 Task: Plan a trip to San Pedro, Philippines from 6th December, 2023 to 10th December, 2023 for 1 adult.1  bedroom having 1 bed and 1 bathroom. Property type can be hotel. Look for 4 properties as per requirement.
Action: Key pressed san<Key.space>pedro,phili
Screenshot: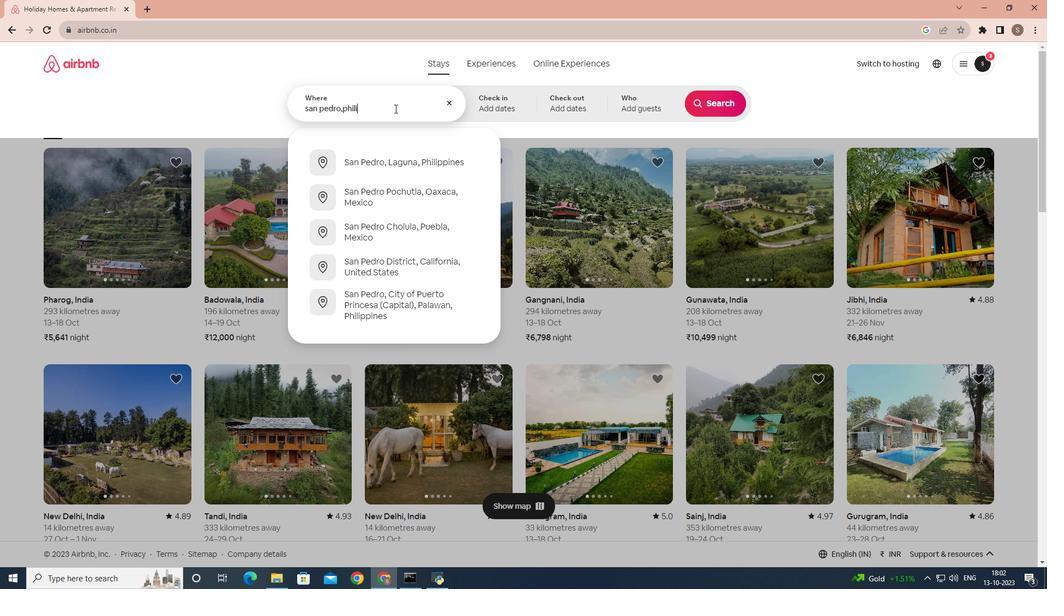 
Action: Mouse moved to (433, 170)
Screenshot: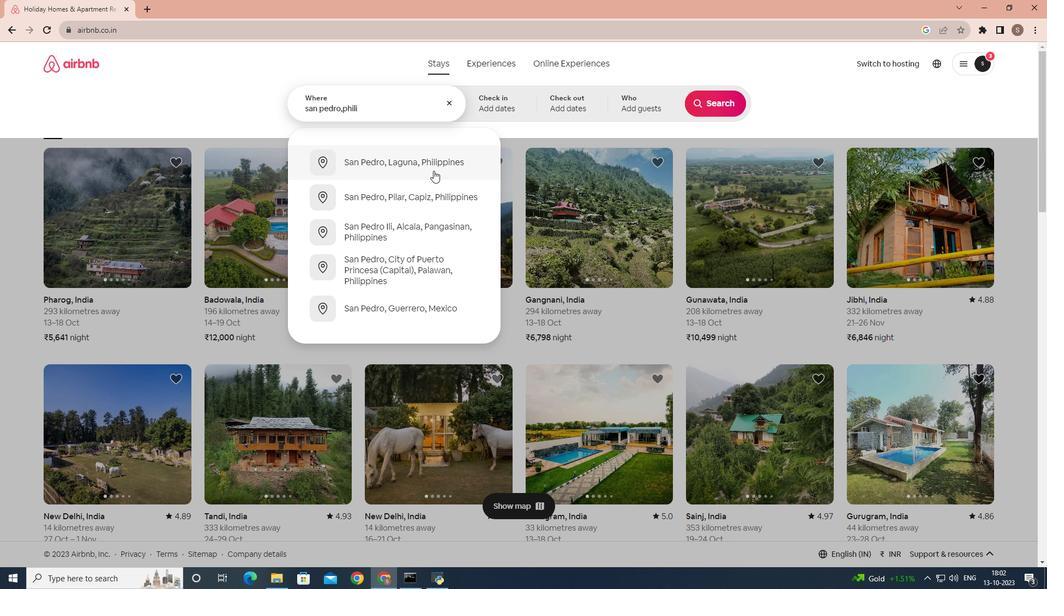 
Action: Mouse pressed left at (433, 170)
Screenshot: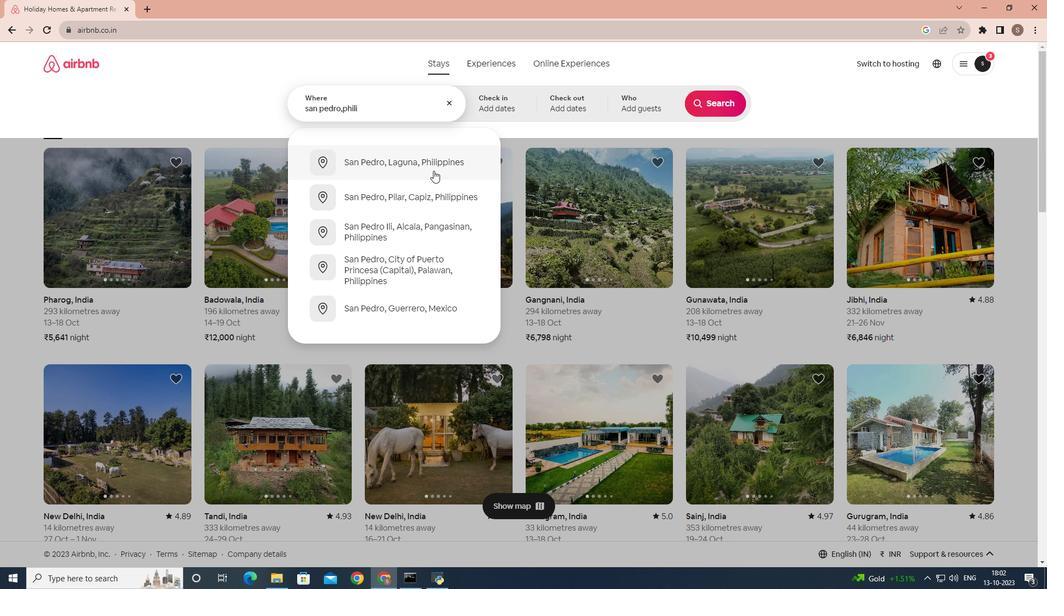 
Action: Mouse moved to (695, 191)
Screenshot: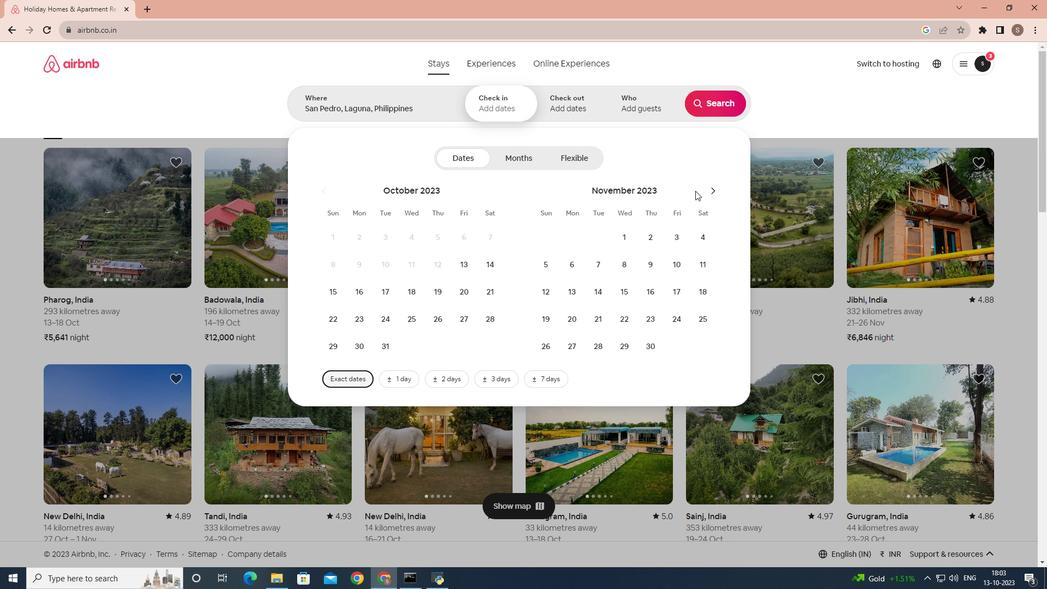 
Action: Mouse pressed left at (695, 191)
Screenshot: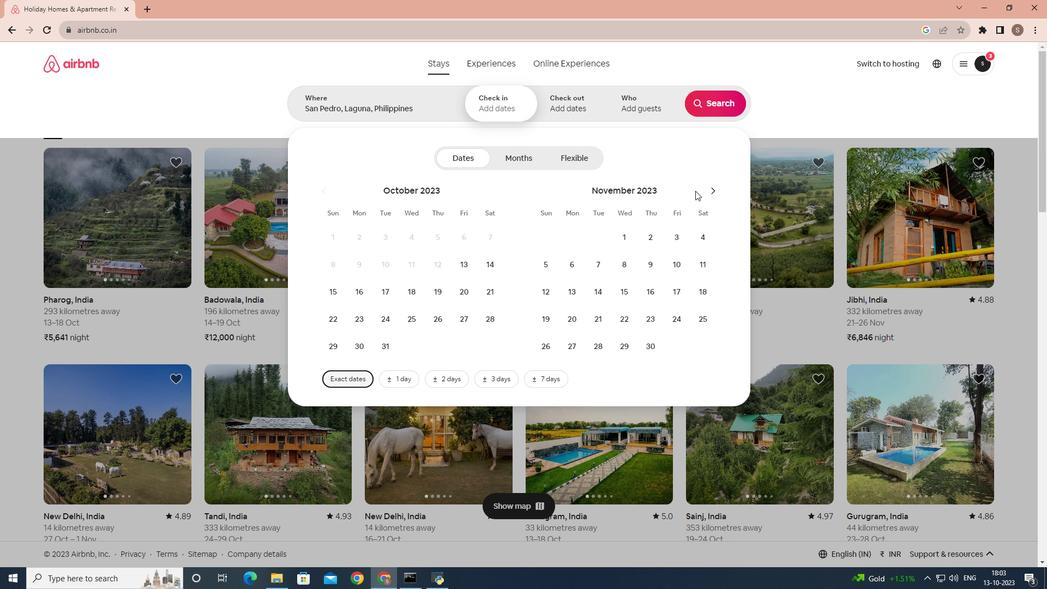 
Action: Mouse moved to (704, 188)
Screenshot: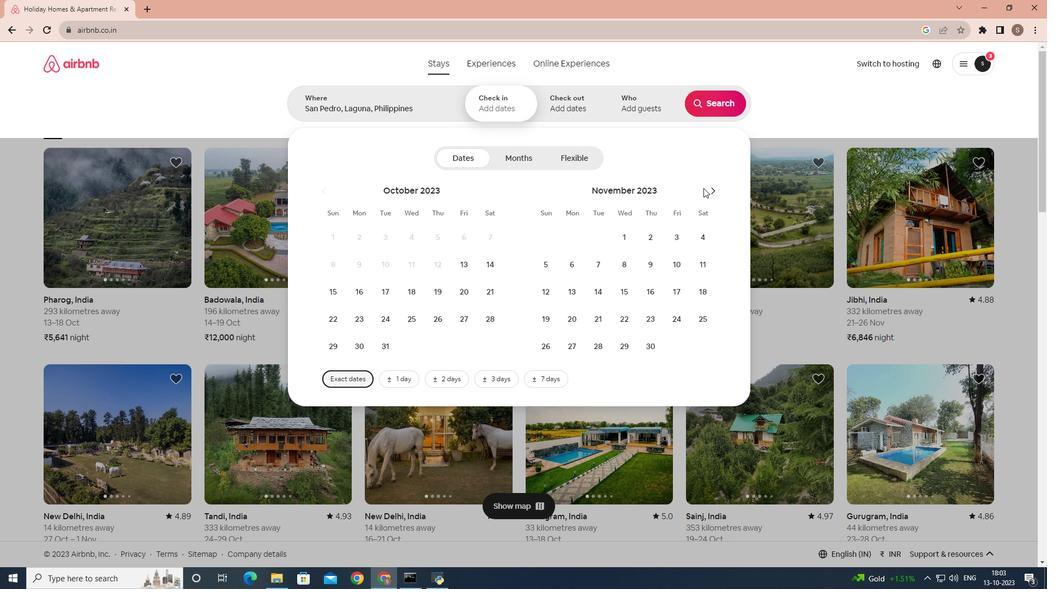 
Action: Mouse pressed left at (704, 188)
Screenshot: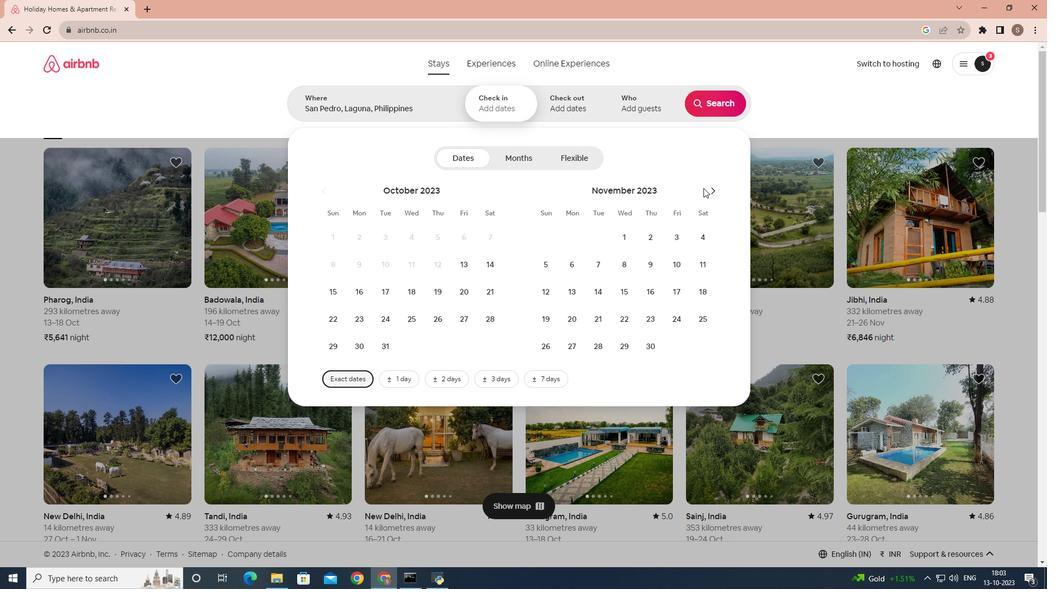 
Action: Mouse moved to (712, 187)
Screenshot: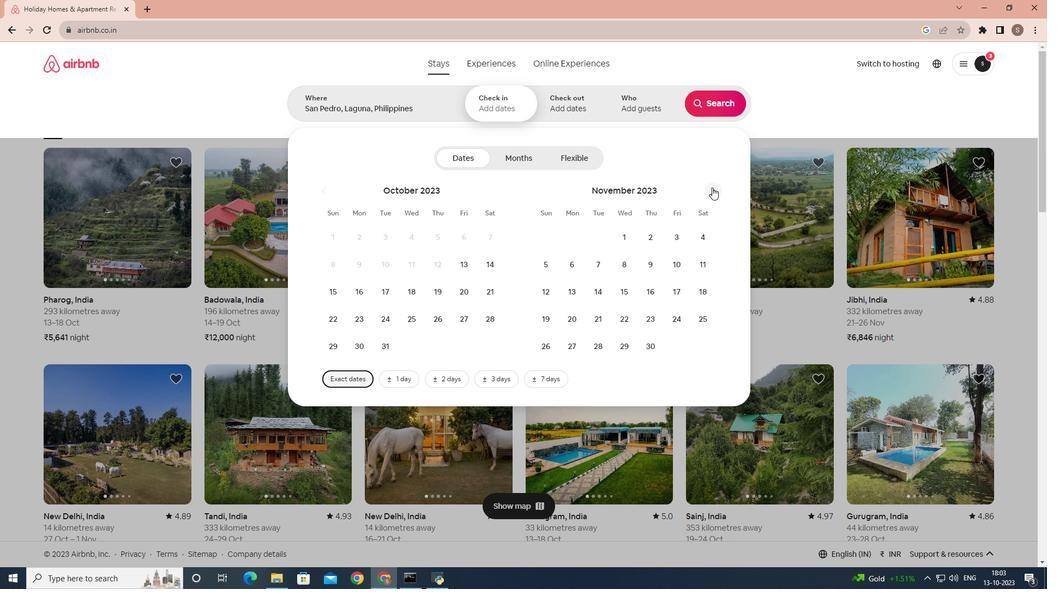 
Action: Mouse pressed left at (712, 187)
Screenshot: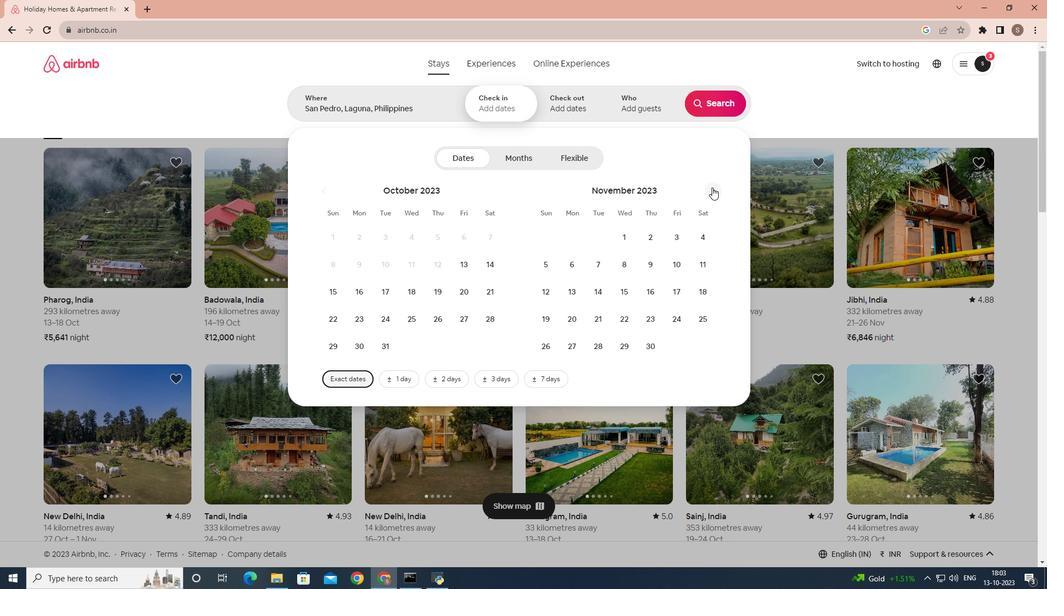 
Action: Mouse moved to (618, 270)
Screenshot: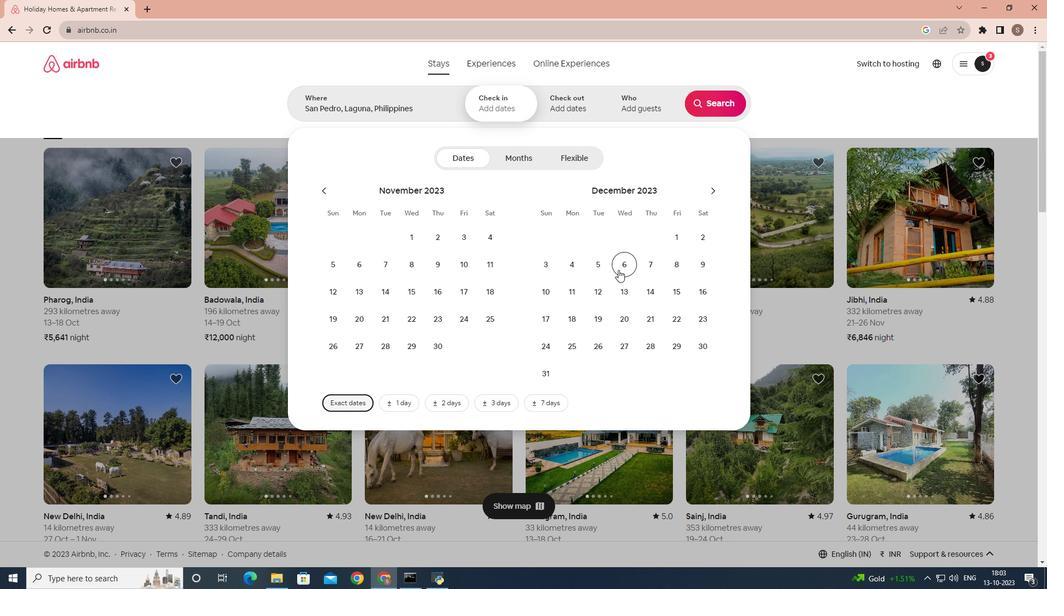 
Action: Mouse pressed left at (618, 270)
Screenshot: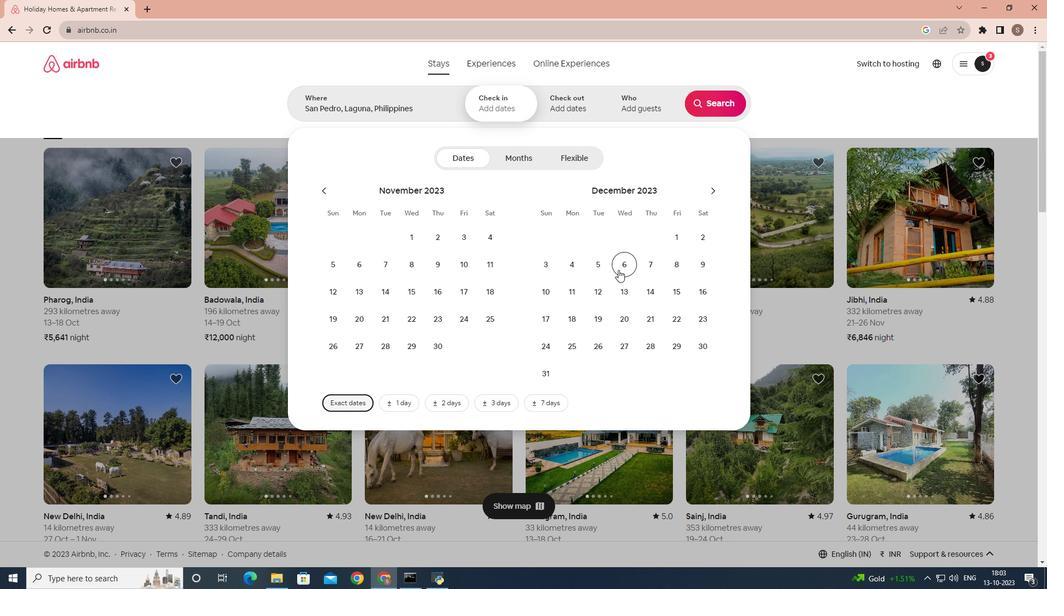 
Action: Mouse moved to (557, 293)
Screenshot: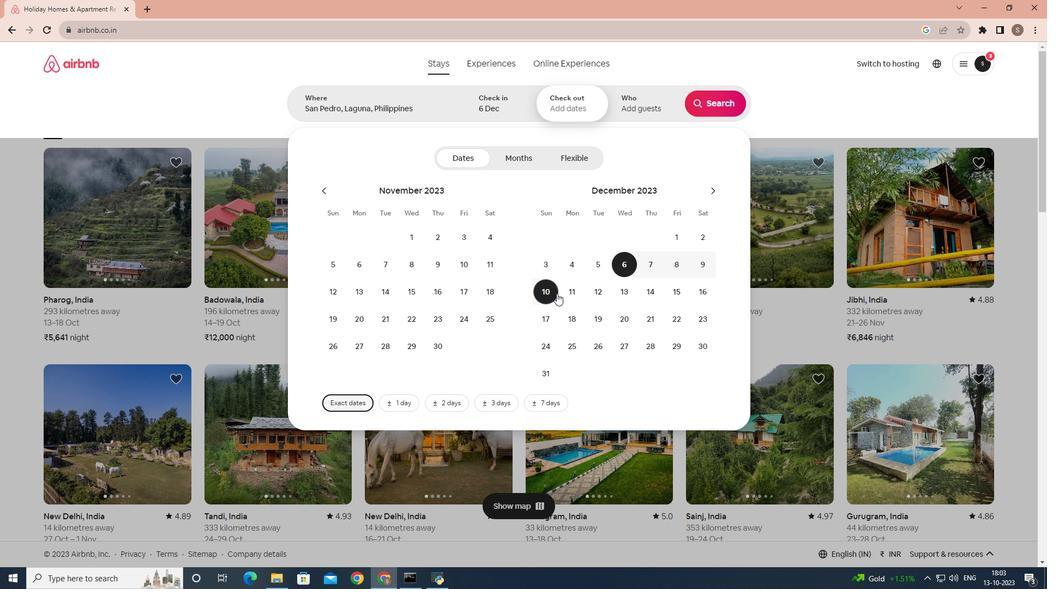 
Action: Mouse pressed left at (557, 293)
Screenshot: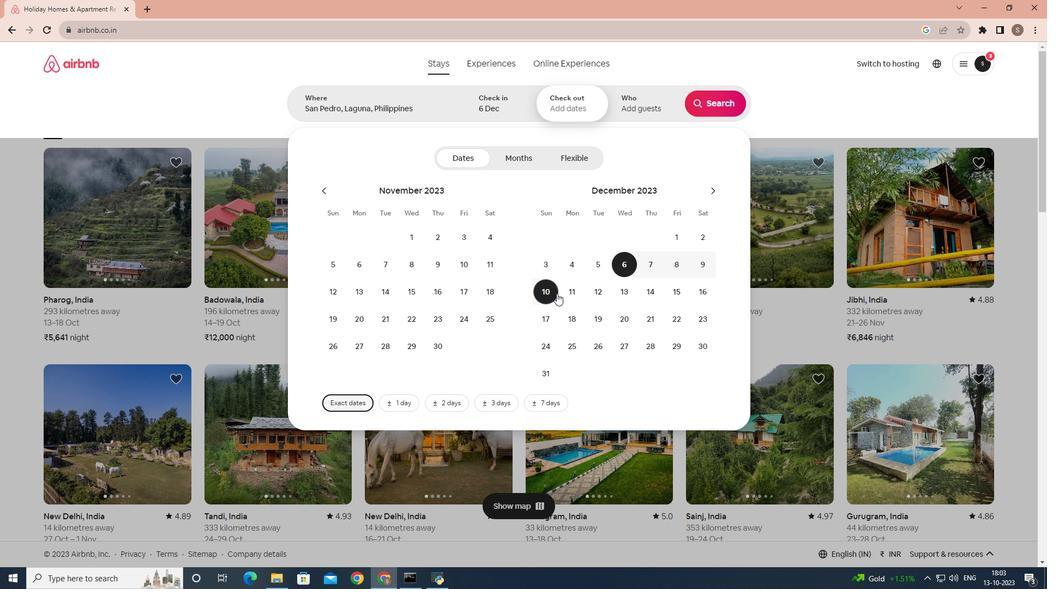 
Action: Mouse moved to (632, 112)
Screenshot: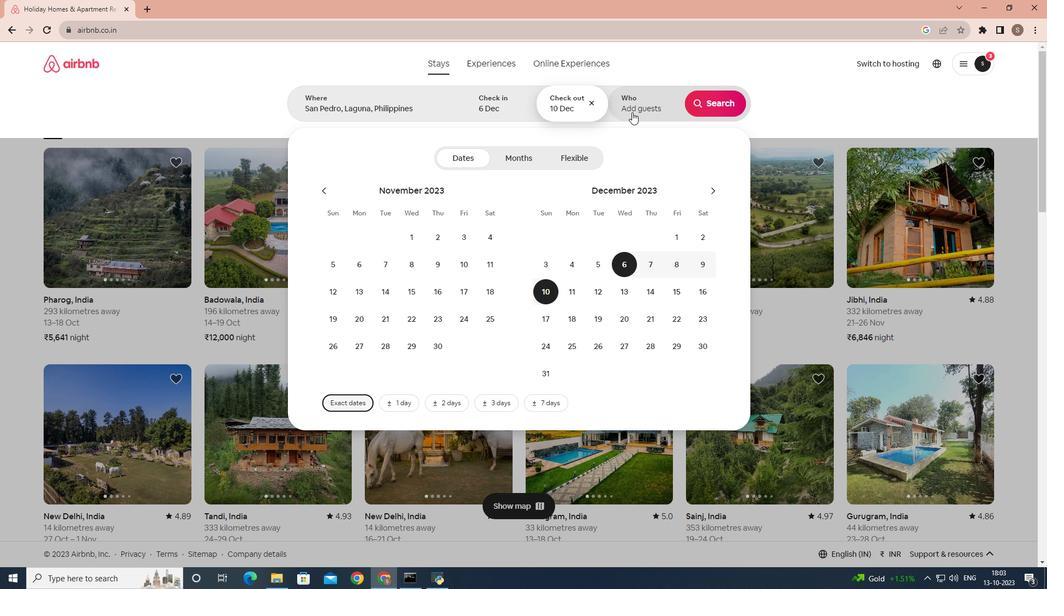 
Action: Mouse pressed left at (632, 112)
Screenshot: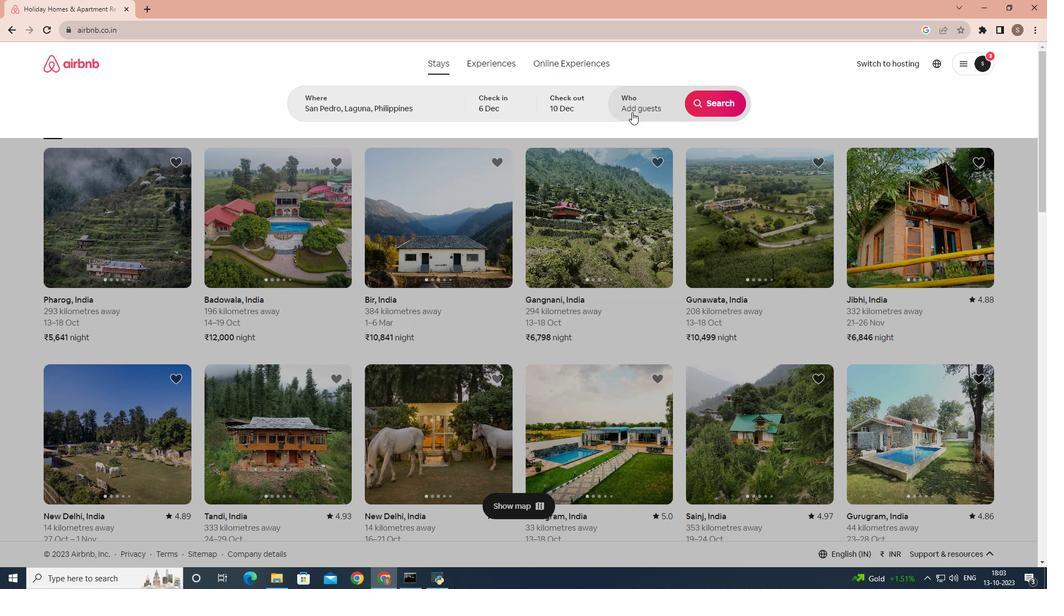 
Action: Mouse moved to (714, 165)
Screenshot: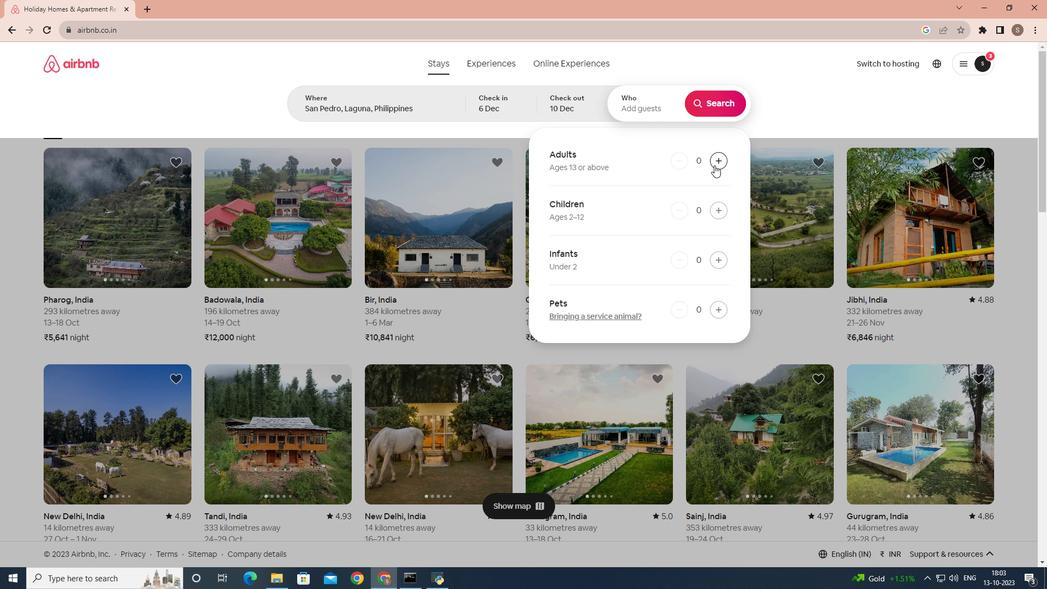 
Action: Mouse pressed left at (714, 165)
Screenshot: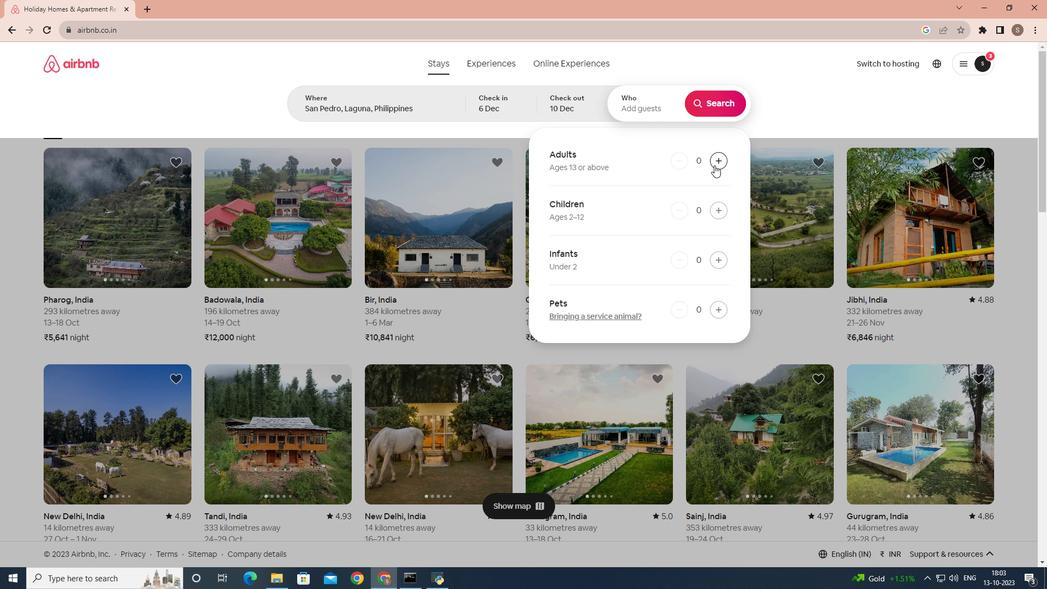 
Action: Mouse moved to (705, 111)
Screenshot: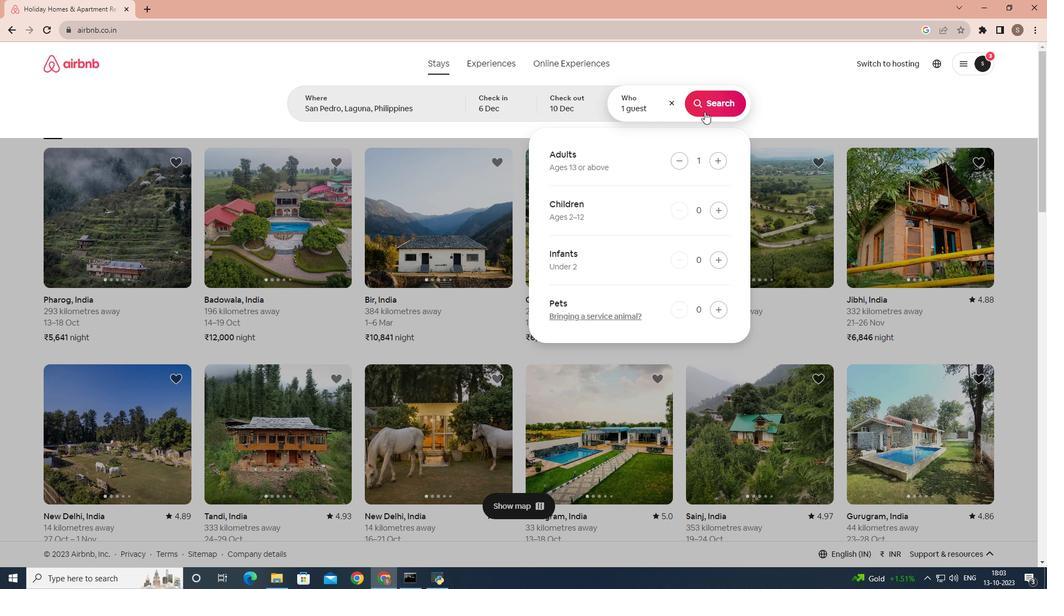 
Action: Mouse pressed left at (705, 111)
Screenshot: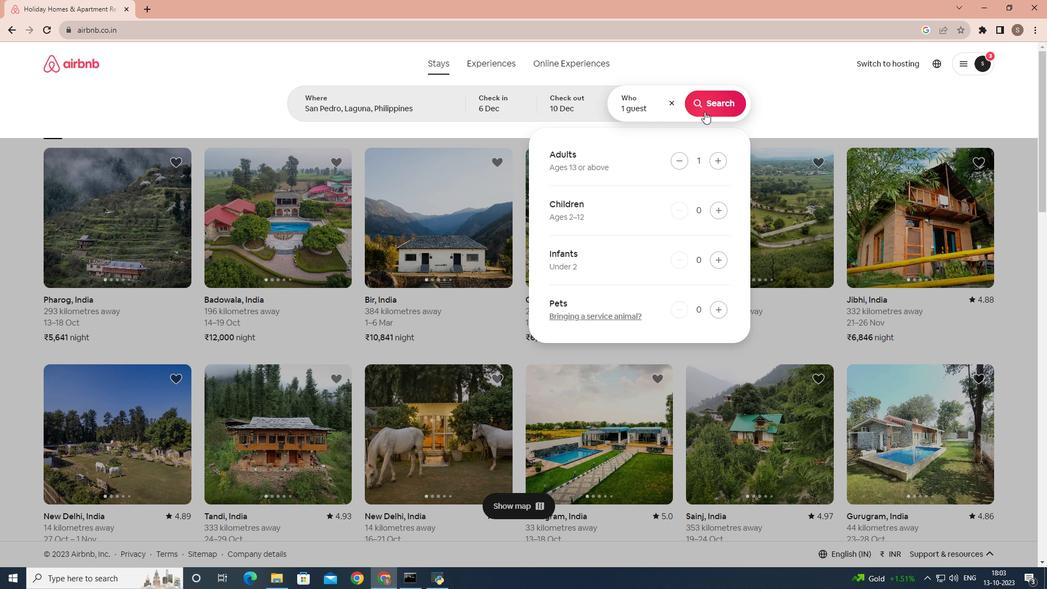 
Action: Mouse moved to (876, 115)
Screenshot: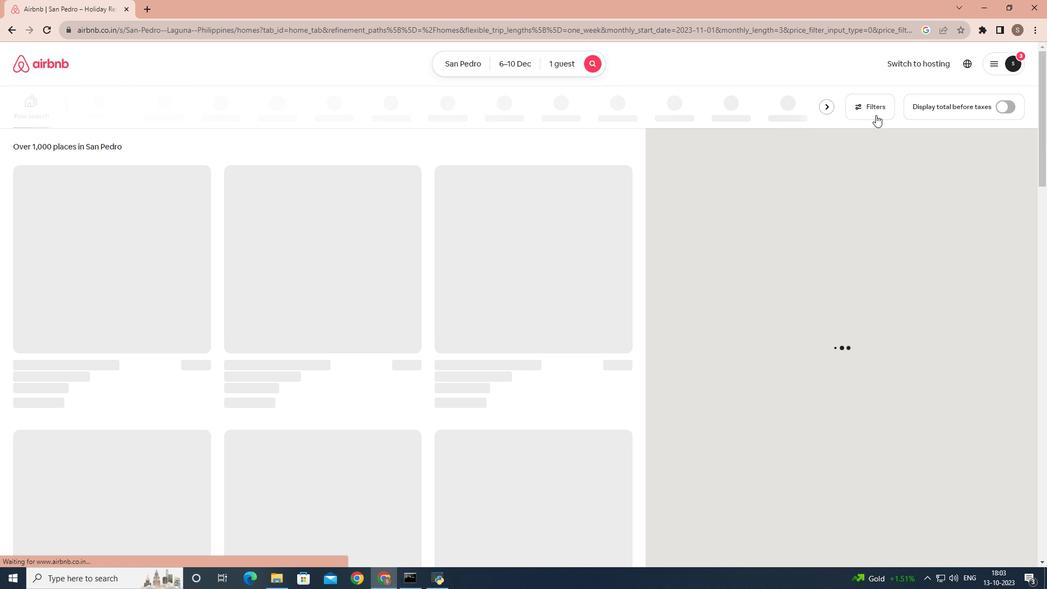 
Action: Mouse pressed left at (876, 115)
Screenshot: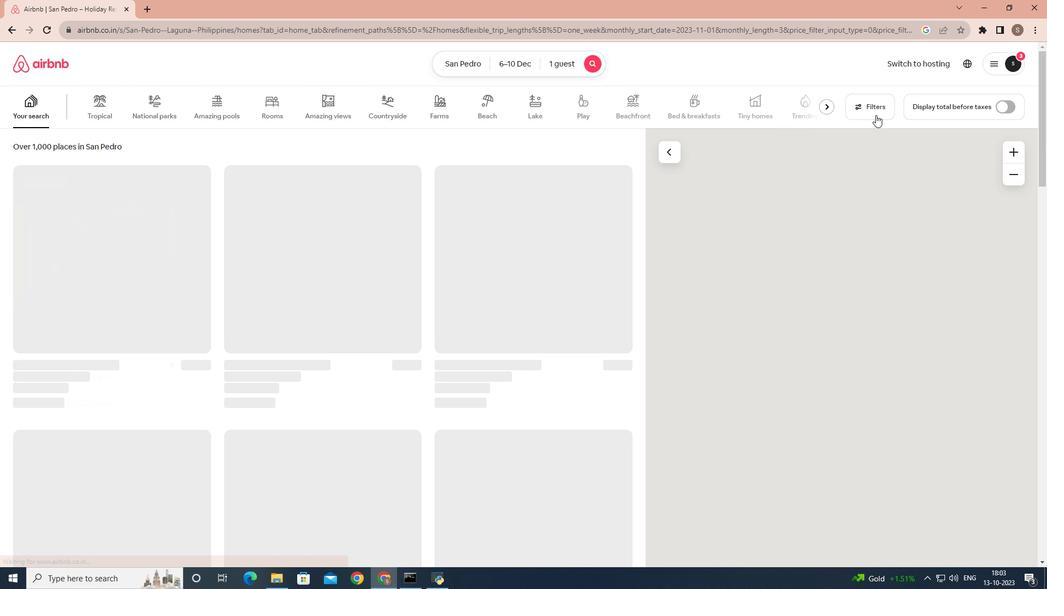 
Action: Mouse moved to (481, 288)
Screenshot: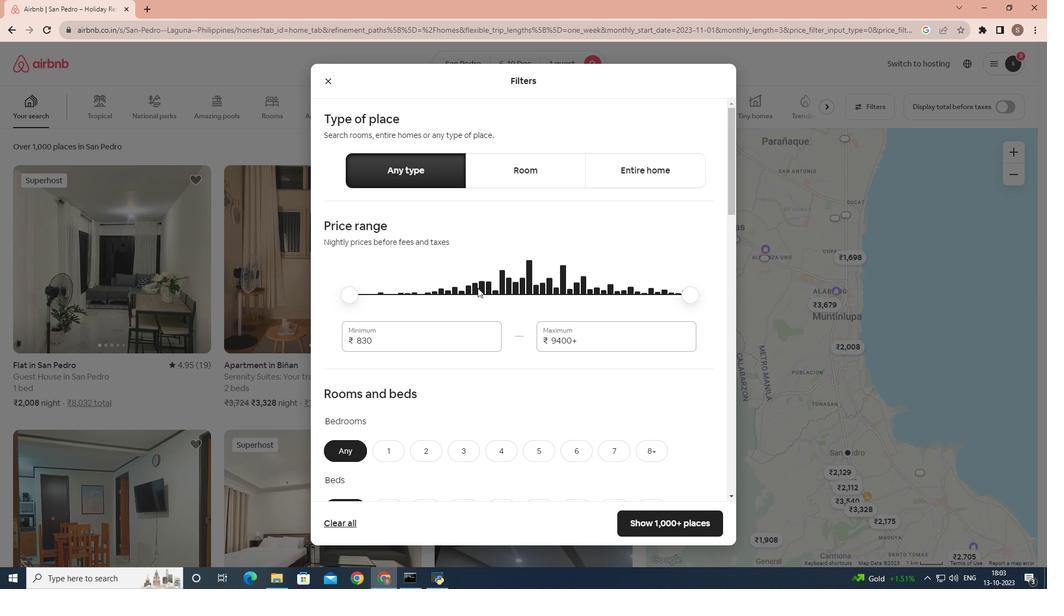 
Action: Mouse scrolled (481, 287) with delta (0, 0)
Screenshot: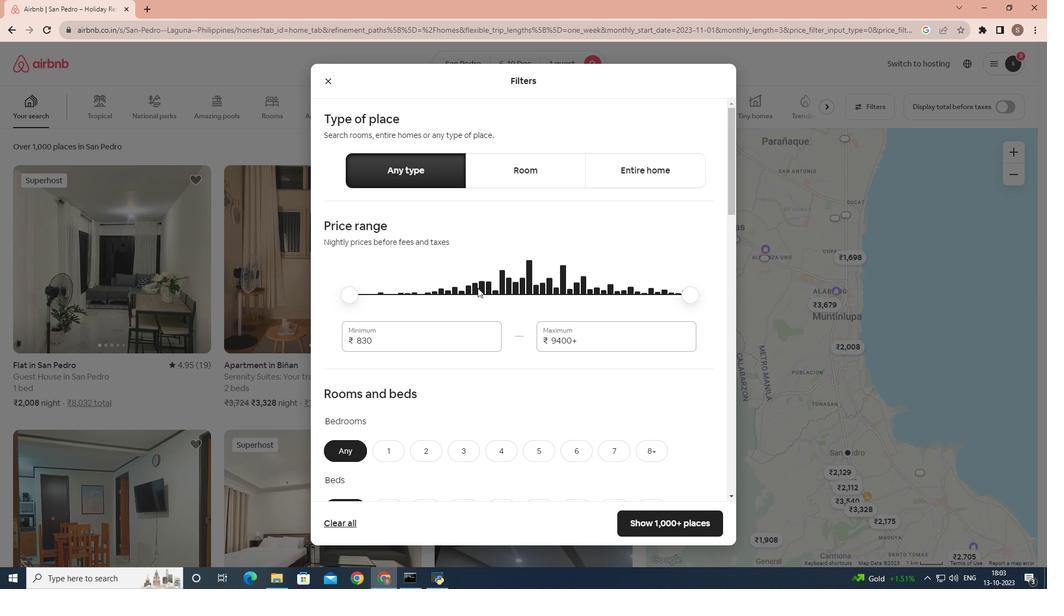 
Action: Mouse moved to (479, 288)
Screenshot: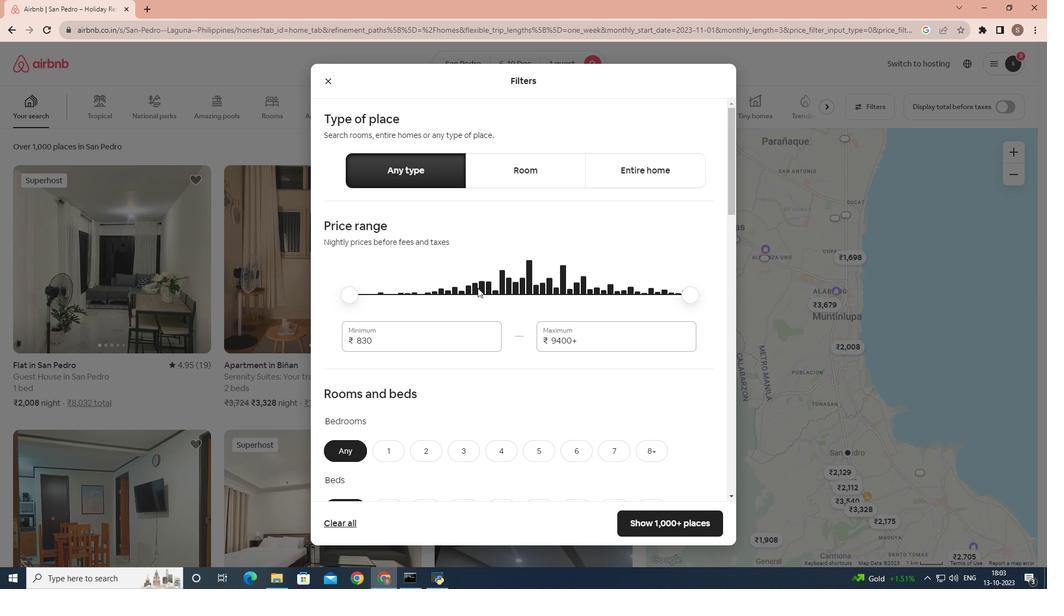 
Action: Mouse scrolled (479, 287) with delta (0, 0)
Screenshot: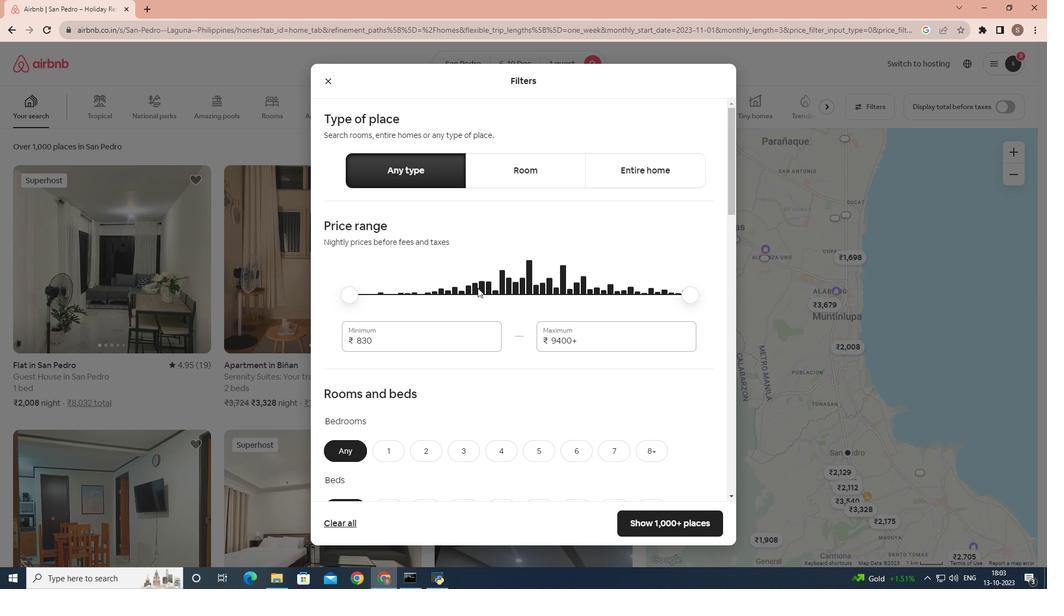 
Action: Mouse moved to (478, 288)
Screenshot: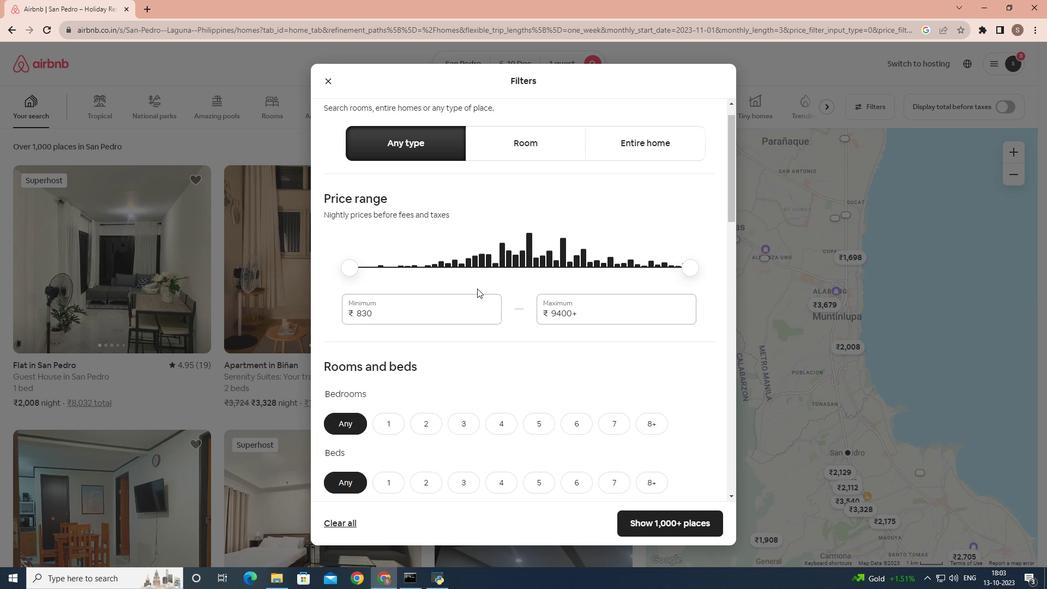 
Action: Mouse scrolled (478, 287) with delta (0, 0)
Screenshot: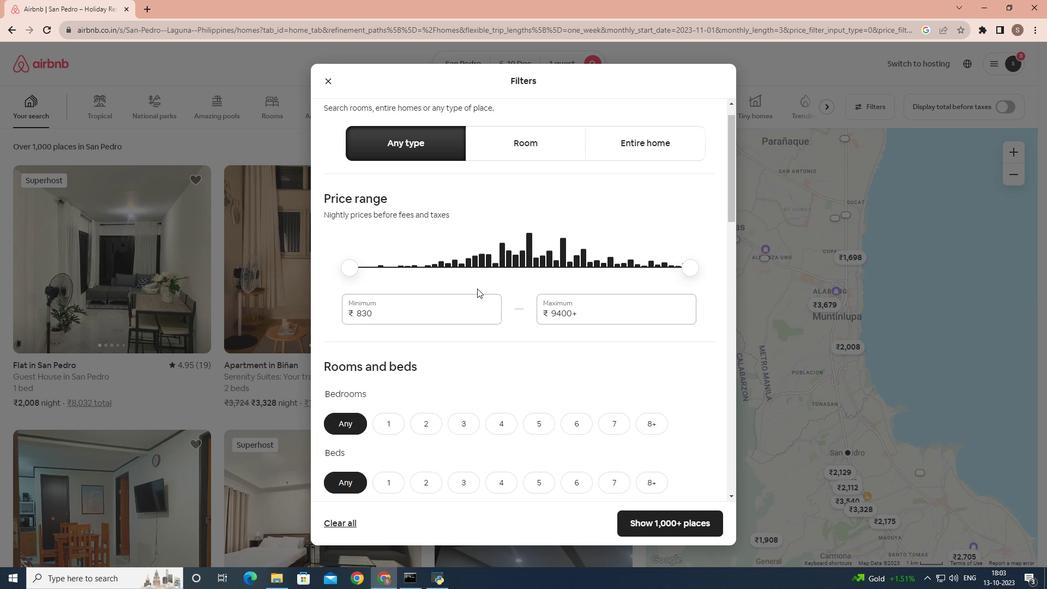 
Action: Mouse moved to (477, 288)
Screenshot: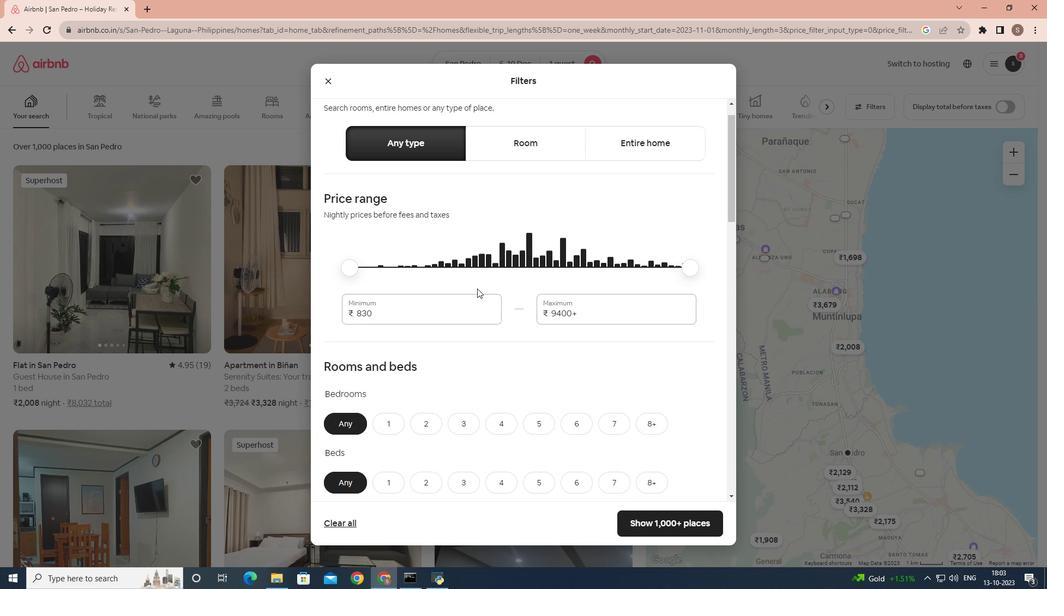 
Action: Mouse scrolled (477, 288) with delta (0, 0)
Screenshot: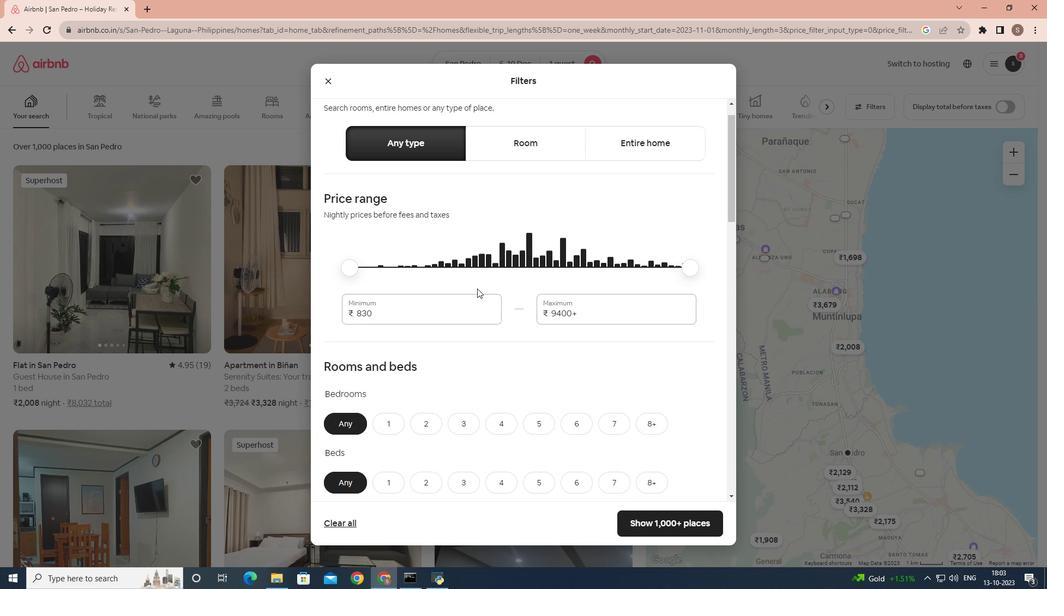 
Action: Mouse moved to (397, 242)
Screenshot: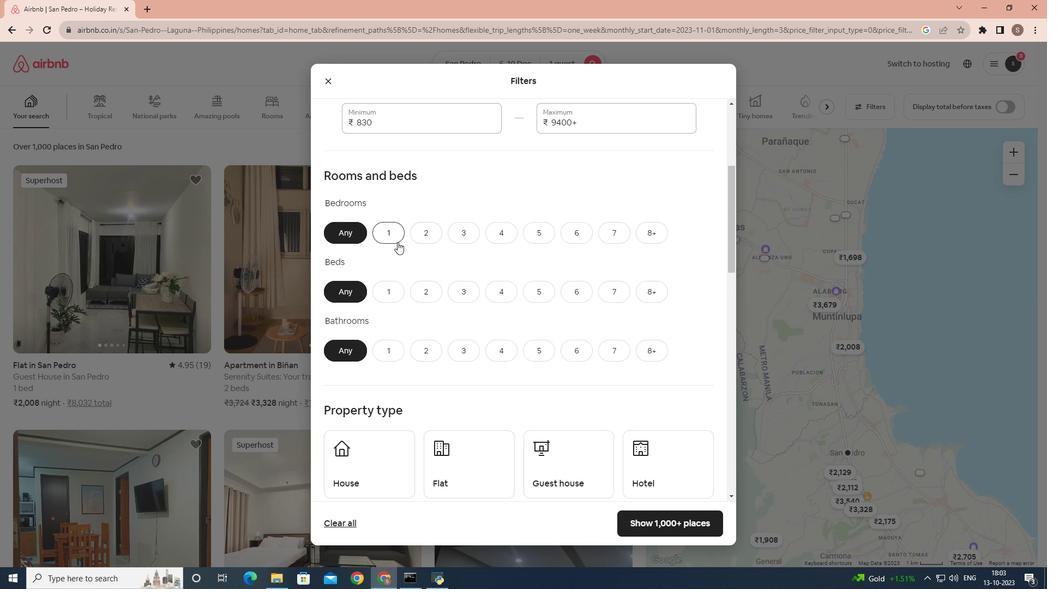 
Action: Mouse pressed left at (397, 242)
Screenshot: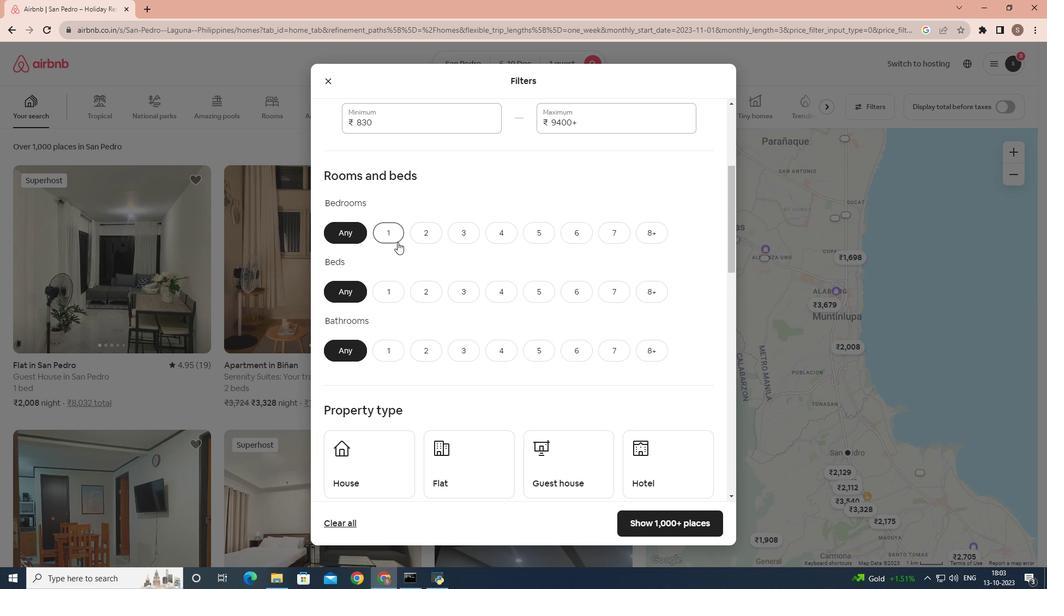 
Action: Mouse moved to (396, 245)
Screenshot: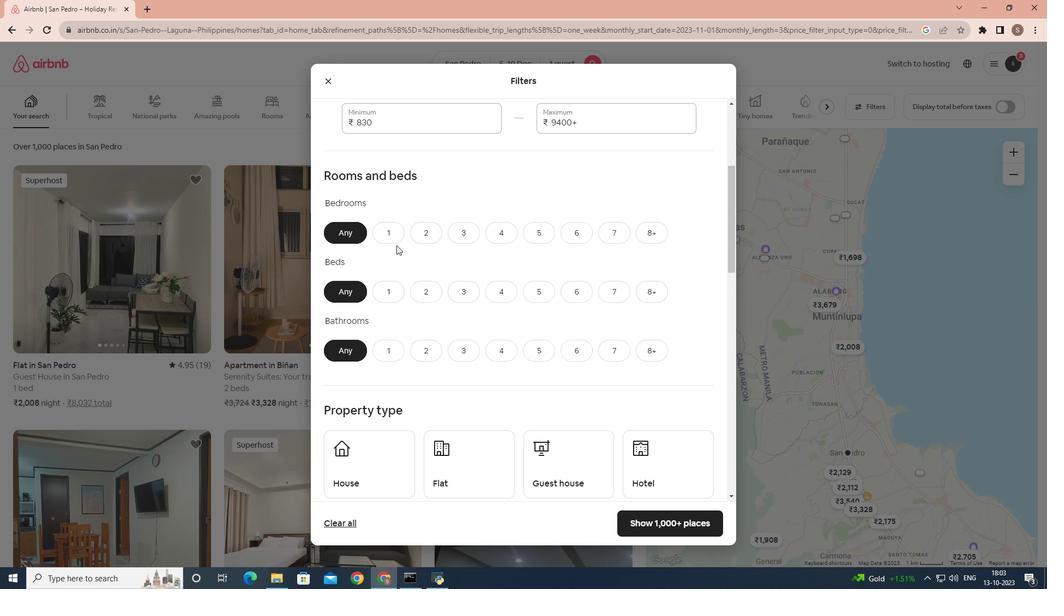 
Action: Mouse pressed left at (396, 245)
Screenshot: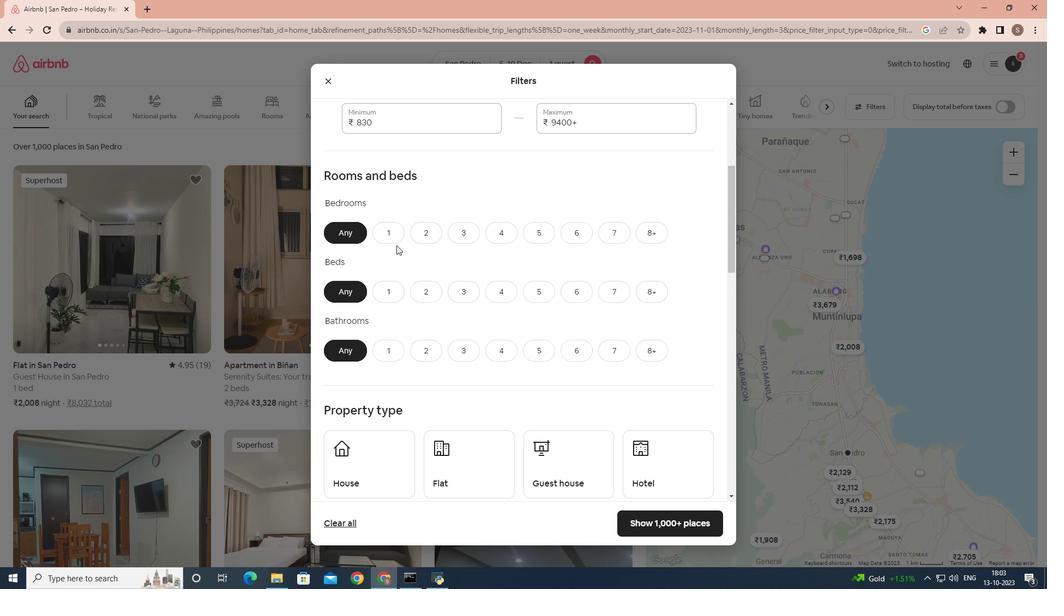 
Action: Mouse moved to (396, 229)
Screenshot: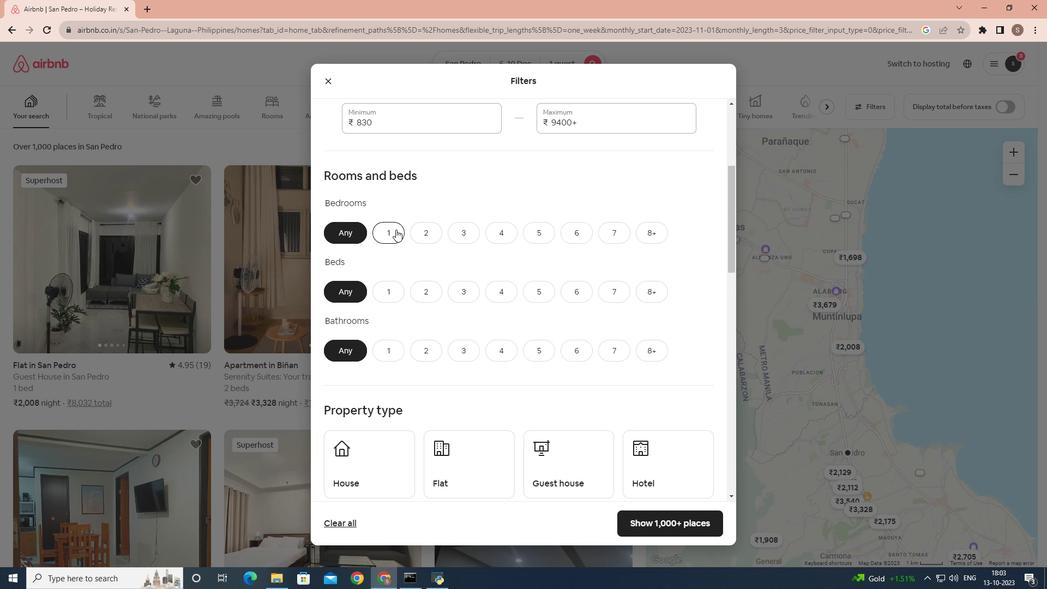 
Action: Mouse pressed left at (396, 229)
Screenshot: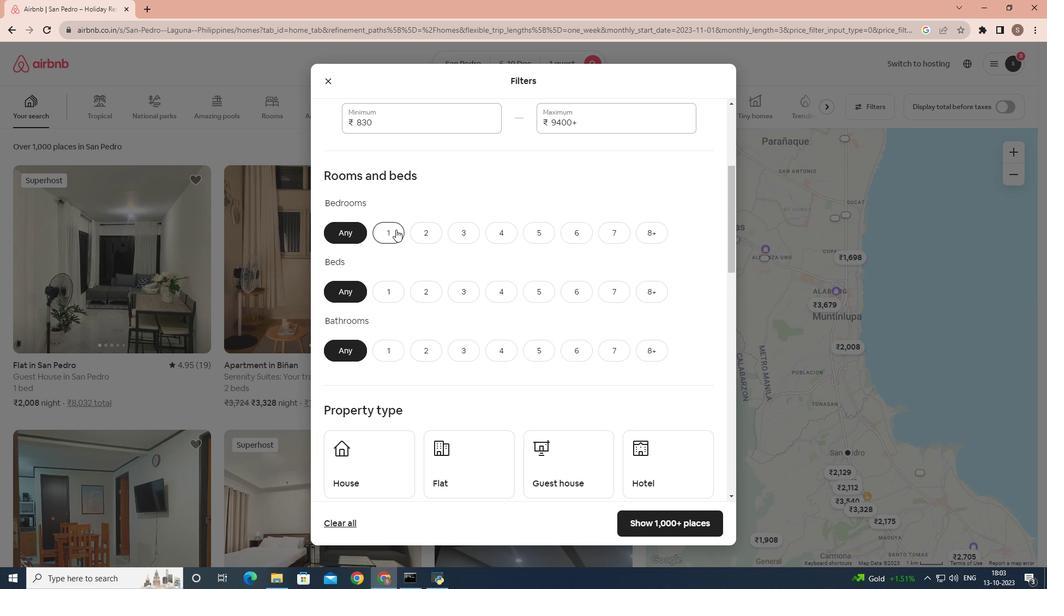 
Action: Mouse moved to (401, 288)
Screenshot: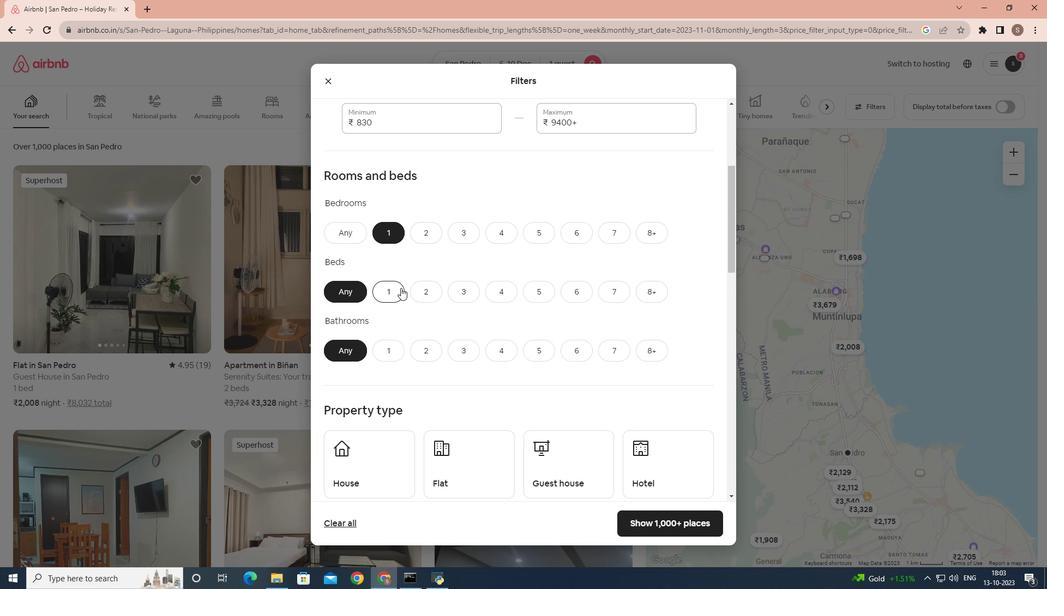 
Action: Mouse pressed left at (401, 288)
Screenshot: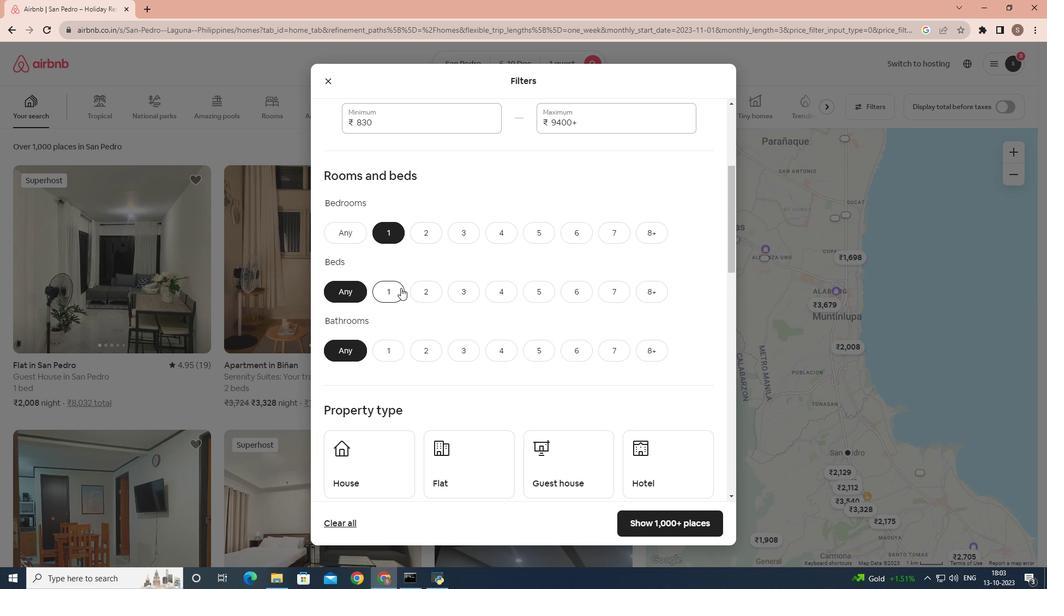 
Action: Mouse moved to (382, 334)
Screenshot: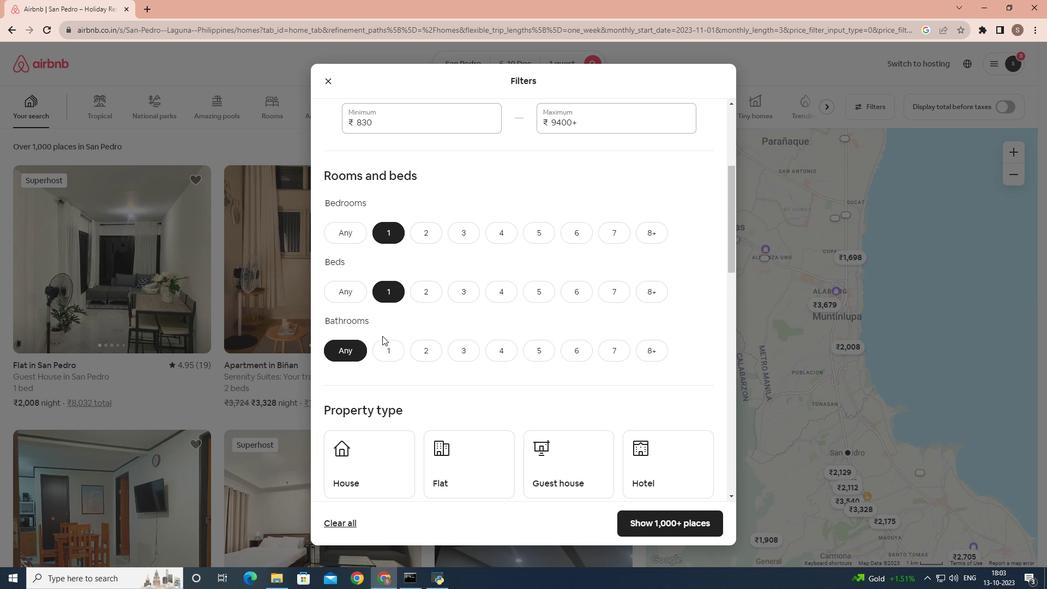 
Action: Mouse pressed left at (382, 334)
Screenshot: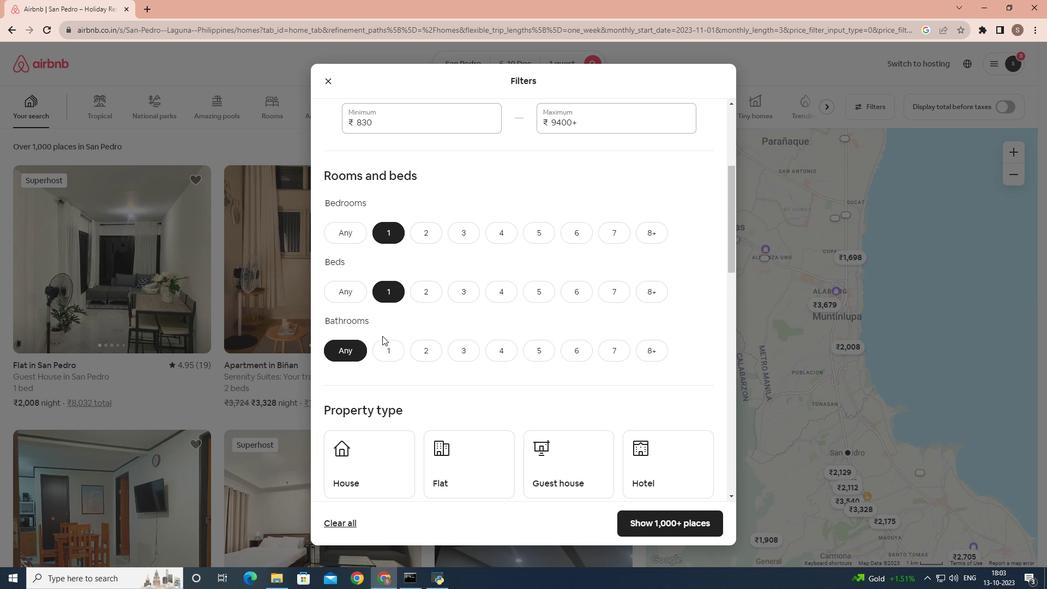 
Action: Mouse moved to (385, 352)
Screenshot: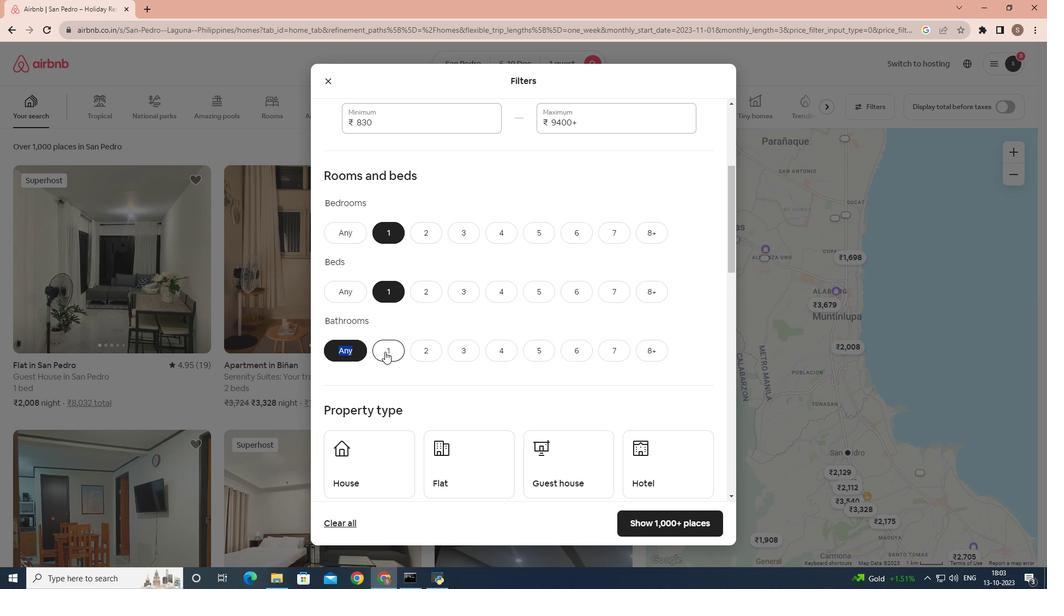 
Action: Mouse pressed left at (385, 352)
Screenshot: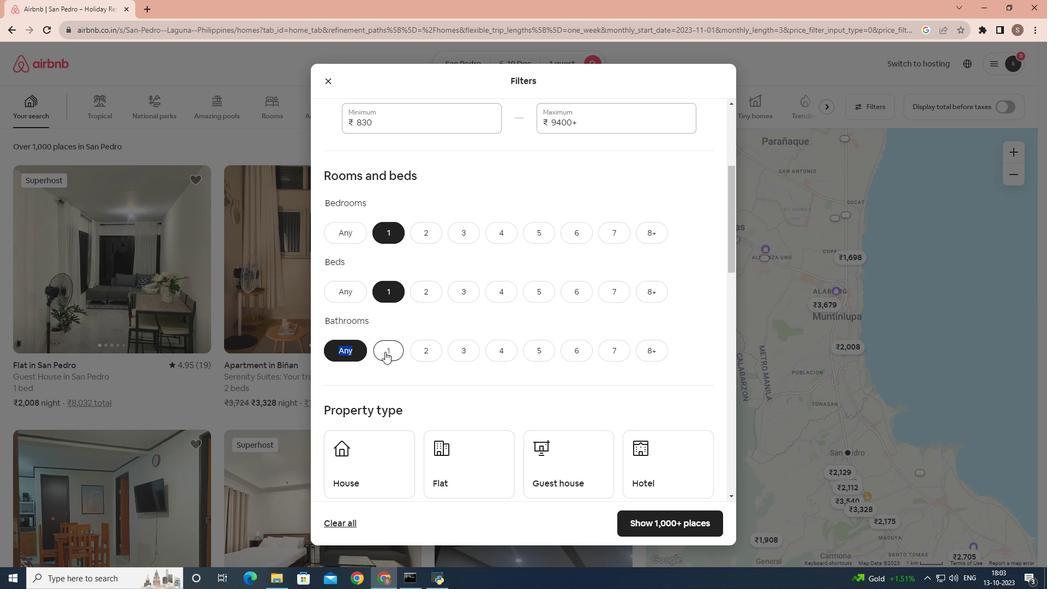 
Action: Mouse moved to (424, 319)
Screenshot: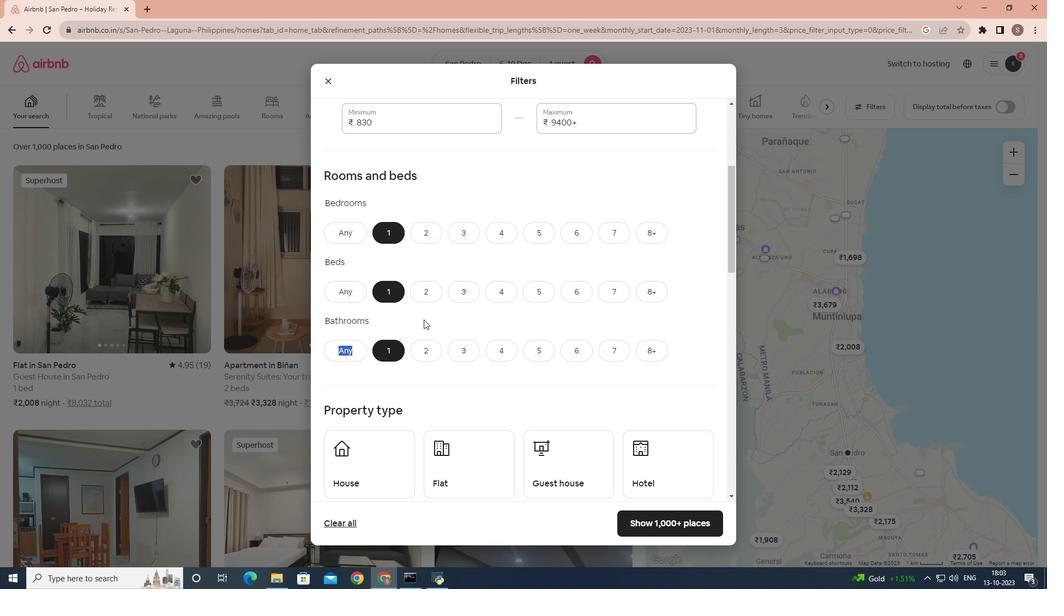 
Action: Mouse scrolled (424, 319) with delta (0, 0)
Screenshot: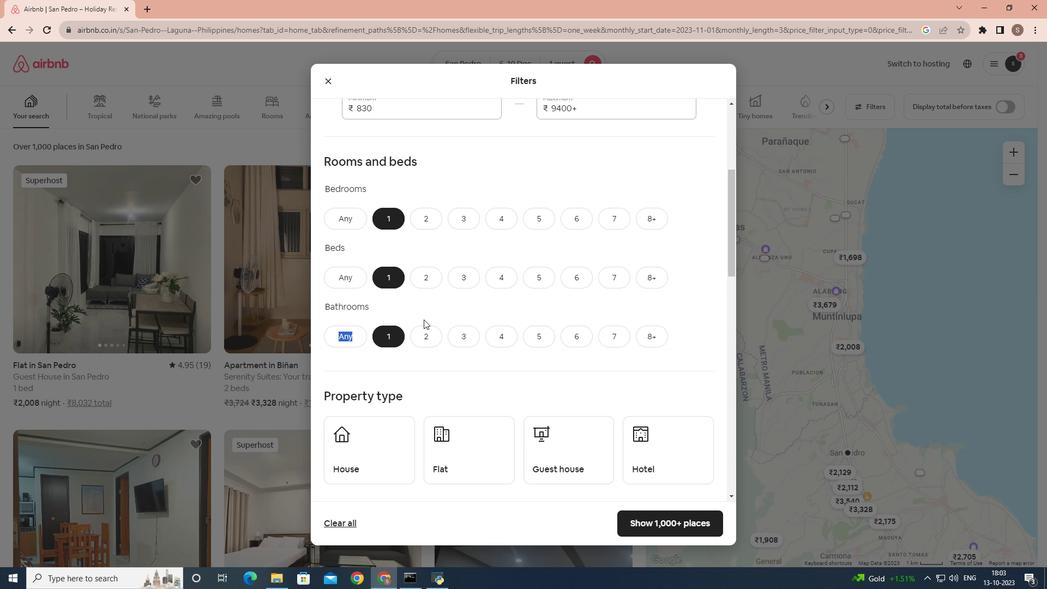
Action: Mouse scrolled (424, 319) with delta (0, 0)
Screenshot: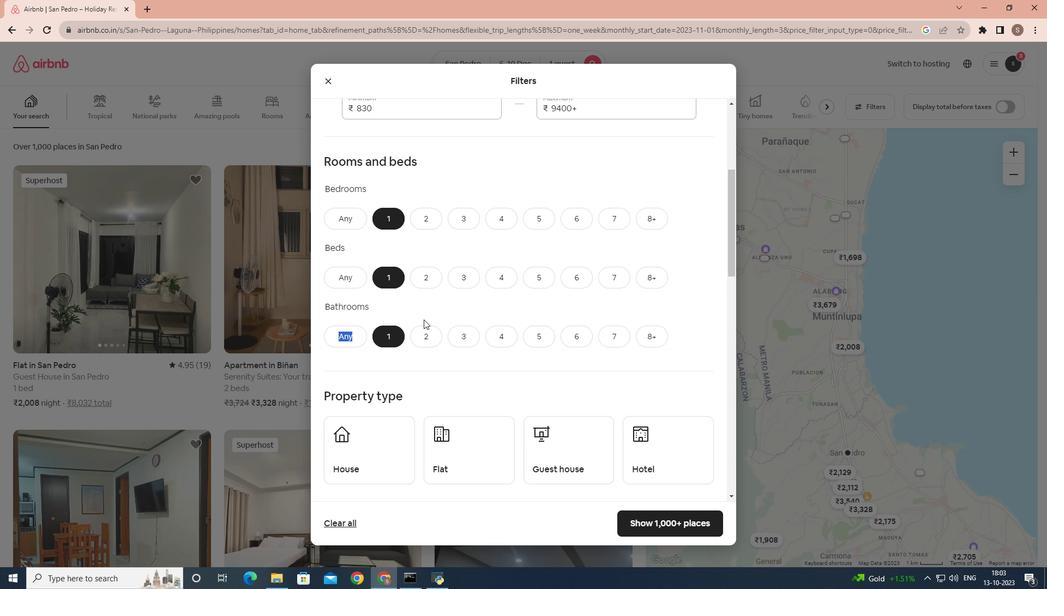 
Action: Mouse scrolled (424, 319) with delta (0, 0)
Screenshot: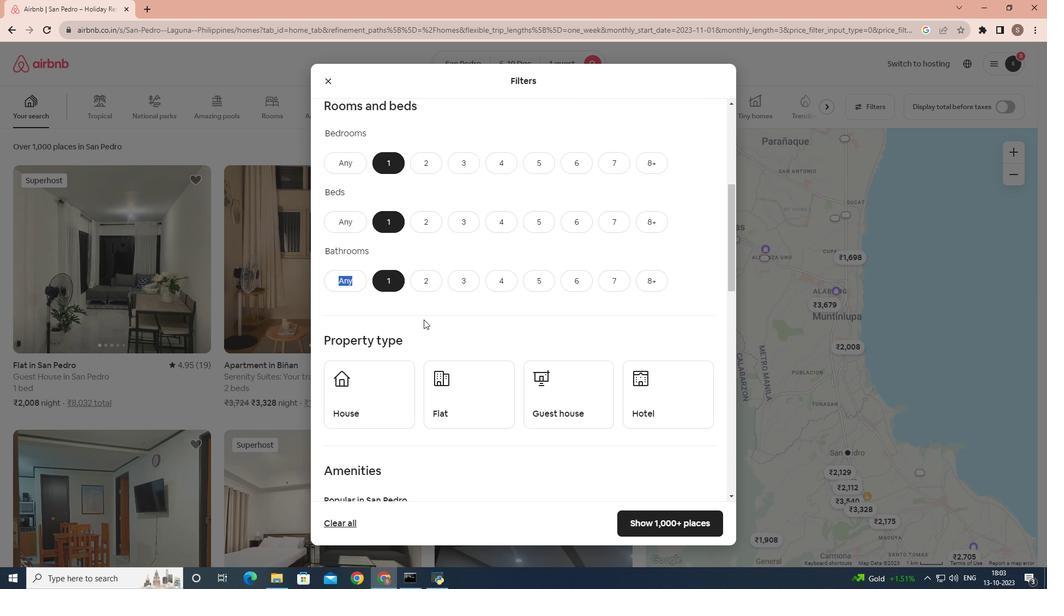 
Action: Mouse moved to (633, 308)
Screenshot: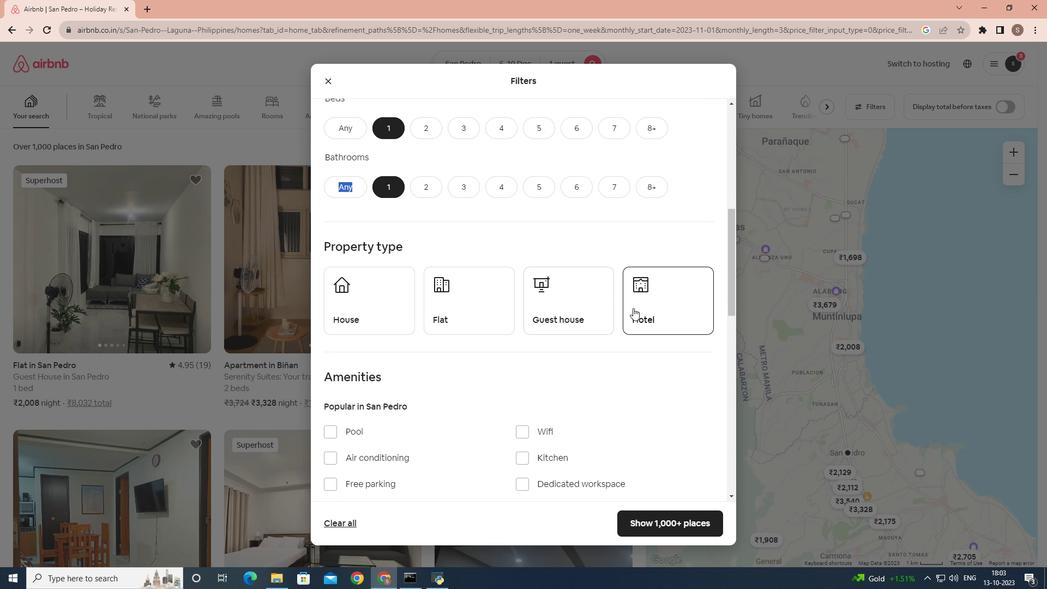 
Action: Mouse pressed left at (633, 308)
Screenshot: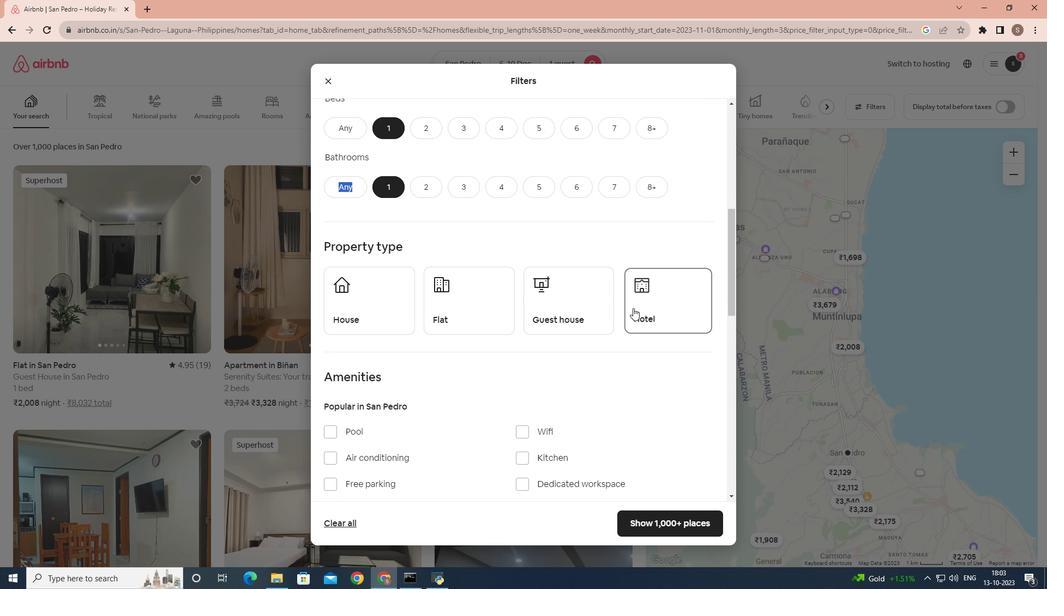 
Action: Mouse moved to (527, 353)
Screenshot: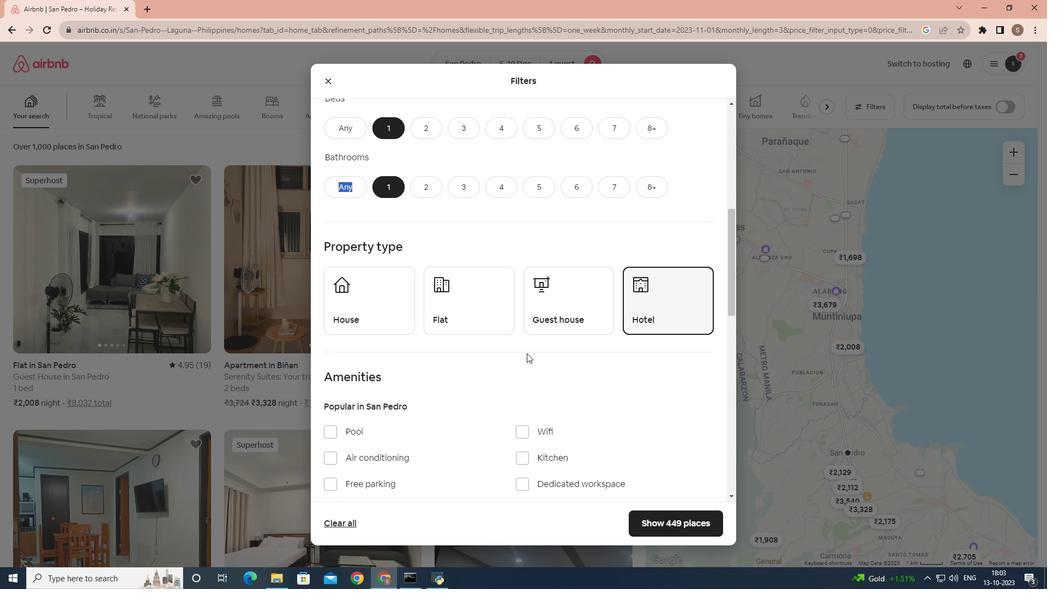 
Action: Mouse scrolled (527, 353) with delta (0, 0)
Screenshot: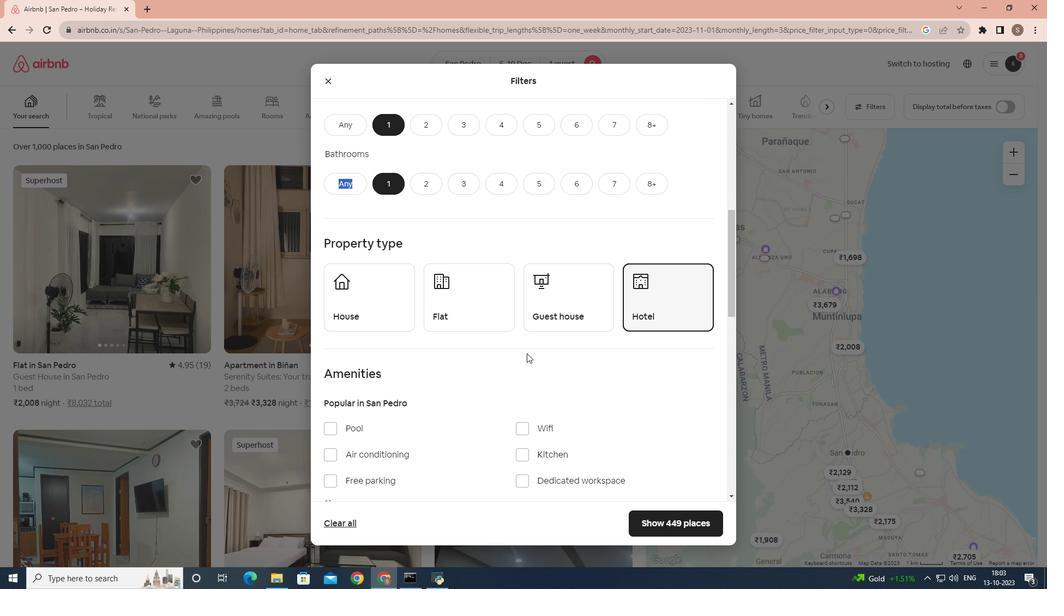 
Action: Mouse scrolled (527, 353) with delta (0, 0)
Screenshot: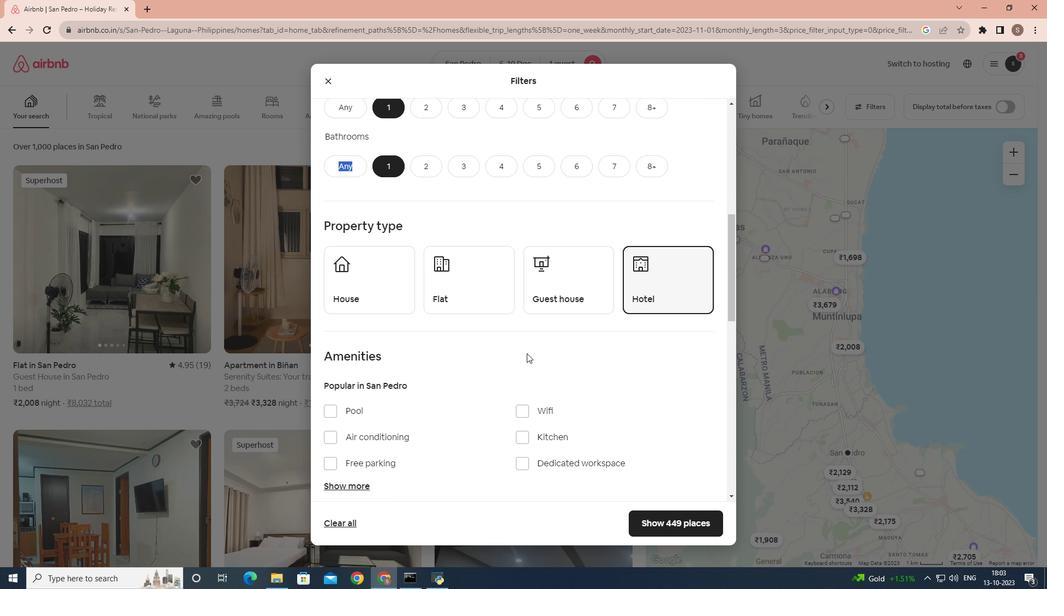 
Action: Mouse scrolled (527, 353) with delta (0, 0)
Screenshot: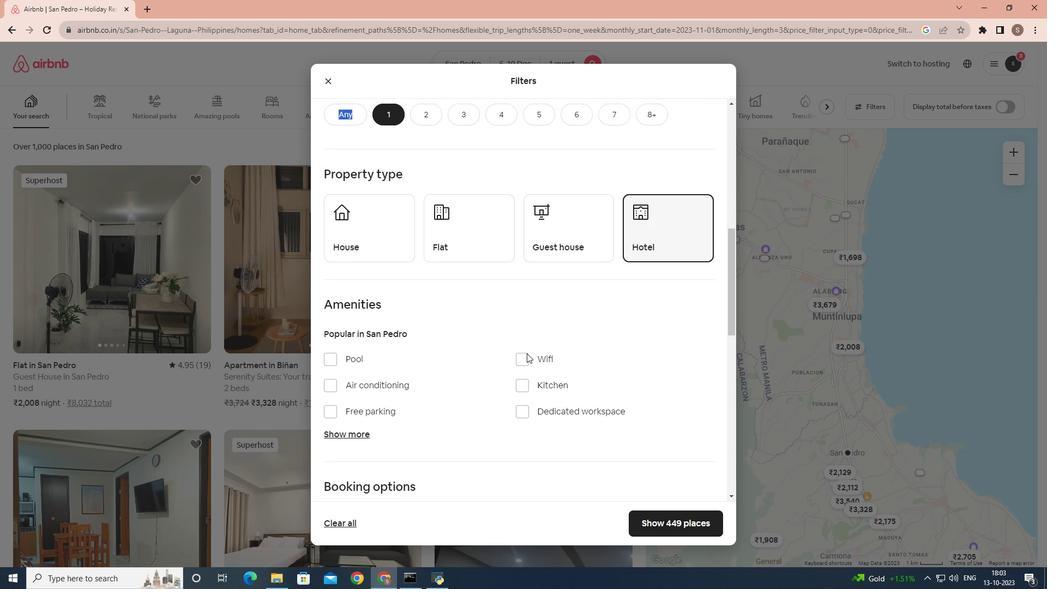 
Action: Mouse moved to (676, 528)
Screenshot: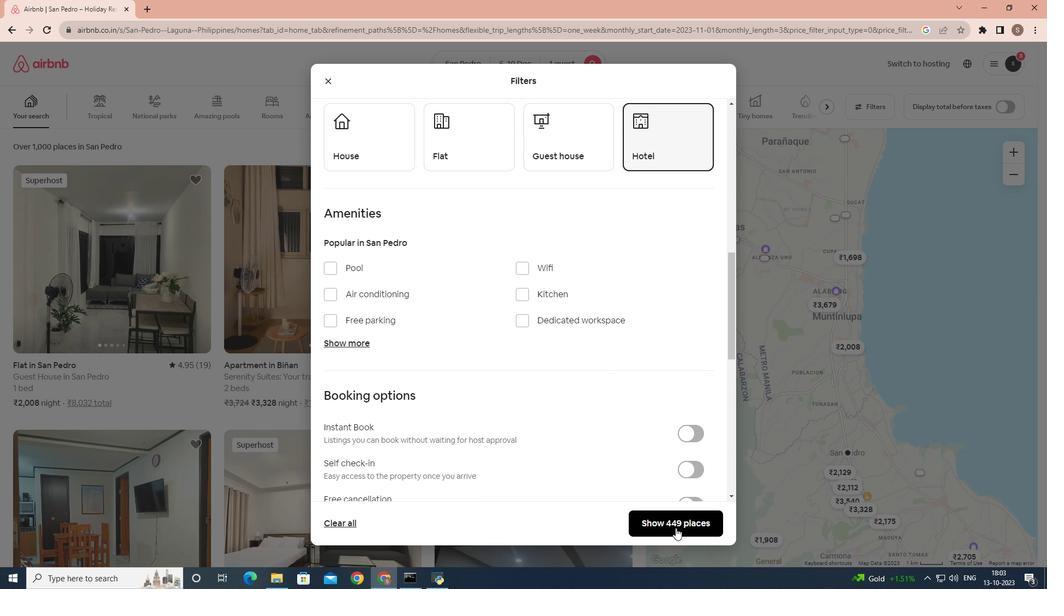 
Action: Mouse pressed left at (676, 528)
Screenshot: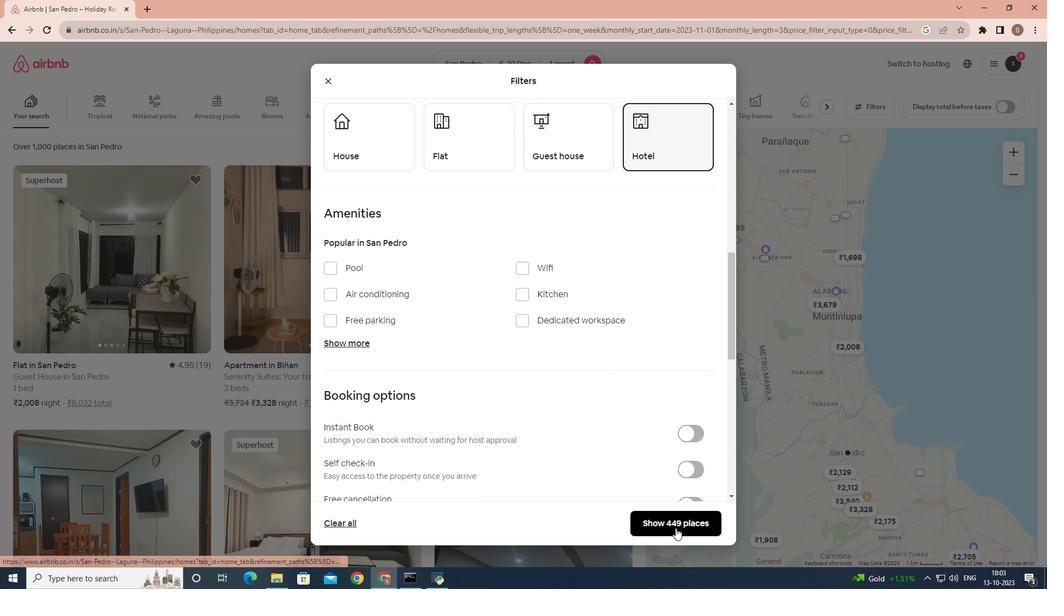 
Action: Mouse moved to (347, 287)
Screenshot: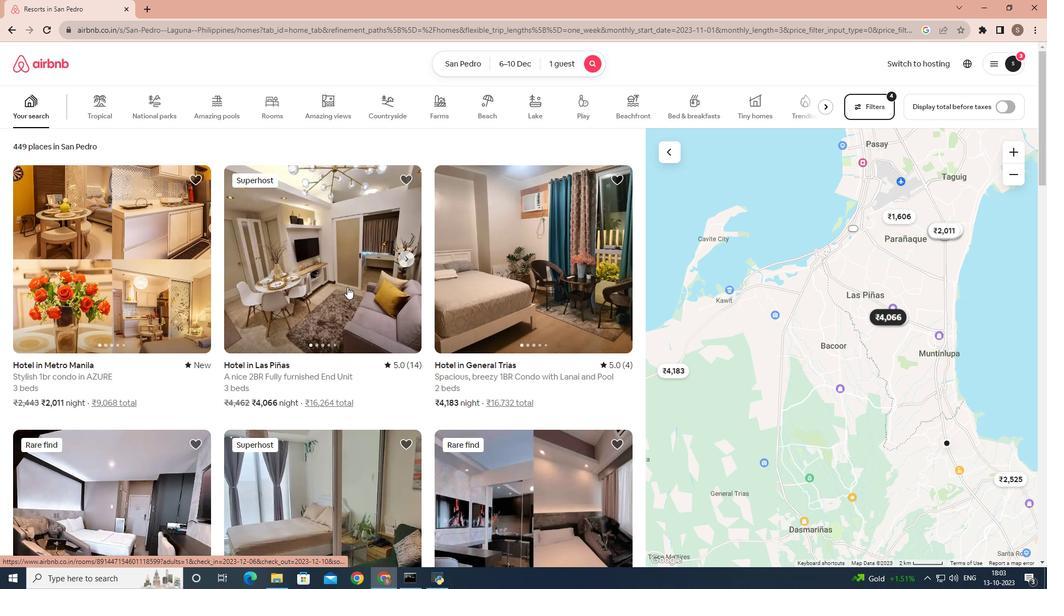 
Action: Mouse pressed left at (347, 287)
Screenshot: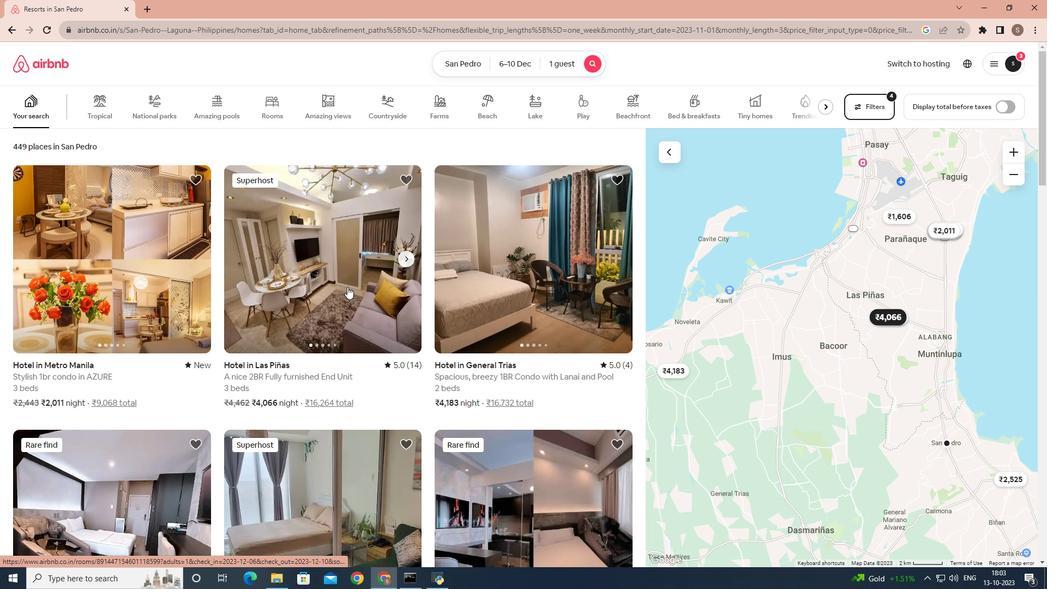 
Action: Mouse moved to (346, 277)
Screenshot: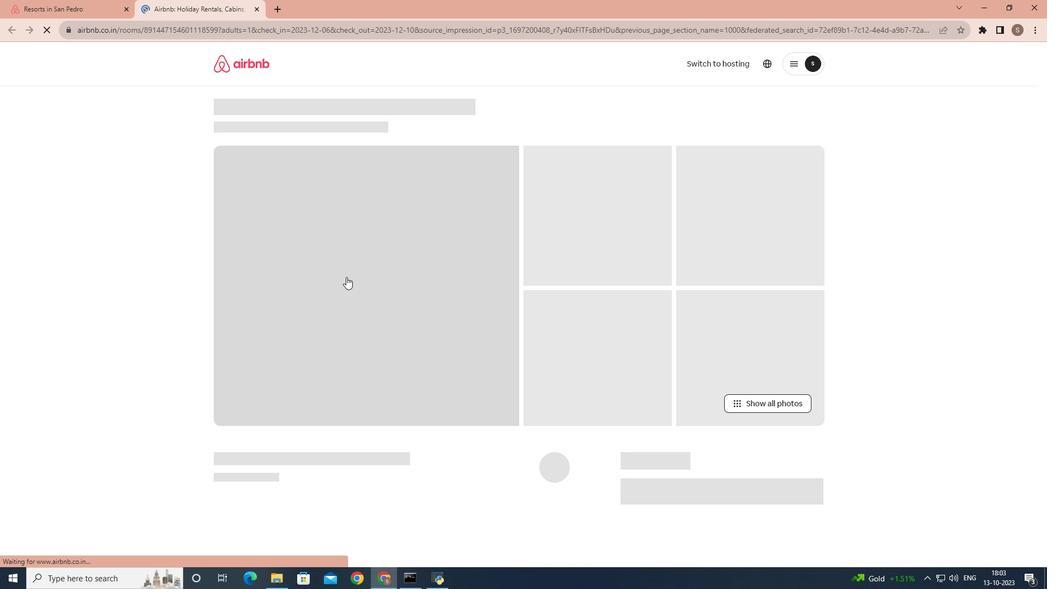
Action: Mouse scrolled (346, 276) with delta (0, 0)
Screenshot: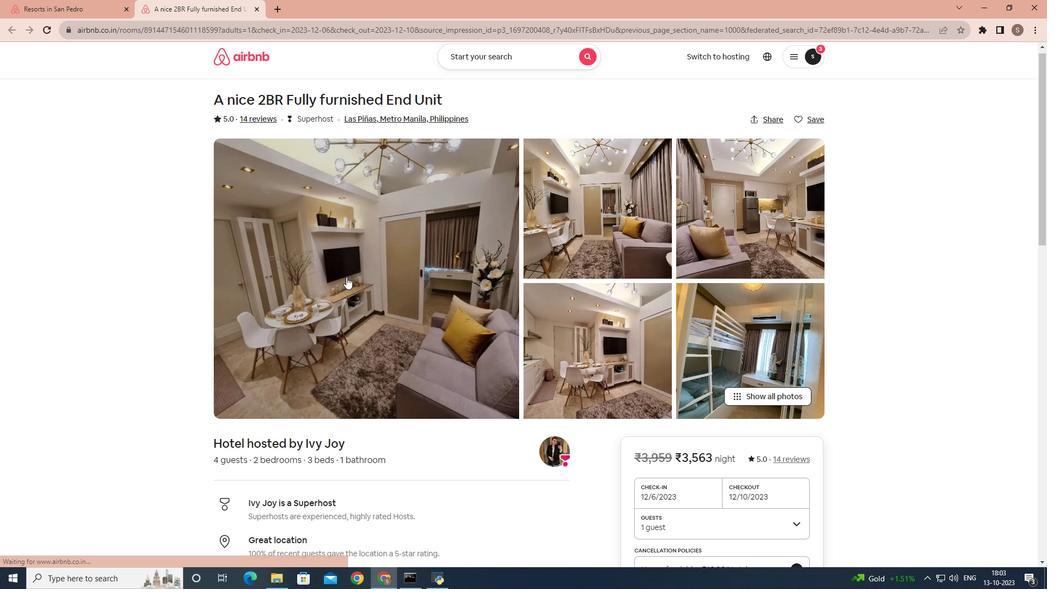 
Action: Mouse scrolled (346, 276) with delta (0, 0)
Screenshot: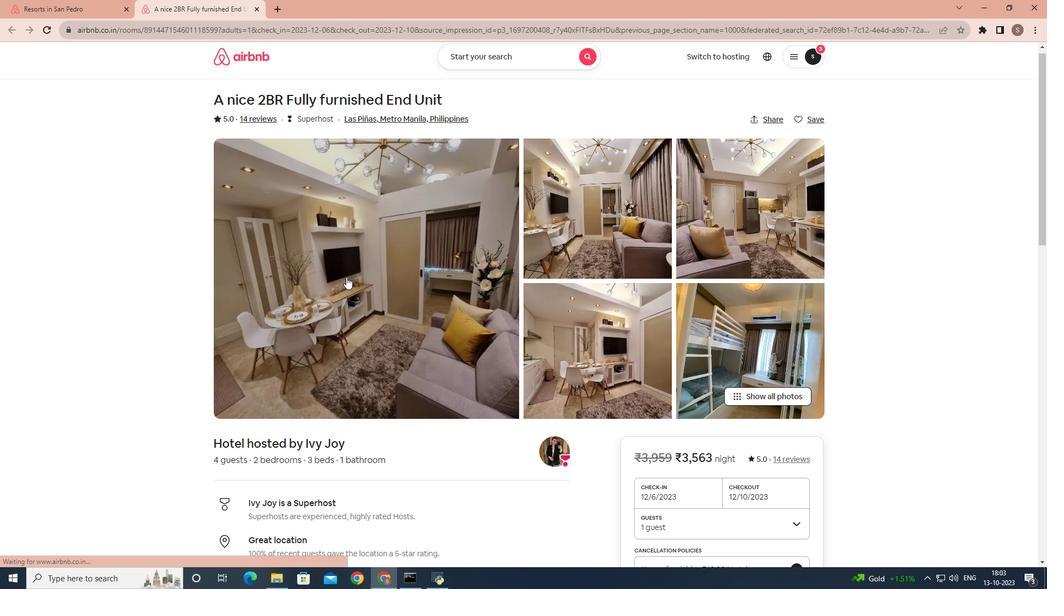 
Action: Mouse scrolled (346, 276) with delta (0, 0)
Screenshot: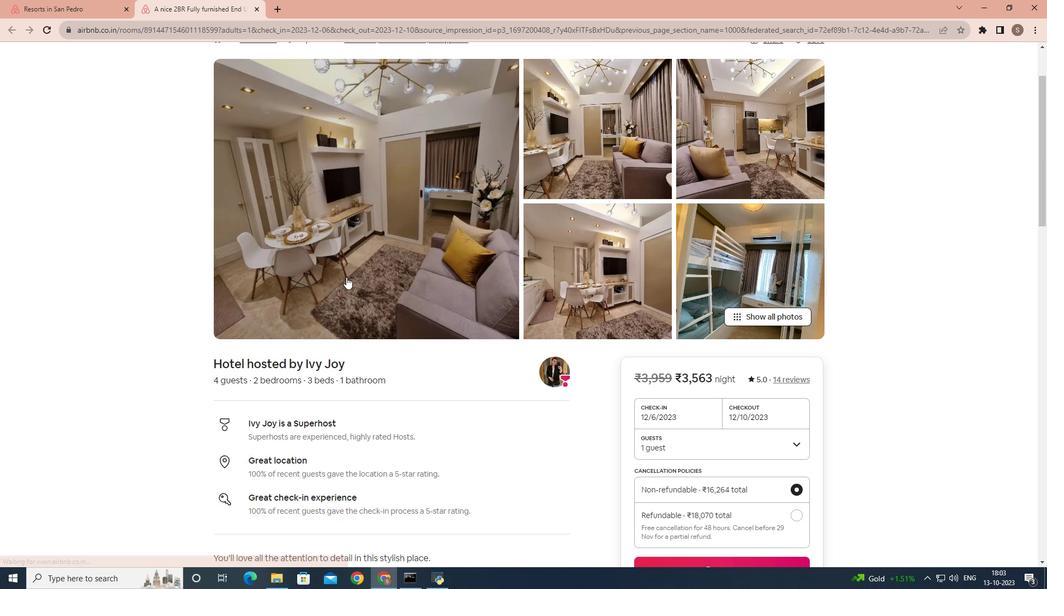 
Action: Mouse scrolled (346, 276) with delta (0, 0)
Screenshot: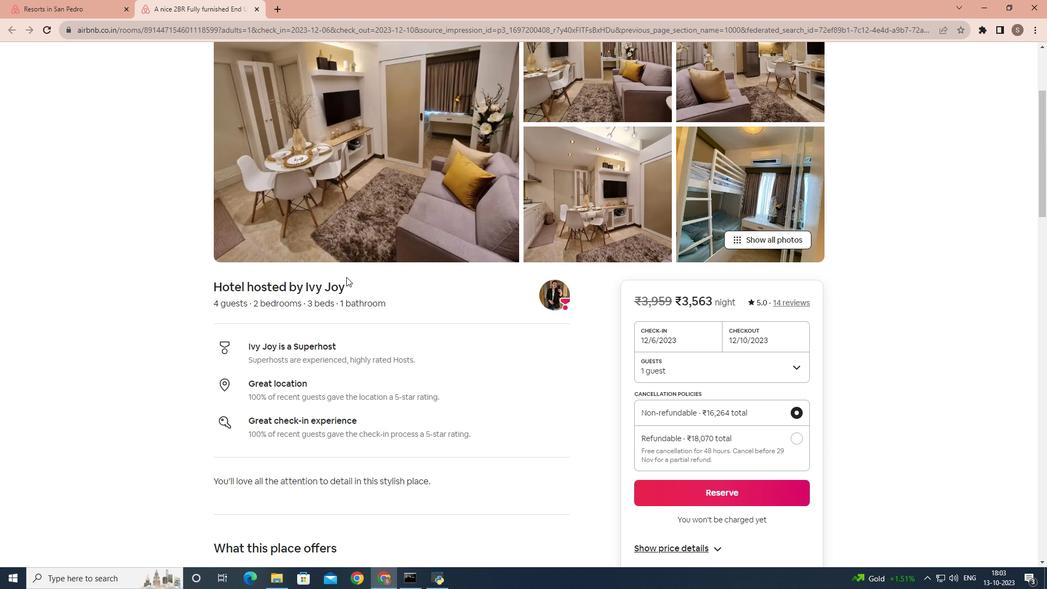 
Action: Mouse scrolled (346, 276) with delta (0, 0)
Screenshot: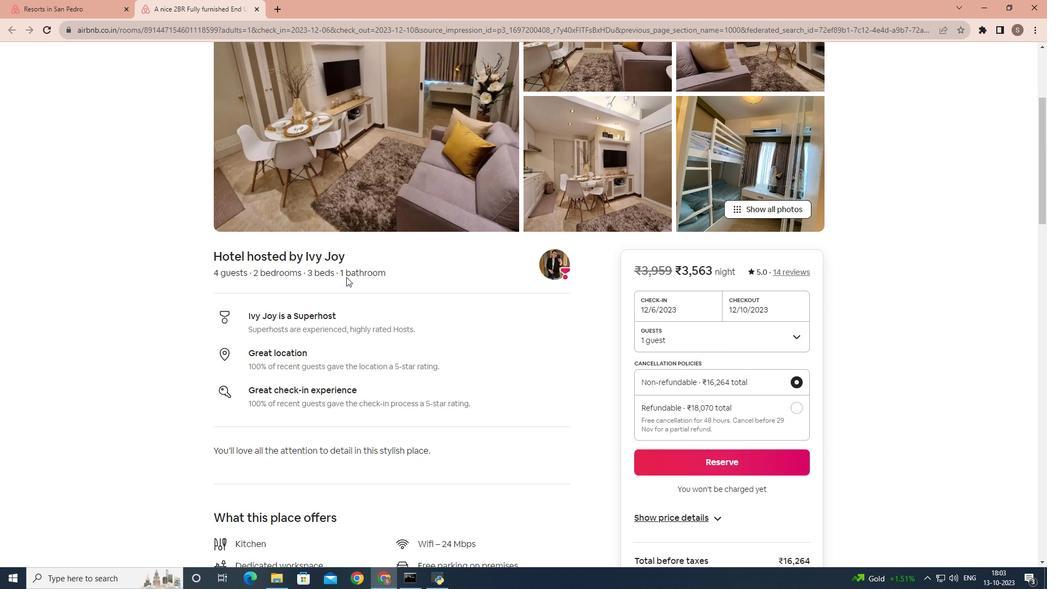 
Action: Mouse scrolled (346, 276) with delta (0, 0)
Screenshot: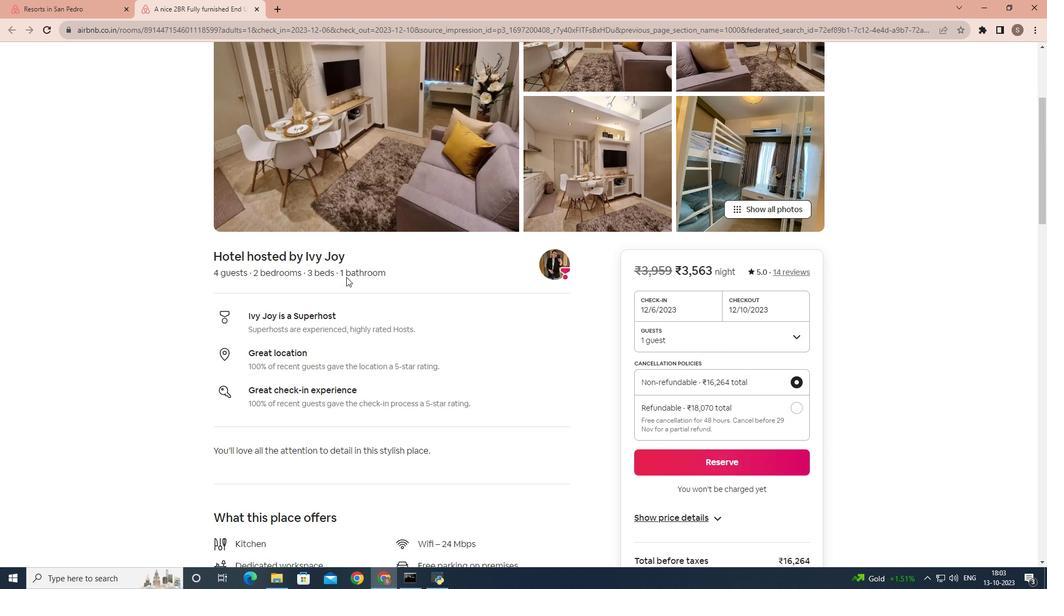 
Action: Mouse scrolled (346, 276) with delta (0, 0)
Screenshot: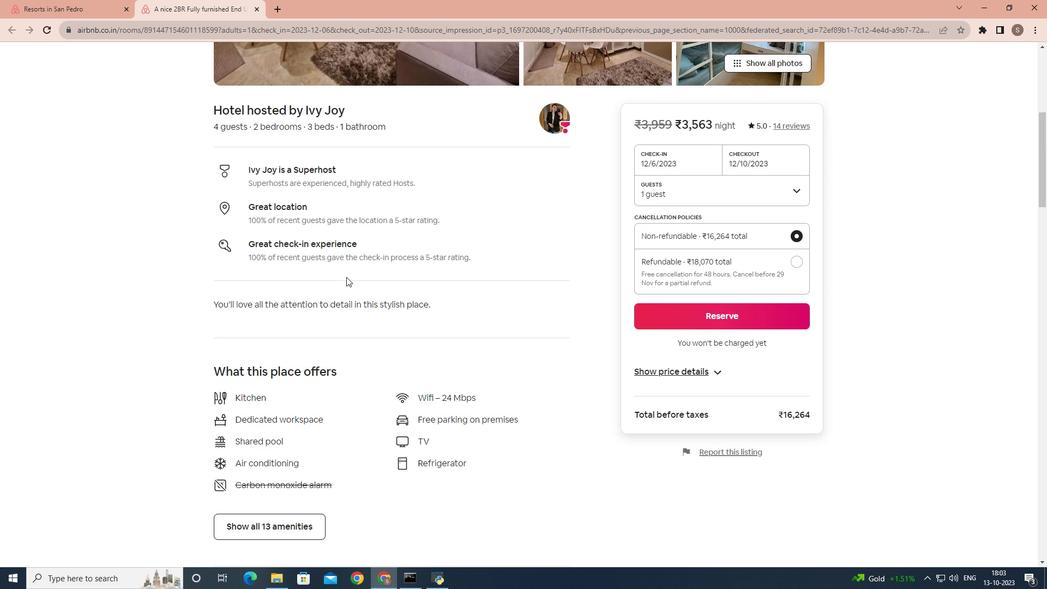 
Action: Mouse scrolled (346, 276) with delta (0, 0)
Screenshot: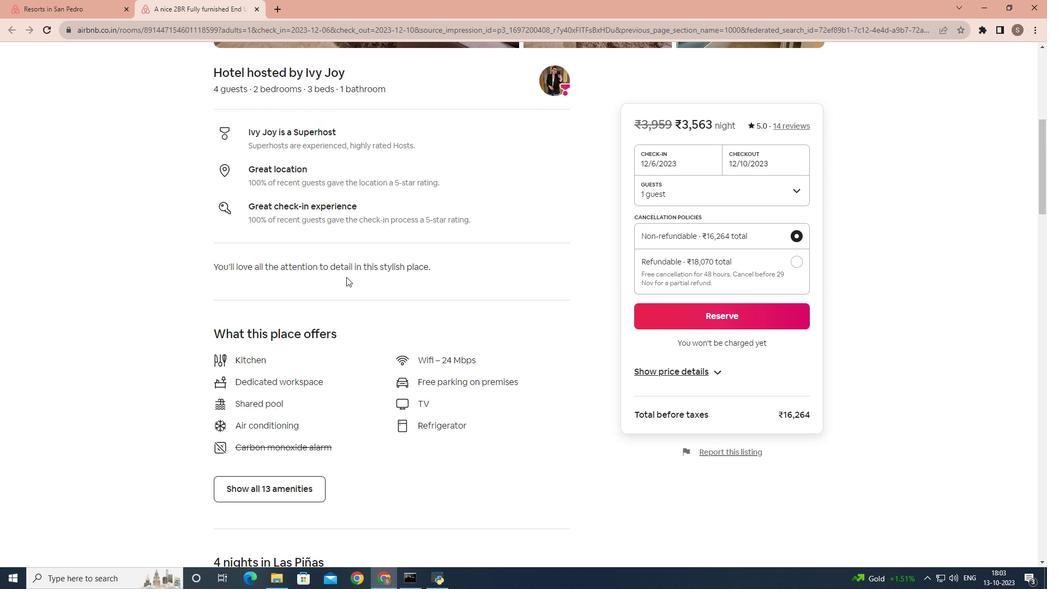 
Action: Mouse scrolled (346, 276) with delta (0, 0)
Screenshot: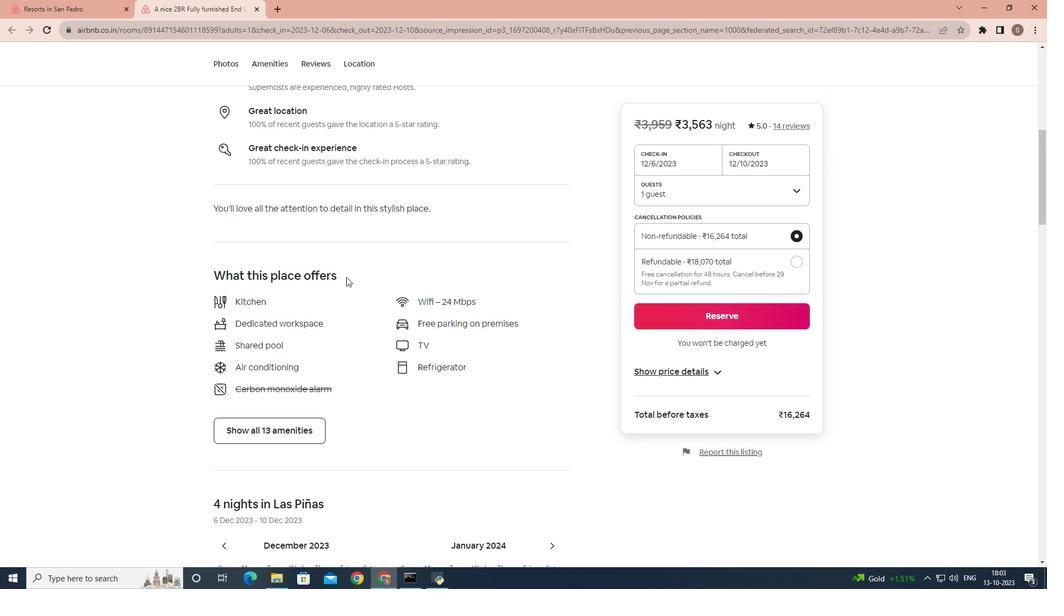 
Action: Mouse scrolled (346, 276) with delta (0, 0)
Screenshot: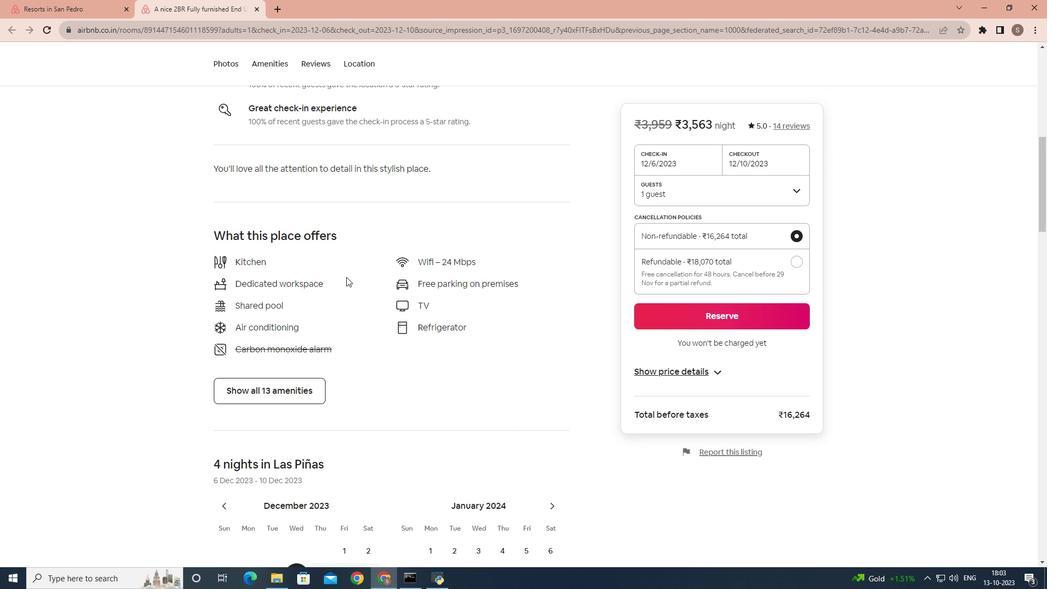
Action: Mouse moved to (267, 322)
Screenshot: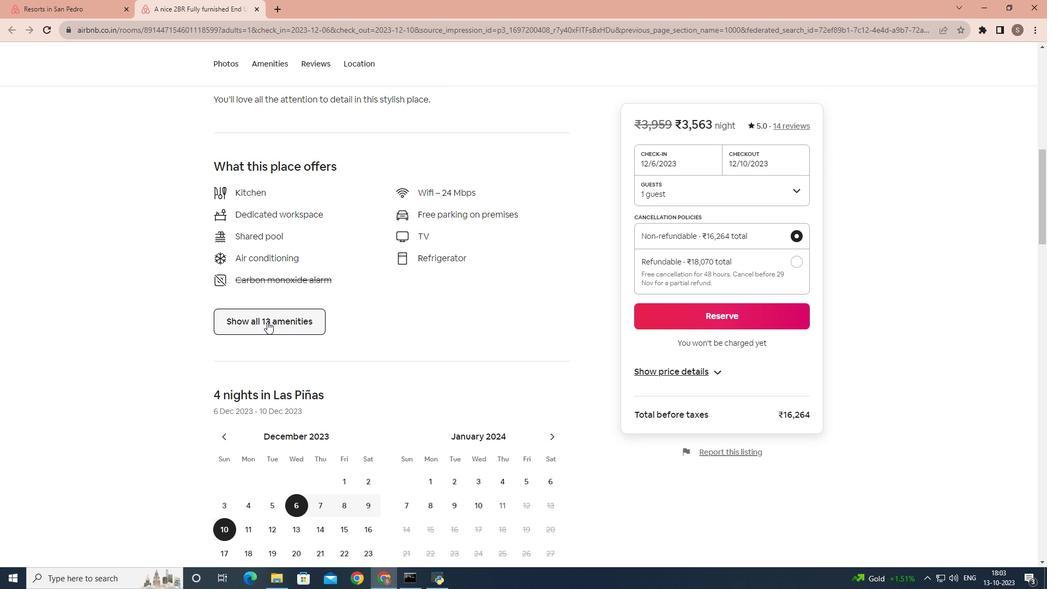 
Action: Mouse pressed left at (267, 322)
Screenshot: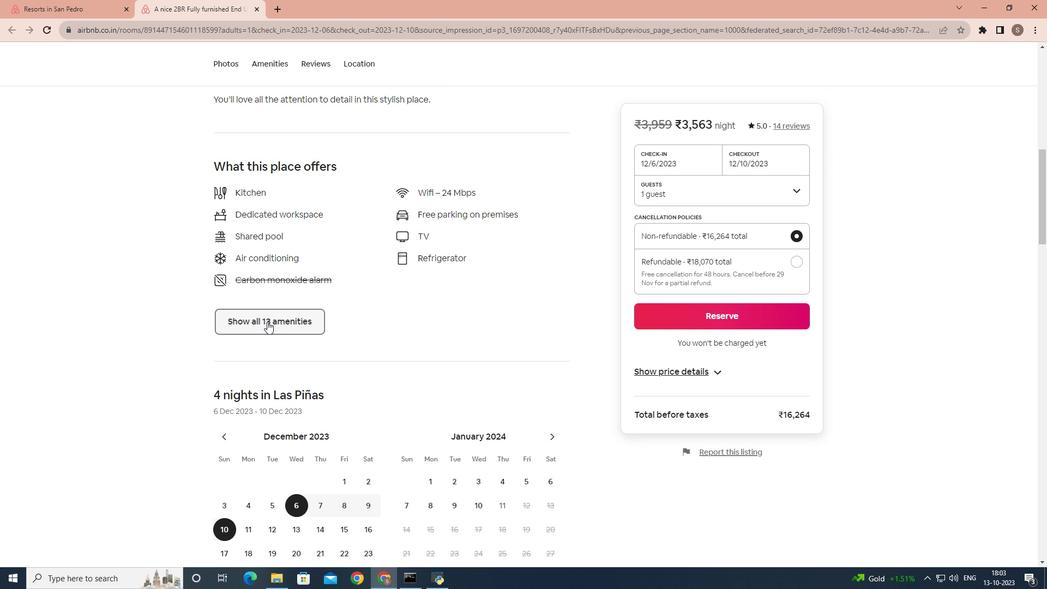
Action: Mouse moved to (340, 285)
Screenshot: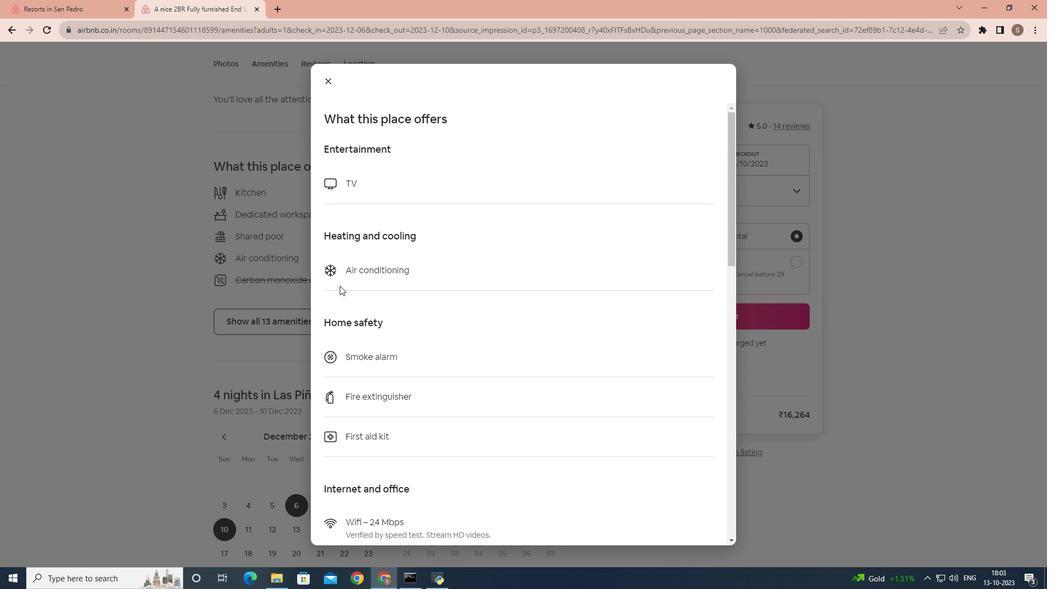 
Action: Mouse scrolled (340, 285) with delta (0, 0)
Screenshot: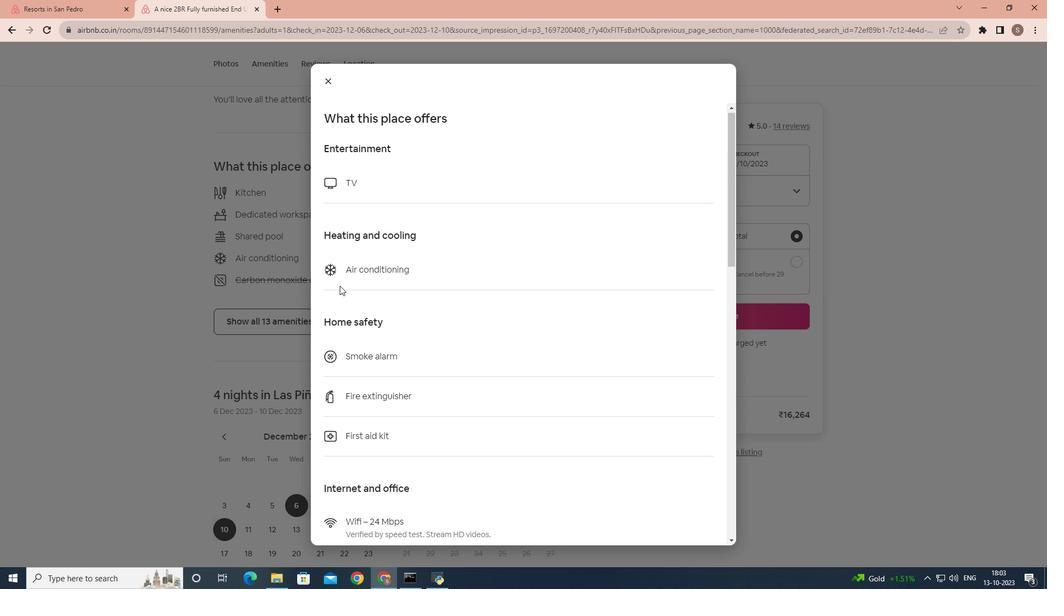 
Action: Mouse scrolled (340, 285) with delta (0, 0)
Screenshot: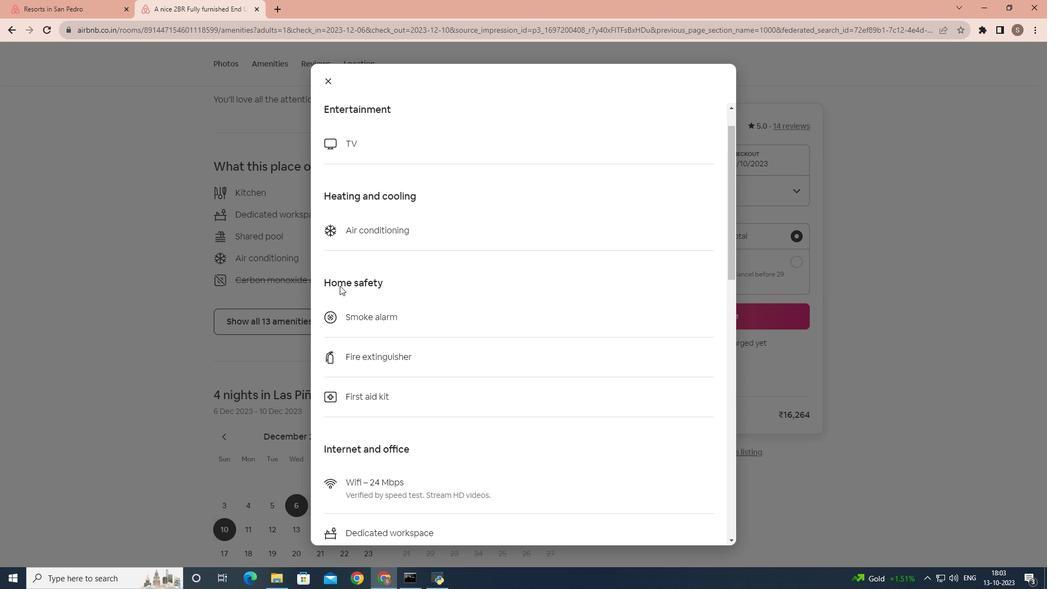 
Action: Mouse scrolled (340, 285) with delta (0, 0)
Screenshot: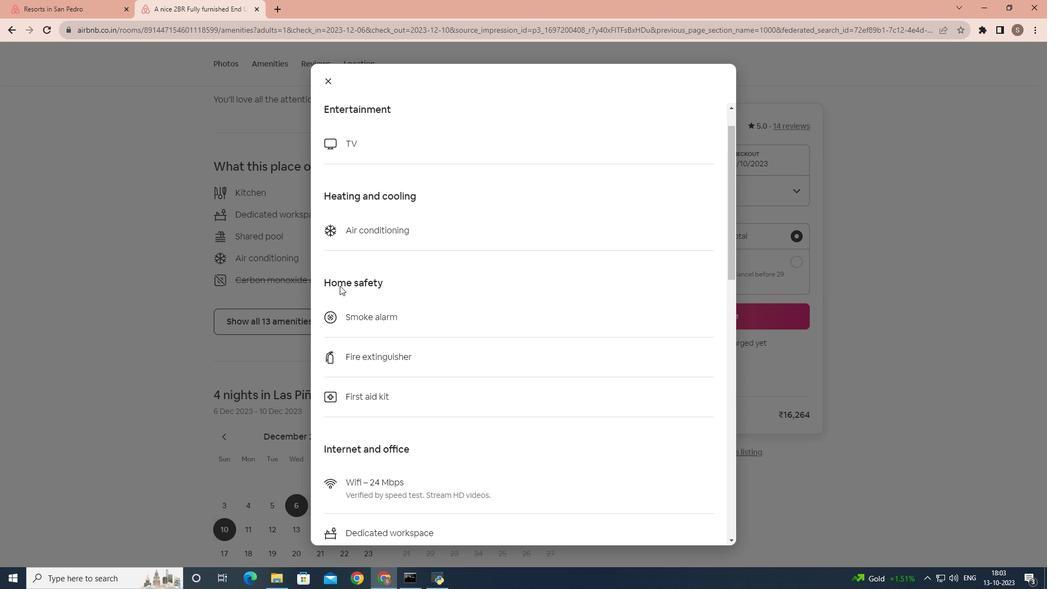 
Action: Mouse scrolled (340, 285) with delta (0, 0)
Screenshot: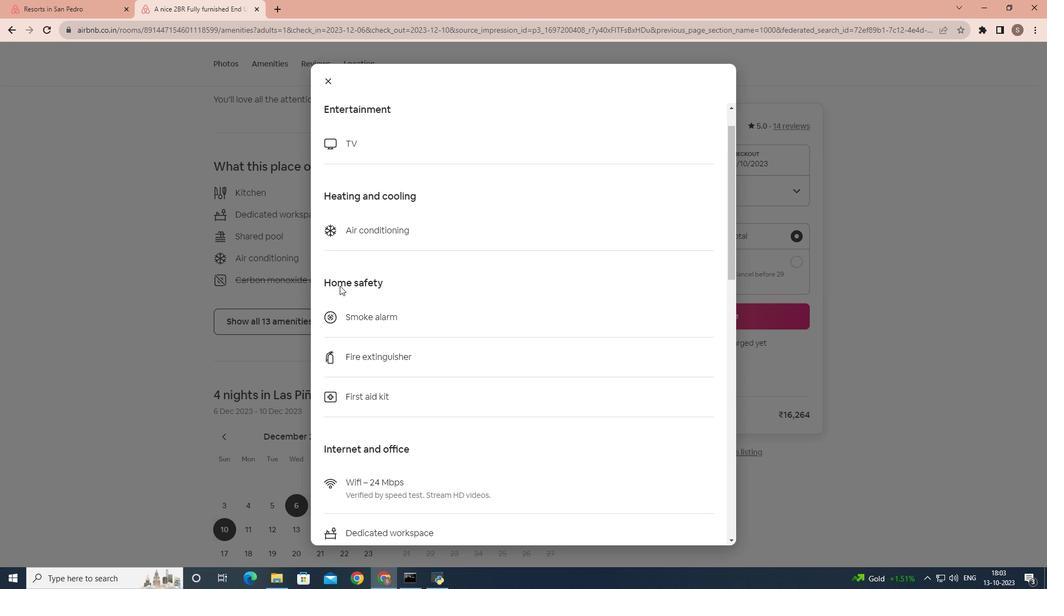 
Action: Mouse scrolled (340, 285) with delta (0, 0)
Screenshot: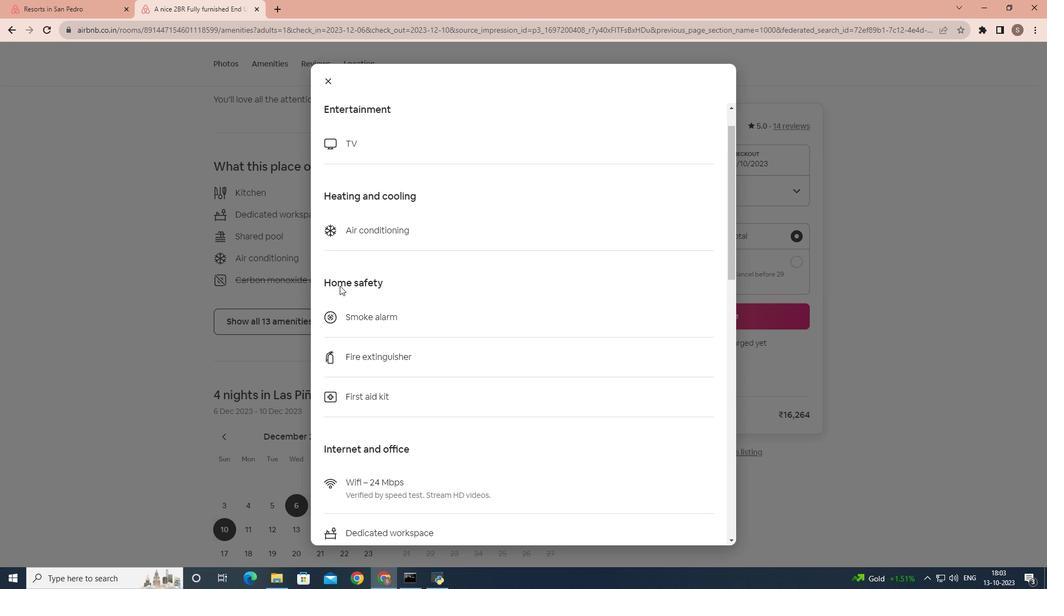 
Action: Mouse scrolled (340, 285) with delta (0, 0)
Screenshot: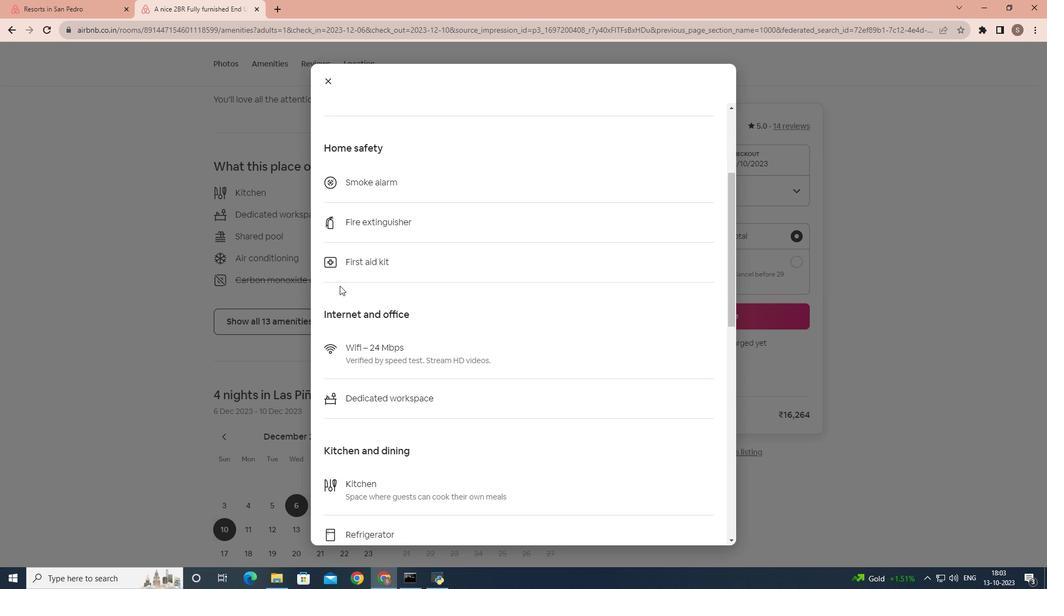 
Action: Mouse scrolled (340, 285) with delta (0, 0)
Screenshot: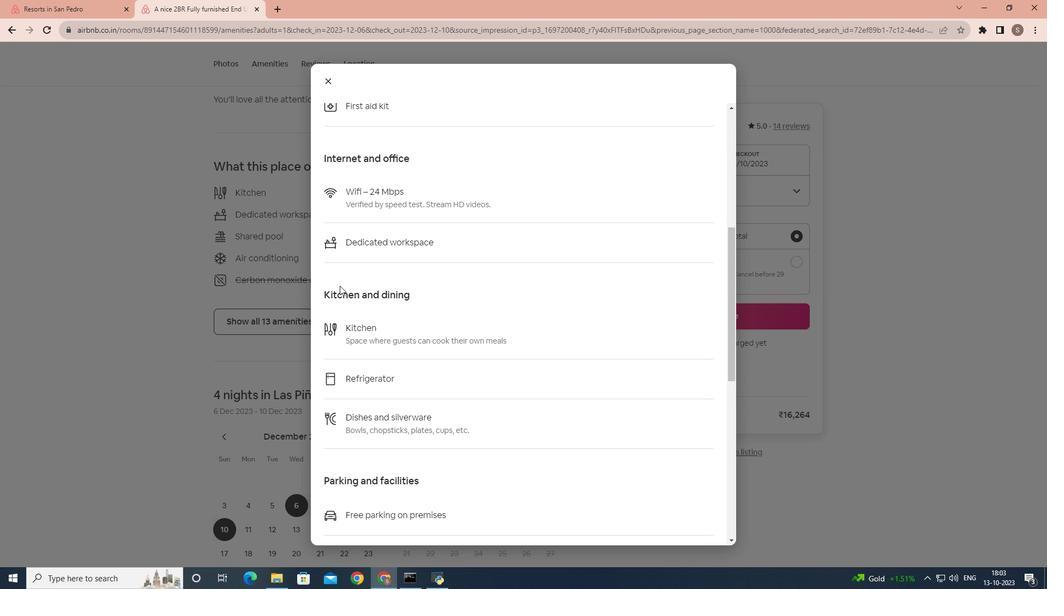 
Action: Mouse scrolled (340, 285) with delta (0, 0)
Screenshot: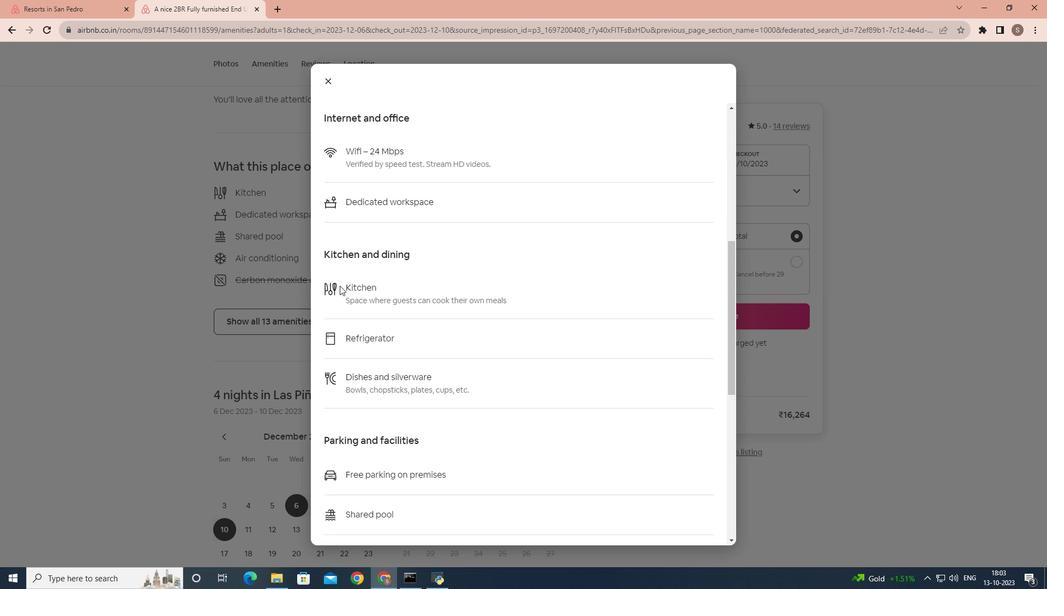 
Action: Mouse scrolled (340, 285) with delta (0, 0)
Screenshot: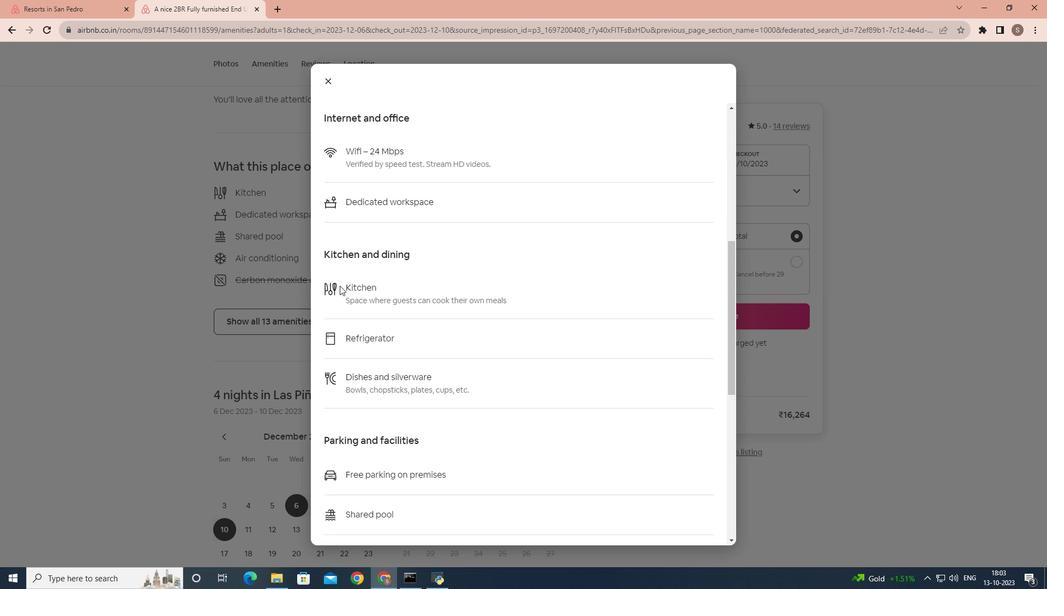 
Action: Mouse scrolled (340, 285) with delta (0, 0)
Screenshot: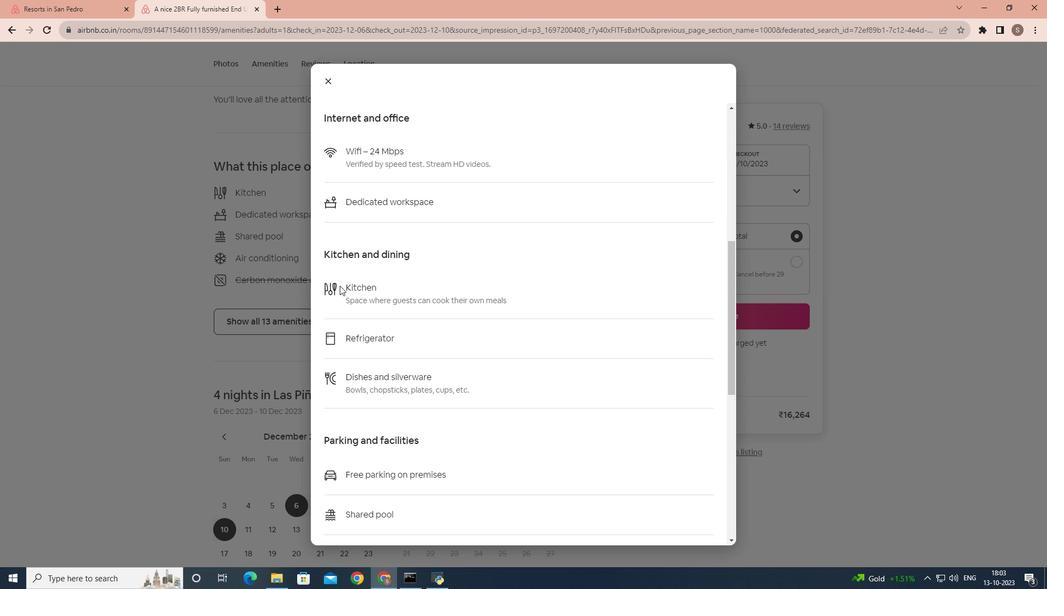 
Action: Mouse scrolled (340, 285) with delta (0, 0)
Screenshot: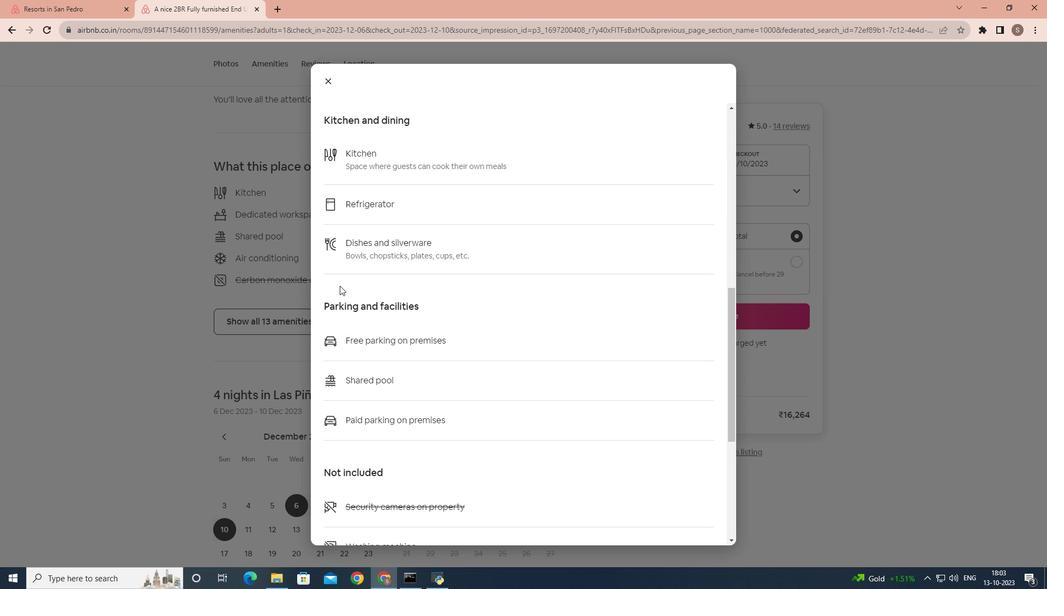 
Action: Mouse scrolled (340, 285) with delta (0, 0)
Screenshot: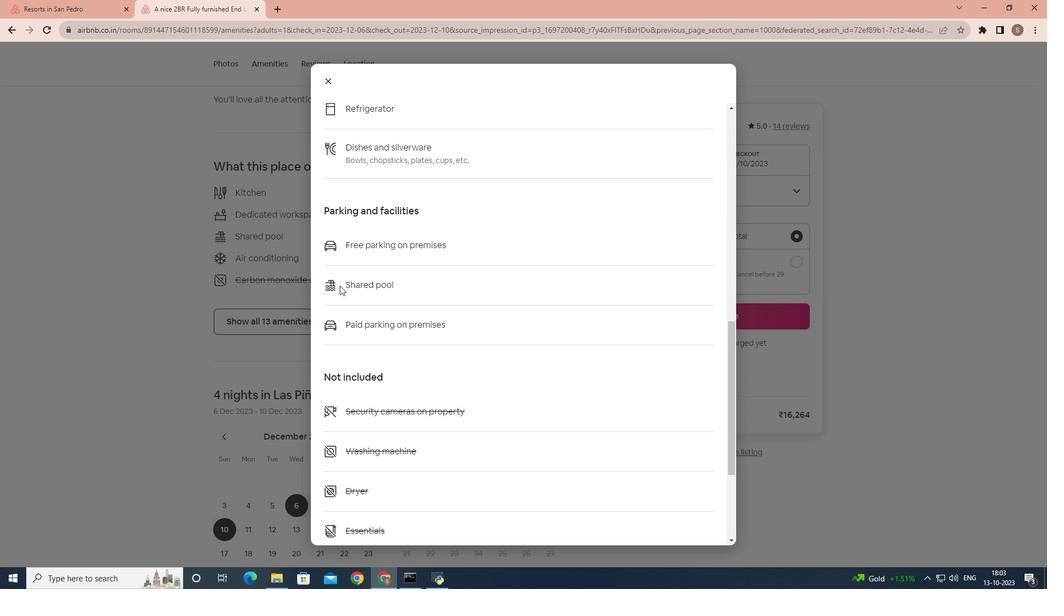 
Action: Mouse scrolled (340, 285) with delta (0, 0)
Screenshot: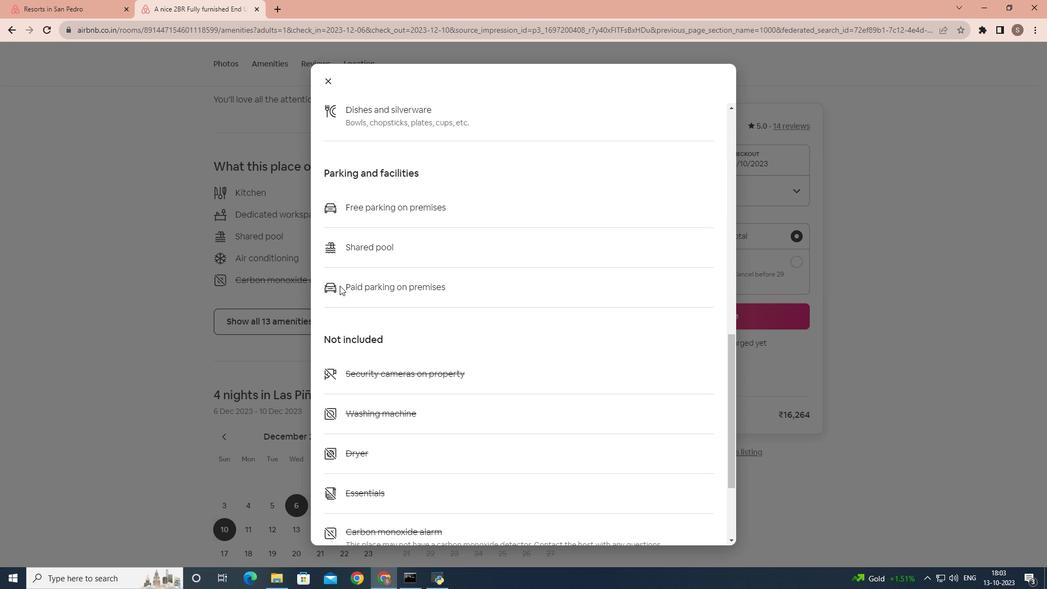 
Action: Mouse scrolled (340, 285) with delta (0, 0)
Screenshot: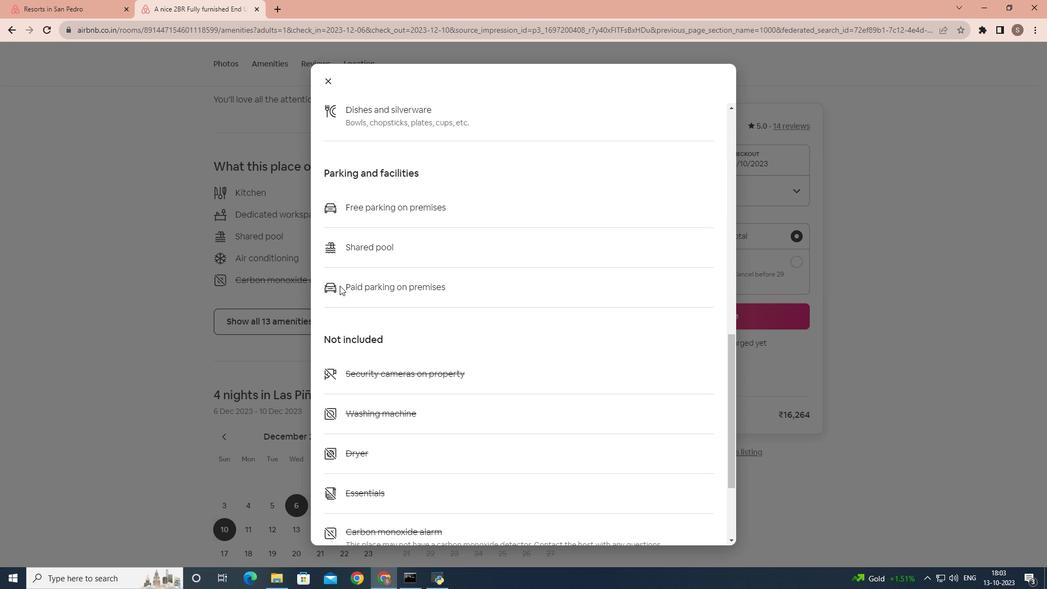 
Action: Mouse scrolled (340, 285) with delta (0, 0)
Screenshot: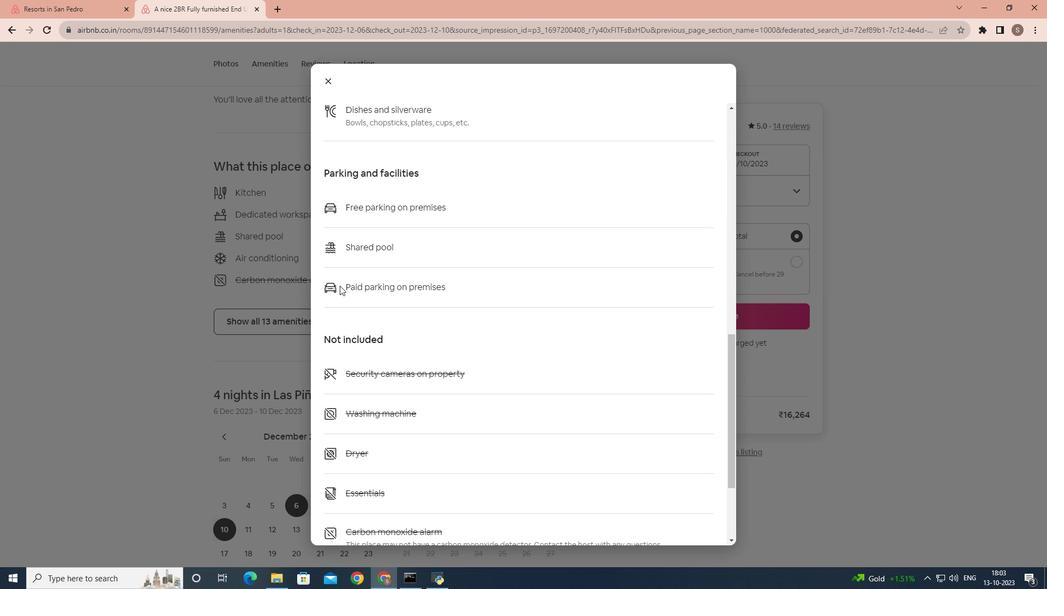 
Action: Mouse scrolled (340, 285) with delta (0, 0)
Screenshot: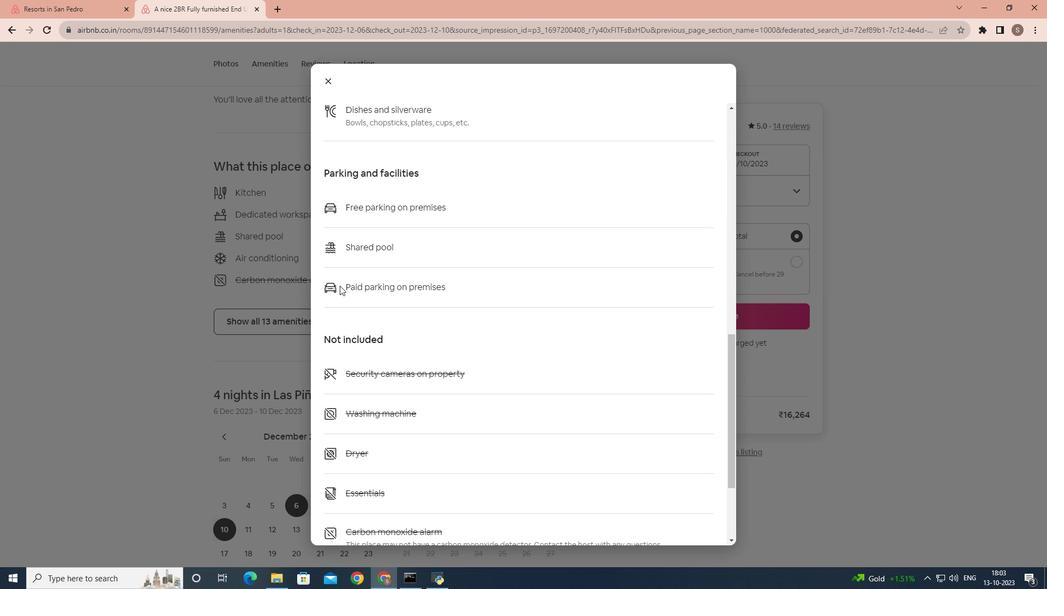 
Action: Mouse moved to (349, 235)
Screenshot: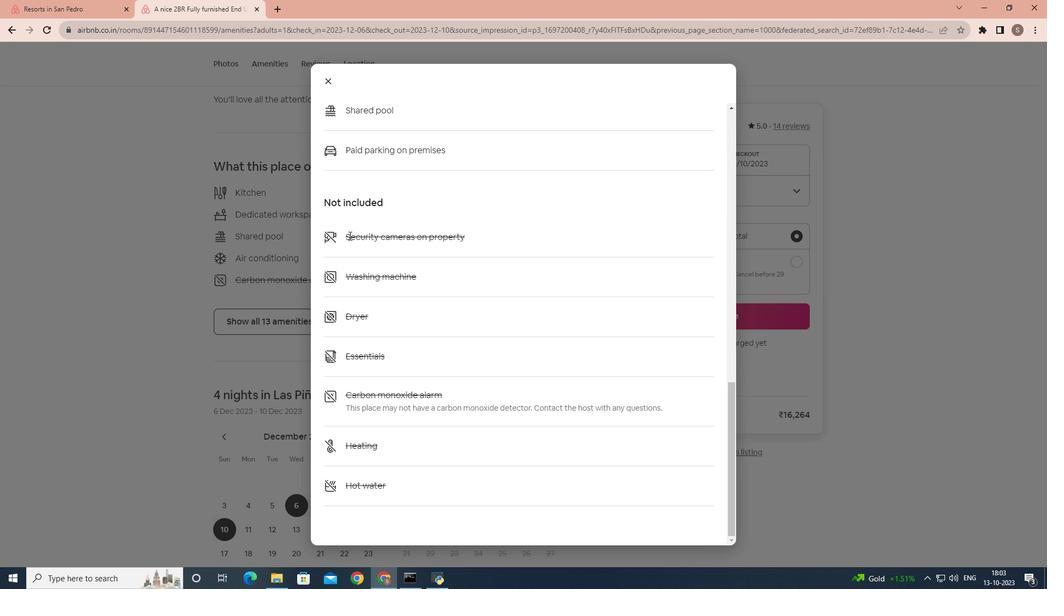 
Action: Mouse scrolled (349, 235) with delta (0, 0)
Screenshot: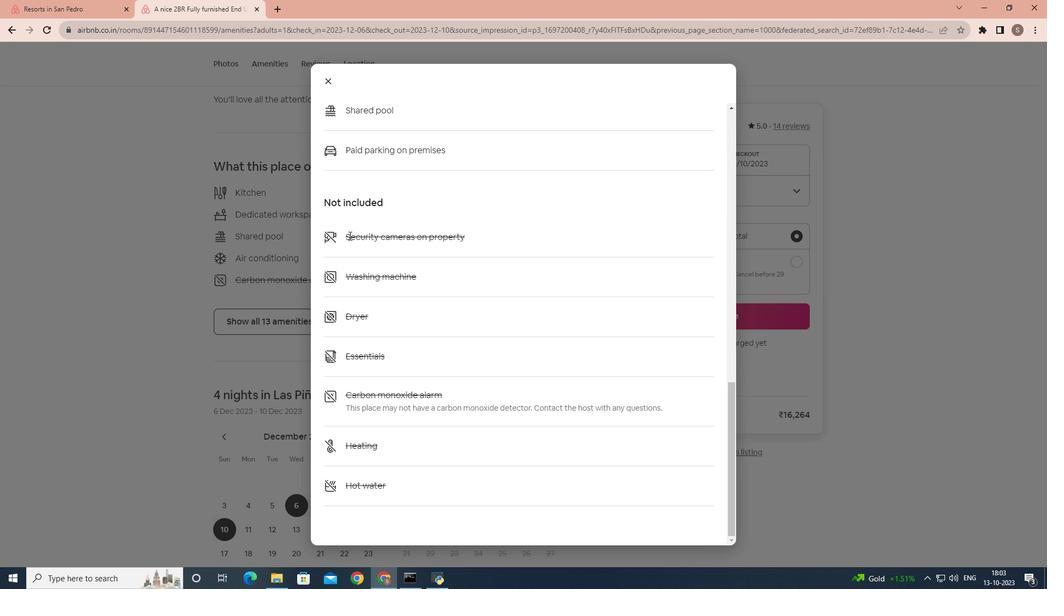 
Action: Mouse scrolled (349, 235) with delta (0, 0)
Screenshot: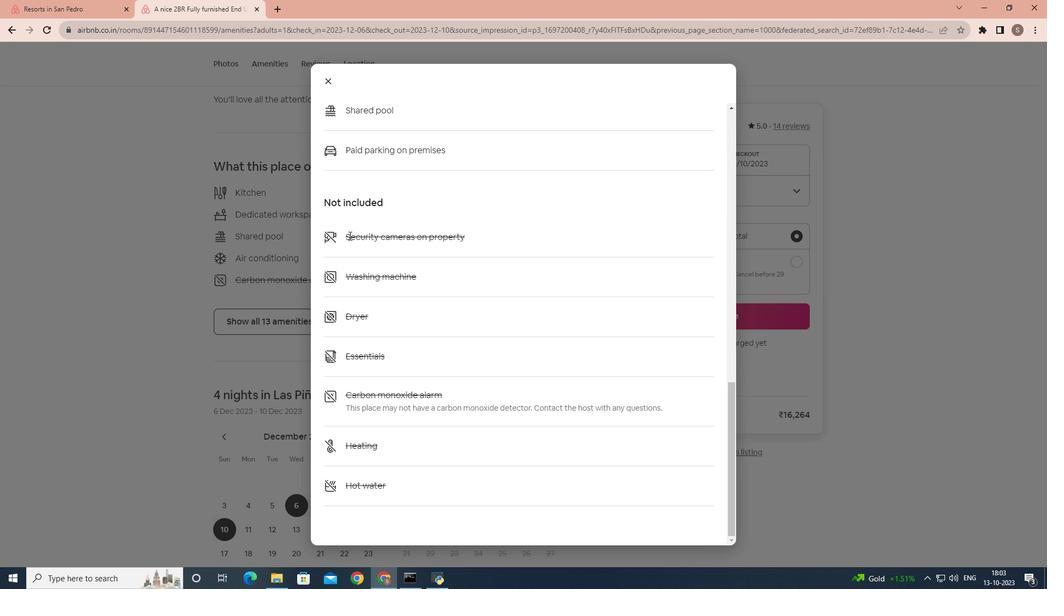 
Action: Mouse scrolled (349, 235) with delta (0, 0)
Screenshot: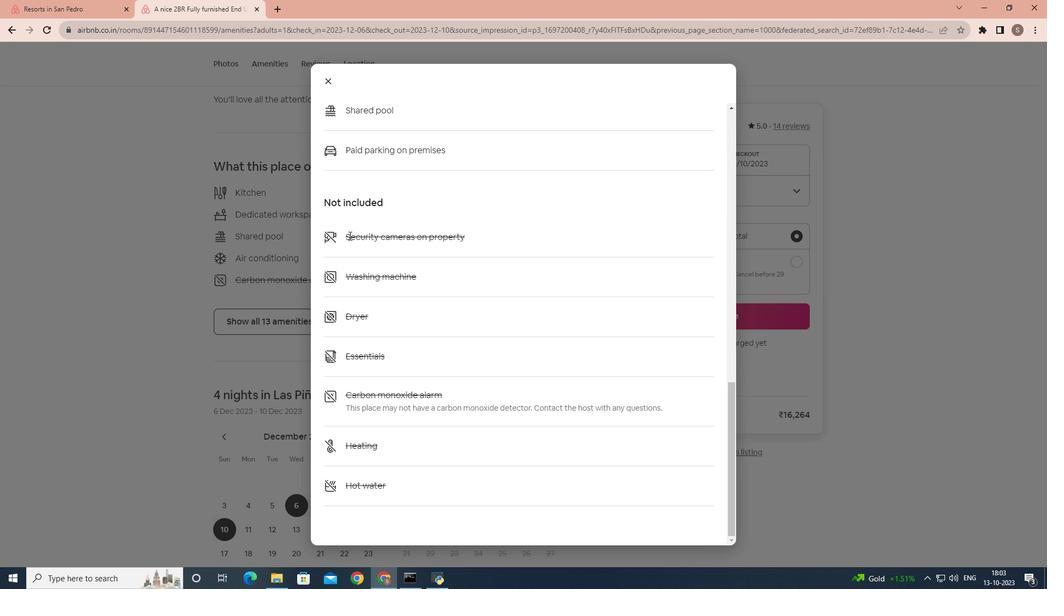 
Action: Mouse scrolled (349, 235) with delta (0, 0)
Screenshot: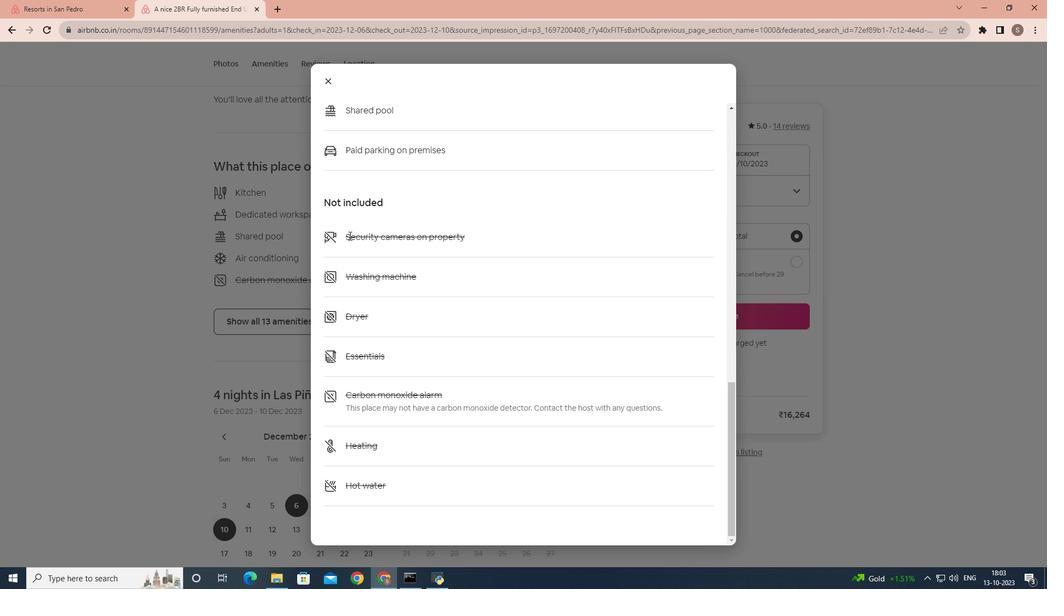 
Action: Mouse moved to (334, 83)
Screenshot: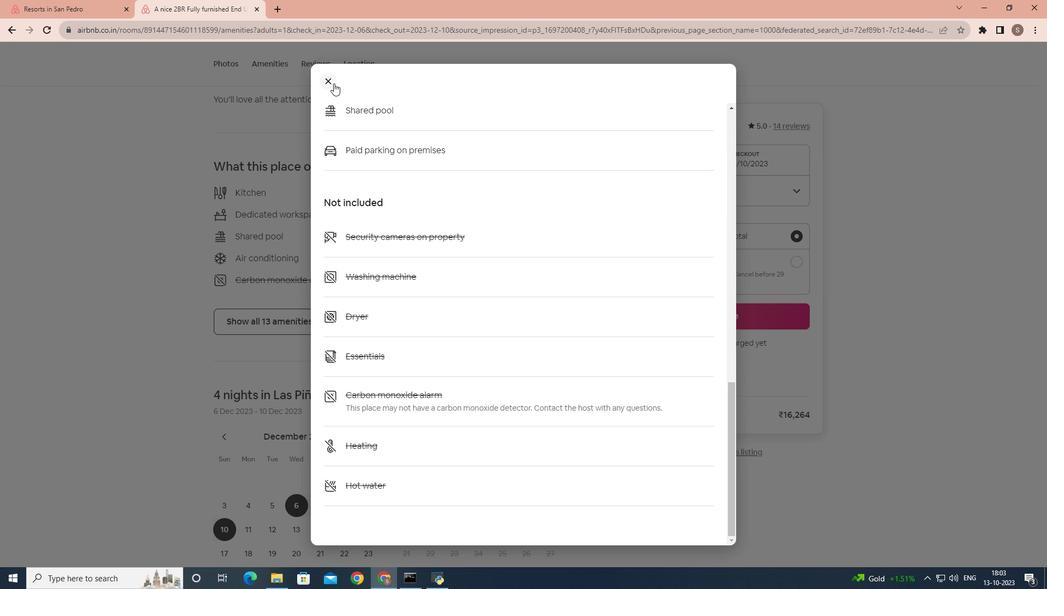 
Action: Mouse pressed left at (334, 83)
Screenshot: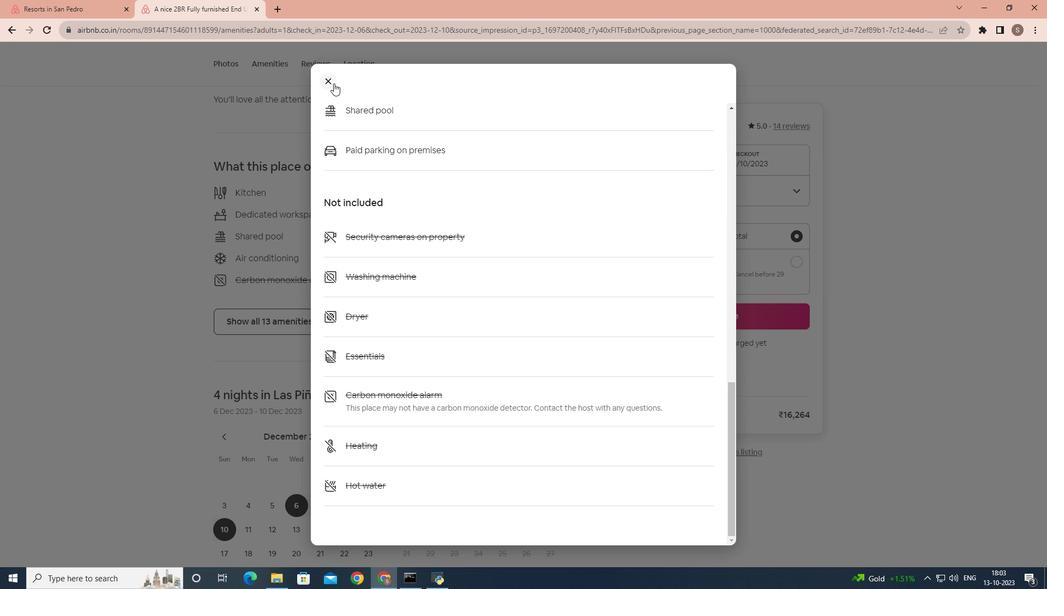 
Action: Mouse moved to (356, 286)
Screenshot: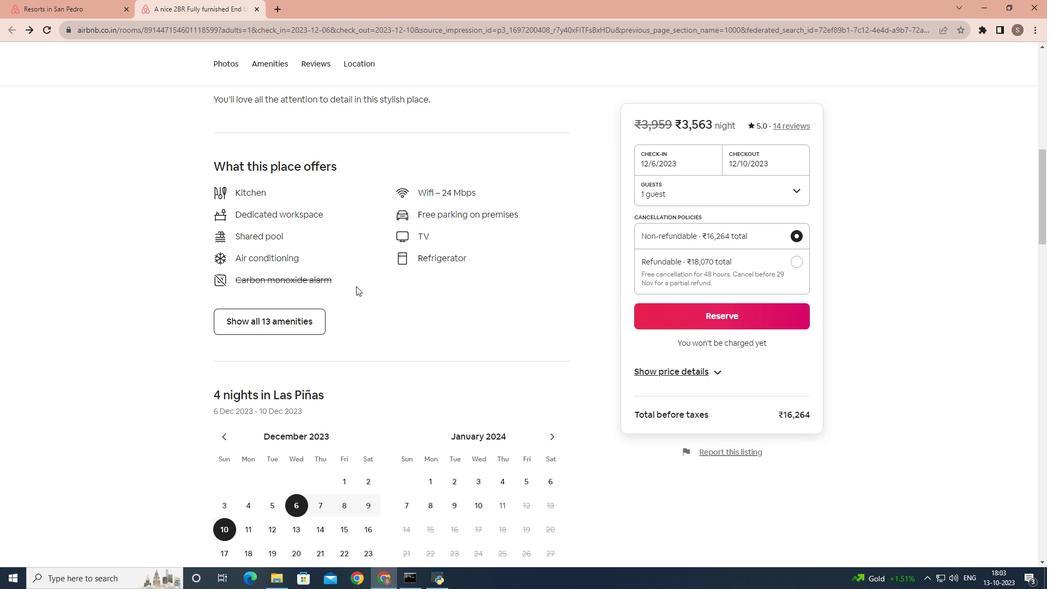 
Action: Mouse scrolled (356, 285) with delta (0, 0)
Screenshot: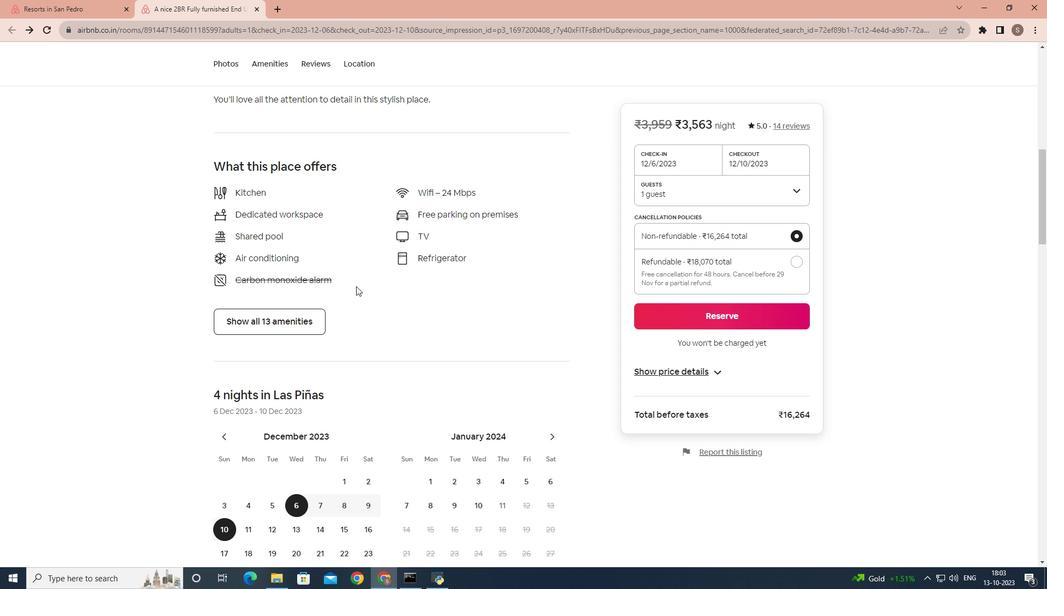 
Action: Mouse scrolled (356, 285) with delta (0, 0)
Screenshot: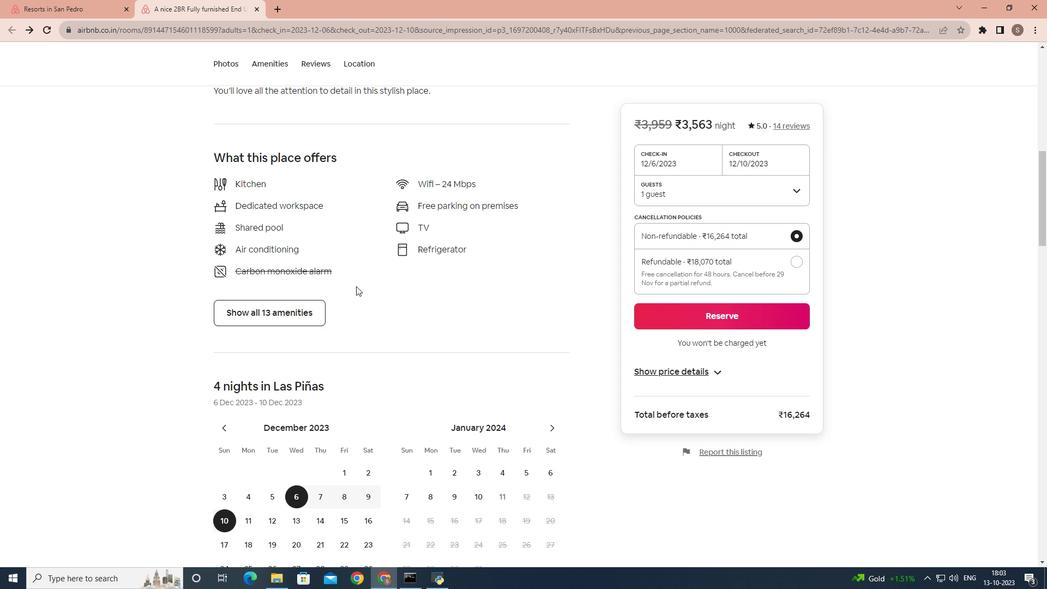 
Action: Mouse scrolled (356, 285) with delta (0, 0)
Screenshot: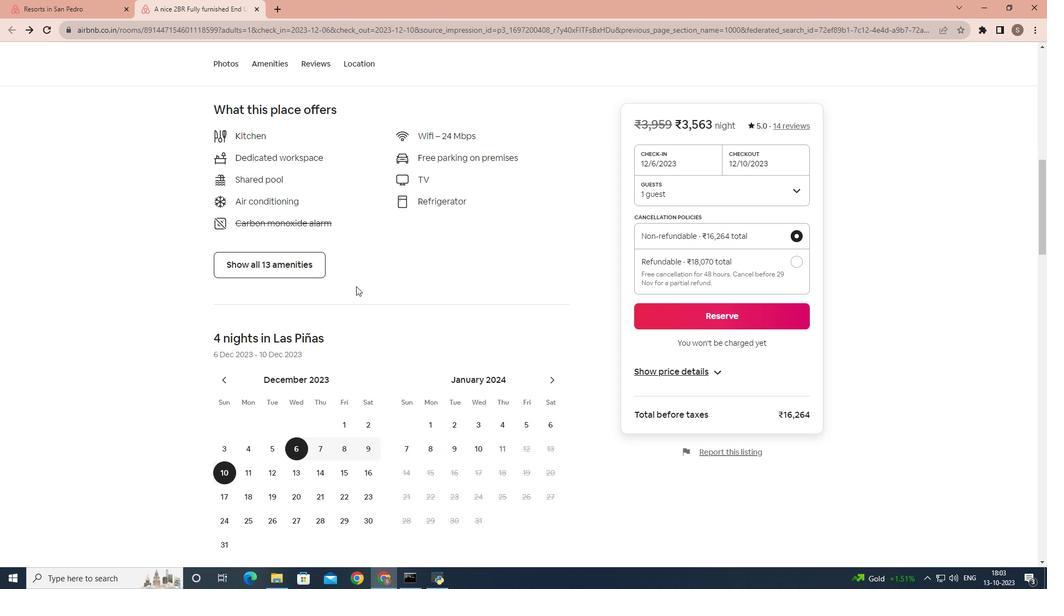 
Action: Mouse scrolled (356, 285) with delta (0, 0)
Screenshot: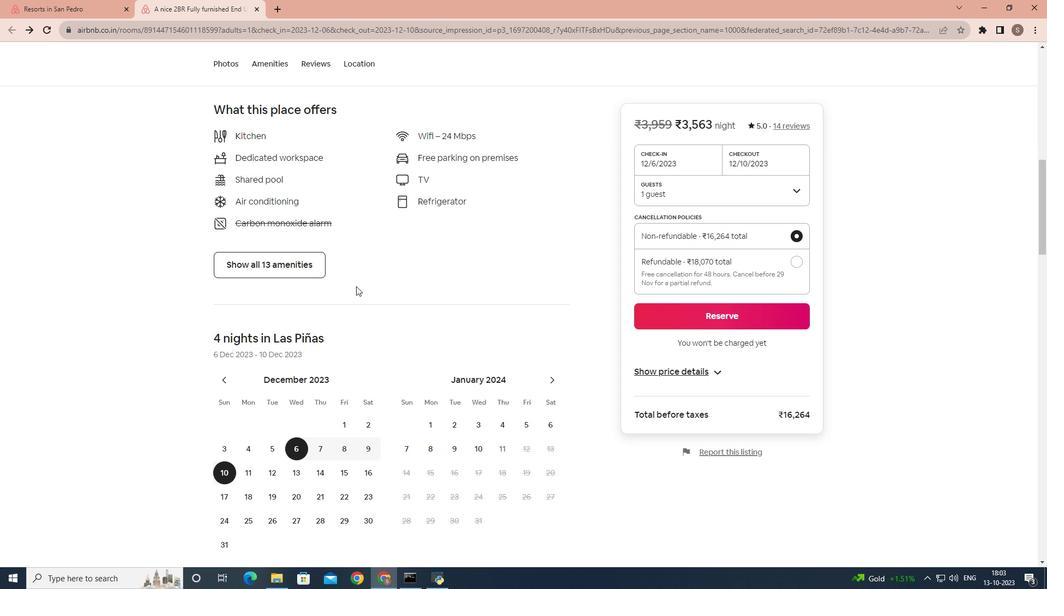 
Action: Mouse scrolled (356, 285) with delta (0, 0)
Screenshot: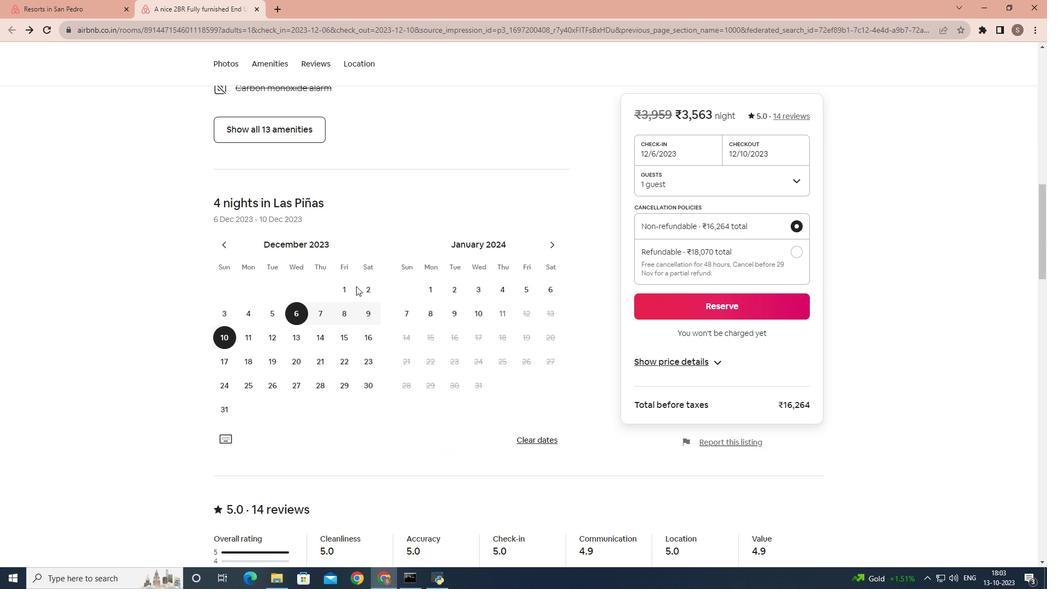 
Action: Mouse scrolled (356, 285) with delta (0, 0)
Screenshot: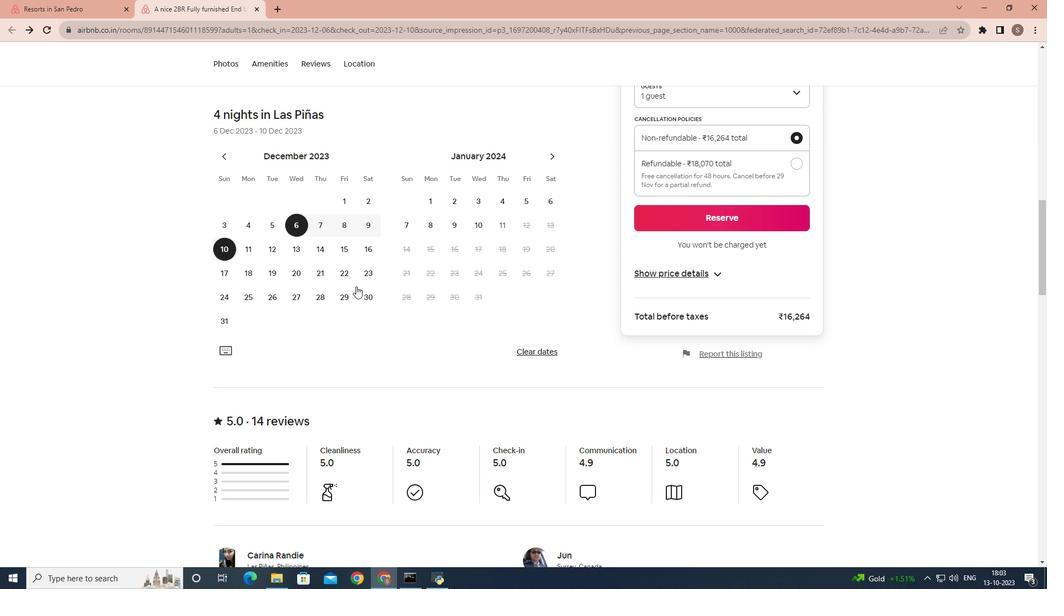 
Action: Mouse scrolled (356, 285) with delta (0, 0)
Screenshot: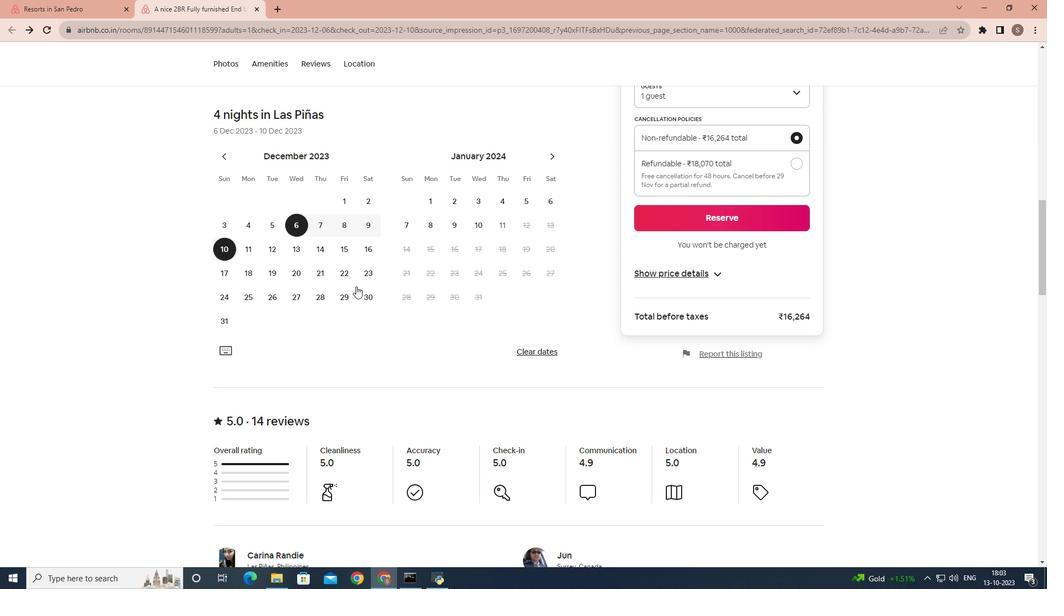 
Action: Mouse scrolled (356, 285) with delta (0, 0)
Screenshot: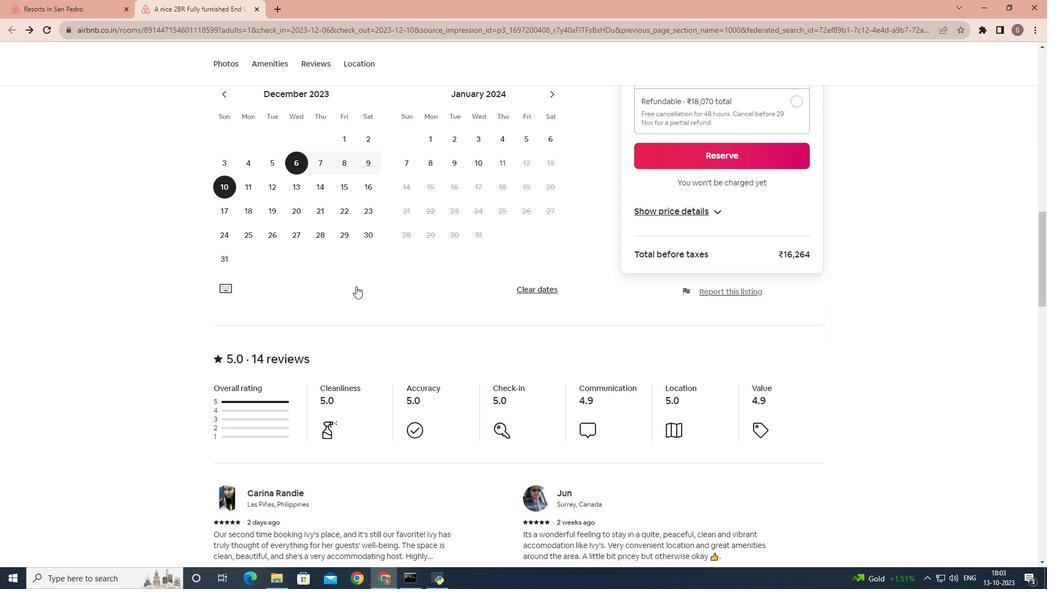 
Action: Mouse scrolled (356, 285) with delta (0, 0)
Screenshot: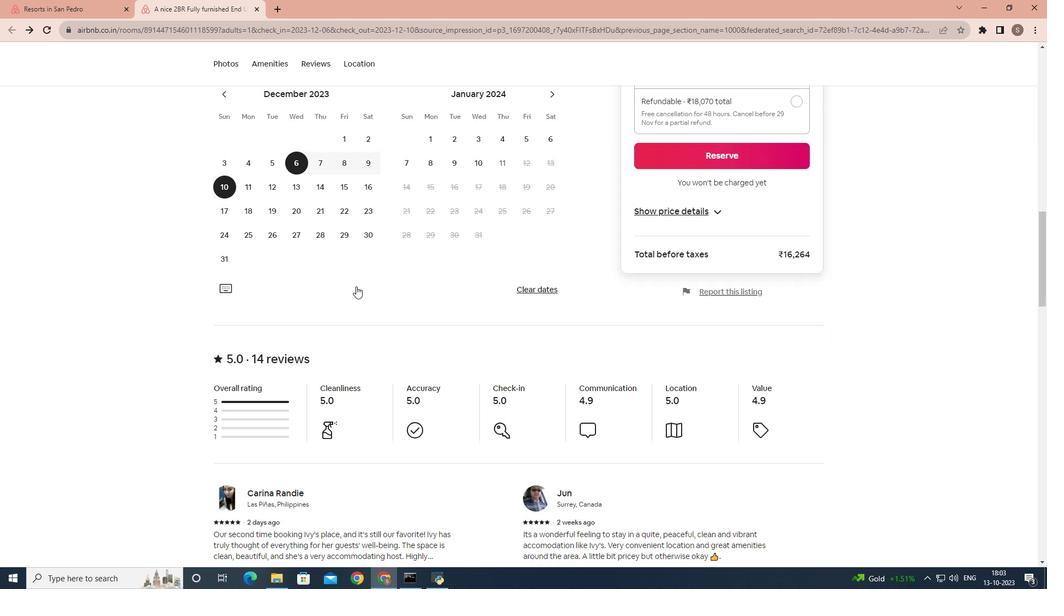
Action: Mouse scrolled (356, 285) with delta (0, 0)
Screenshot: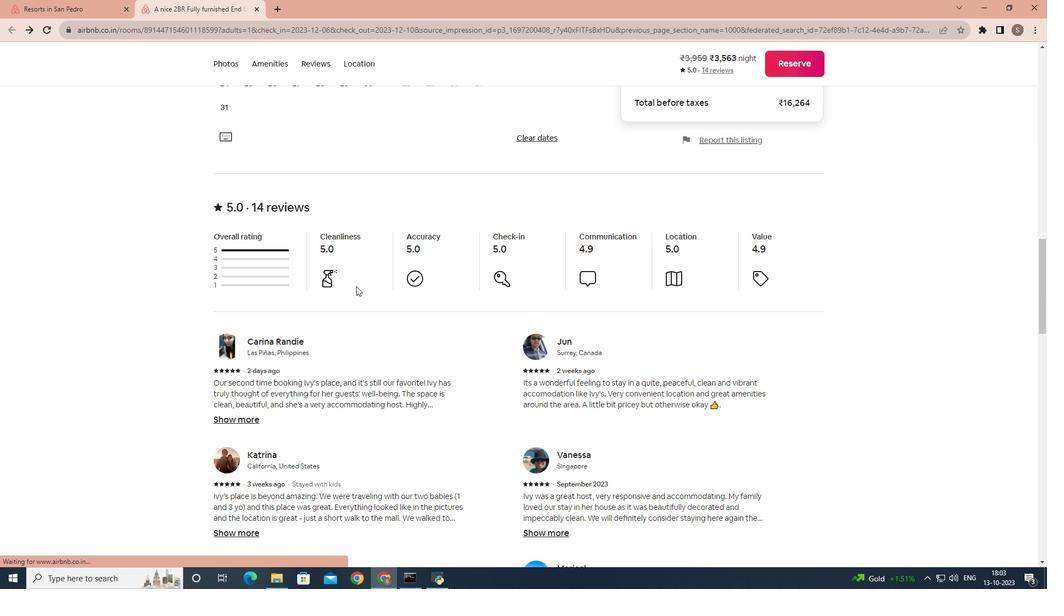 
Action: Mouse scrolled (356, 285) with delta (0, 0)
Screenshot: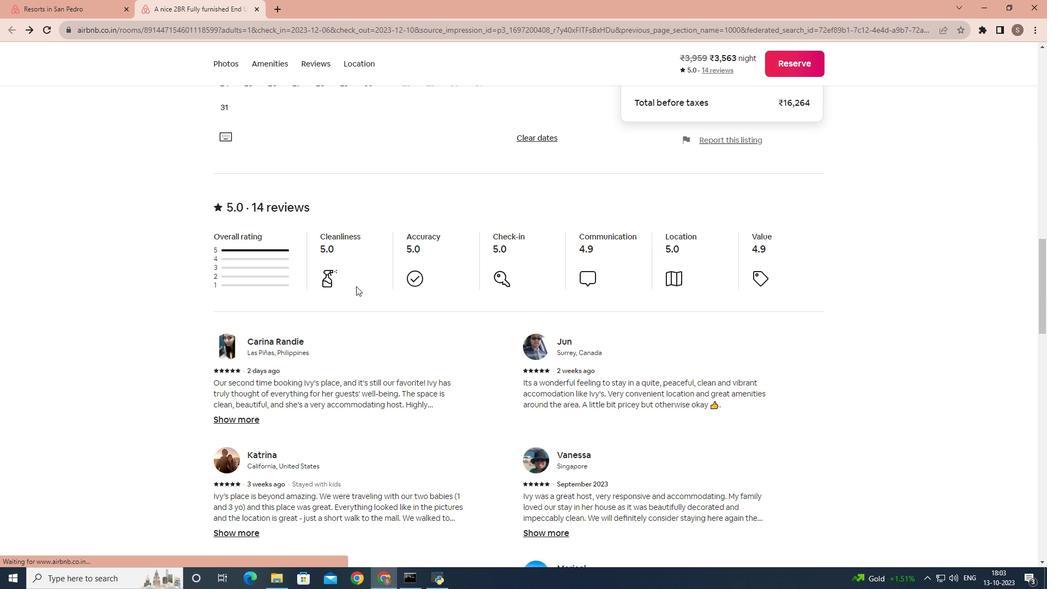 
Action: Mouse scrolled (356, 285) with delta (0, 0)
Screenshot: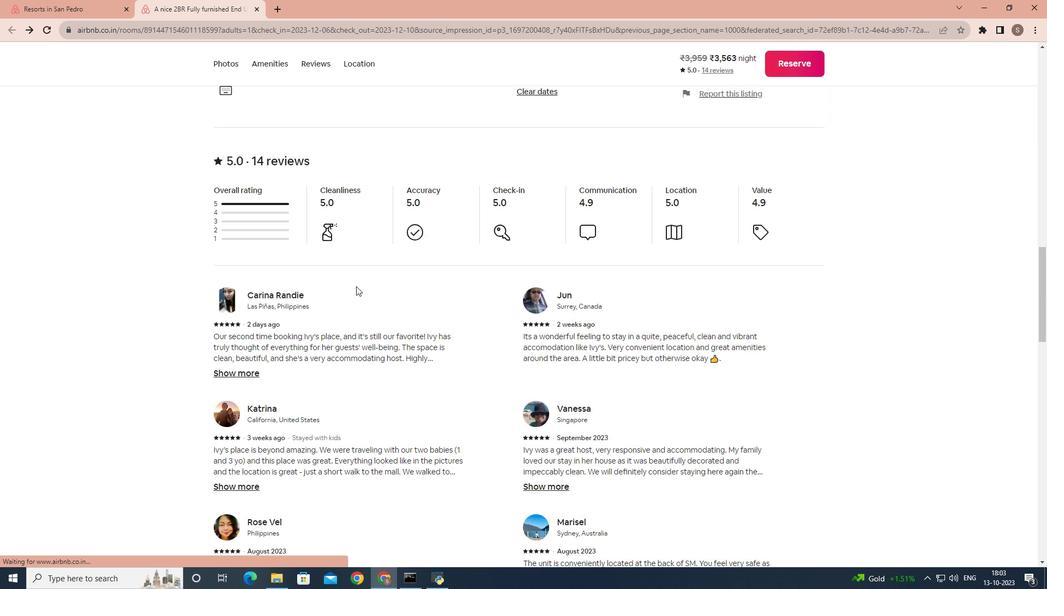 
Action: Mouse scrolled (356, 285) with delta (0, 0)
Screenshot: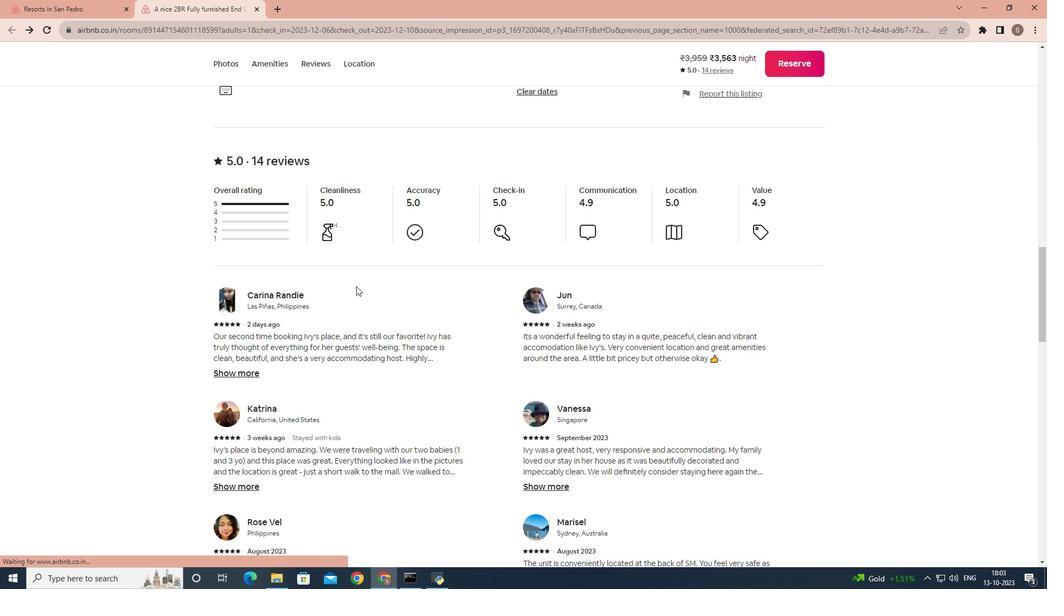 
Action: Mouse scrolled (356, 285) with delta (0, 0)
Screenshot: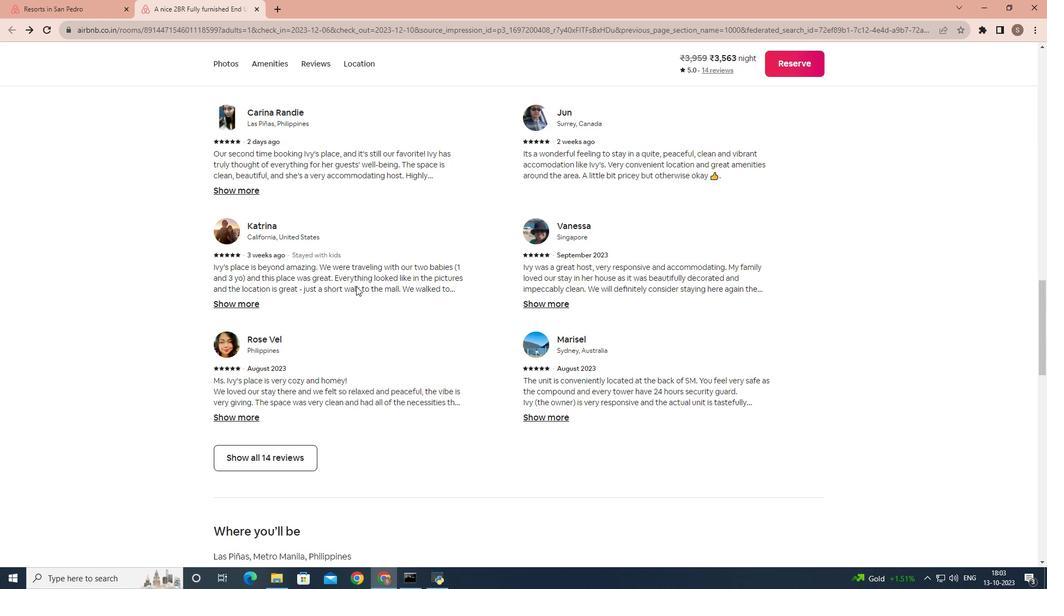 
Action: Mouse scrolled (356, 285) with delta (0, 0)
Screenshot: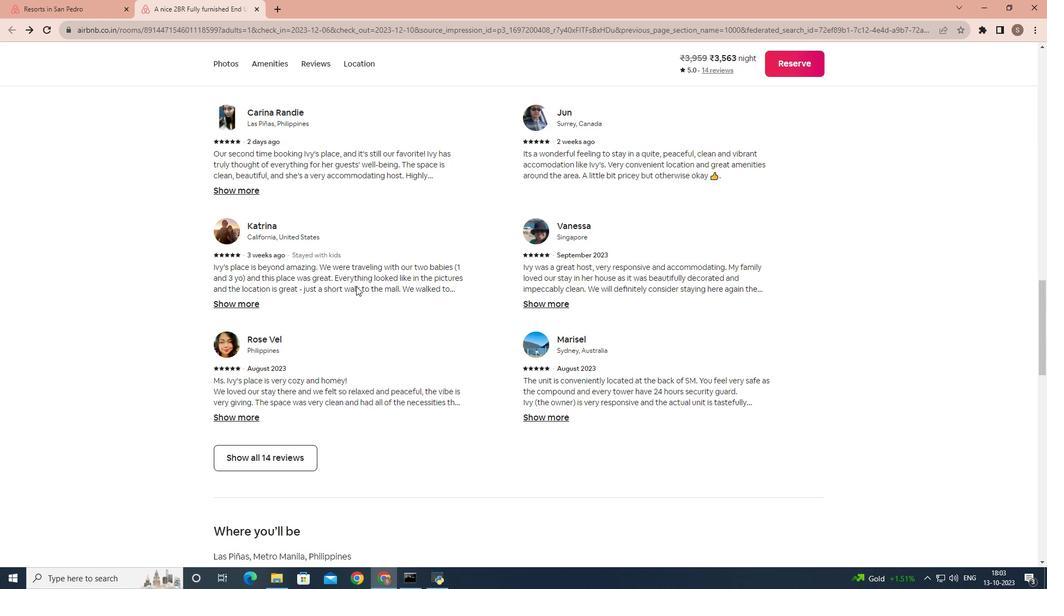 
Action: Mouse scrolled (356, 285) with delta (0, 0)
Screenshot: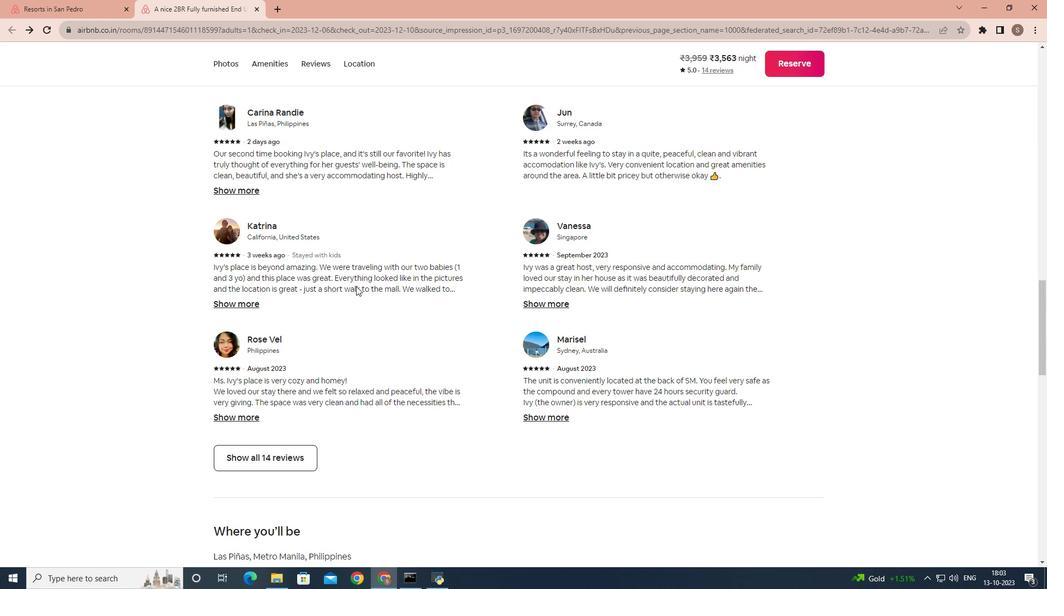 
Action: Mouse moved to (266, 309)
Screenshot: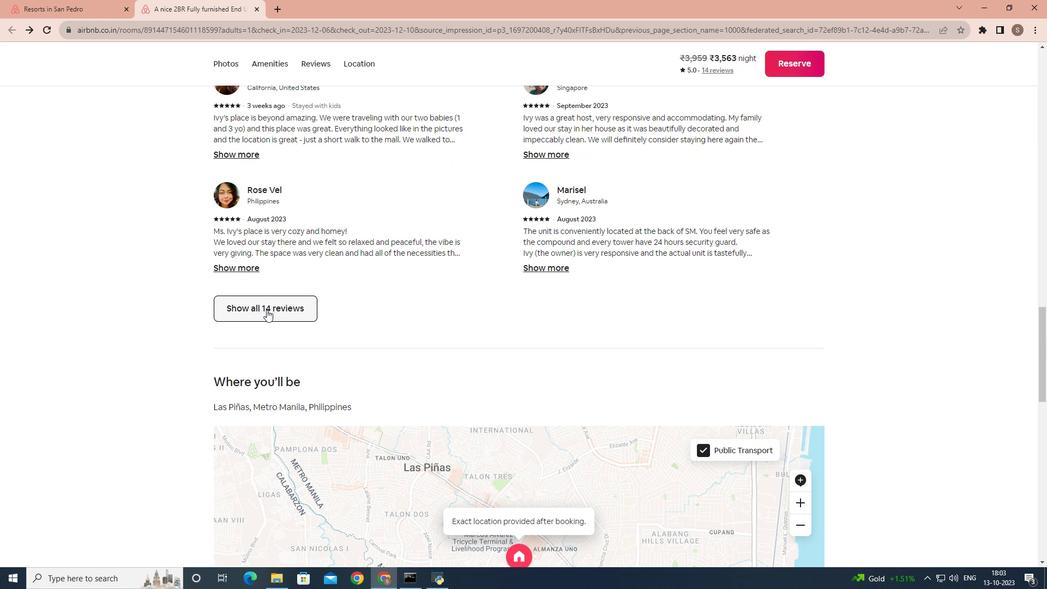 
Action: Mouse pressed left at (266, 309)
Screenshot: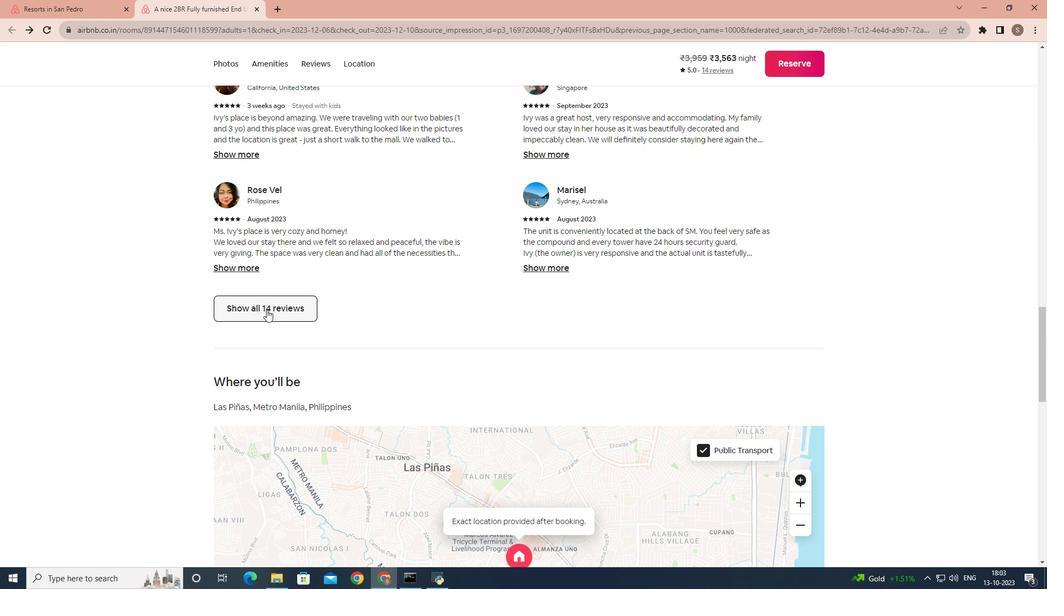 
Action: Mouse moved to (481, 351)
Screenshot: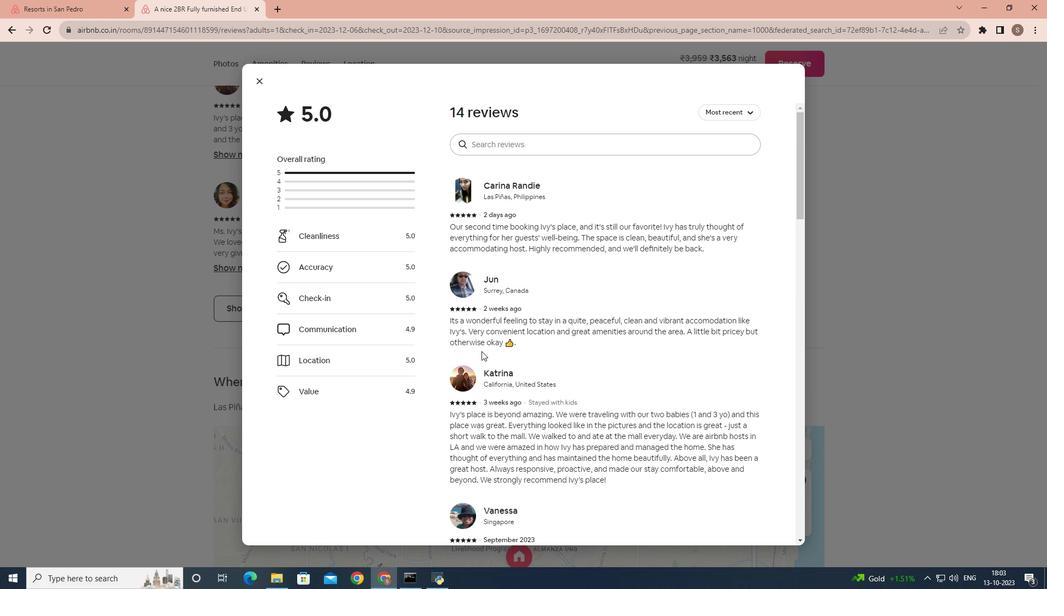 
Action: Mouse scrolled (481, 350) with delta (0, 0)
Screenshot: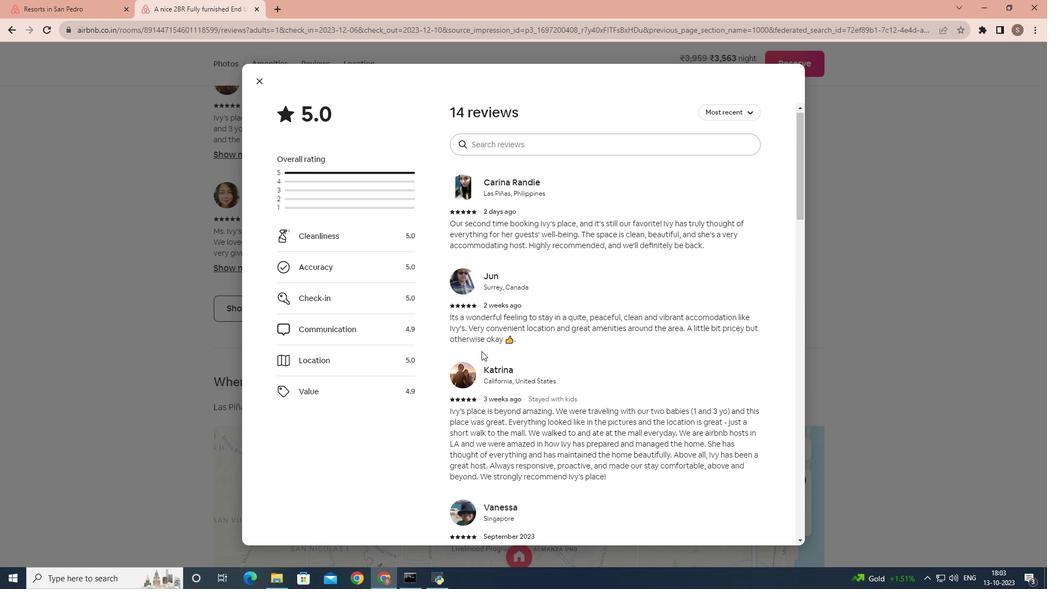 
Action: Mouse scrolled (481, 350) with delta (0, 0)
Screenshot: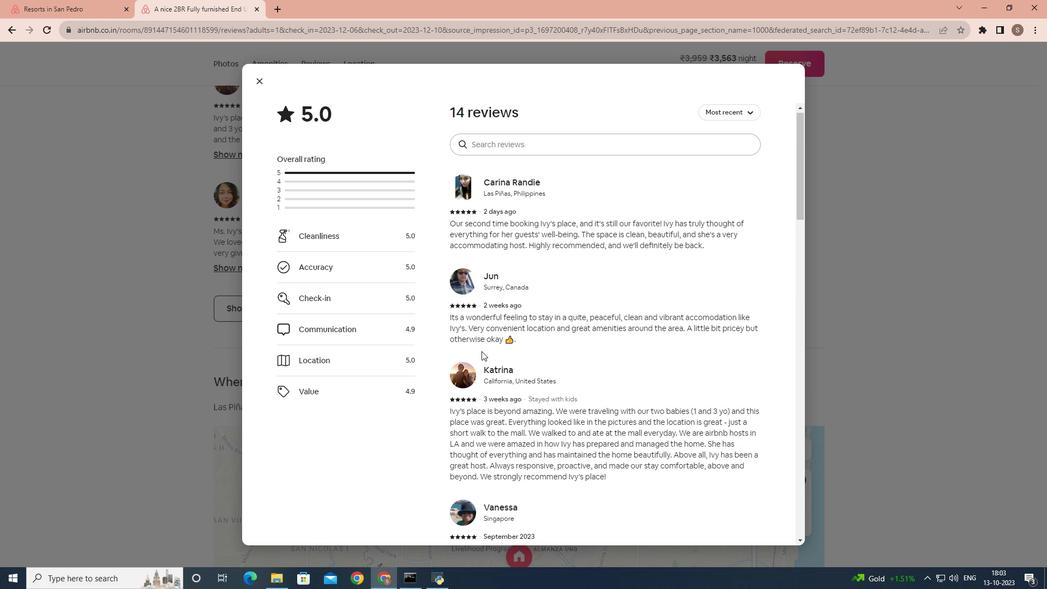 
Action: Mouse scrolled (481, 350) with delta (0, 0)
Screenshot: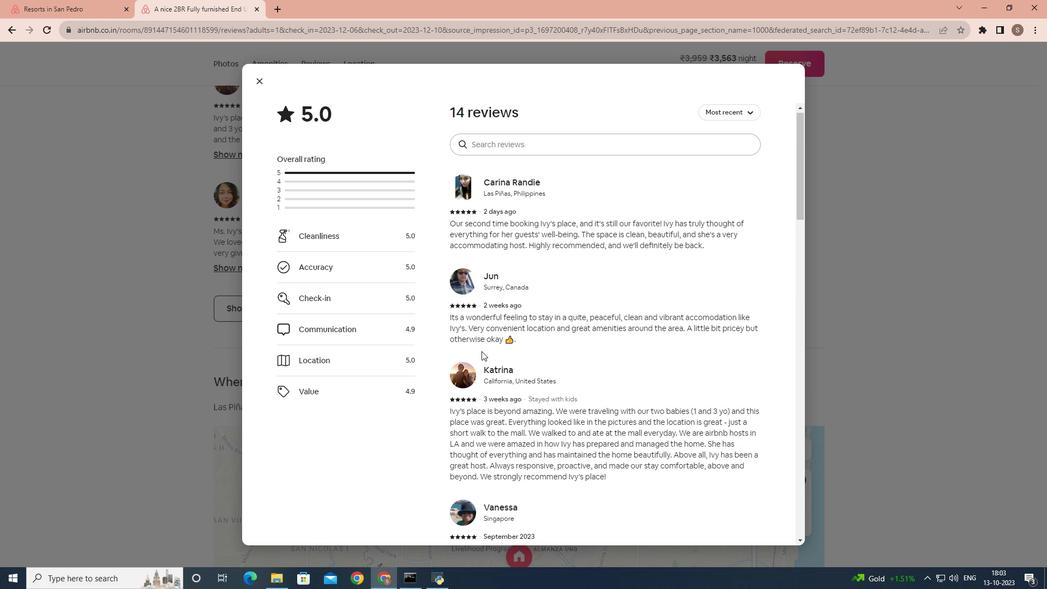 
Action: Mouse scrolled (481, 350) with delta (0, 0)
Screenshot: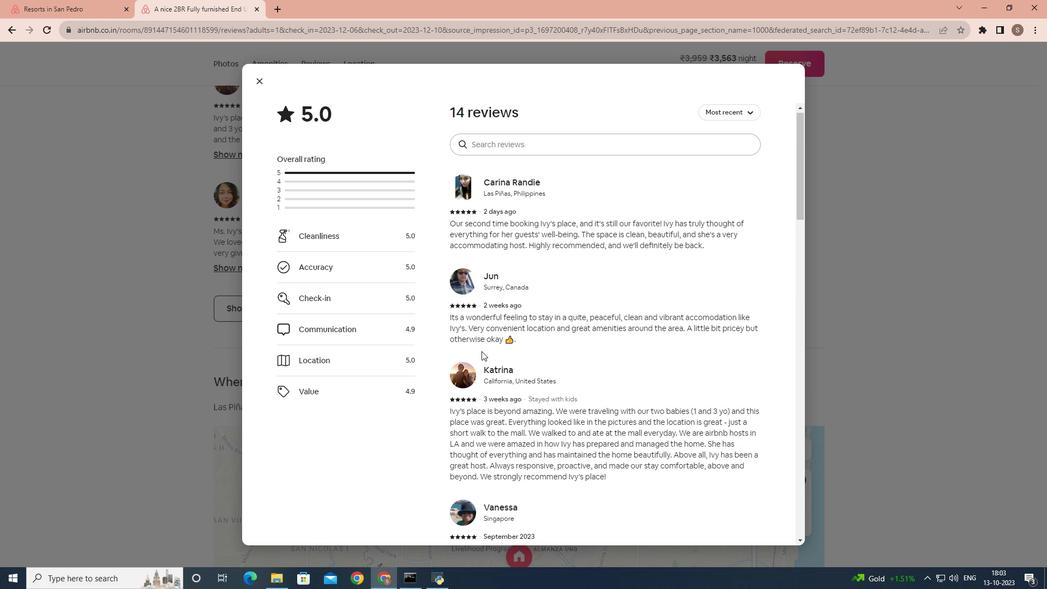 
Action: Mouse scrolled (481, 350) with delta (0, 0)
Screenshot: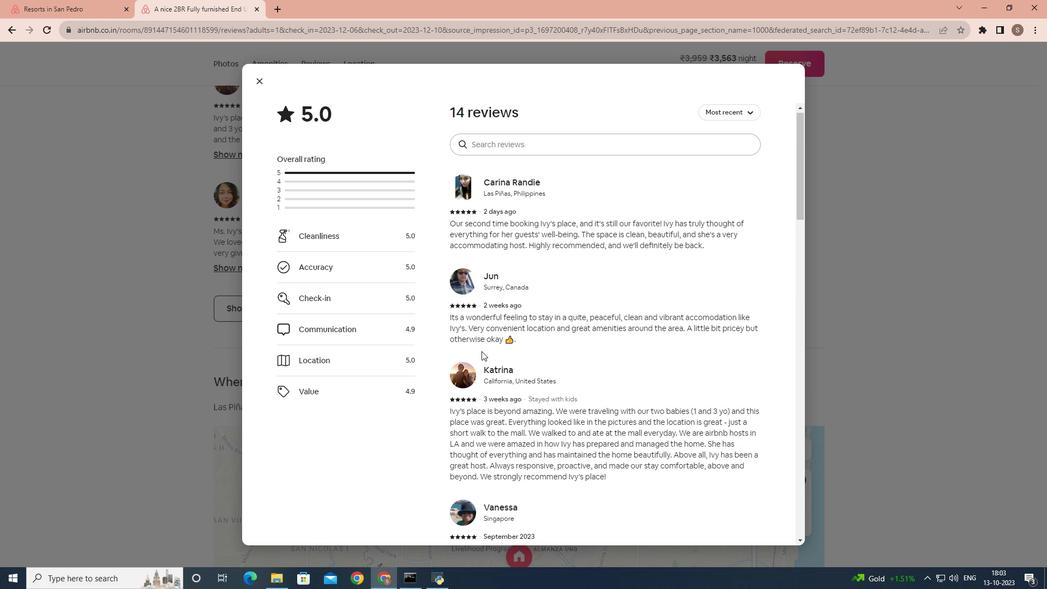 
Action: Mouse scrolled (481, 350) with delta (0, 0)
Screenshot: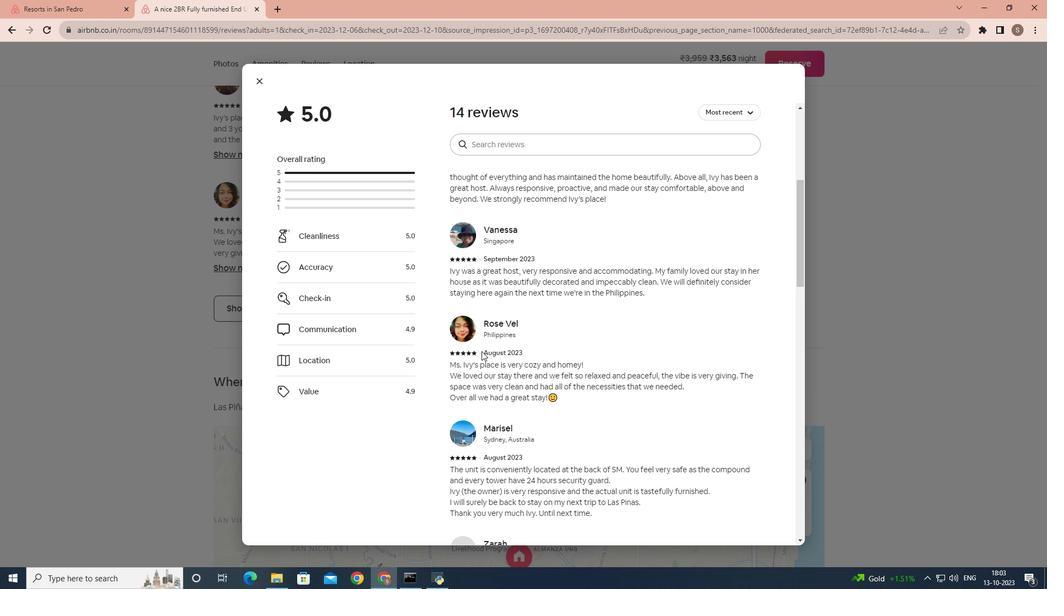 
Action: Mouse scrolled (481, 350) with delta (0, 0)
Screenshot: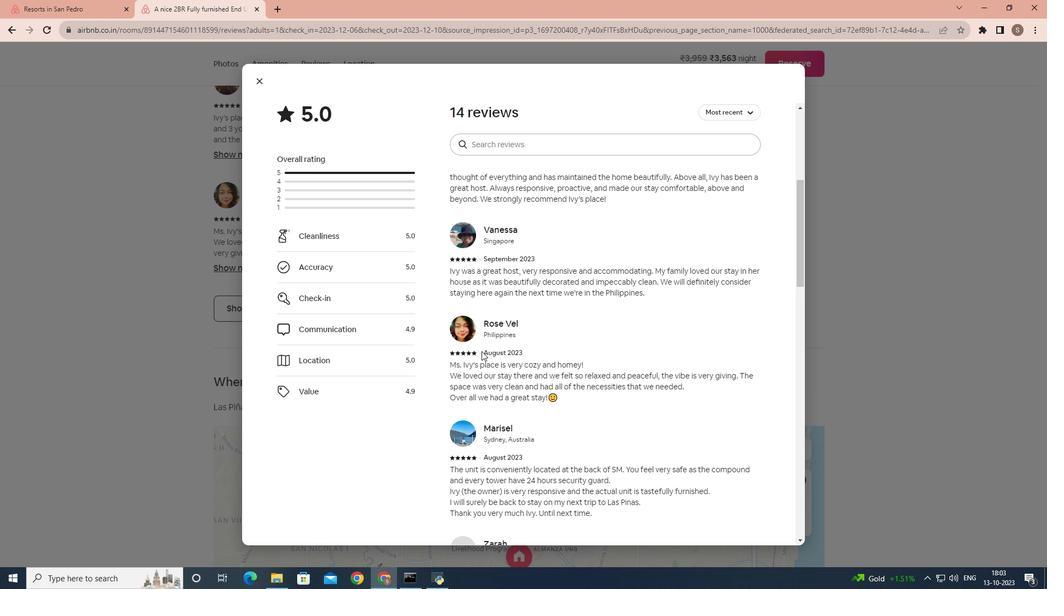 
Action: Mouse scrolled (481, 350) with delta (0, 0)
Screenshot: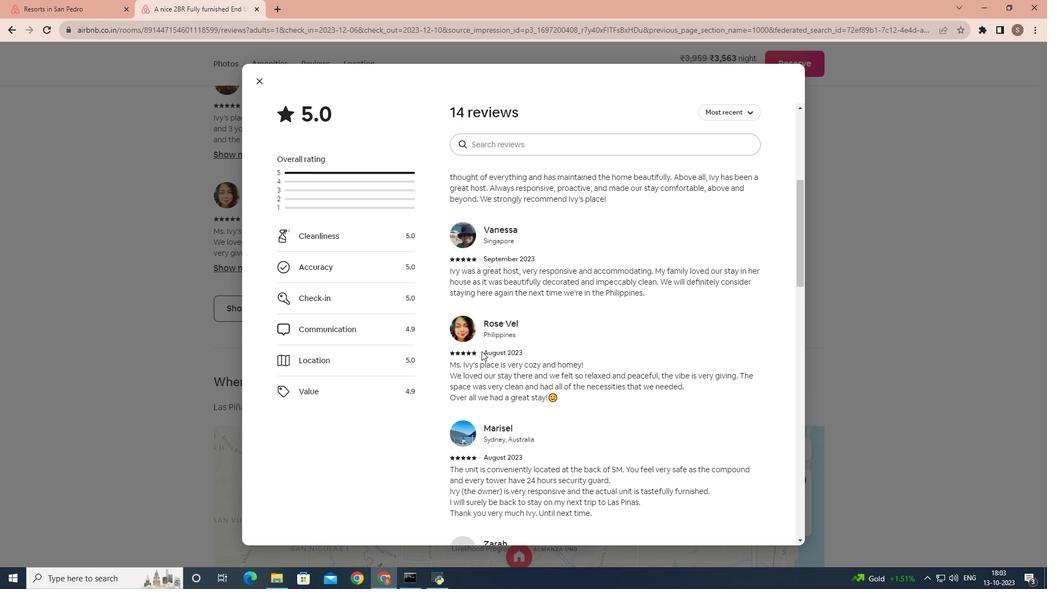 
Action: Mouse scrolled (481, 350) with delta (0, 0)
Screenshot: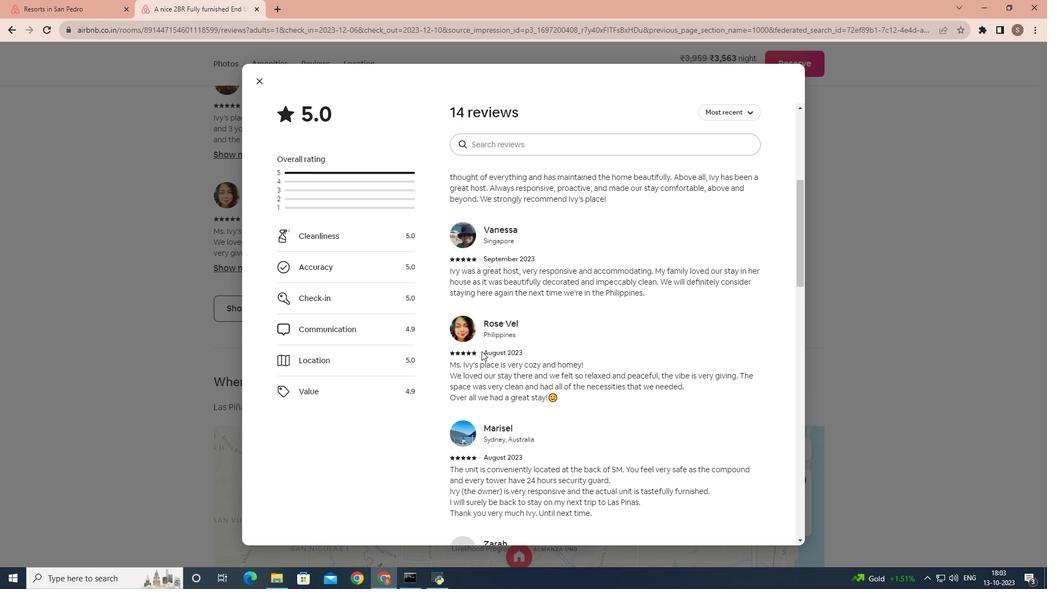 
Action: Mouse scrolled (481, 350) with delta (0, 0)
Screenshot: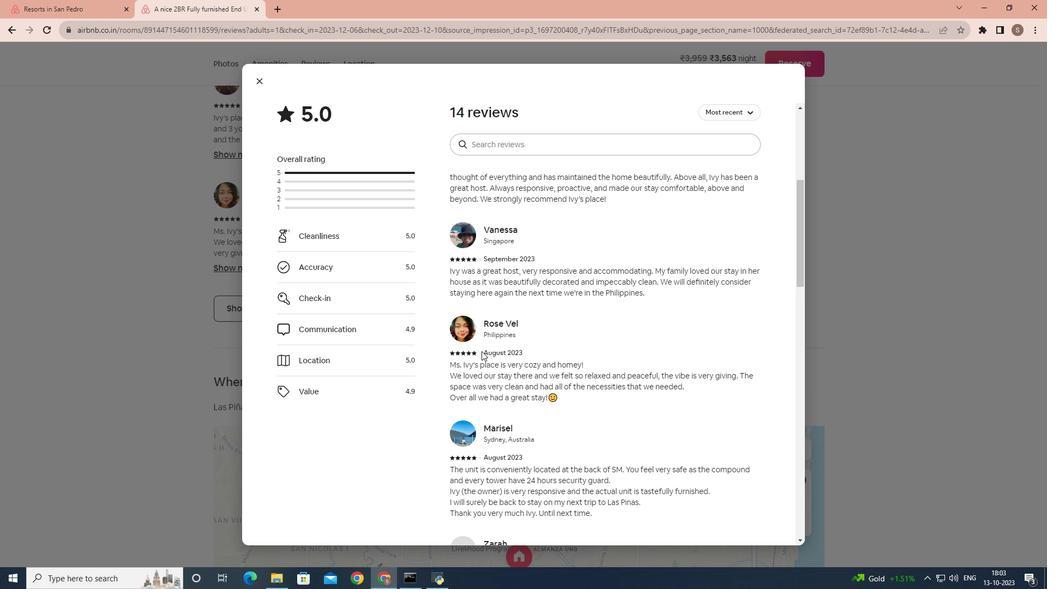 
Action: Mouse moved to (479, 341)
Screenshot: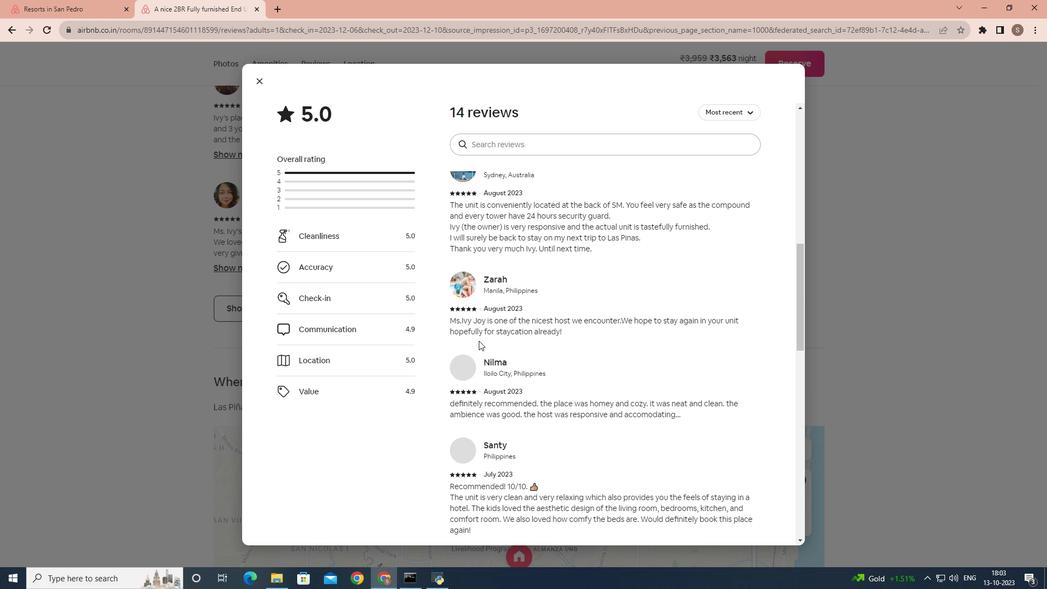 
Action: Mouse scrolled (479, 340) with delta (0, 0)
Screenshot: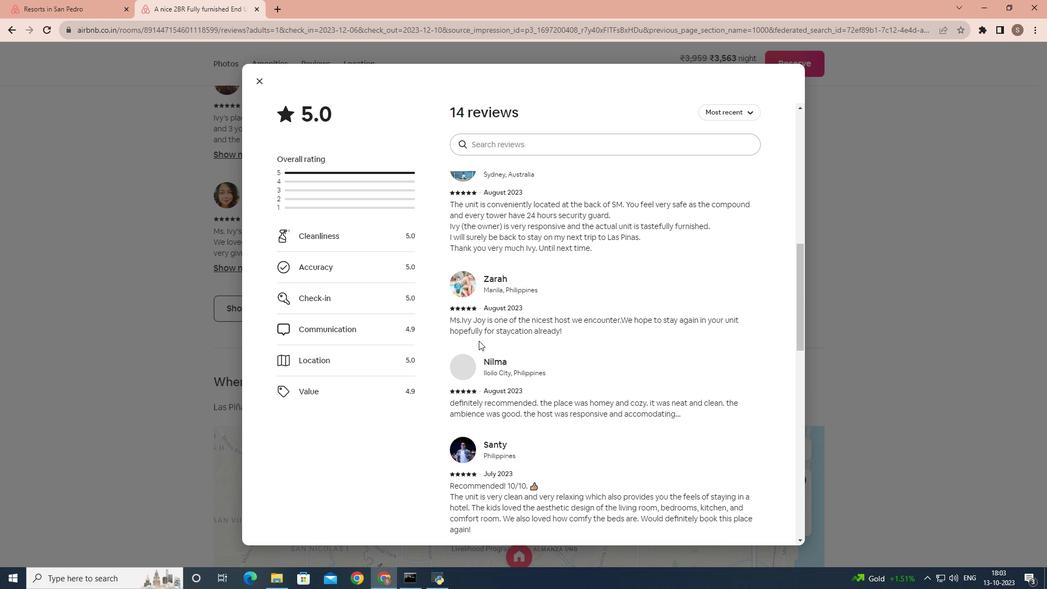 
Action: Mouse scrolled (479, 340) with delta (0, 0)
Screenshot: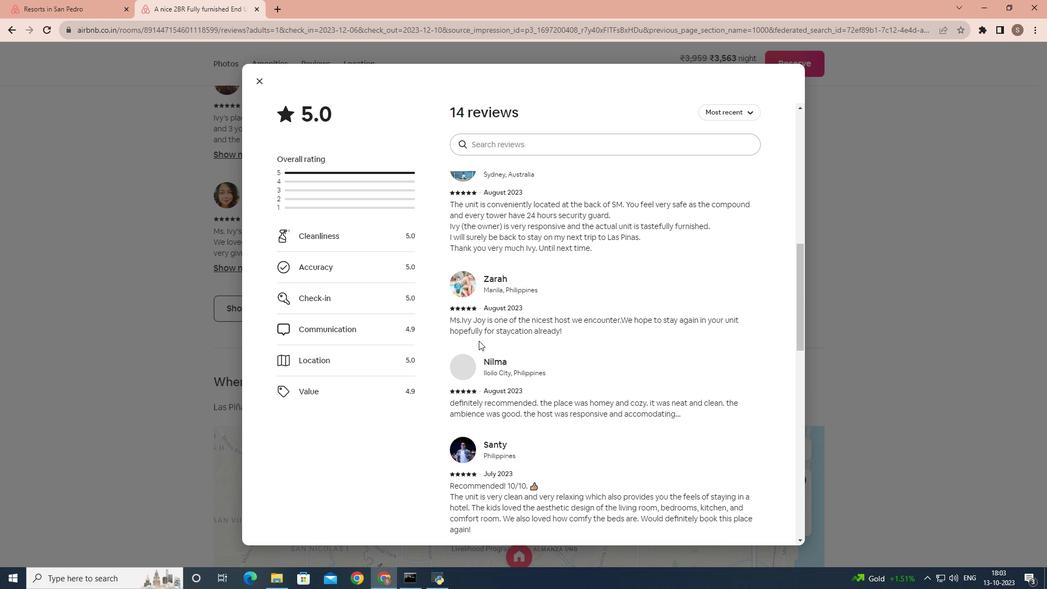 
Action: Mouse scrolled (479, 340) with delta (0, 0)
Screenshot: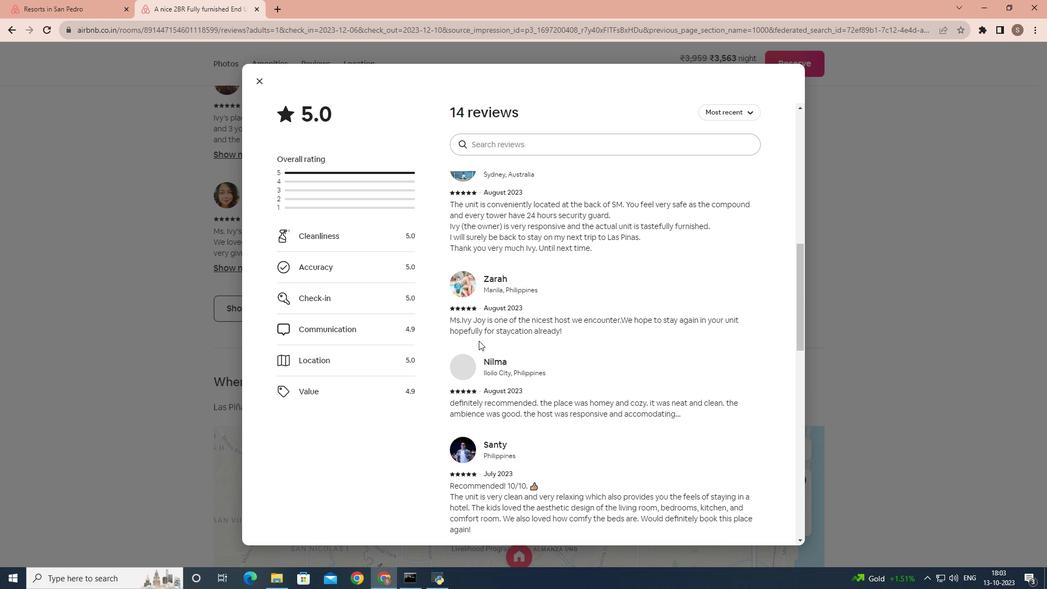 
Action: Mouse scrolled (479, 340) with delta (0, 0)
Screenshot: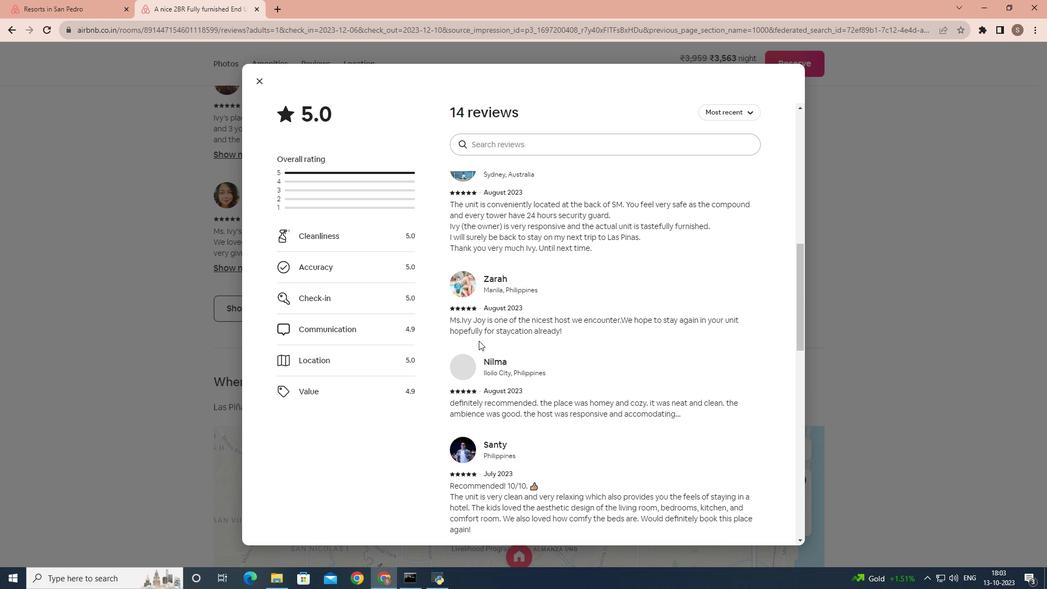 
Action: Mouse moved to (477, 346)
Screenshot: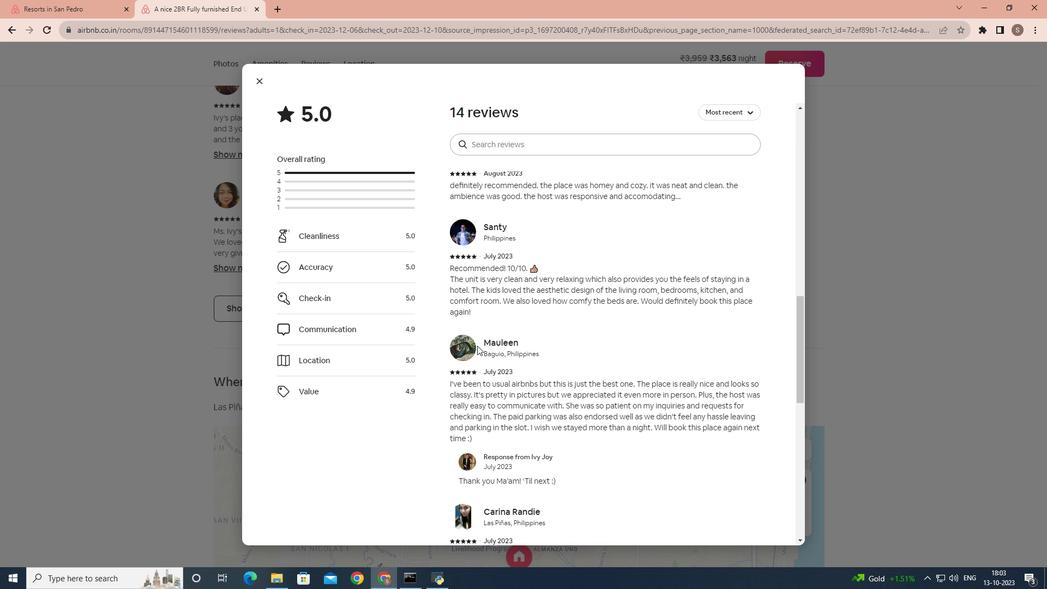 
Action: Mouse scrolled (477, 345) with delta (0, 0)
Screenshot: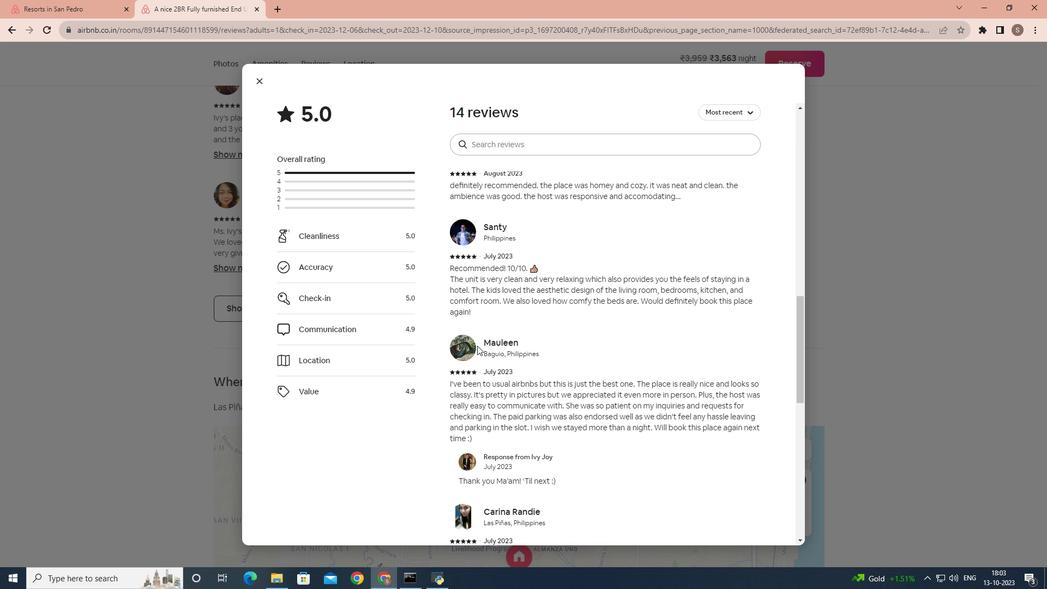
Action: Mouse scrolled (477, 345) with delta (0, 0)
Screenshot: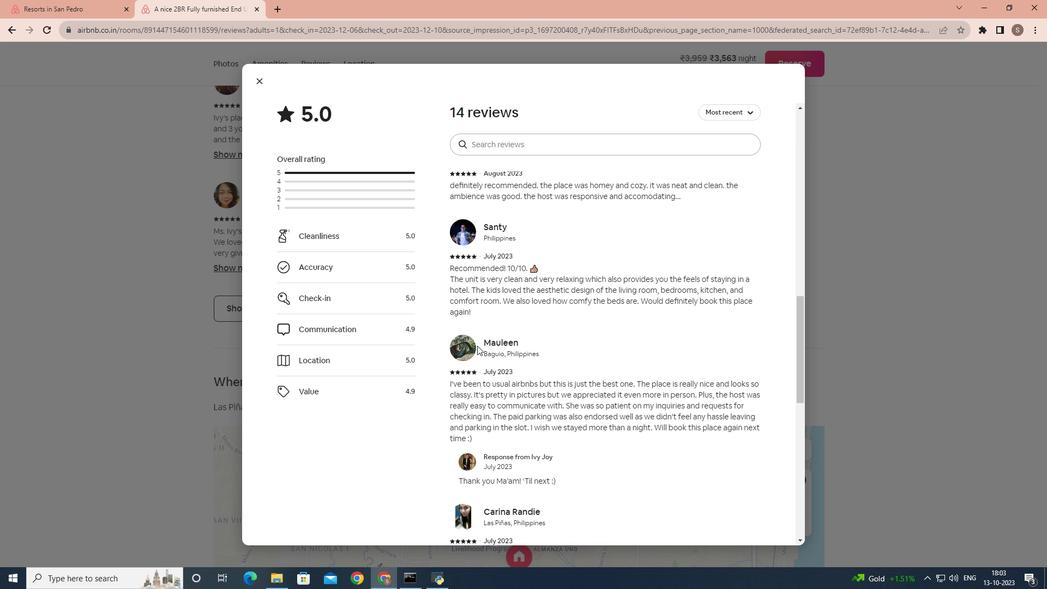 
Action: Mouse scrolled (477, 345) with delta (0, 0)
Screenshot: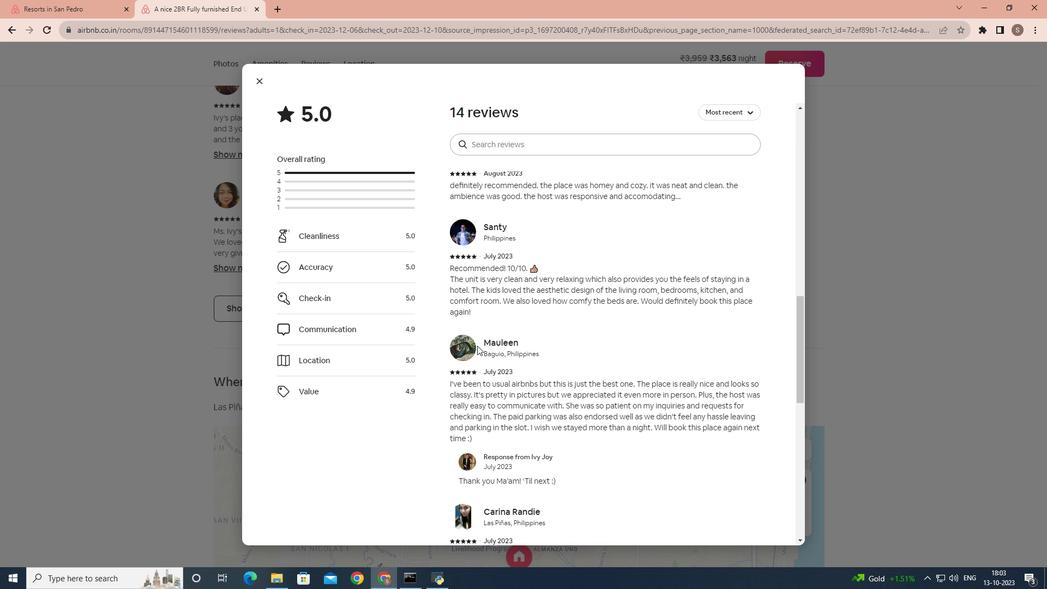 
Action: Mouse scrolled (477, 345) with delta (0, 0)
Screenshot: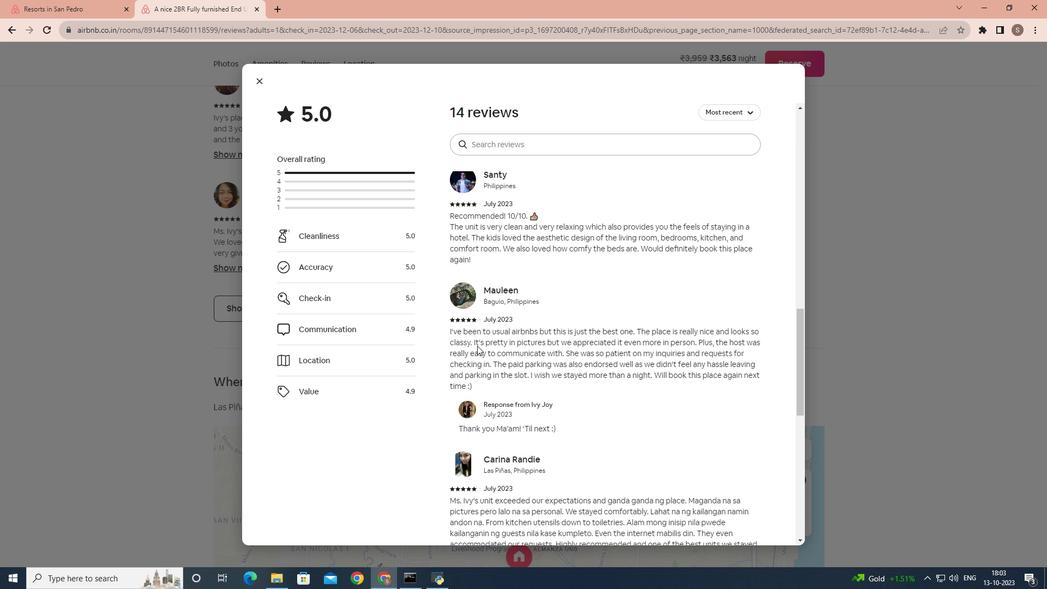 
Action: Mouse scrolled (477, 345) with delta (0, 0)
Screenshot: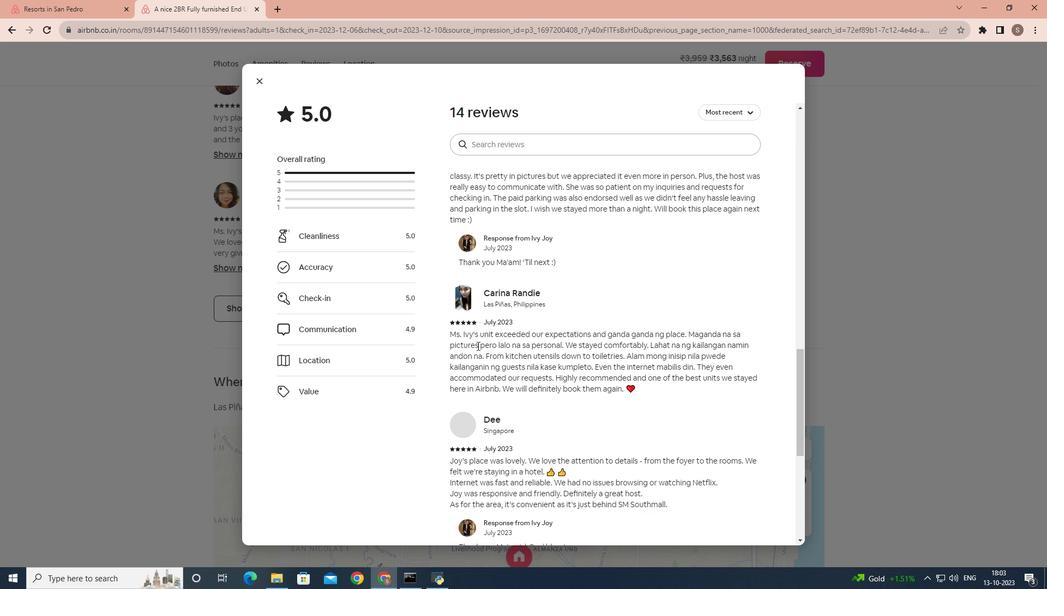 
Action: Mouse scrolled (477, 345) with delta (0, 0)
Screenshot: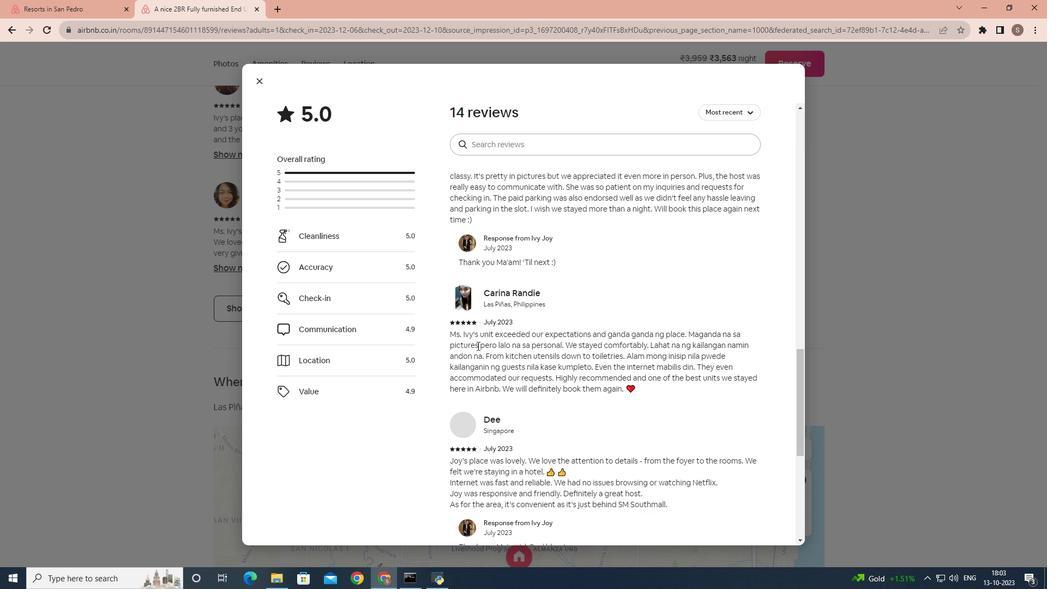 
Action: Mouse scrolled (477, 345) with delta (0, 0)
Screenshot: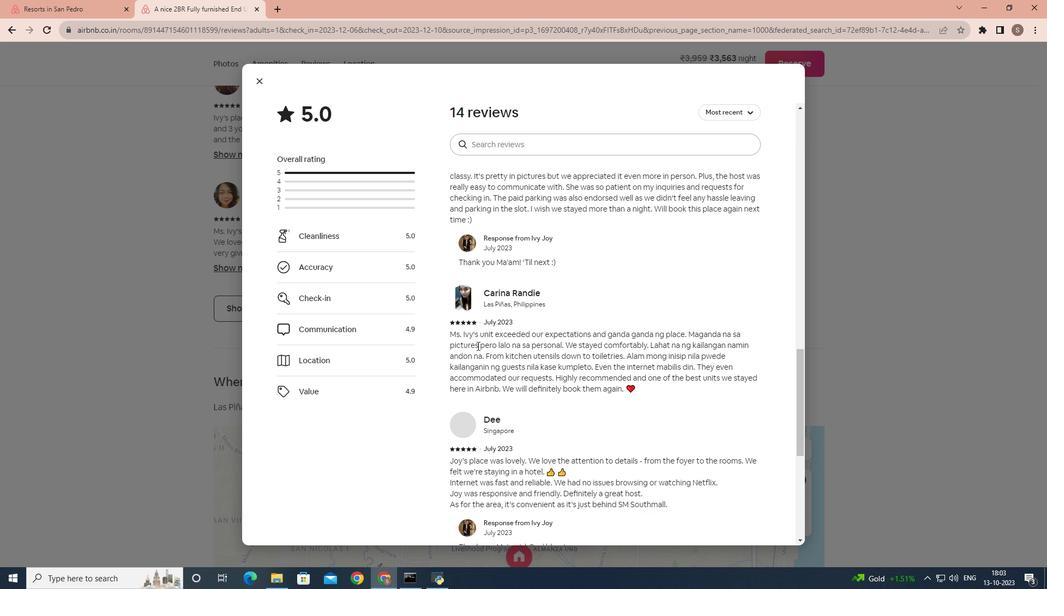 
Action: Mouse scrolled (477, 345) with delta (0, 0)
Screenshot: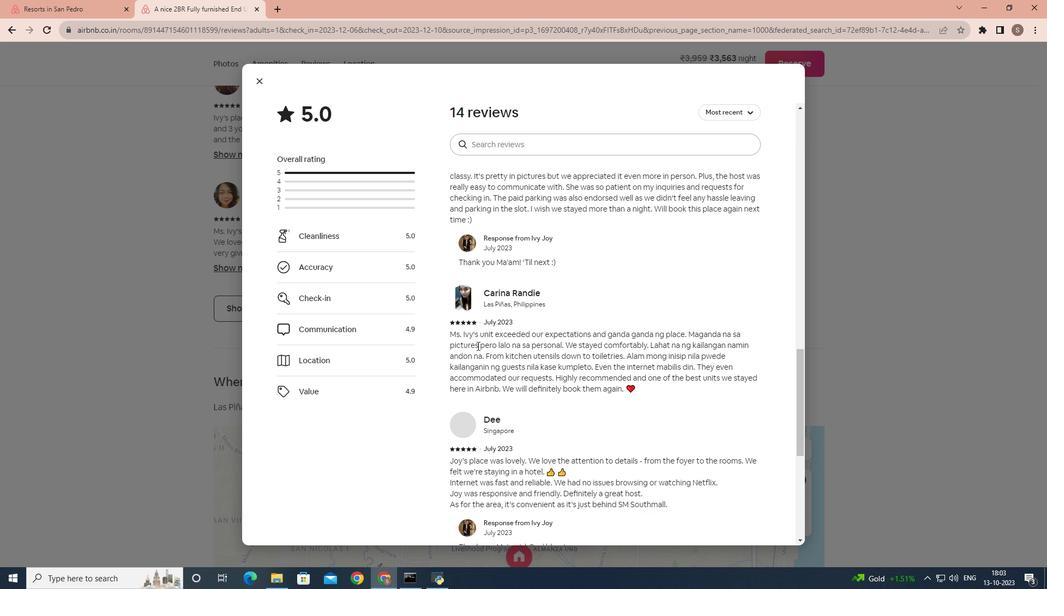 
Action: Mouse scrolled (477, 345) with delta (0, 0)
Screenshot: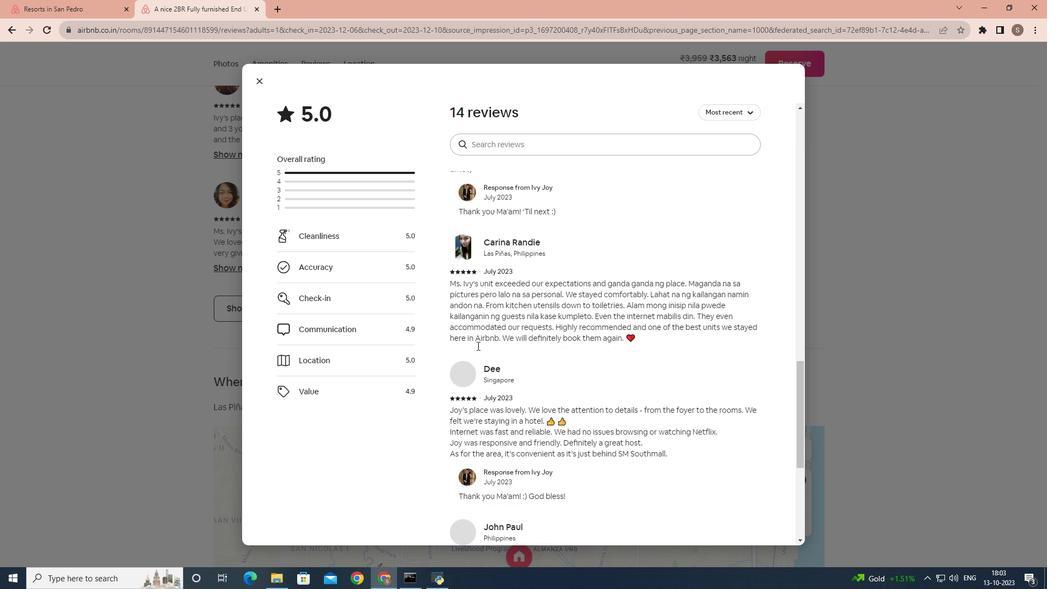 
Action: Mouse scrolled (477, 345) with delta (0, 0)
Screenshot: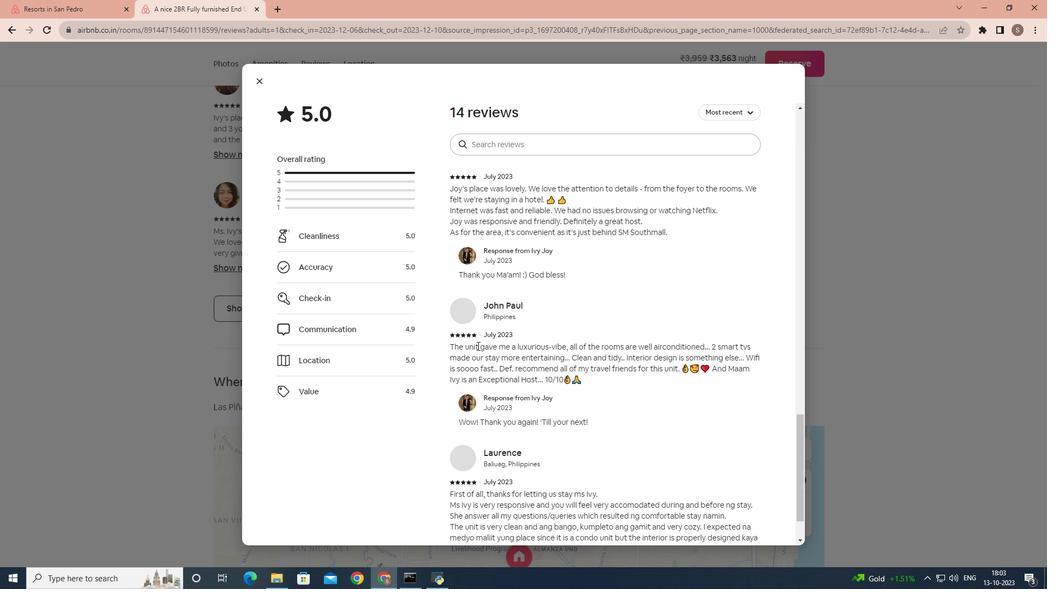 
Action: Mouse scrolled (477, 345) with delta (0, 0)
Screenshot: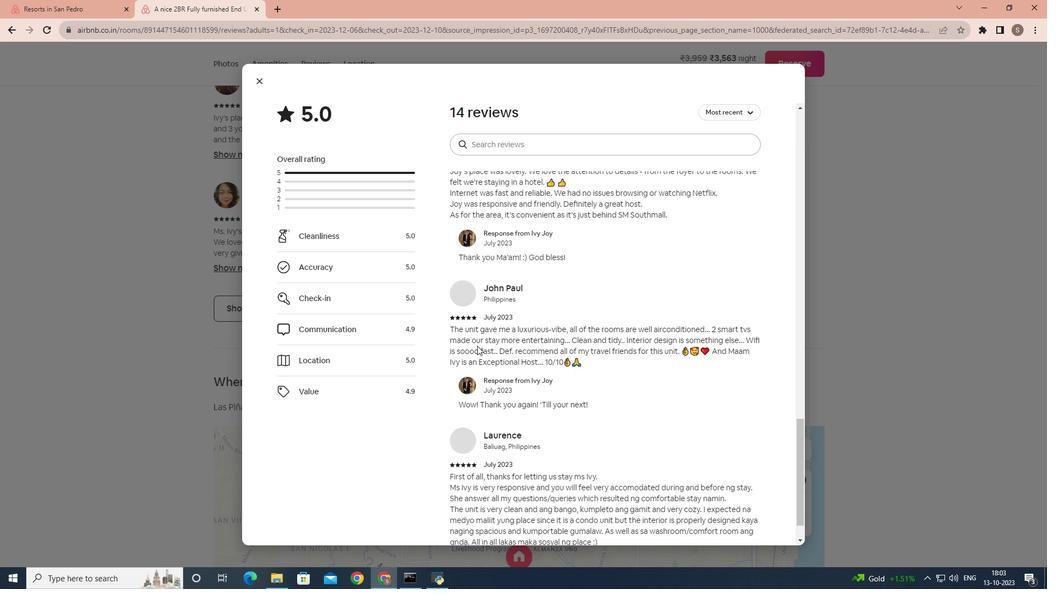 
Action: Mouse scrolled (477, 345) with delta (0, 0)
Screenshot: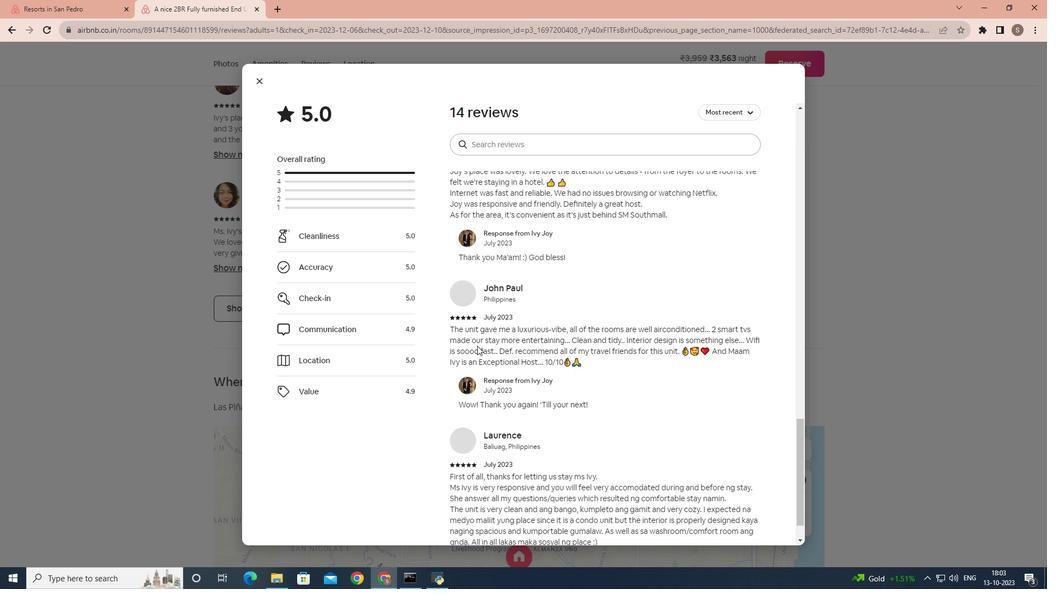 
Action: Mouse scrolled (477, 345) with delta (0, 0)
Screenshot: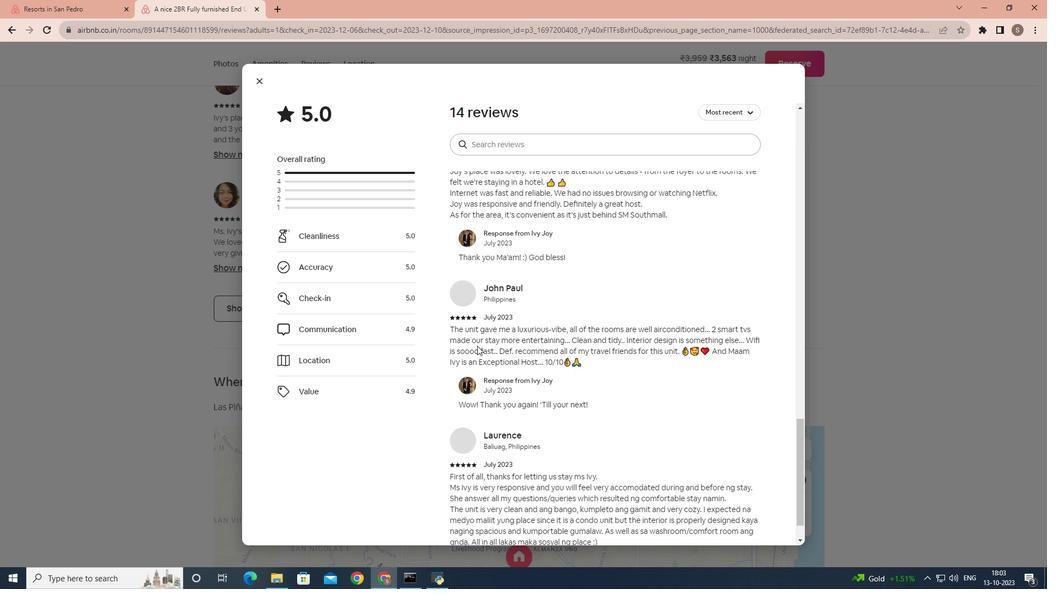 
Action: Mouse scrolled (477, 345) with delta (0, 0)
Screenshot: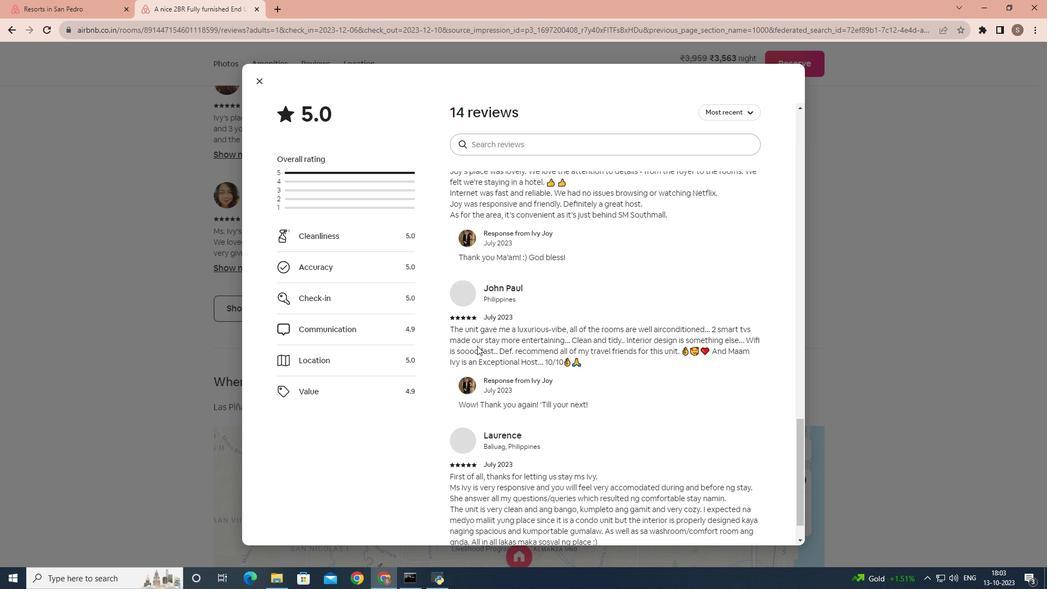 
Action: Mouse moved to (263, 82)
Screenshot: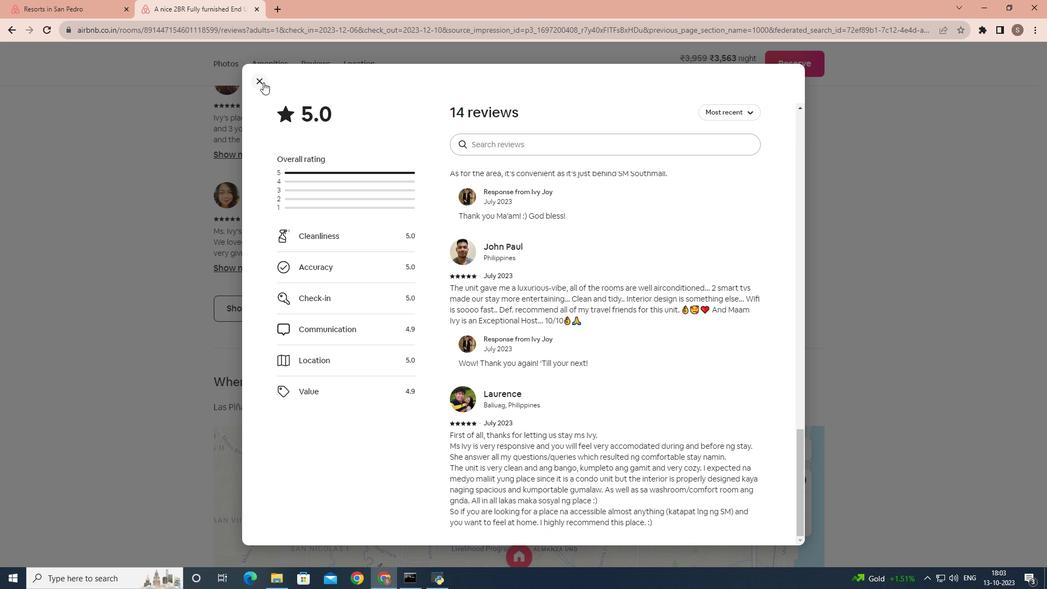 
Action: Mouse pressed left at (263, 82)
Screenshot: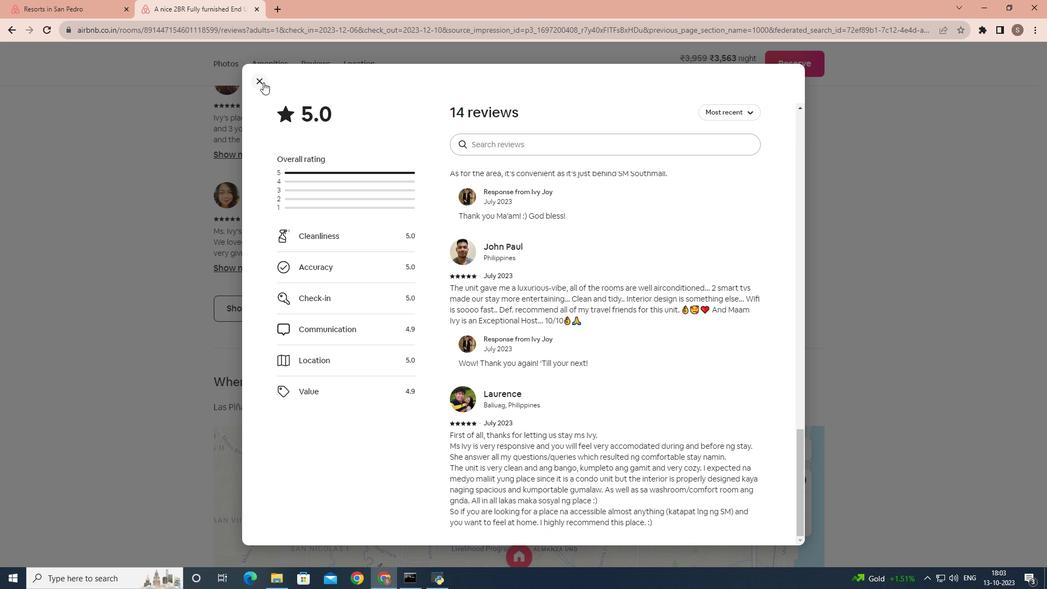 
Action: Mouse moved to (410, 277)
Screenshot: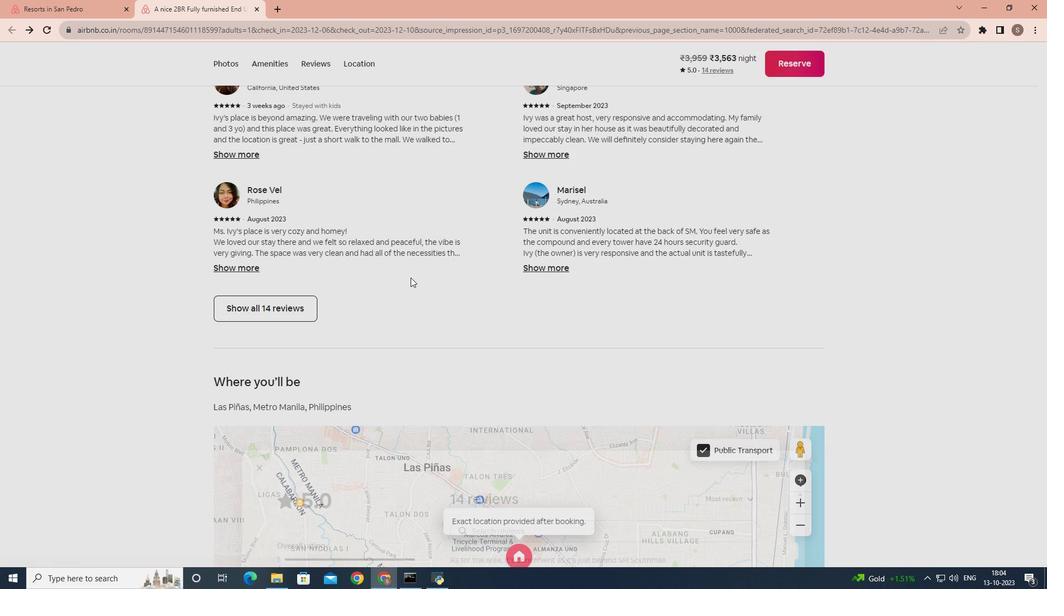 
Action: Mouse scrolled (410, 277) with delta (0, 0)
Screenshot: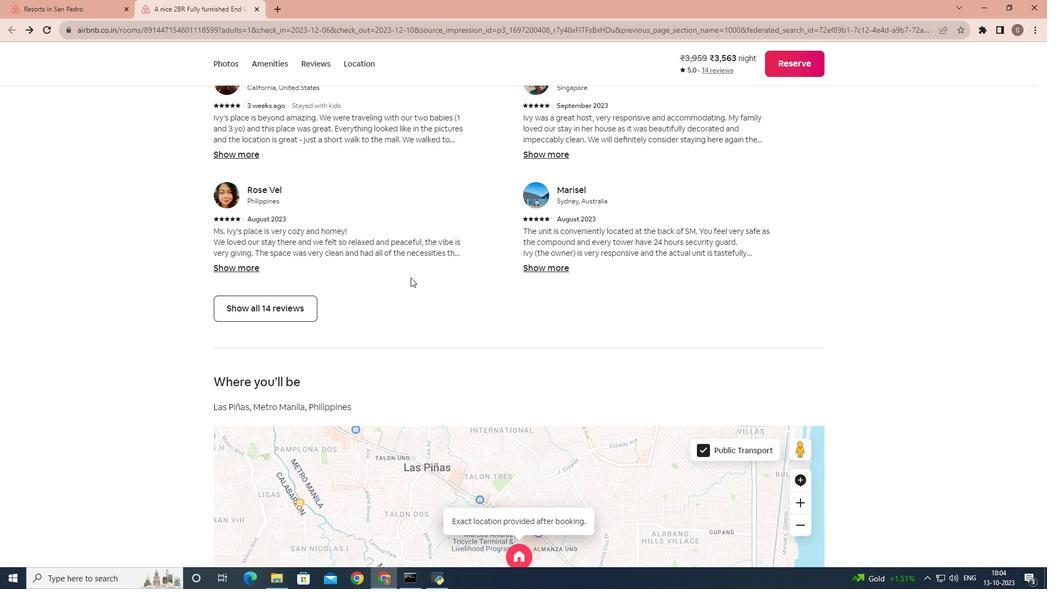 
Action: Mouse scrolled (410, 277) with delta (0, 0)
Screenshot: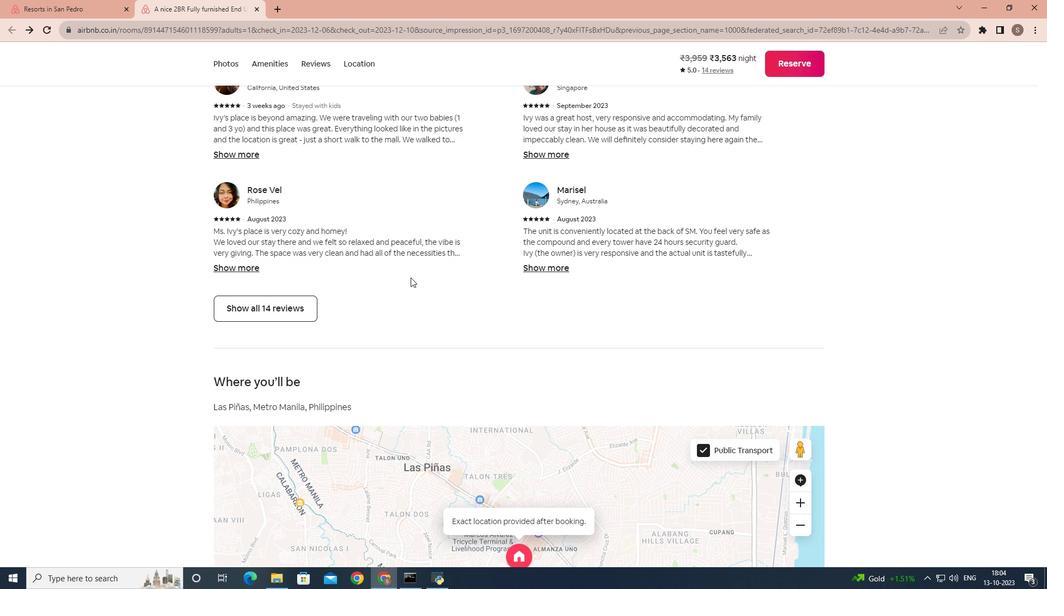 
Action: Mouse scrolled (410, 277) with delta (0, 0)
Screenshot: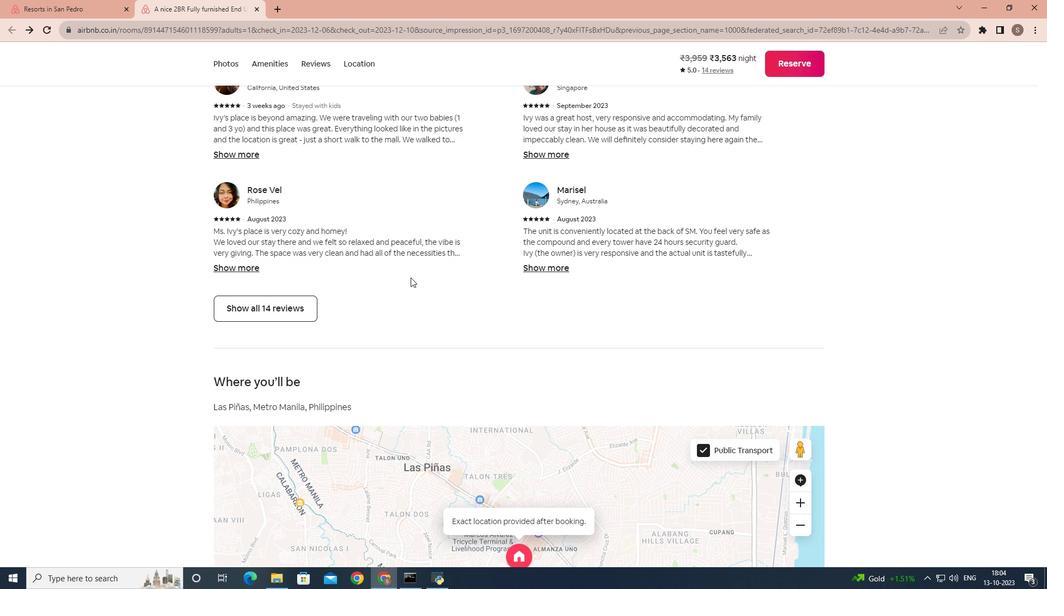 
Action: Mouse scrolled (410, 277) with delta (0, 0)
Screenshot: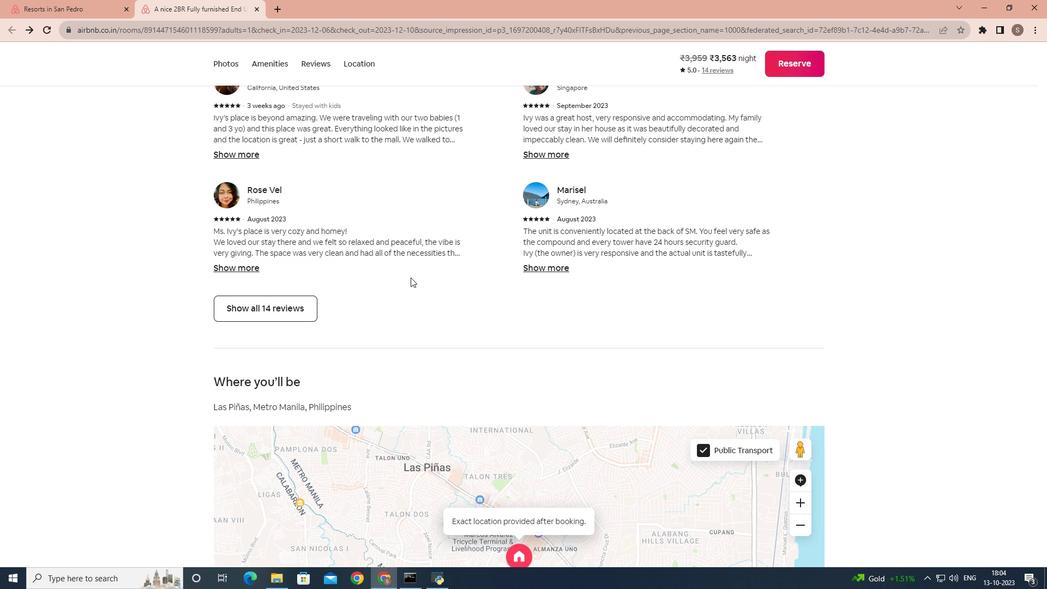
Action: Mouse scrolled (410, 277) with delta (0, 0)
Screenshot: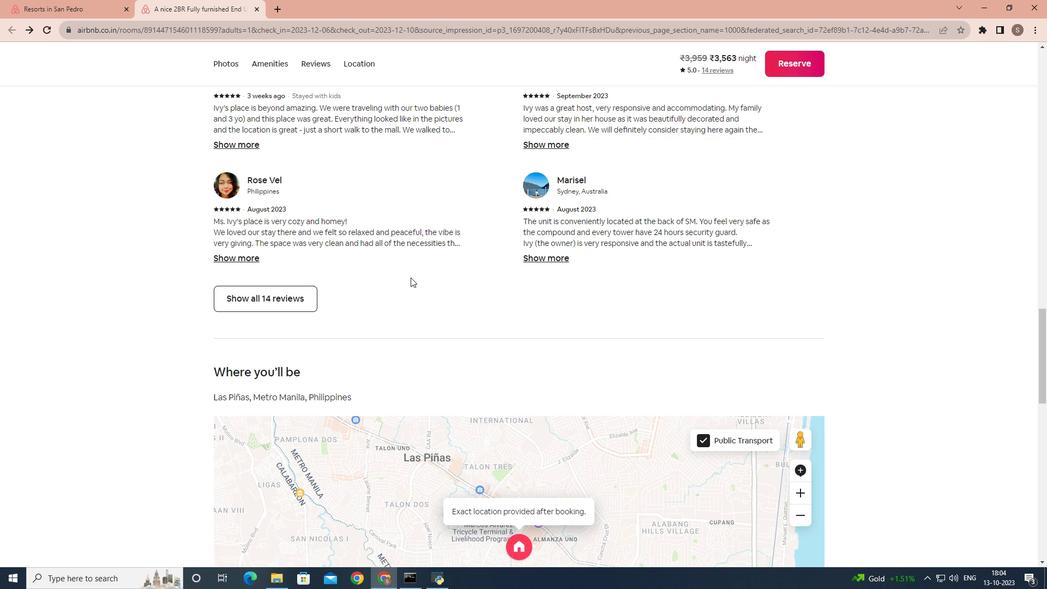 
Action: Mouse scrolled (410, 277) with delta (0, 0)
Screenshot: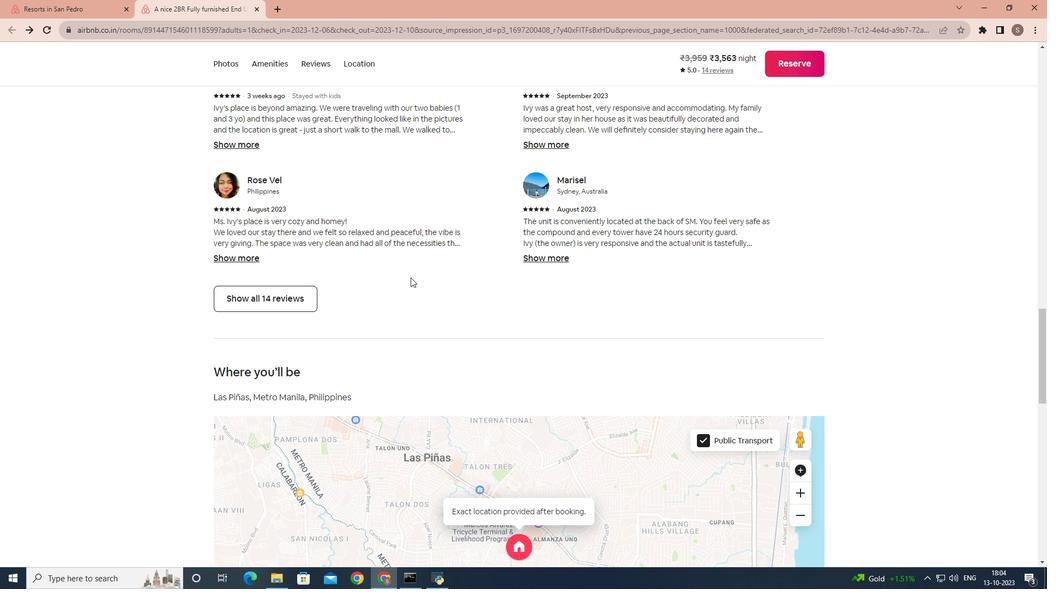 
Action: Mouse scrolled (410, 277) with delta (0, 0)
Screenshot: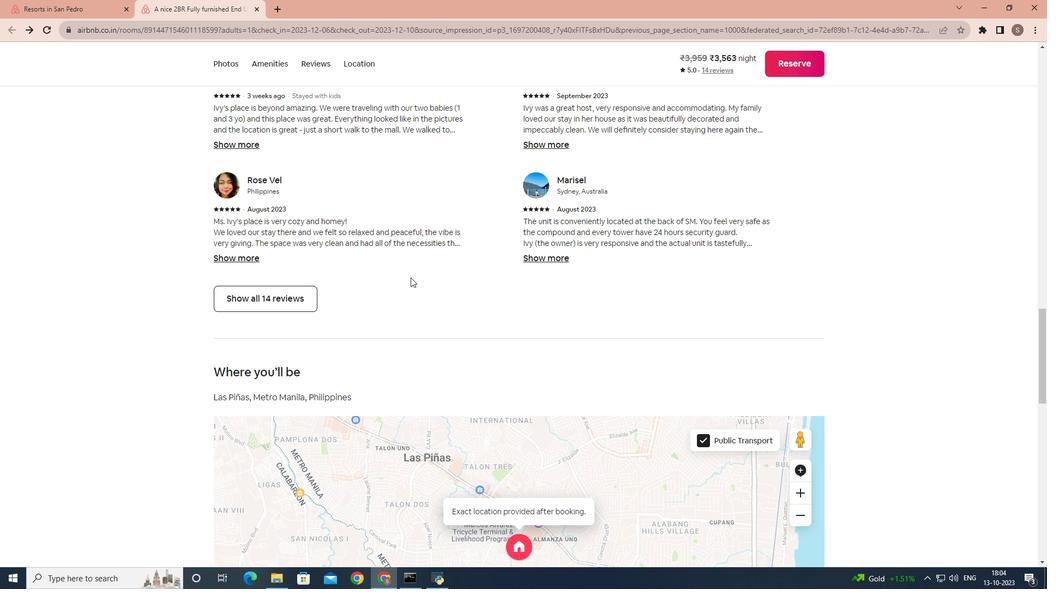 
Action: Mouse scrolled (410, 277) with delta (0, 0)
Screenshot: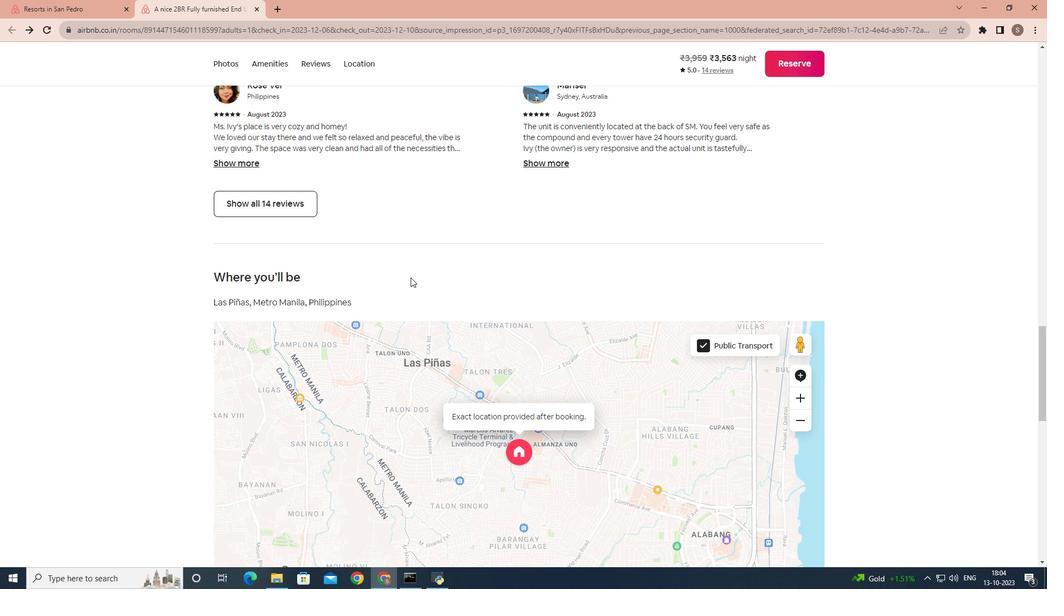 
Action: Mouse scrolled (410, 277) with delta (0, 0)
Screenshot: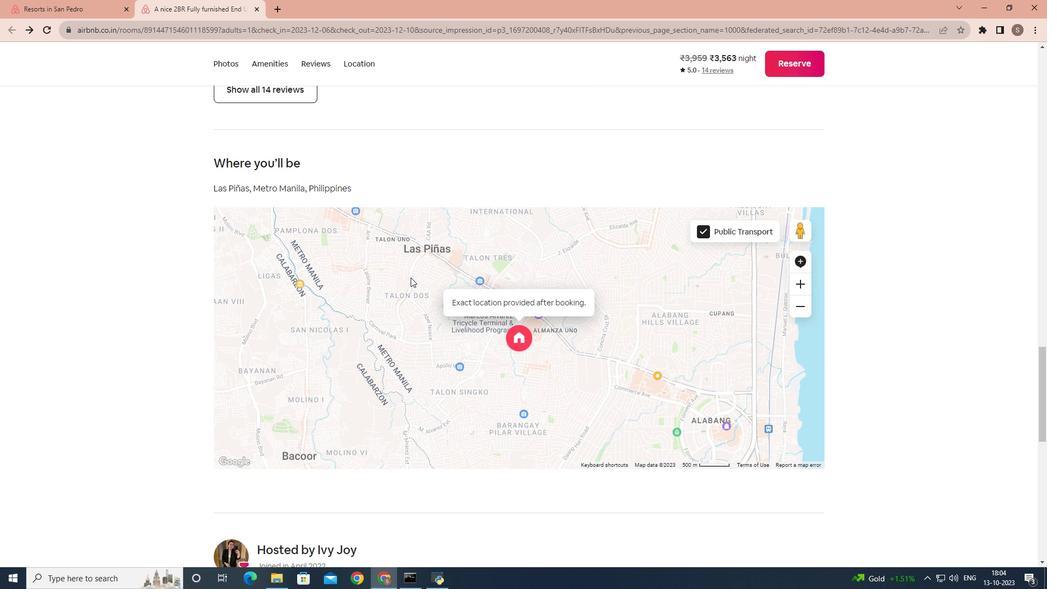 
Action: Mouse scrolled (410, 277) with delta (0, 0)
Screenshot: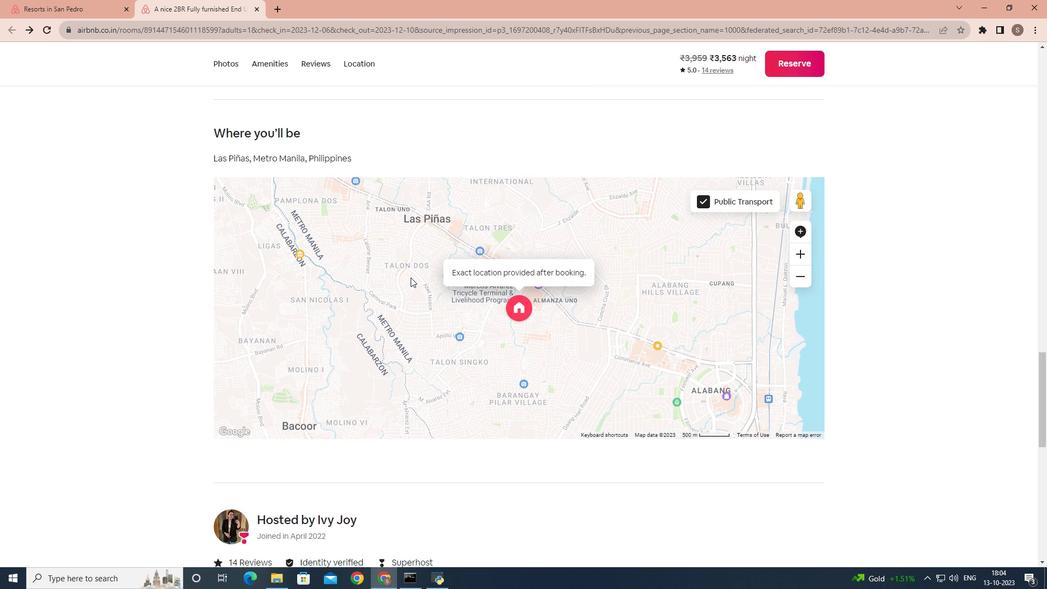
Action: Mouse scrolled (410, 277) with delta (0, 0)
Screenshot: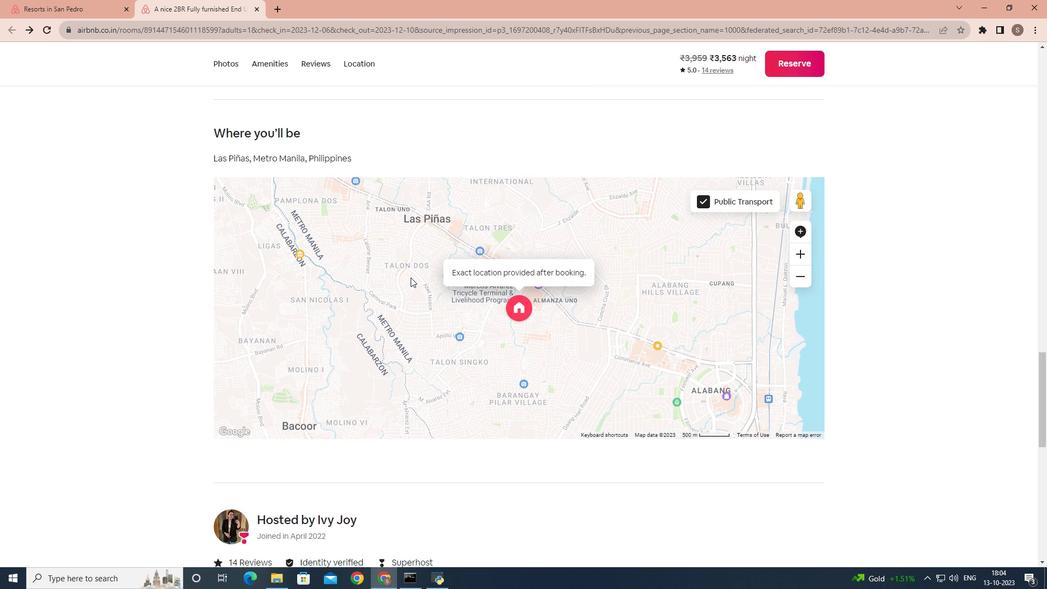 
Action: Mouse scrolled (410, 277) with delta (0, 0)
Screenshot: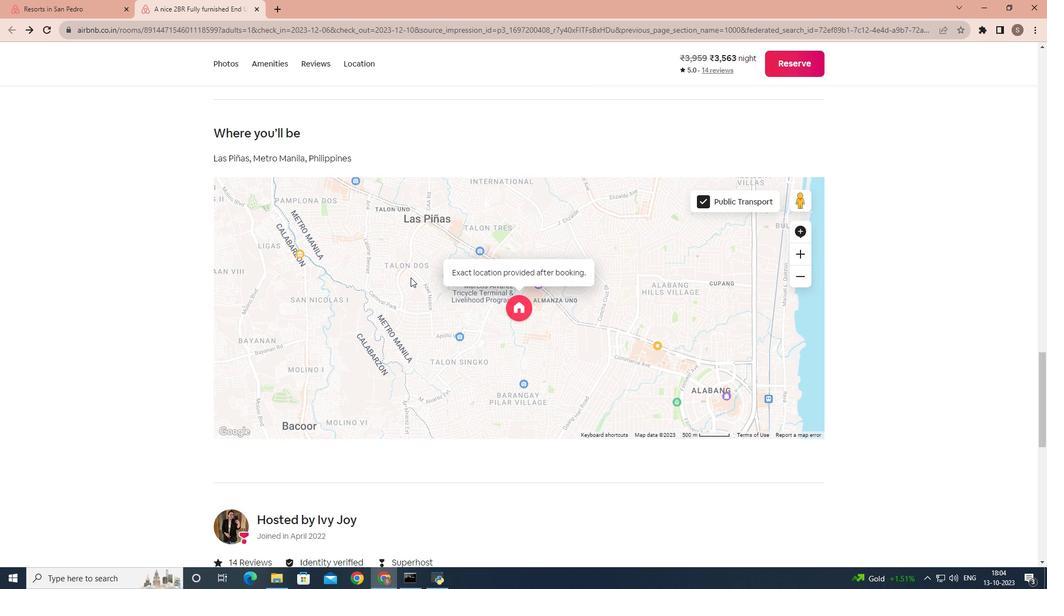 
Action: Mouse scrolled (410, 277) with delta (0, 0)
Screenshot: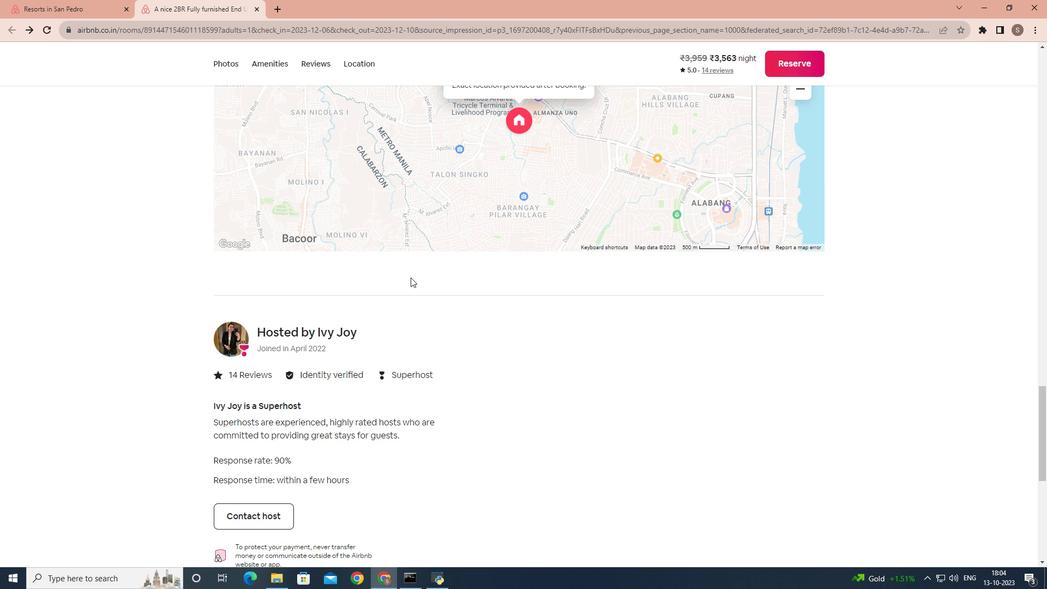 
Action: Mouse scrolled (410, 277) with delta (0, 0)
Screenshot: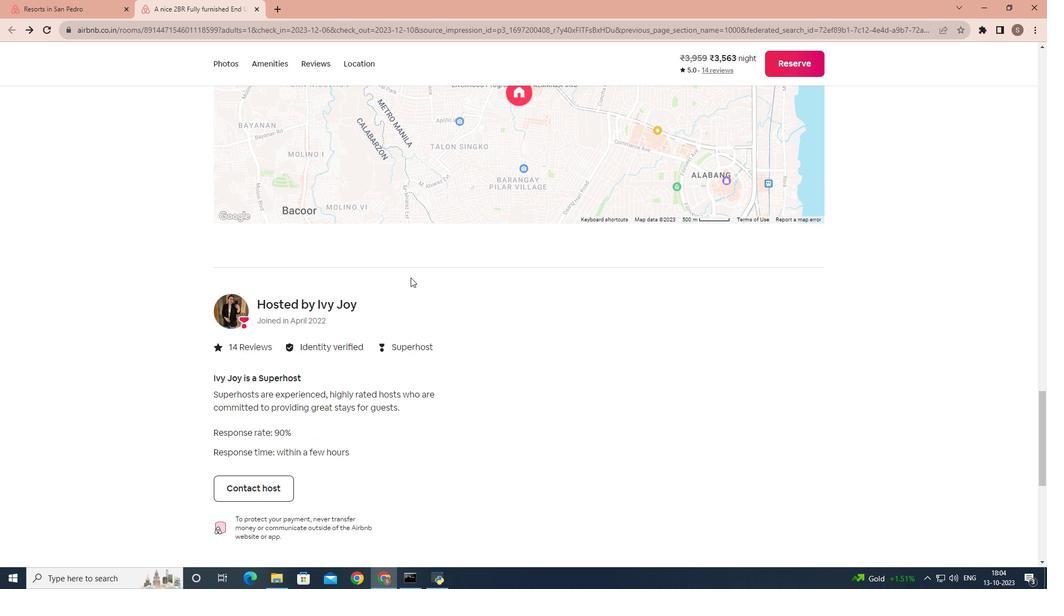 
Action: Mouse scrolled (410, 277) with delta (0, 0)
Screenshot: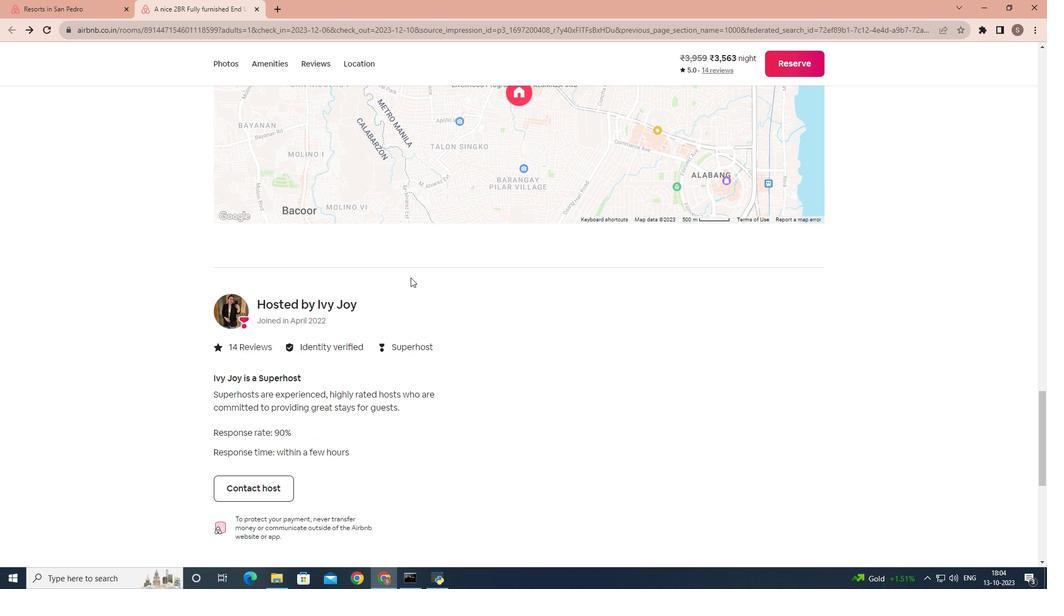 
Action: Mouse moved to (366, 282)
Screenshot: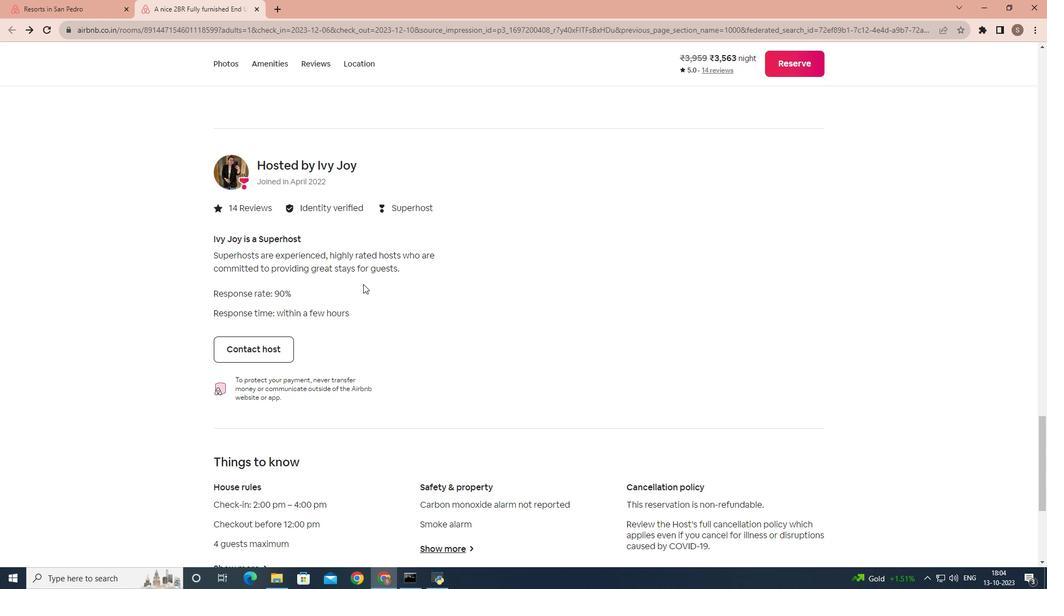 
Action: Mouse scrolled (366, 282) with delta (0, 0)
Screenshot: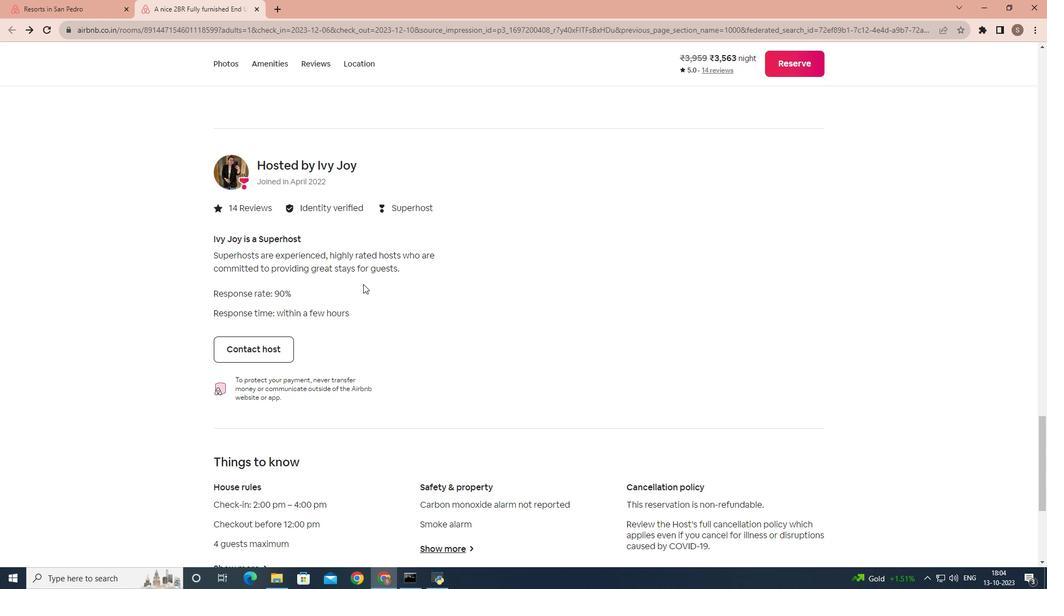 
Action: Mouse moved to (365, 283)
Screenshot: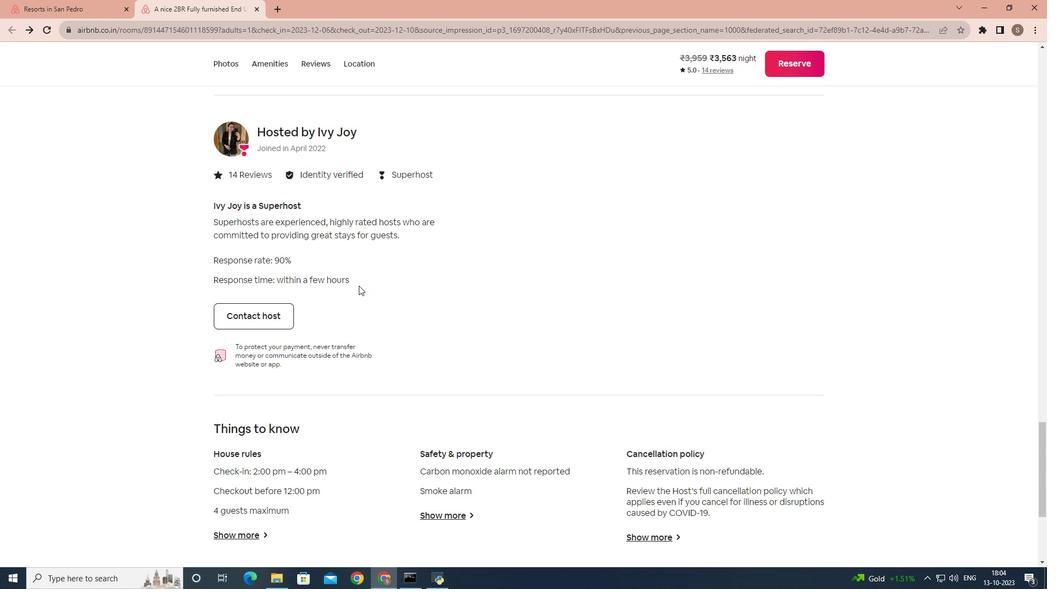 
Action: Mouse scrolled (365, 283) with delta (0, 0)
Screenshot: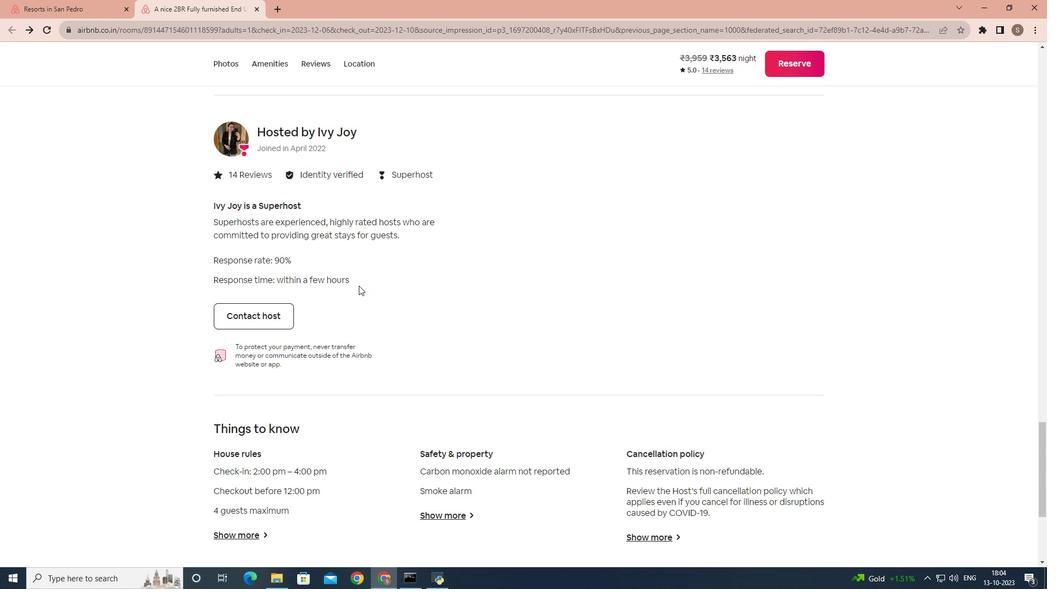
Action: Mouse moved to (317, 286)
Screenshot: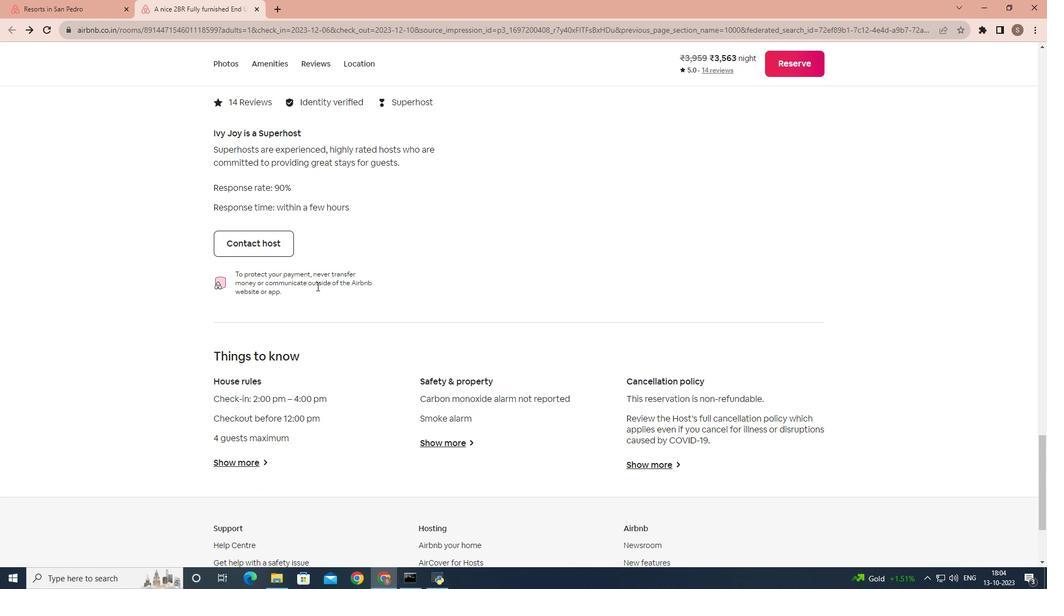 
Action: Mouse scrolled (317, 285) with delta (0, 0)
Screenshot: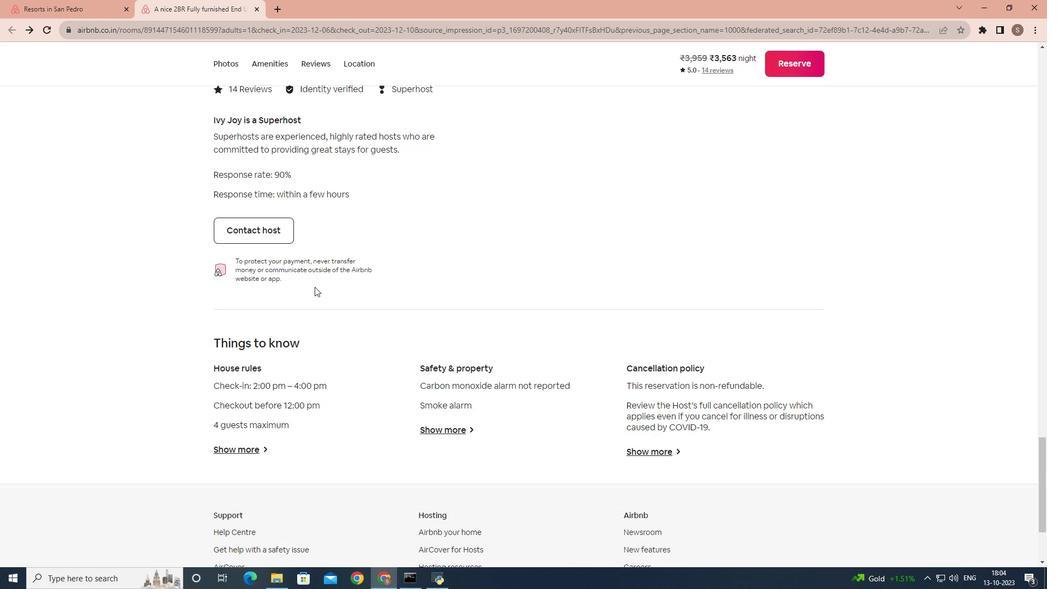 
Action: Mouse moved to (316, 286)
Screenshot: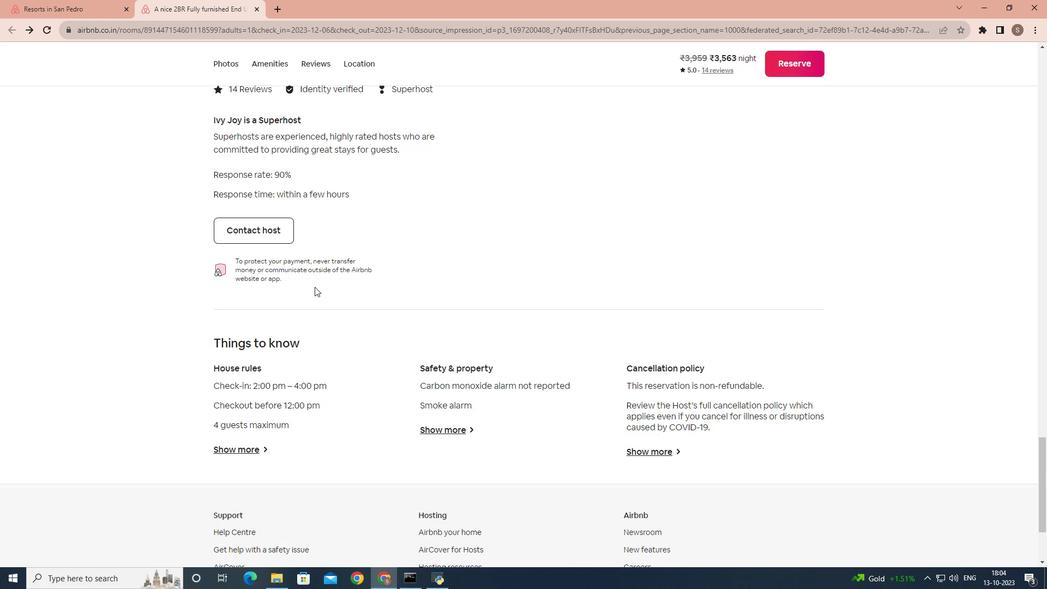 
Action: Mouse scrolled (316, 285) with delta (0, 0)
Screenshot: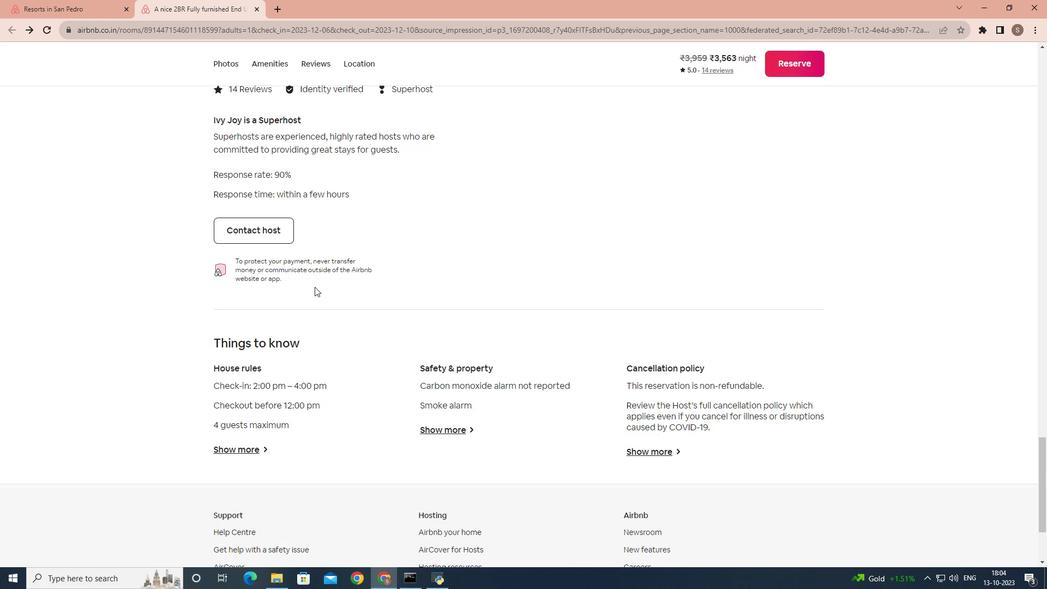 
Action: Mouse moved to (234, 349)
Screenshot: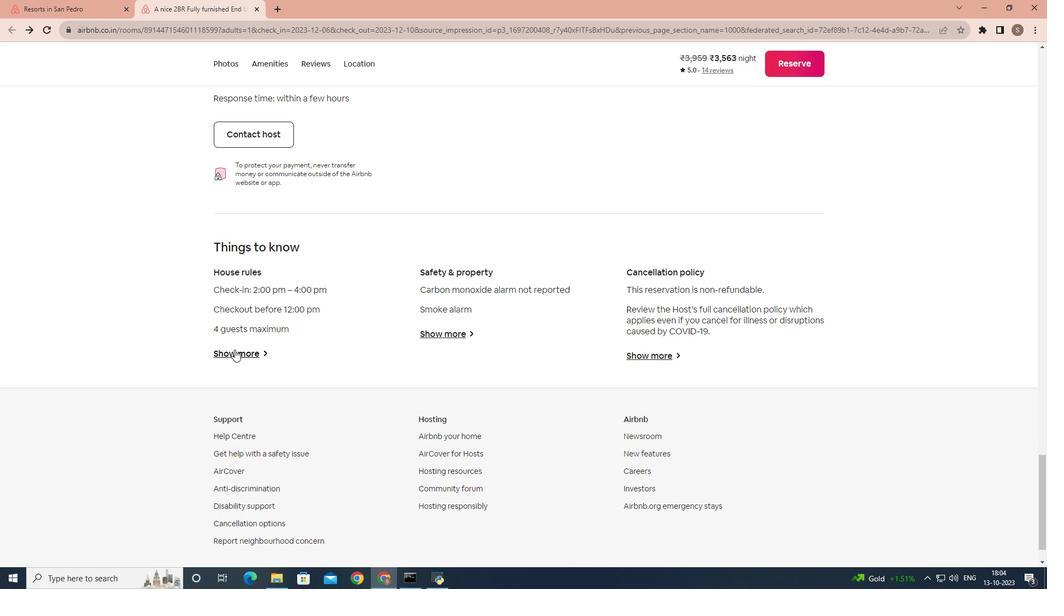 
Action: Mouse pressed left at (234, 349)
Screenshot: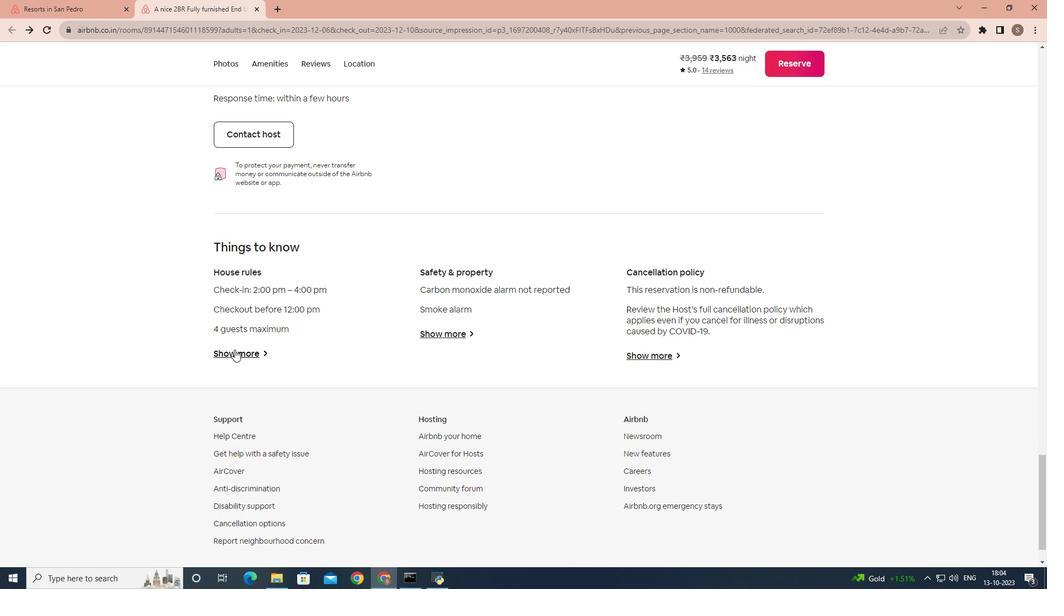 
Action: Mouse moved to (361, 186)
Screenshot: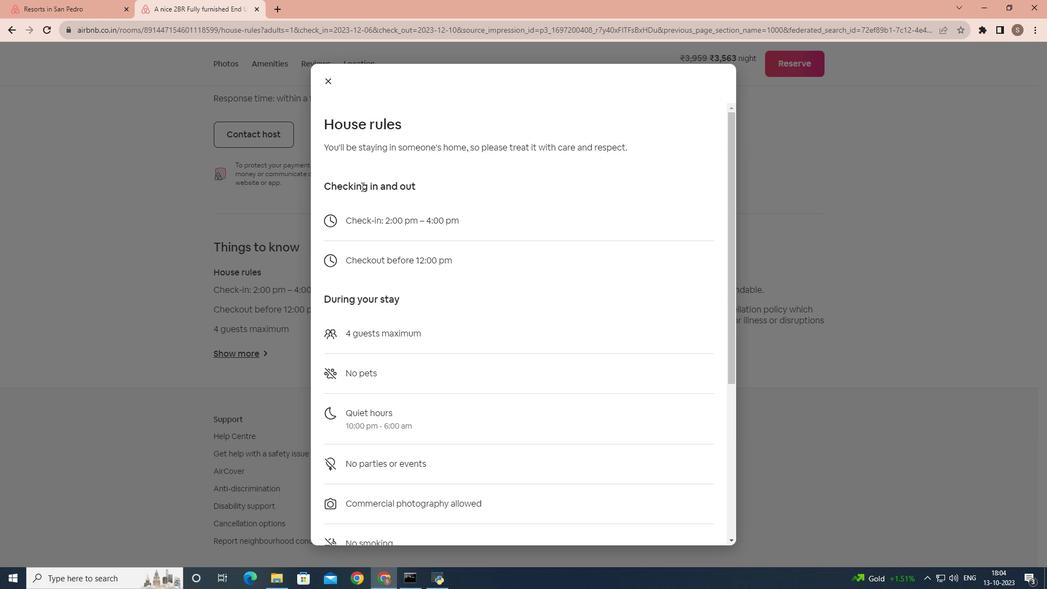 
Action: Mouse scrolled (361, 186) with delta (0, 0)
Screenshot: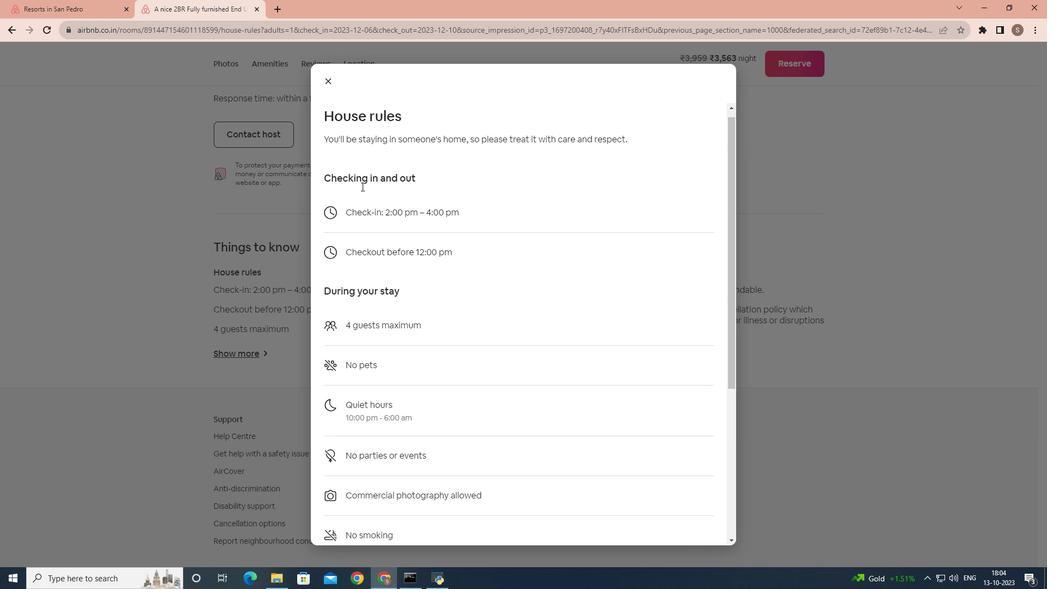 
Action: Mouse scrolled (361, 186) with delta (0, 0)
Screenshot: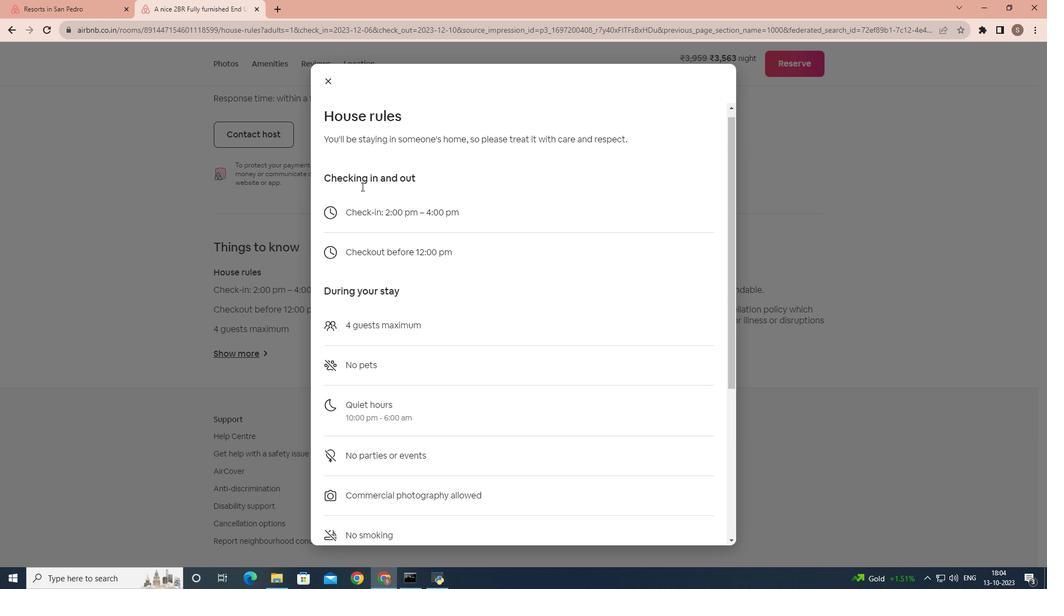 
Action: Mouse scrolled (361, 186) with delta (0, 0)
Screenshot: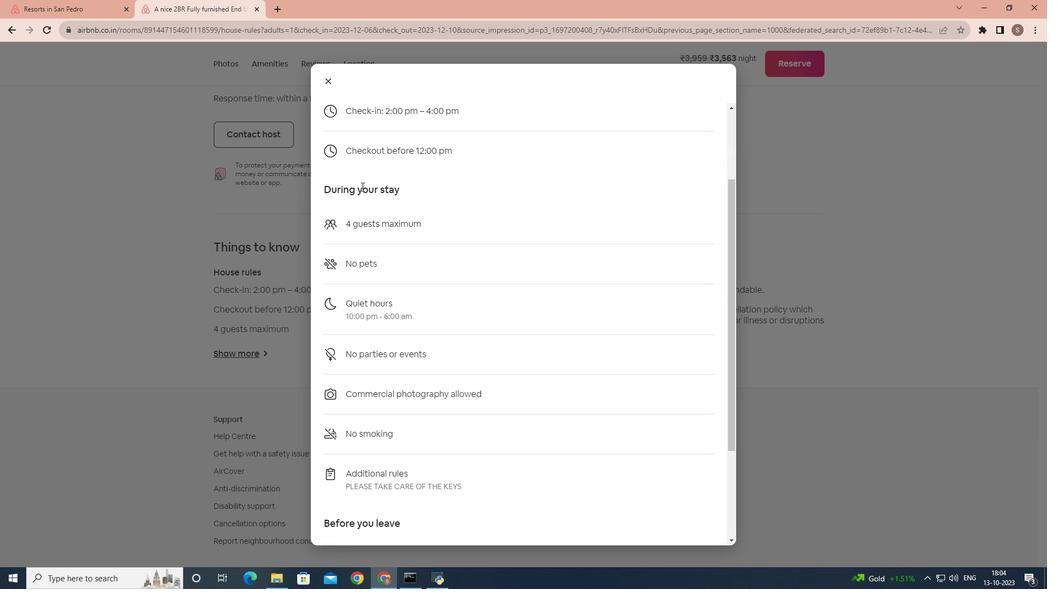 
Action: Mouse scrolled (361, 186) with delta (0, 0)
Screenshot: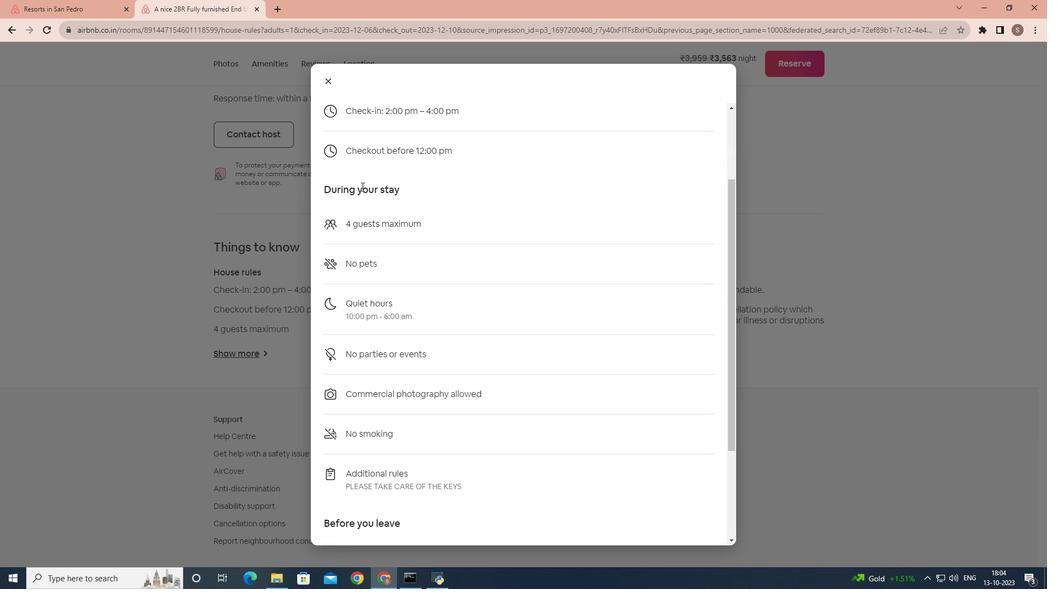 
Action: Mouse moved to (327, 78)
Screenshot: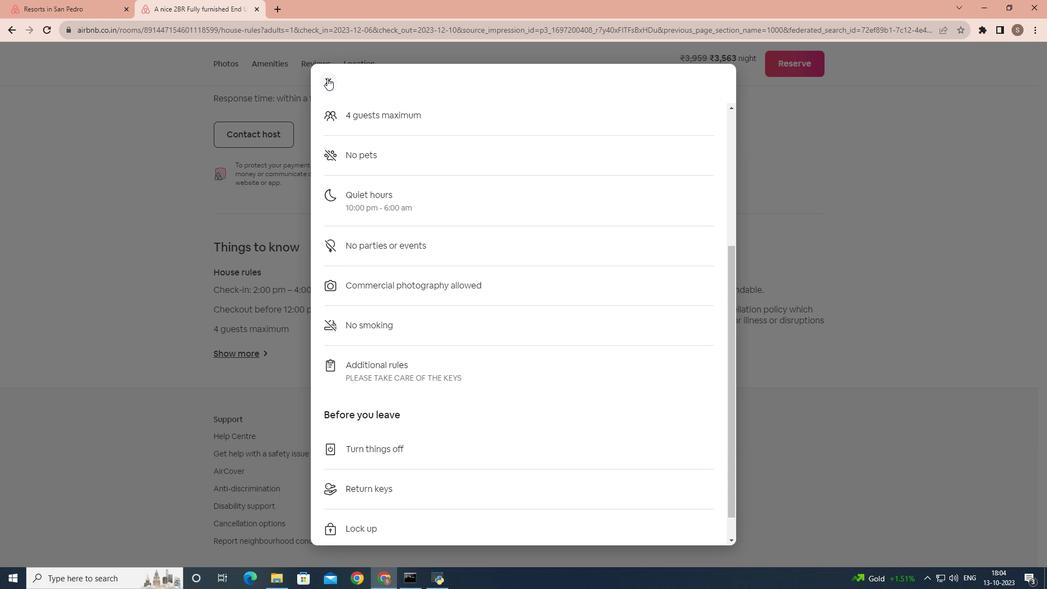 
Action: Mouse pressed left at (327, 78)
Screenshot: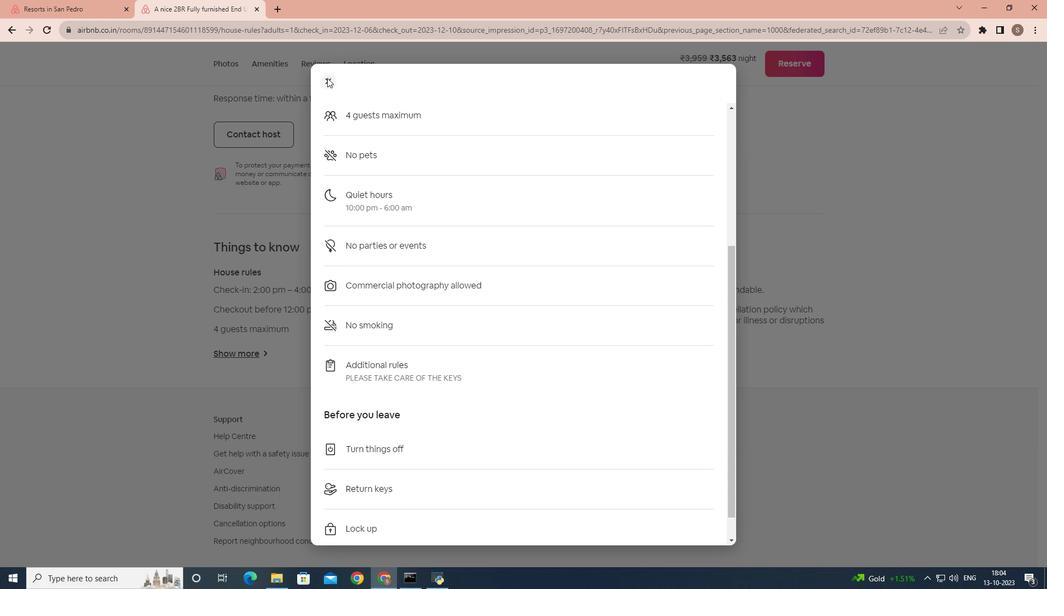 
Action: Mouse moved to (472, 332)
Screenshot: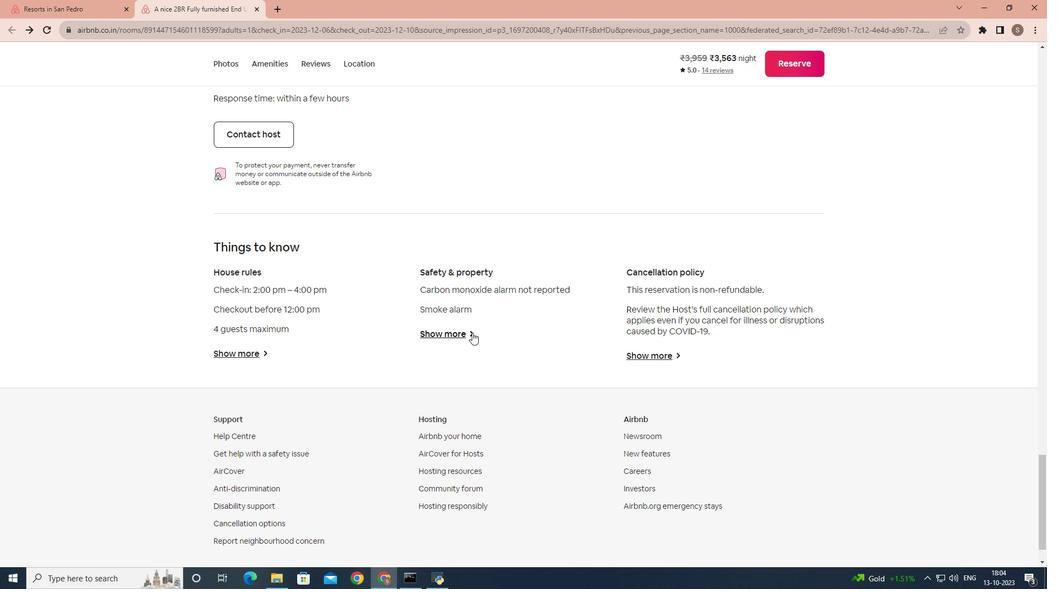 
Action: Mouse pressed left at (472, 332)
Screenshot: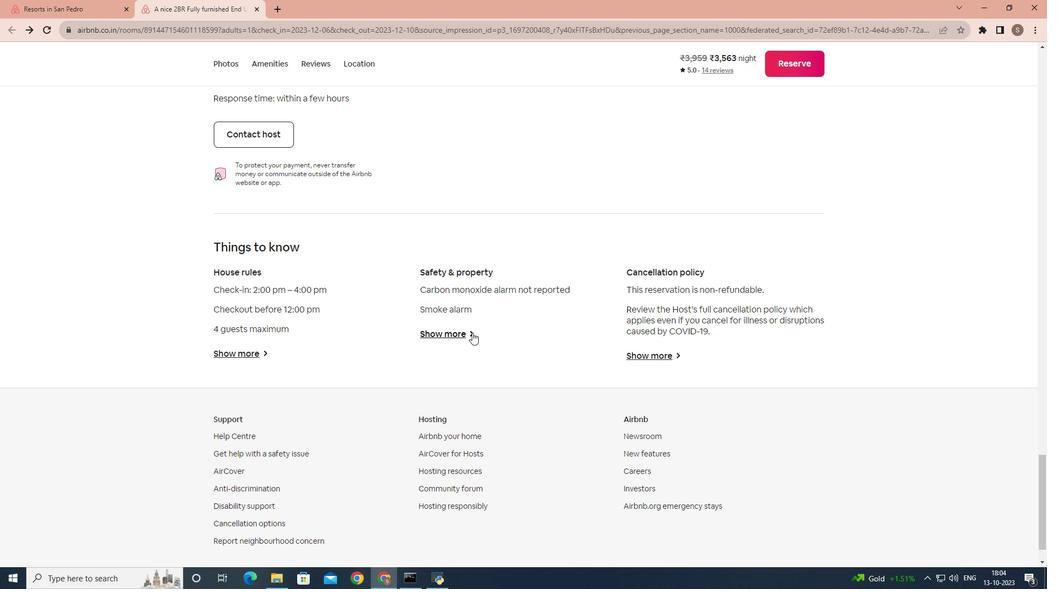 
Action: Mouse moved to (323, 185)
Screenshot: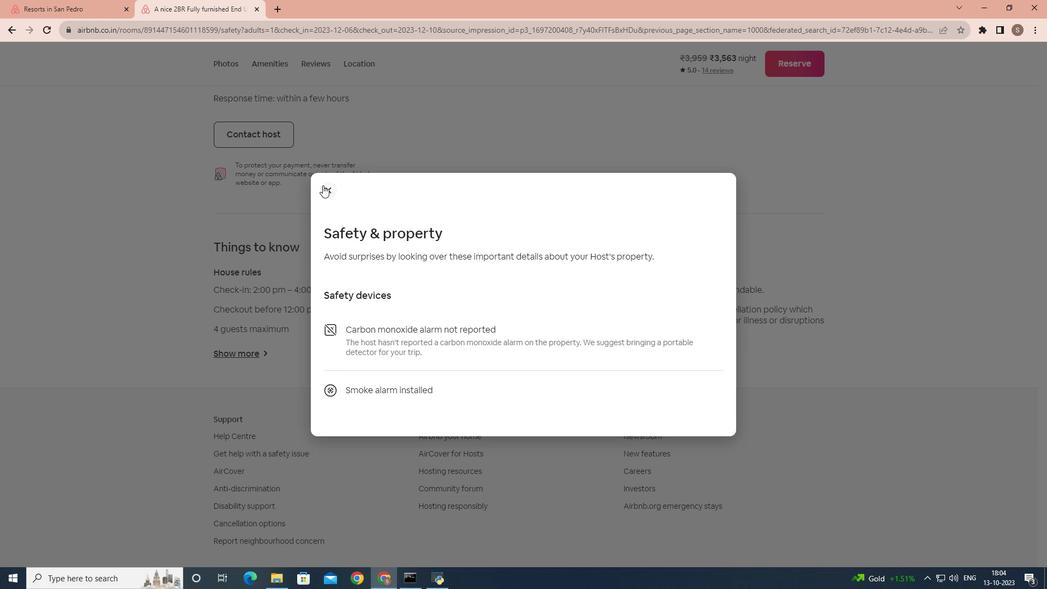 
Action: Mouse pressed left at (323, 185)
Screenshot: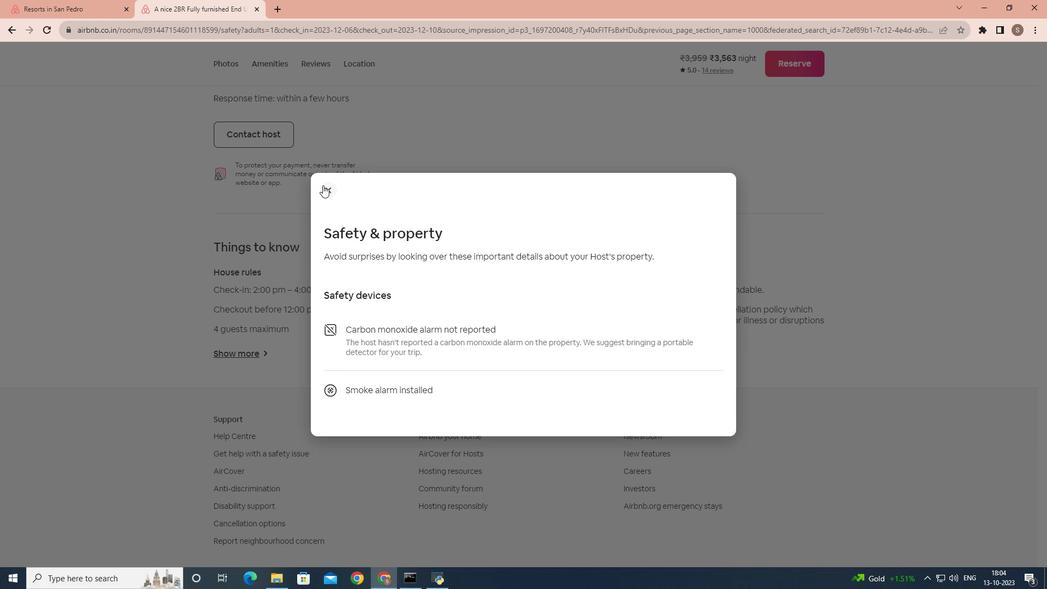 
Action: Mouse moved to (664, 356)
Screenshot: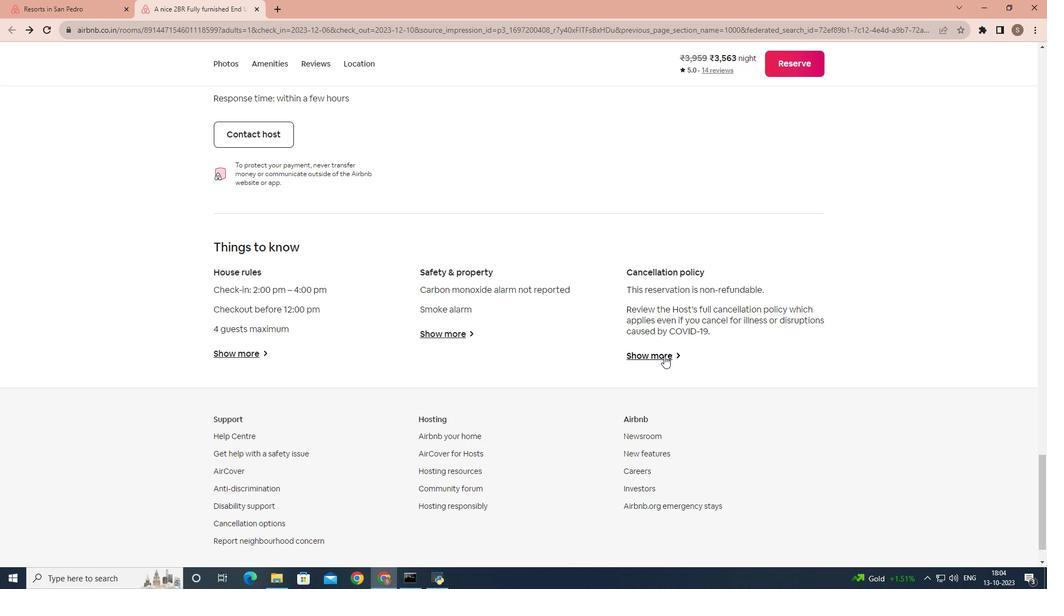 
Action: Mouse pressed left at (664, 356)
Screenshot: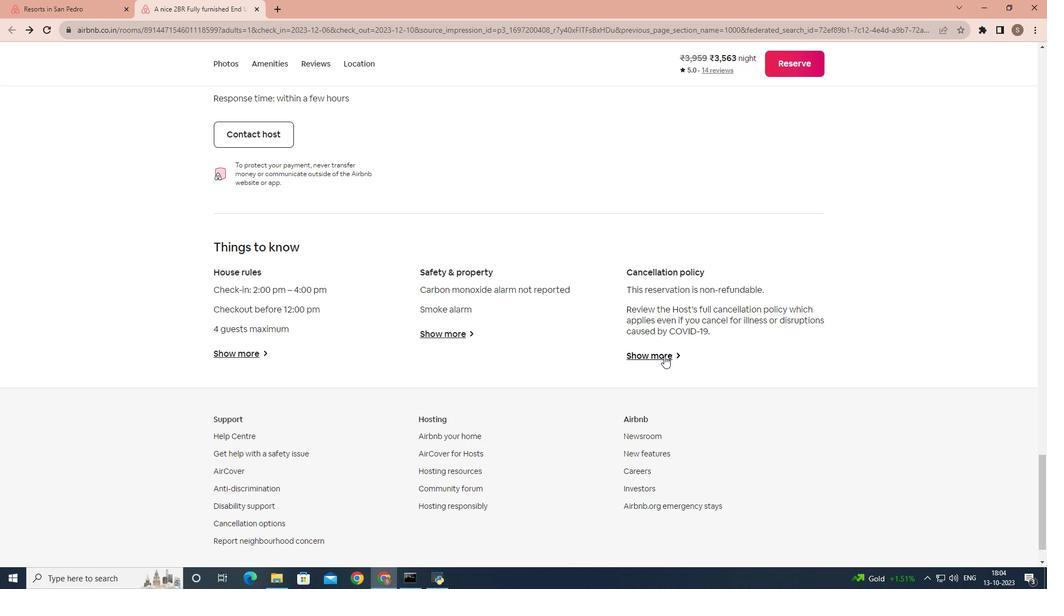 
Action: Mouse moved to (392, 192)
Screenshot: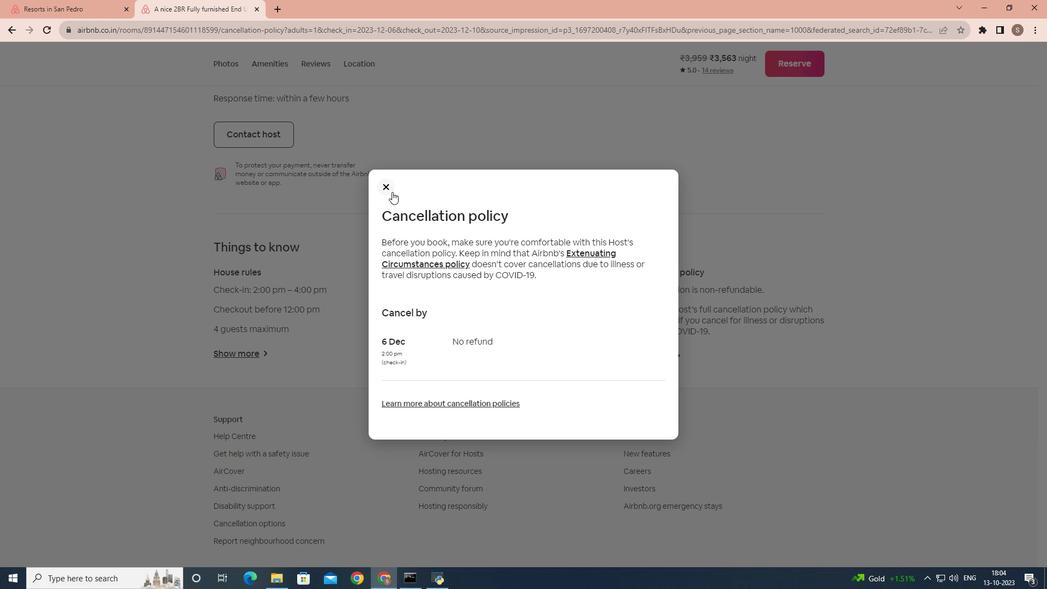 
Action: Mouse pressed left at (392, 192)
Screenshot: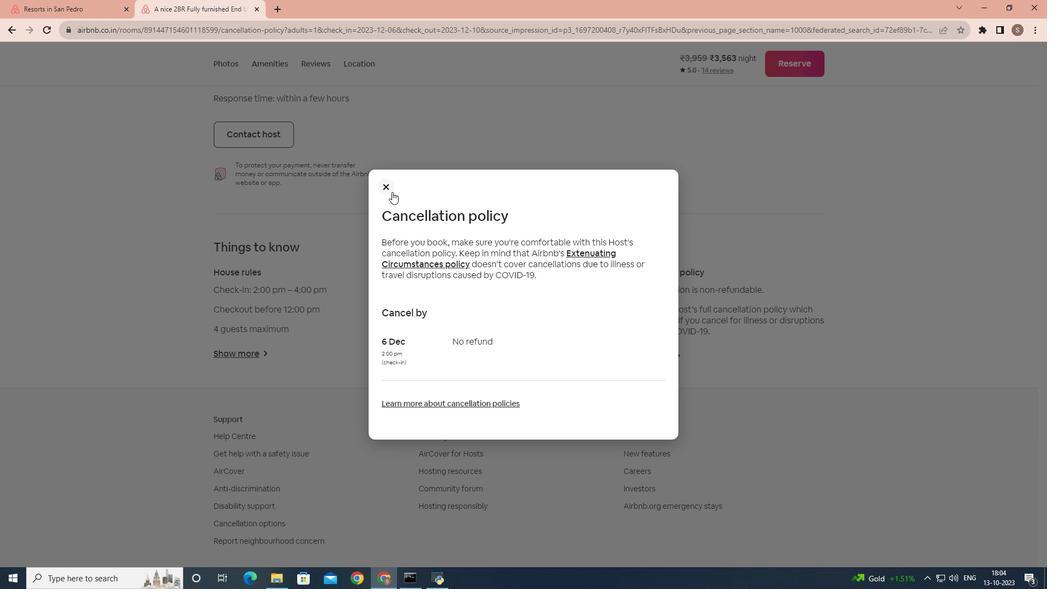 
Action: Mouse moved to (368, 199)
Screenshot: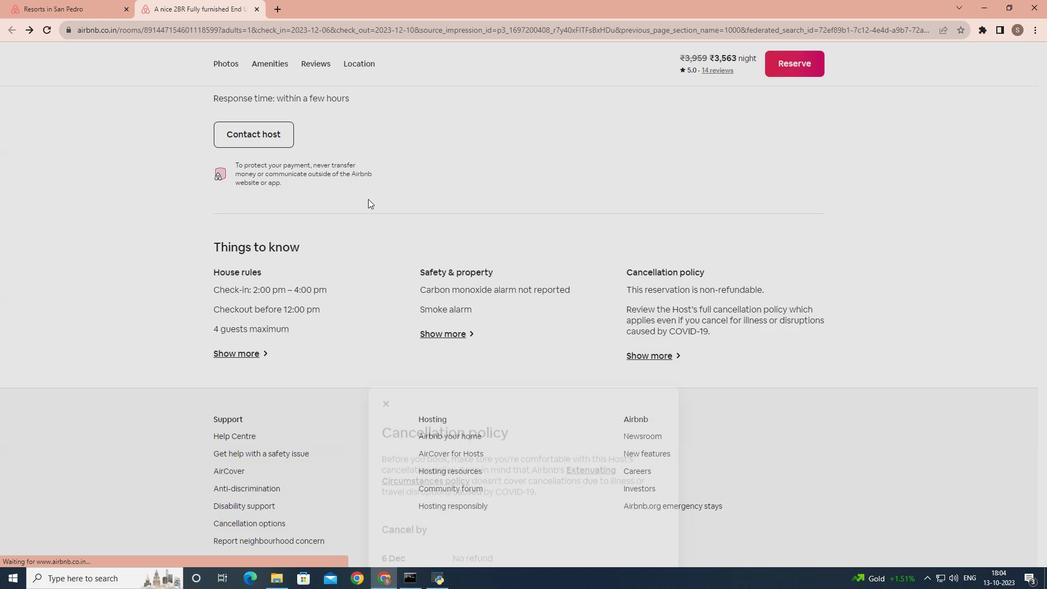 
Action: Mouse scrolled (368, 199) with delta (0, 0)
Screenshot: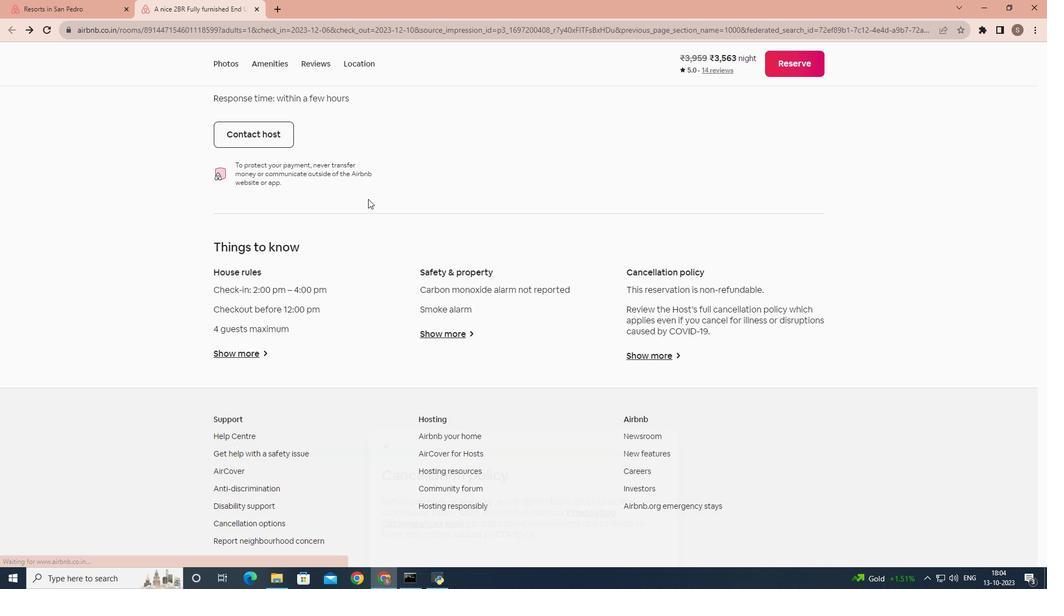 
Action: Mouse scrolled (368, 199) with delta (0, 0)
Screenshot: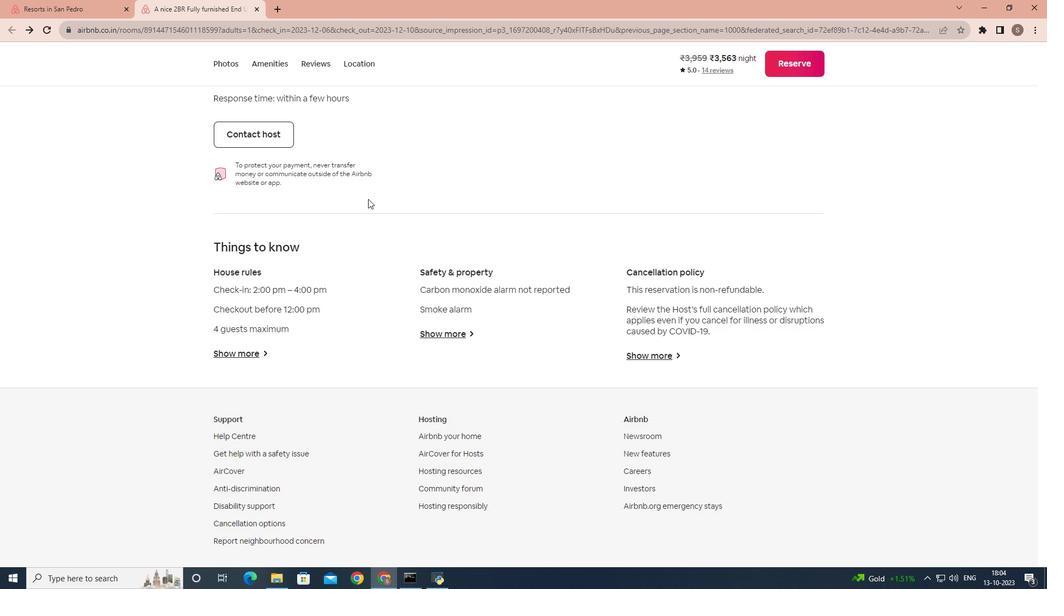 
Action: Mouse scrolled (368, 199) with delta (0, 0)
Screenshot: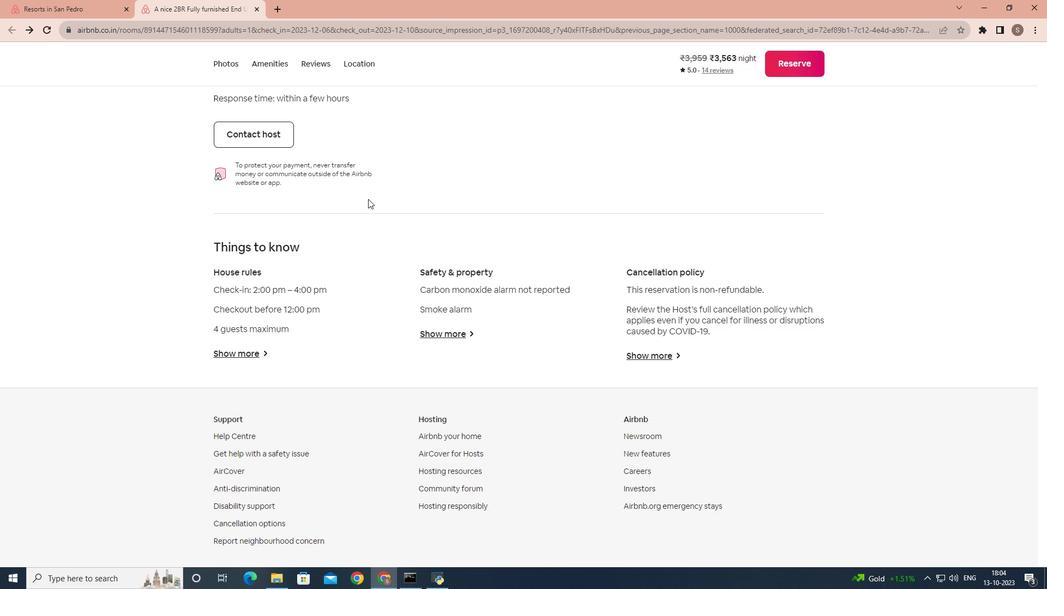 
Action: Mouse scrolled (368, 199) with delta (0, 0)
Screenshot: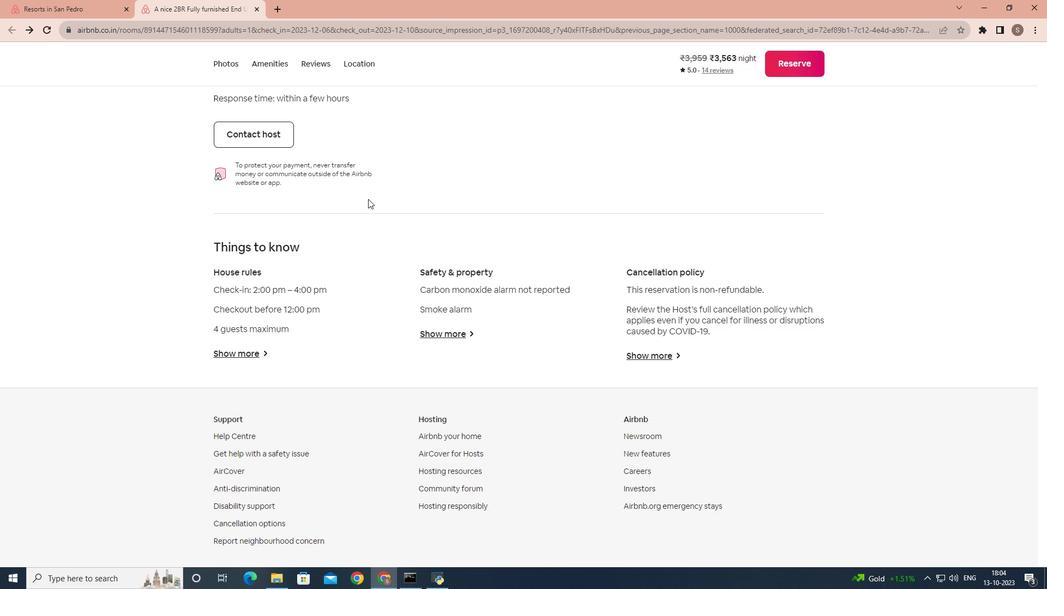 
Action: Mouse scrolled (368, 199) with delta (0, 0)
Screenshot: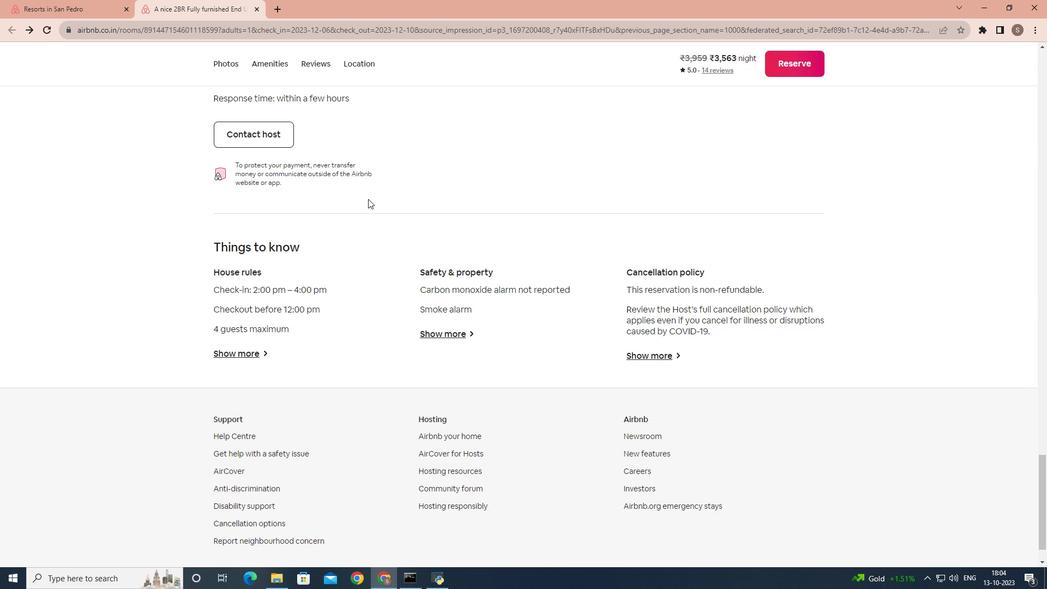 
Action: Mouse scrolled (368, 199) with delta (0, 0)
Screenshot: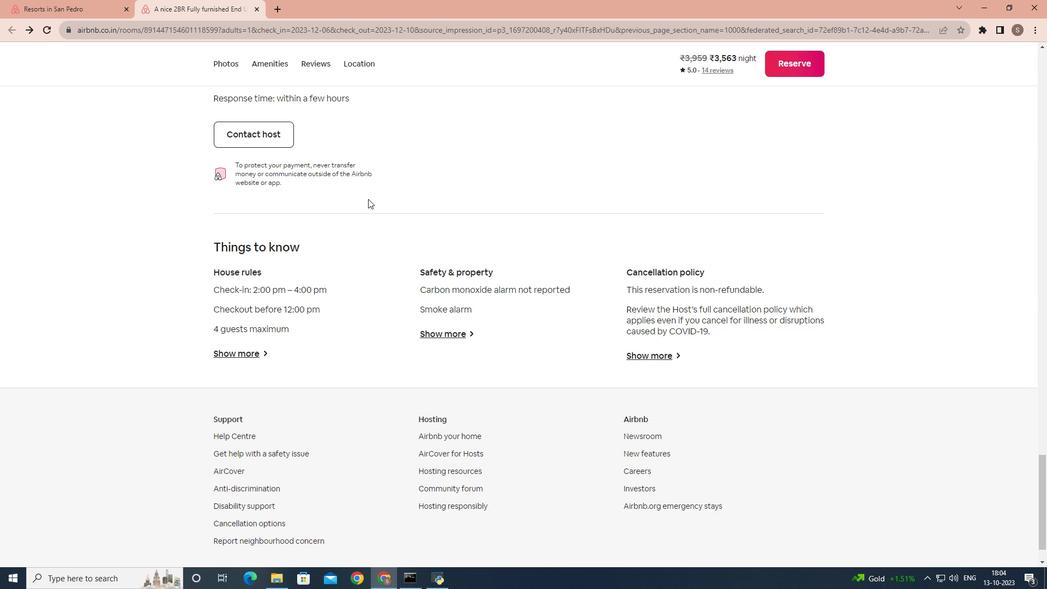 
Action: Mouse scrolled (368, 199) with delta (0, 0)
Screenshot: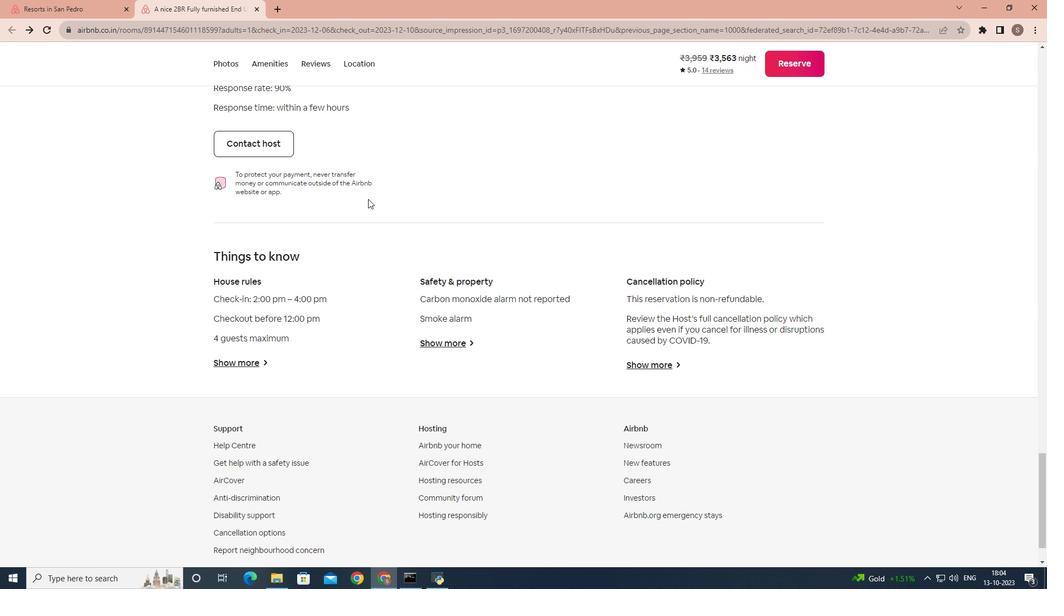 
Action: Mouse scrolled (368, 199) with delta (0, 0)
Screenshot: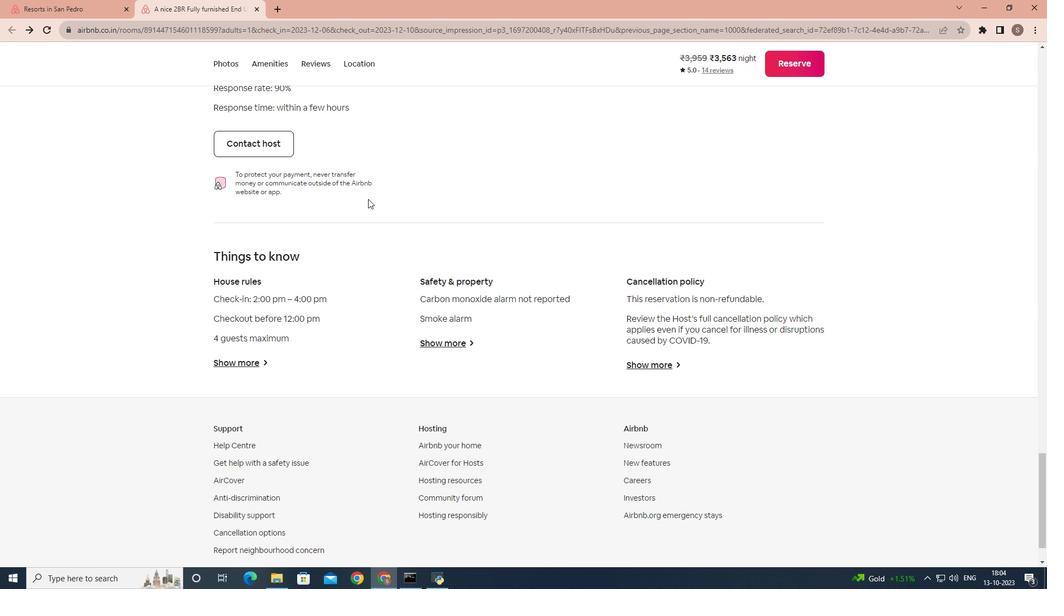 
Action: Mouse scrolled (368, 199) with delta (0, 0)
Screenshot: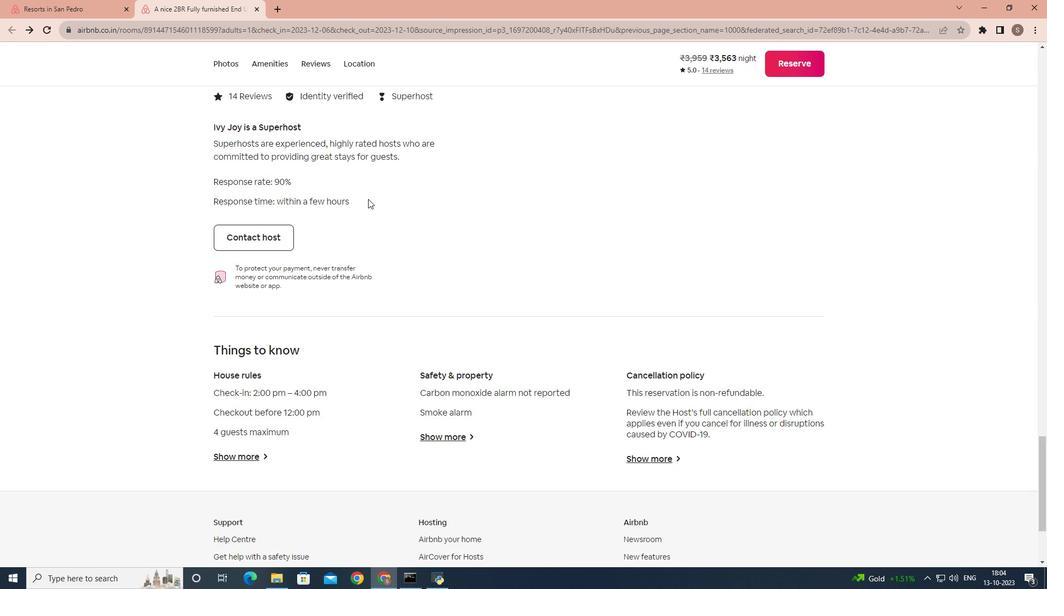
Action: Mouse scrolled (368, 199) with delta (0, 0)
Screenshot: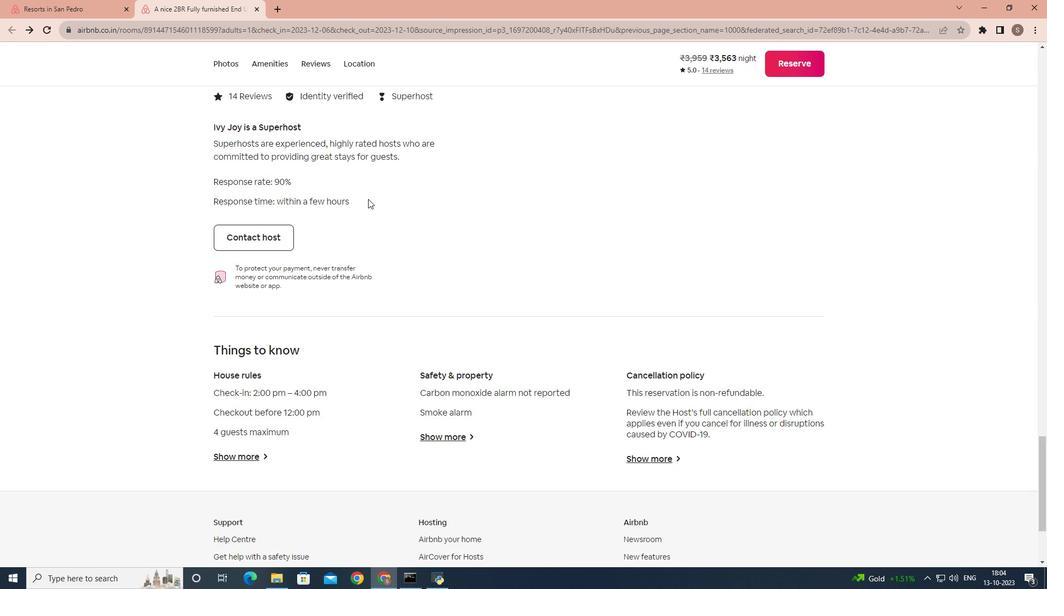 
Action: Mouse scrolled (368, 199) with delta (0, 0)
Screenshot: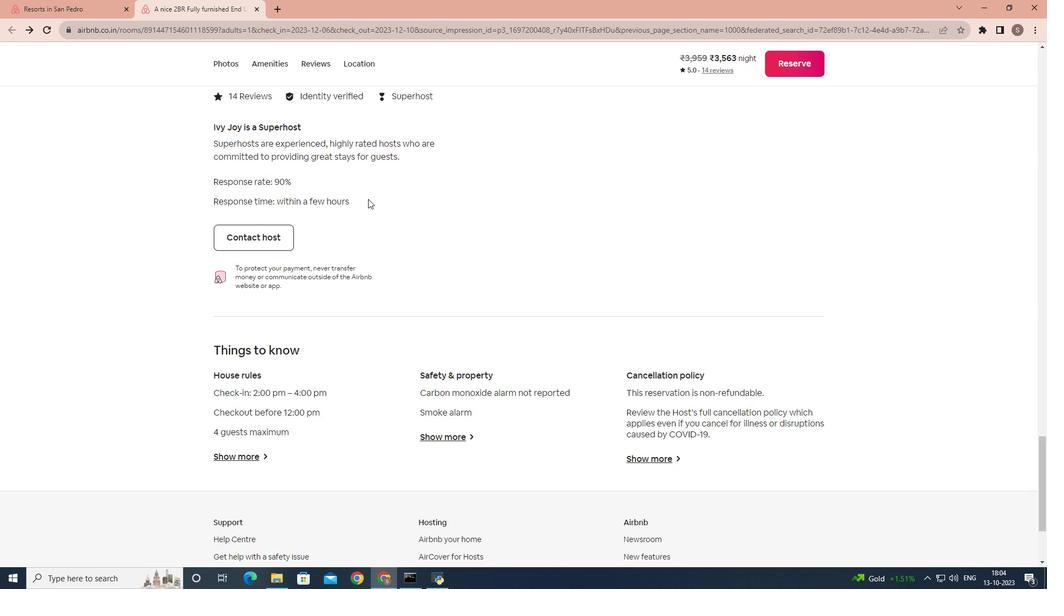 
Action: Mouse scrolled (368, 199) with delta (0, 0)
Screenshot: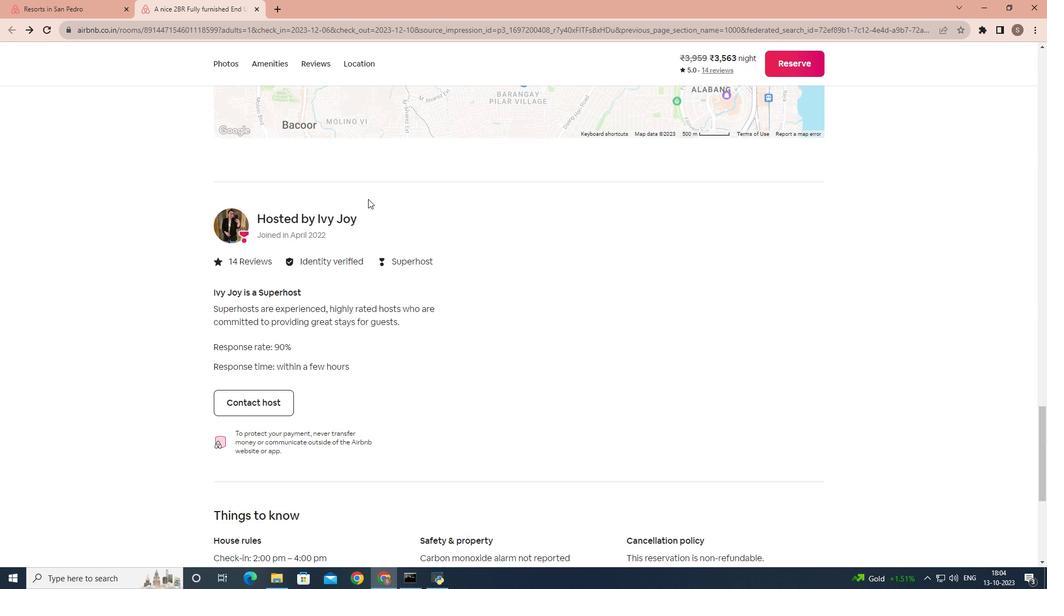 
Action: Mouse scrolled (368, 199) with delta (0, 0)
Screenshot: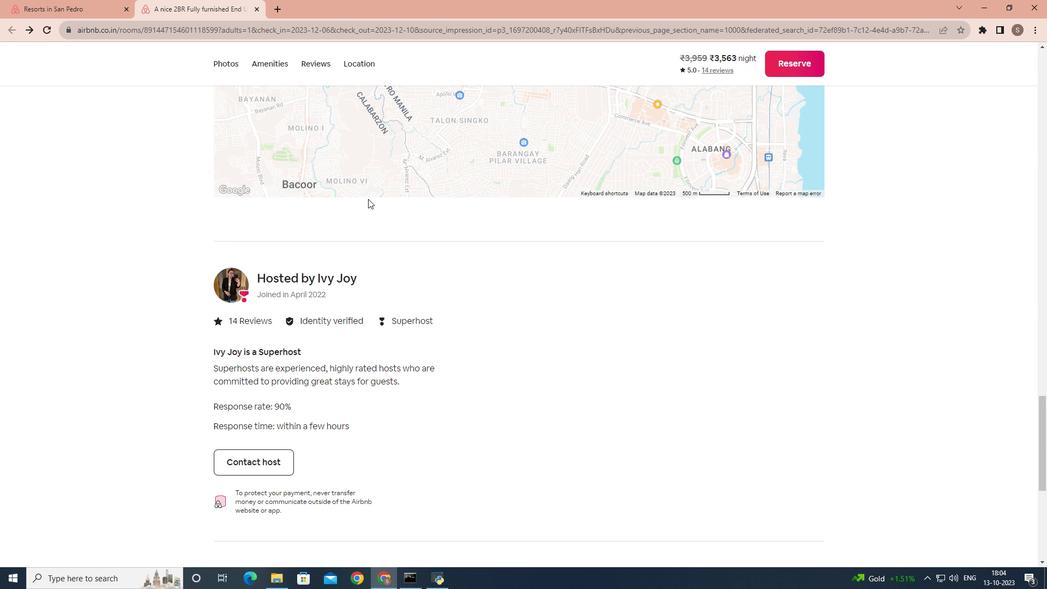 
Action: Mouse scrolled (368, 199) with delta (0, 0)
Screenshot: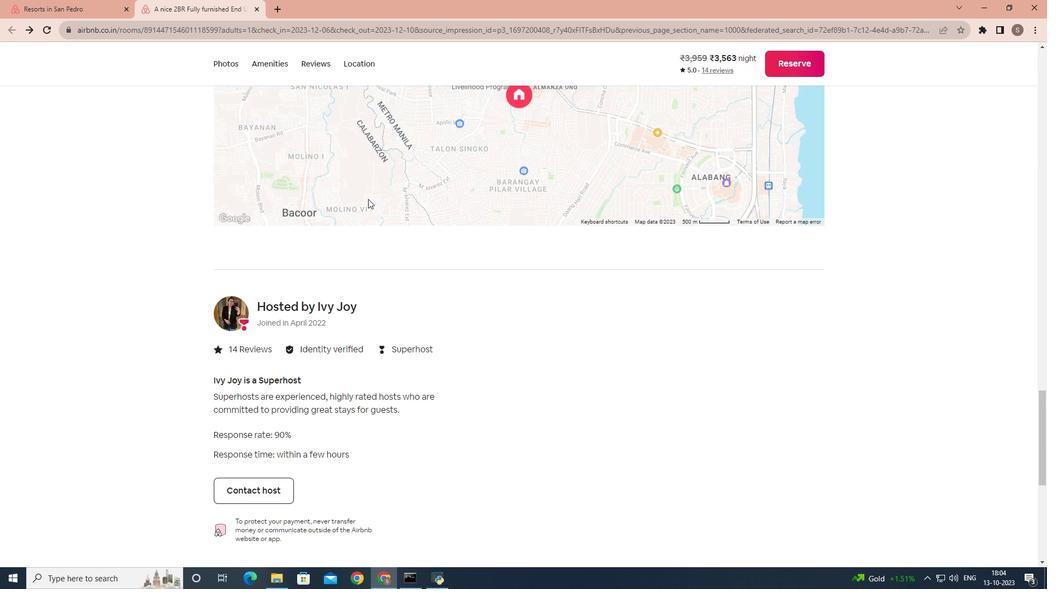 
Action: Mouse scrolled (368, 199) with delta (0, 0)
Screenshot: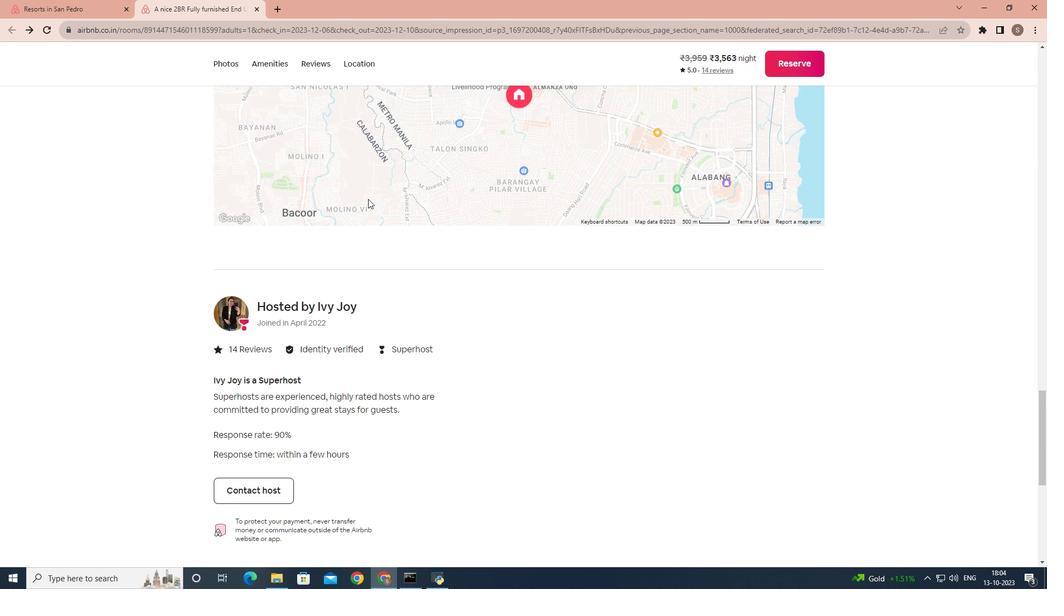 
Action: Mouse scrolled (368, 199) with delta (0, 0)
Screenshot: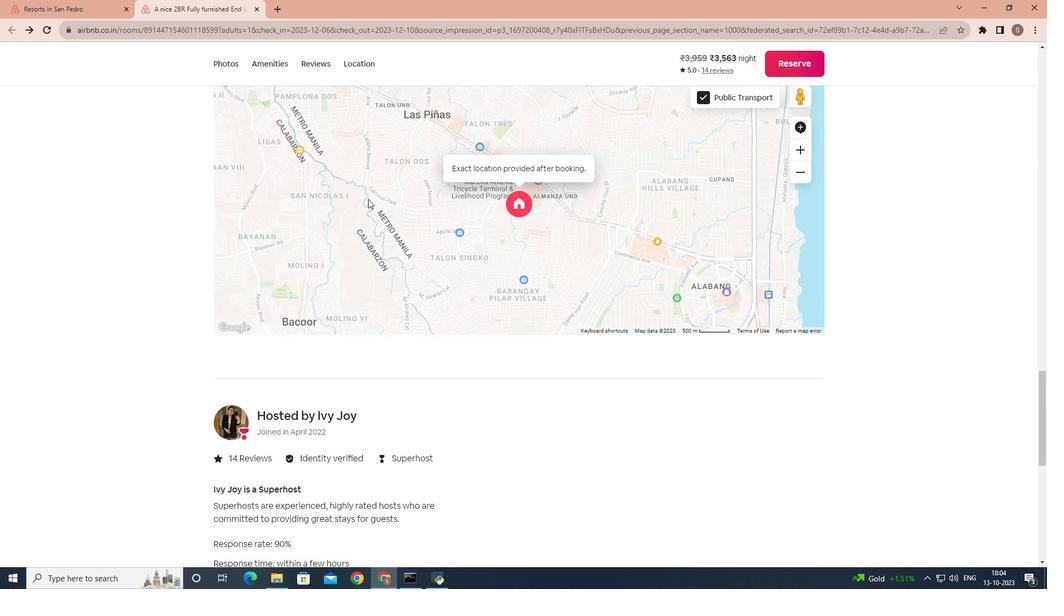 
Action: Mouse scrolled (368, 199) with delta (0, 0)
Screenshot: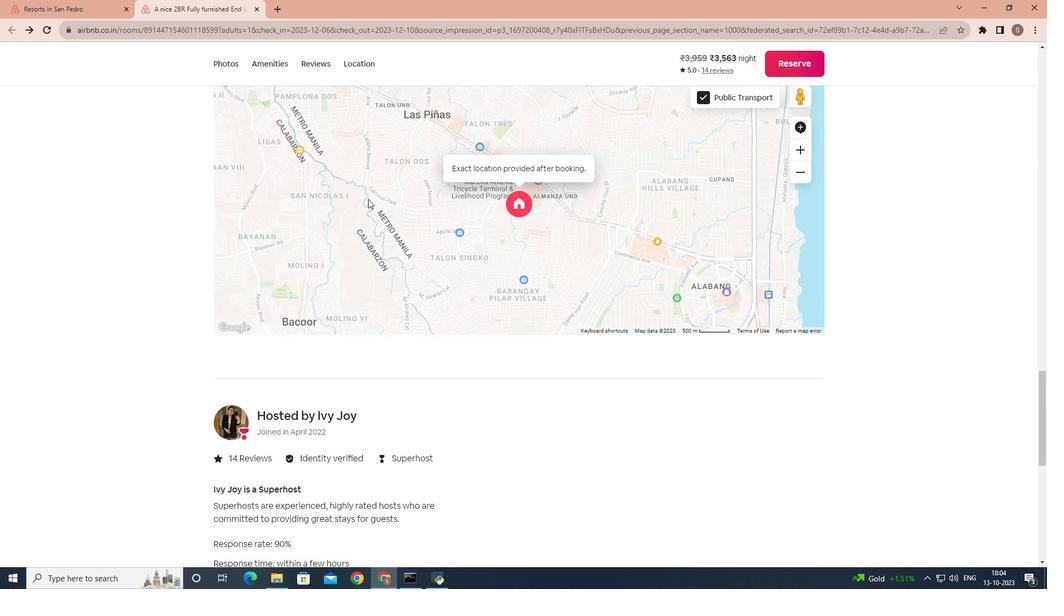 
Action: Mouse scrolled (368, 199) with delta (0, 0)
Screenshot: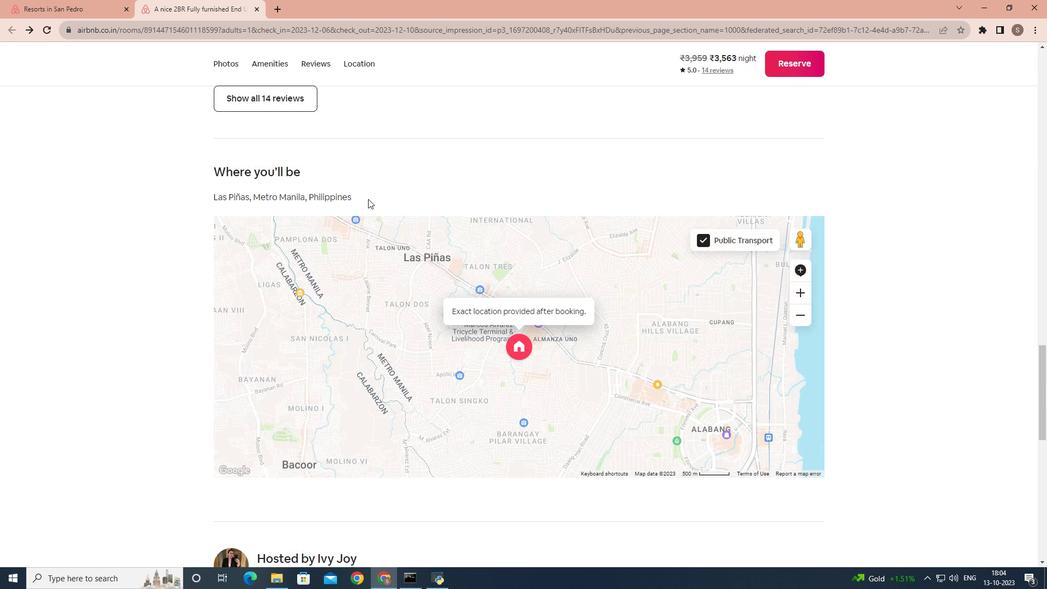 
Action: Mouse scrolled (368, 198) with delta (0, 0)
Screenshot: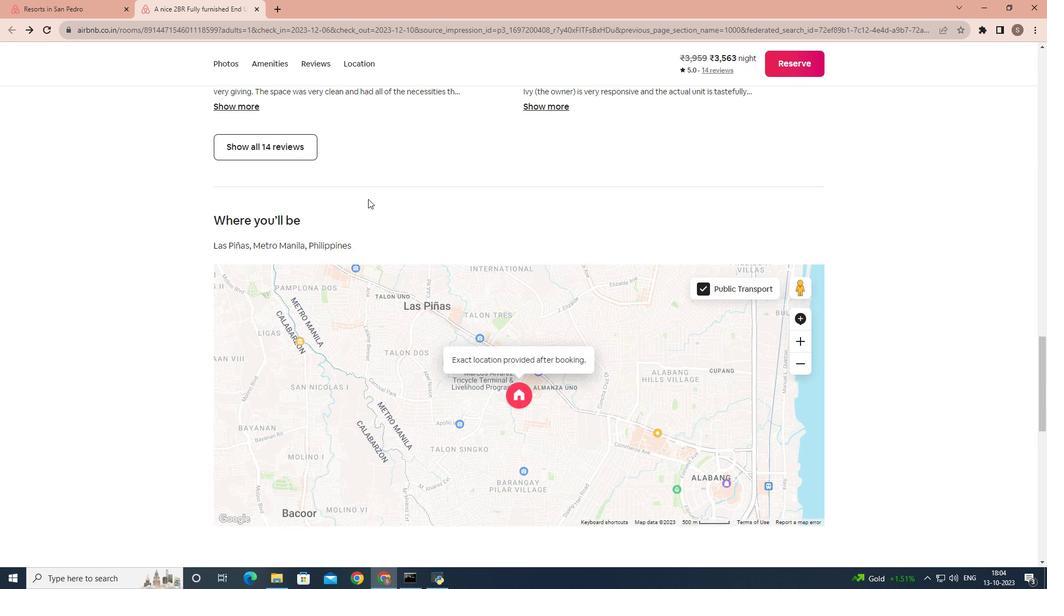 
Action: Mouse scrolled (368, 199) with delta (0, 0)
Screenshot: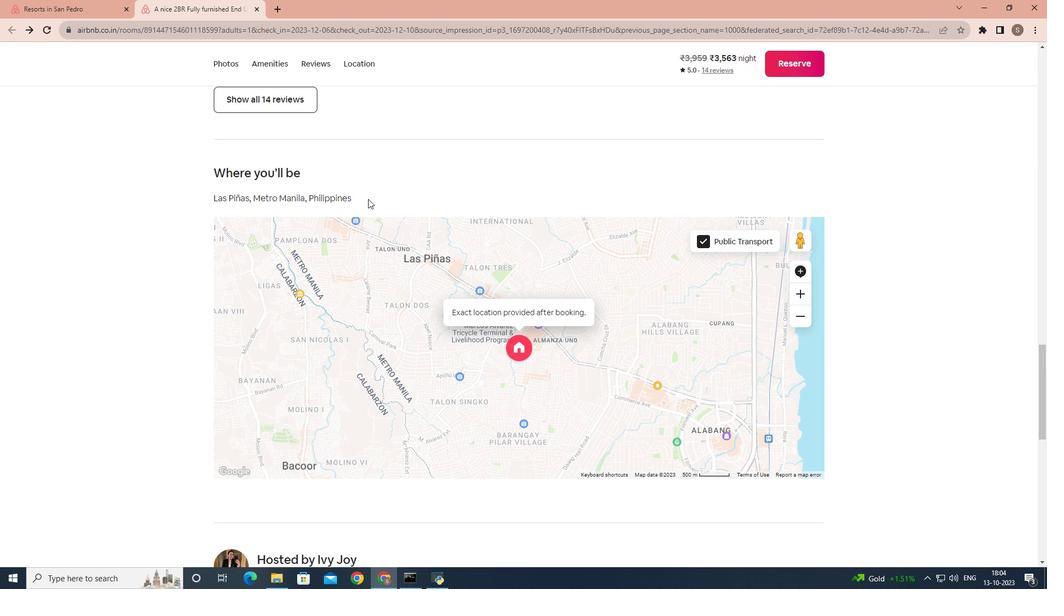 
Action: Mouse scrolled (368, 199) with delta (0, 0)
Screenshot: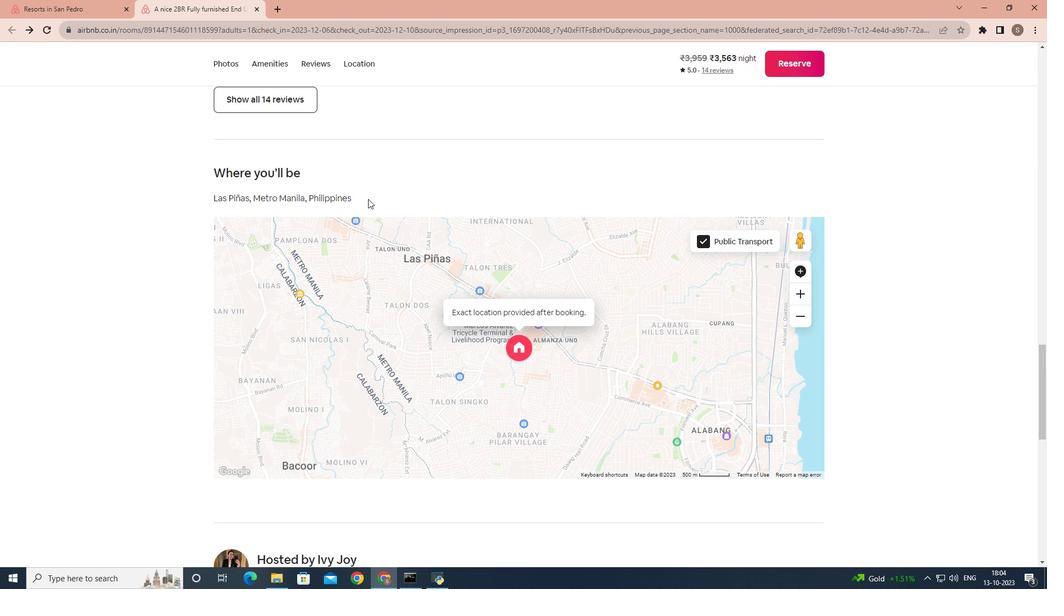 
Action: Mouse scrolled (368, 199) with delta (0, 0)
Screenshot: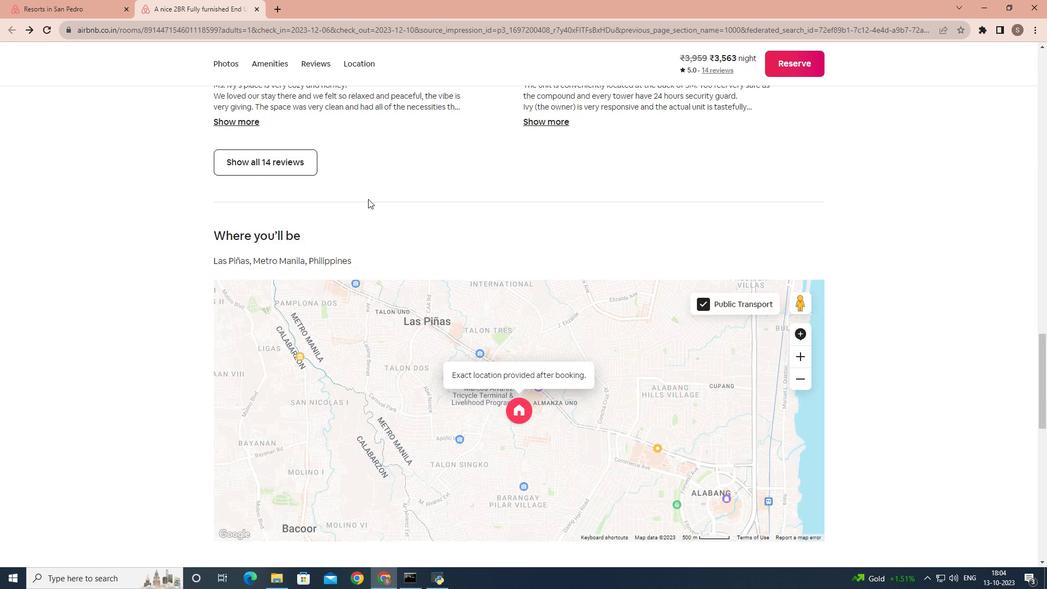 
Action: Mouse scrolled (368, 199) with delta (0, 0)
Screenshot: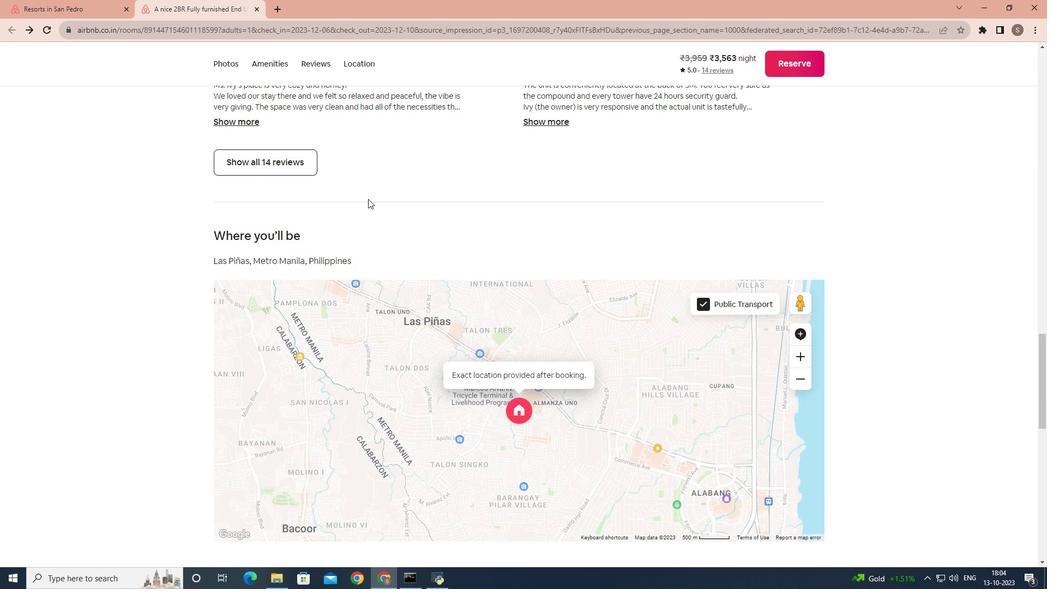 
Action: Mouse scrolled (368, 199) with delta (0, 0)
Screenshot: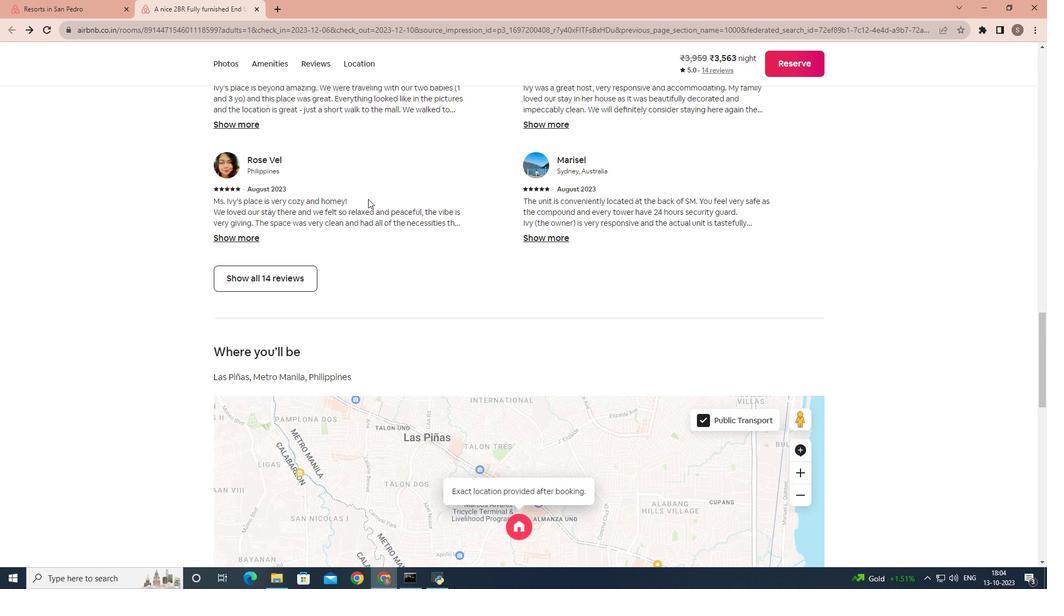 
Action: Mouse scrolled (368, 198) with delta (0, 0)
Screenshot: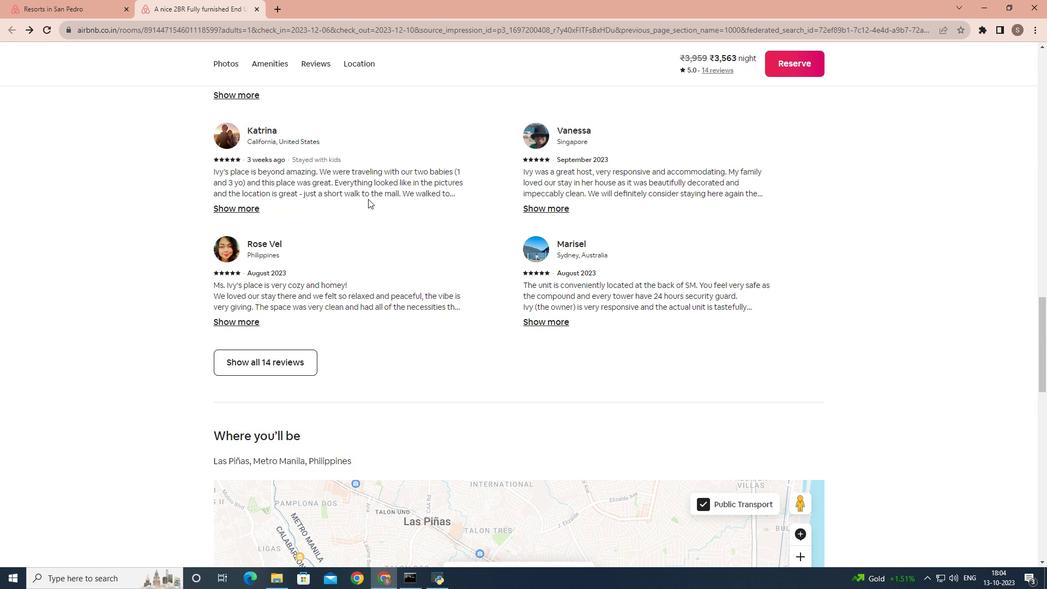 
Action: Mouse scrolled (368, 198) with delta (0, 0)
Screenshot: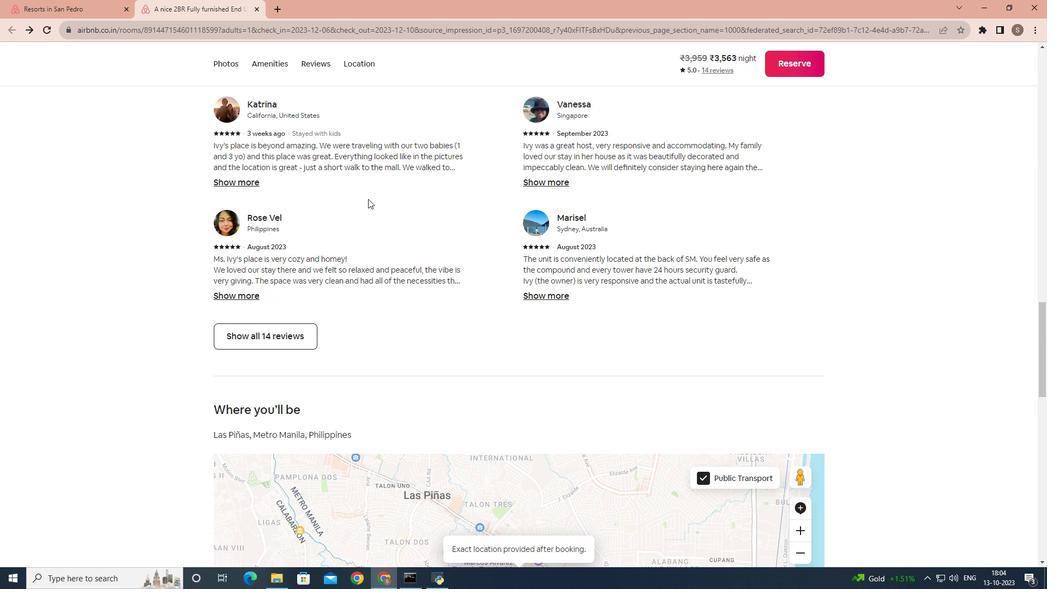 
Action: Mouse scrolled (368, 198) with delta (0, 0)
Screenshot: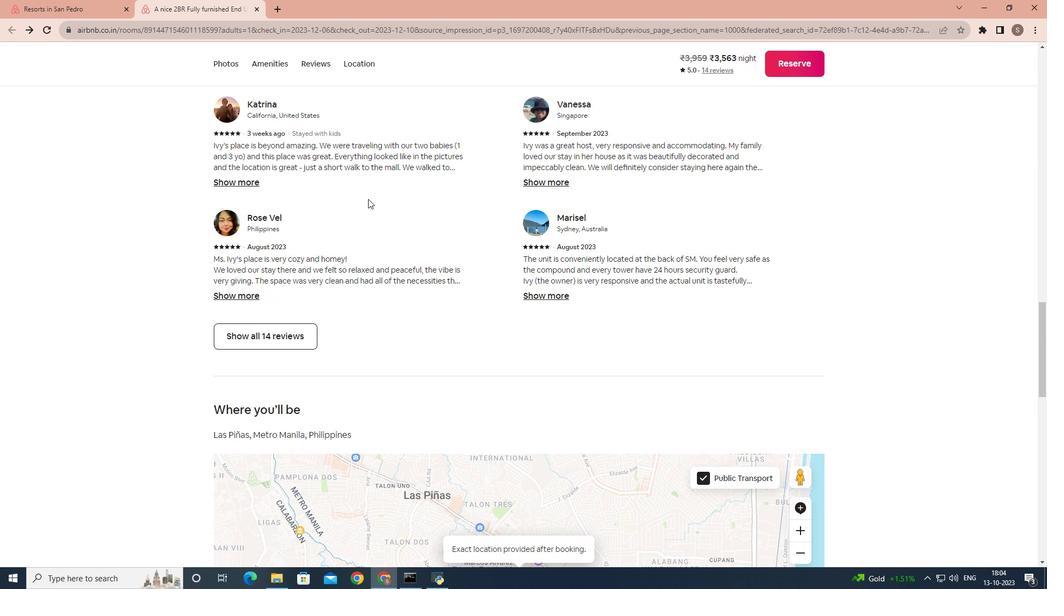 
Action: Mouse scrolled (368, 198) with delta (0, 0)
Screenshot: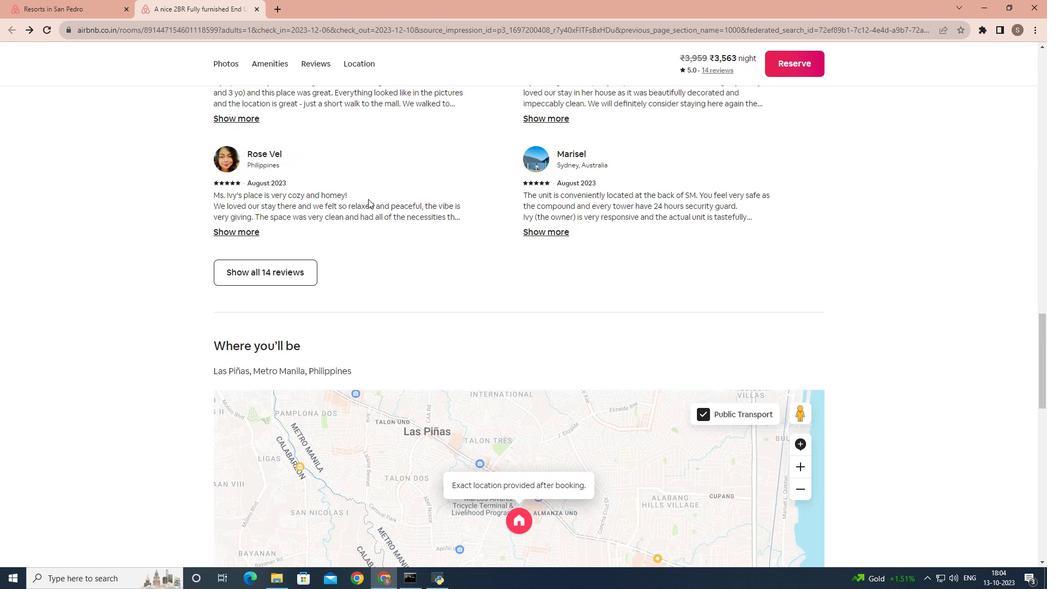 
Action: Mouse scrolled (368, 199) with delta (0, 0)
Screenshot: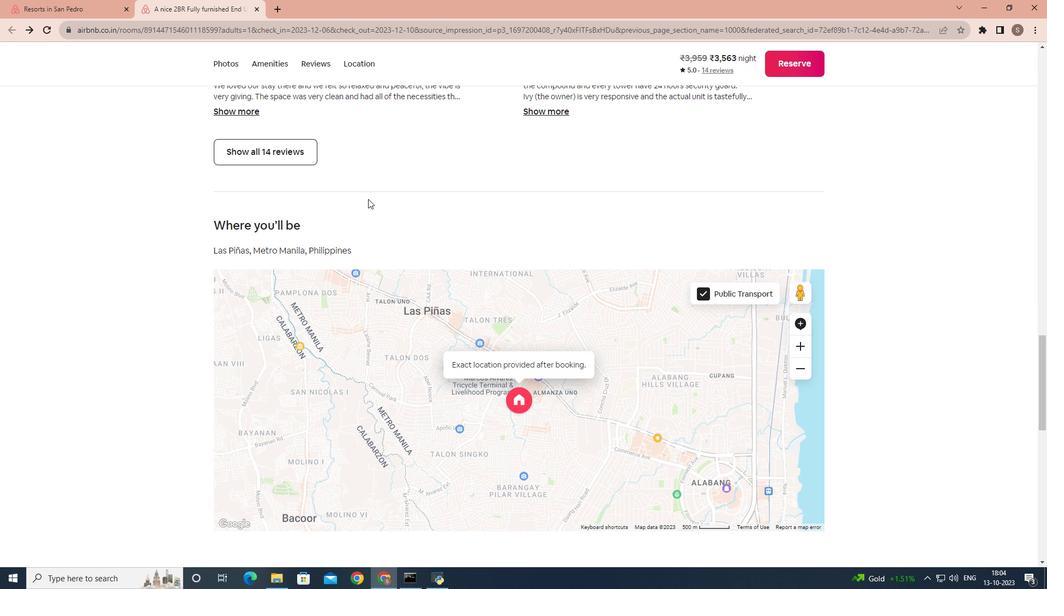 
Action: Mouse scrolled (368, 199) with delta (0, 0)
Screenshot: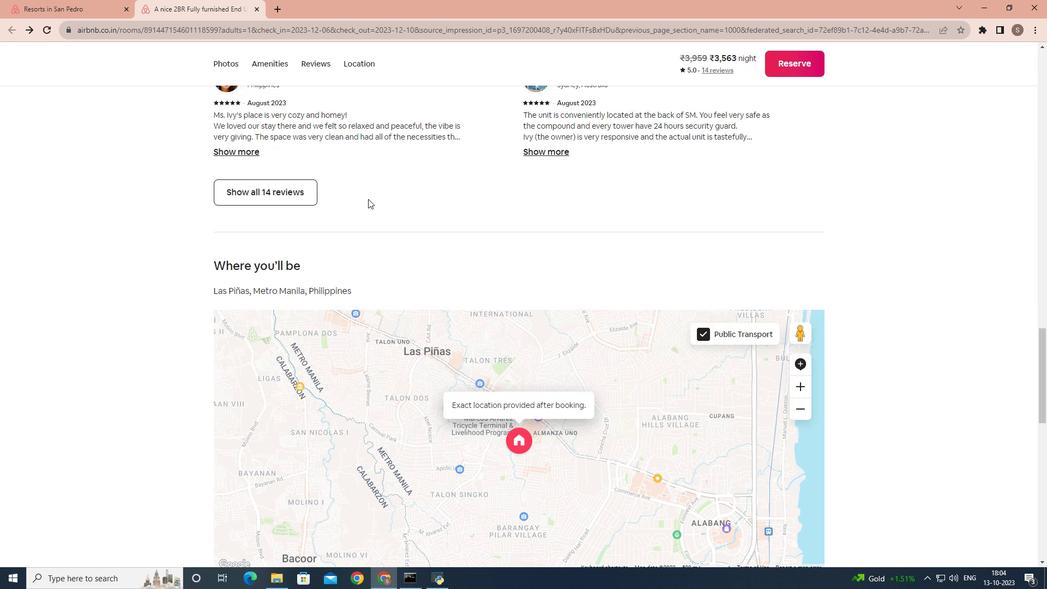 
Action: Mouse scrolled (368, 199) with delta (0, 0)
Screenshot: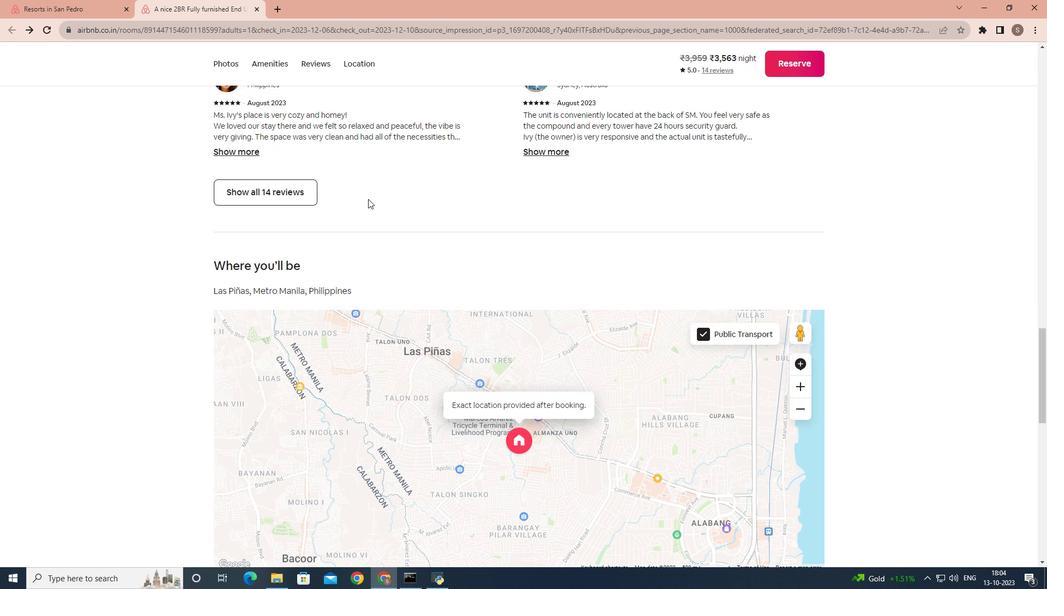 
Action: Mouse scrolled (368, 199) with delta (0, 0)
Screenshot: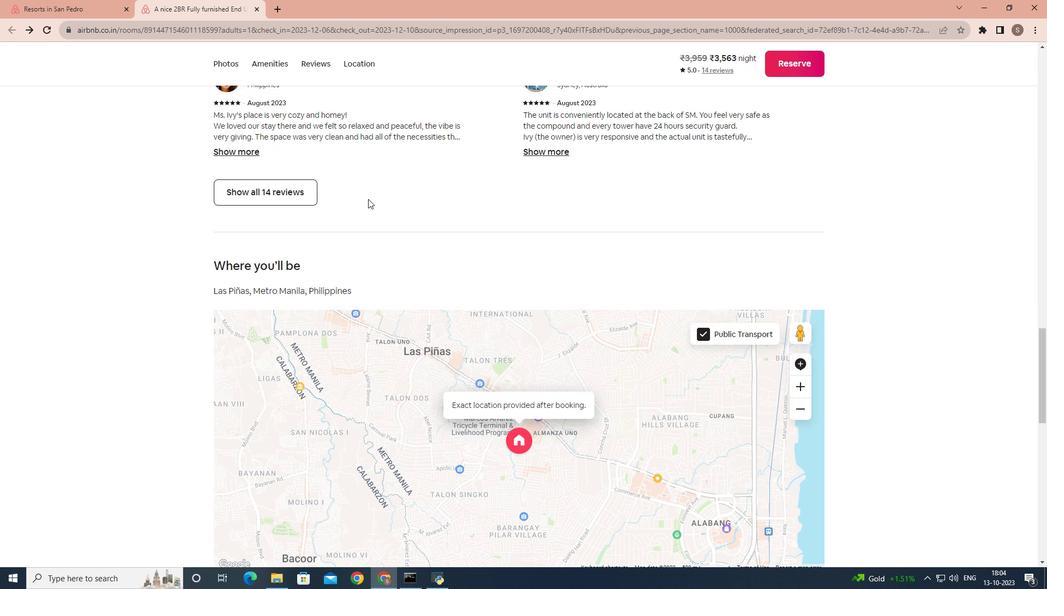 
Action: Mouse scrolled (368, 199) with delta (0, 0)
Screenshot: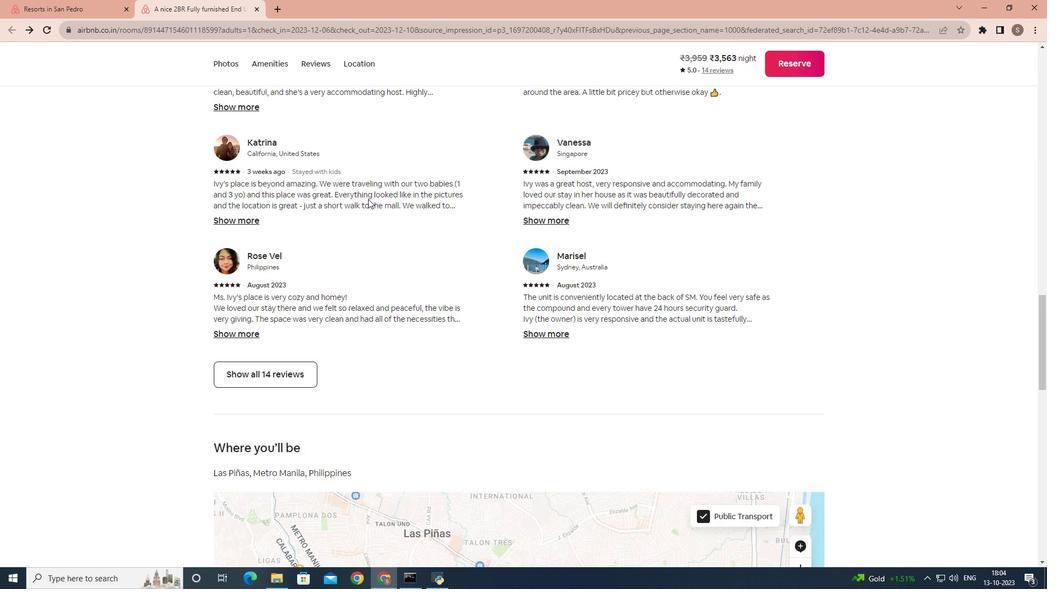 
Action: Mouse scrolled (368, 198) with delta (0, 0)
Screenshot: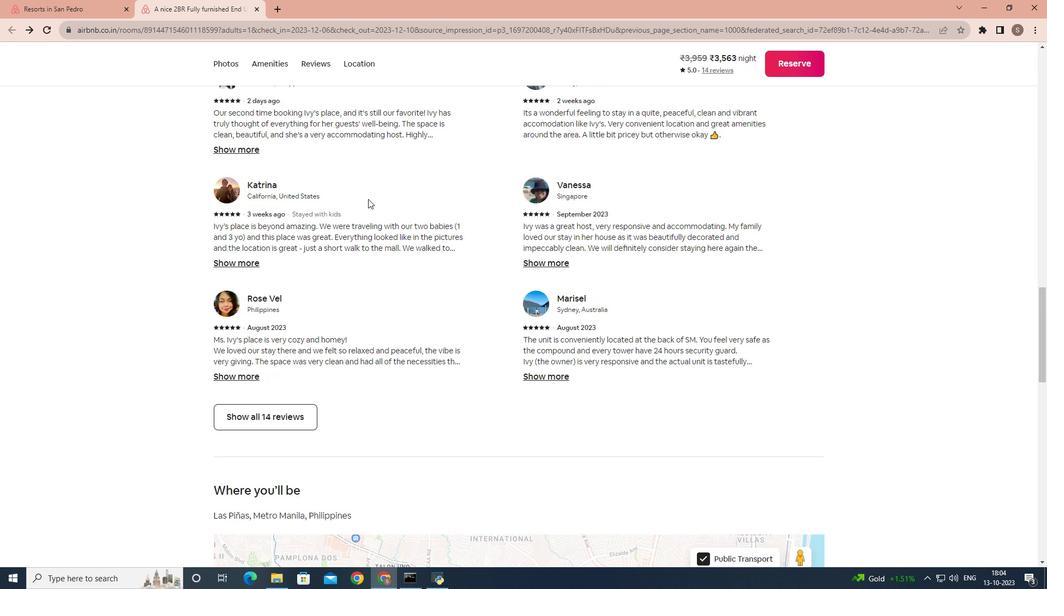 
Action: Mouse scrolled (368, 199) with delta (0, 0)
Screenshot: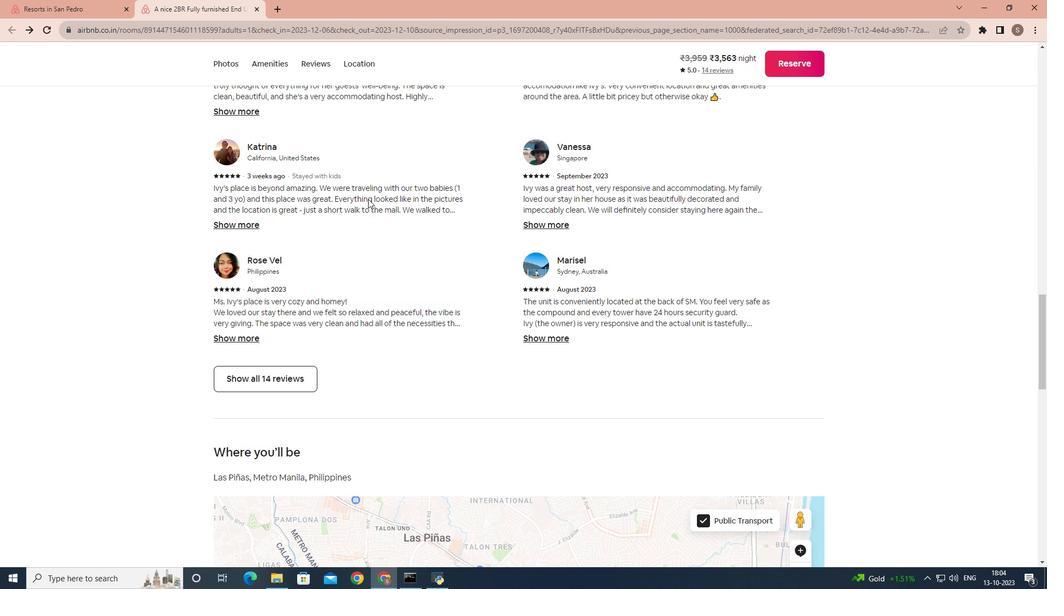 
Action: Mouse scrolled (368, 199) with delta (0, 0)
Screenshot: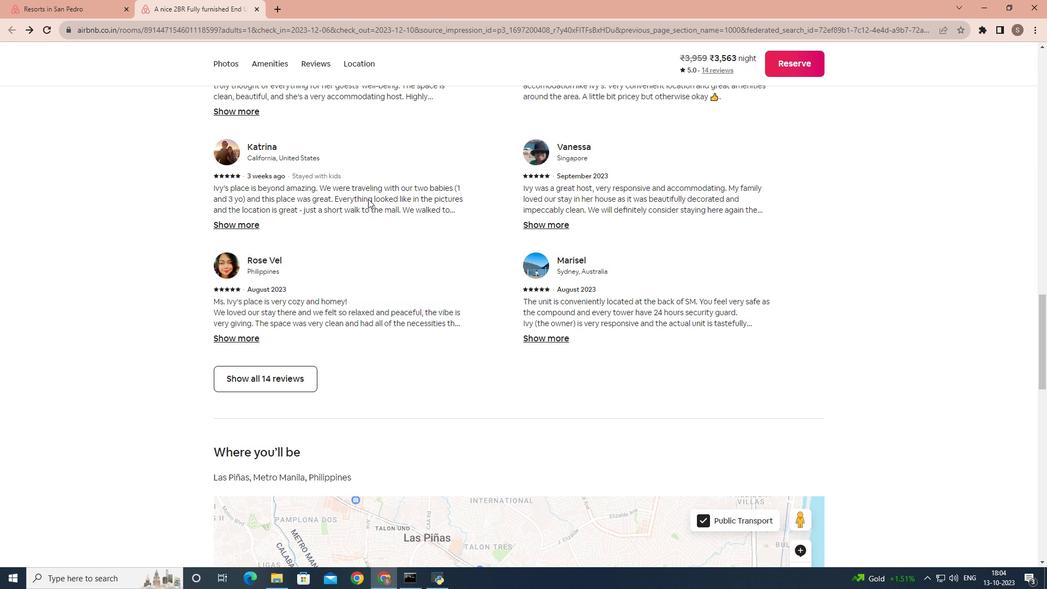 
Action: Mouse scrolled (368, 199) with delta (0, 0)
Screenshot: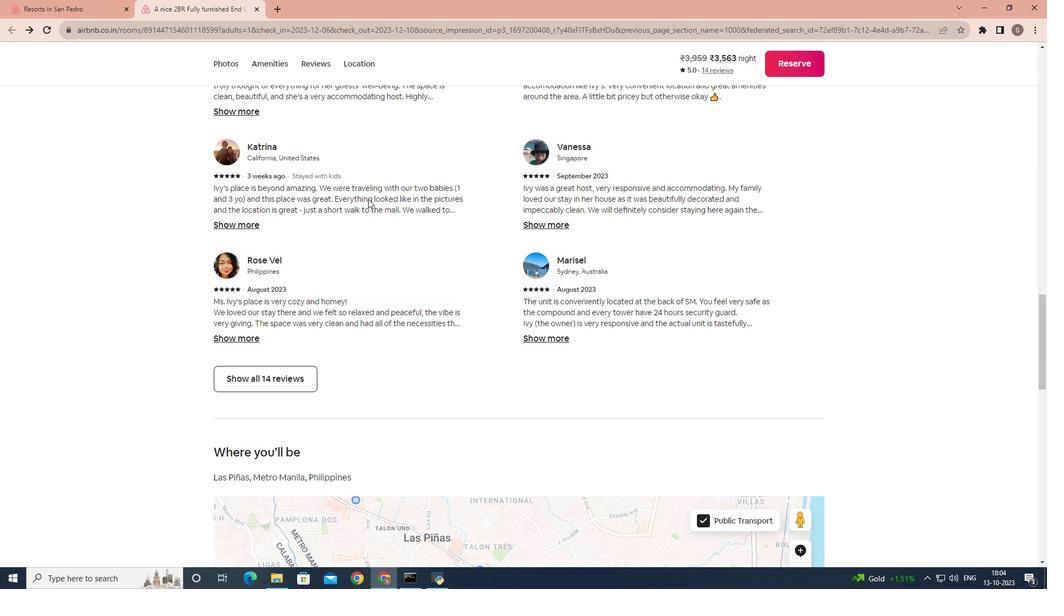 
Action: Mouse scrolled (368, 199) with delta (0, 0)
Screenshot: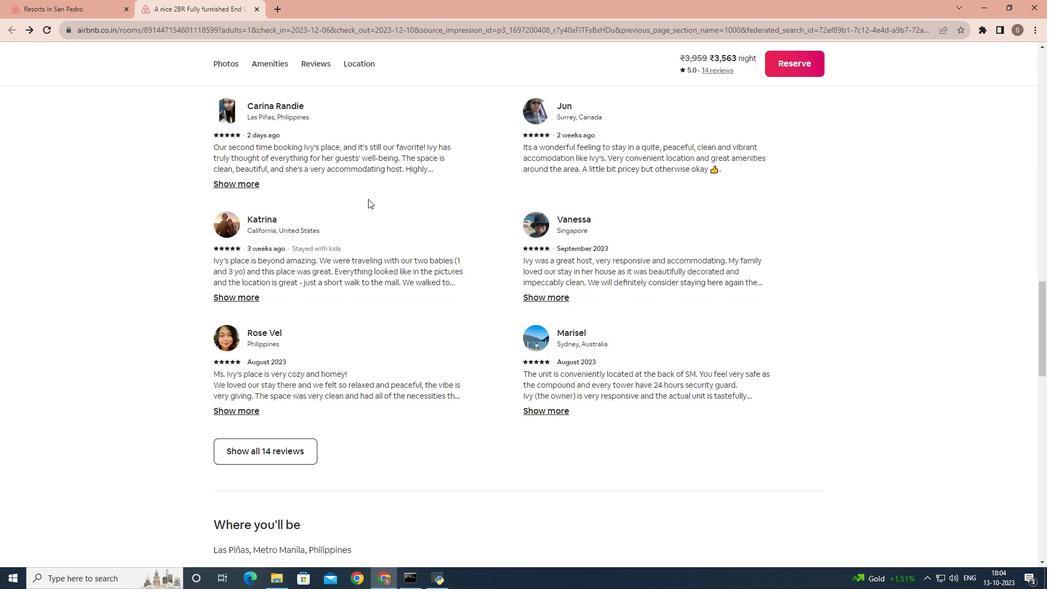 
Action: Mouse scrolled (368, 199) with delta (0, 0)
Screenshot: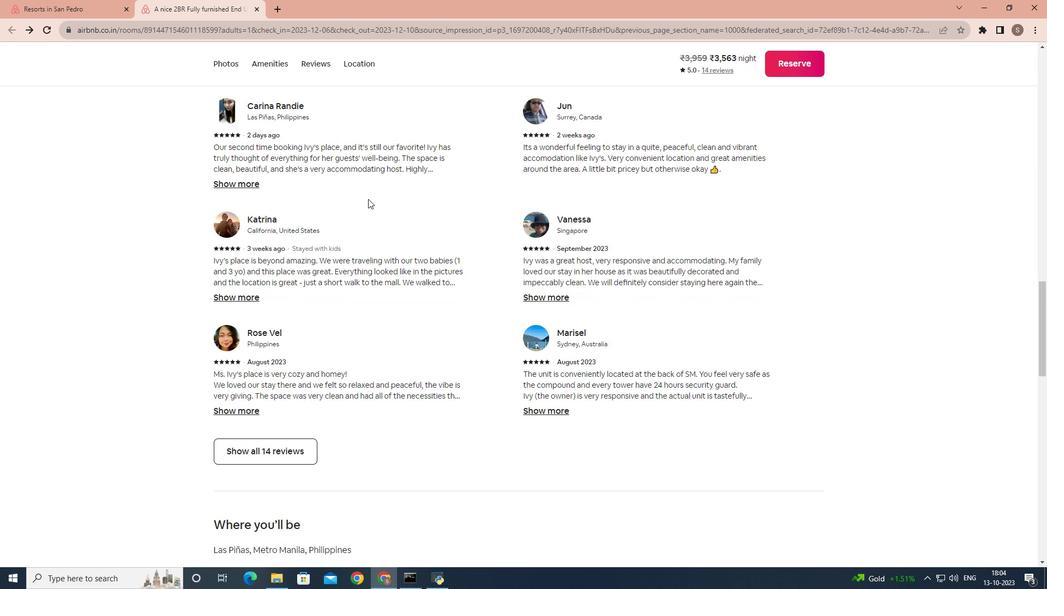 
Action: Mouse scrolled (368, 199) with delta (0, 0)
Screenshot: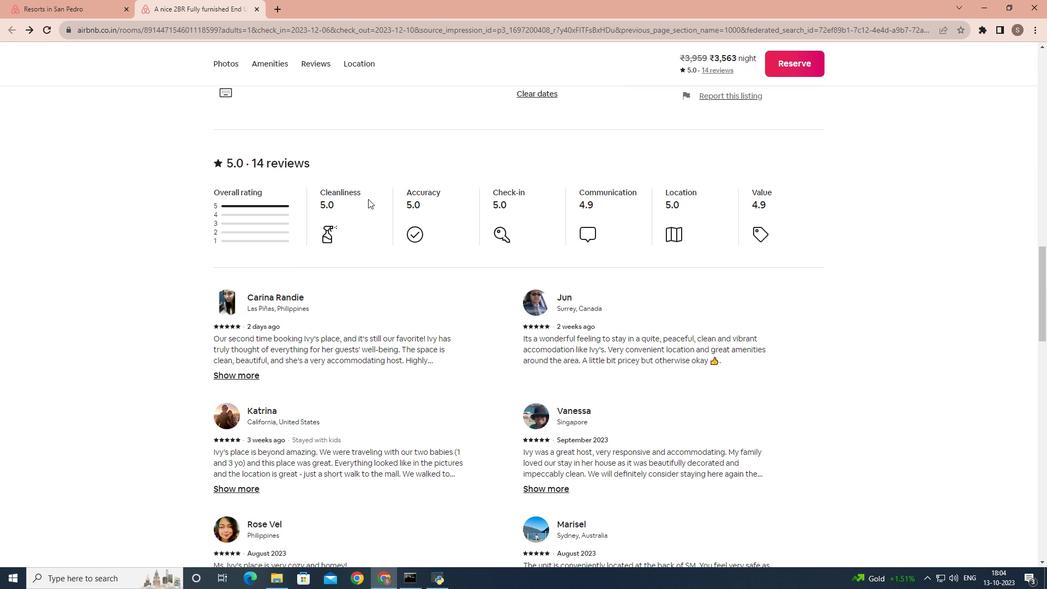 
Action: Mouse scrolled (368, 199) with delta (0, 0)
Screenshot: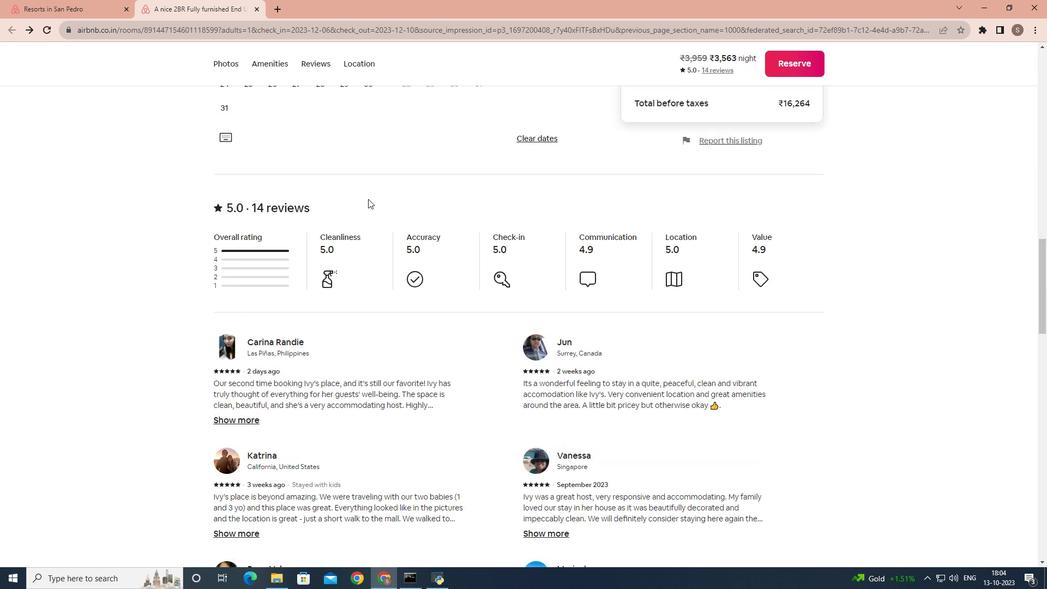 
Action: Mouse scrolled (368, 199) with delta (0, 0)
Screenshot: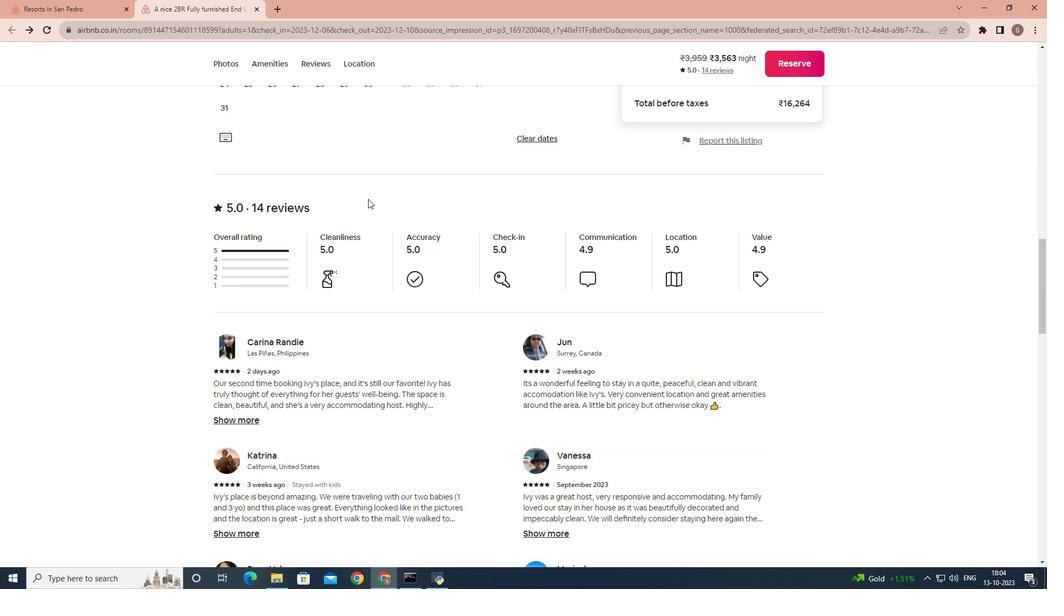 
Action: Mouse scrolled (368, 199) with delta (0, 0)
Screenshot: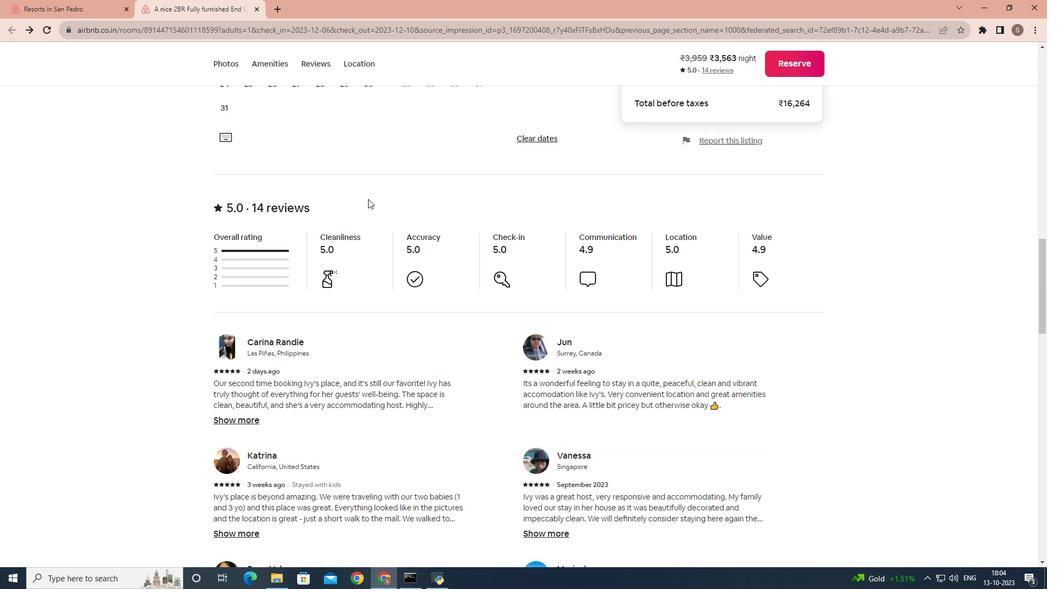 
Action: Mouse scrolled (368, 199) with delta (0, 0)
Screenshot: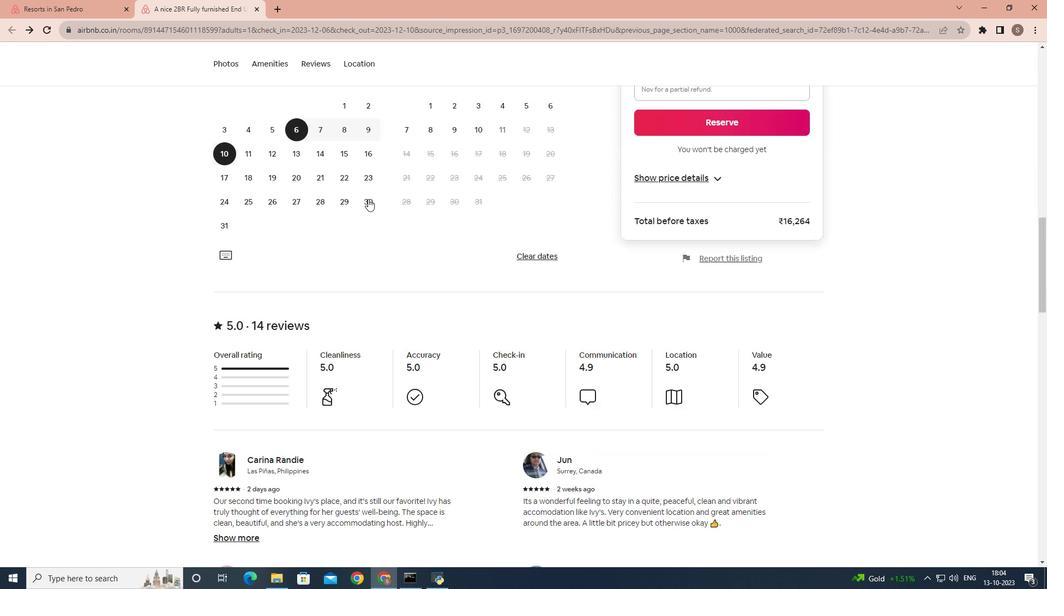 
Action: Mouse scrolled (368, 199) with delta (0, 0)
Screenshot: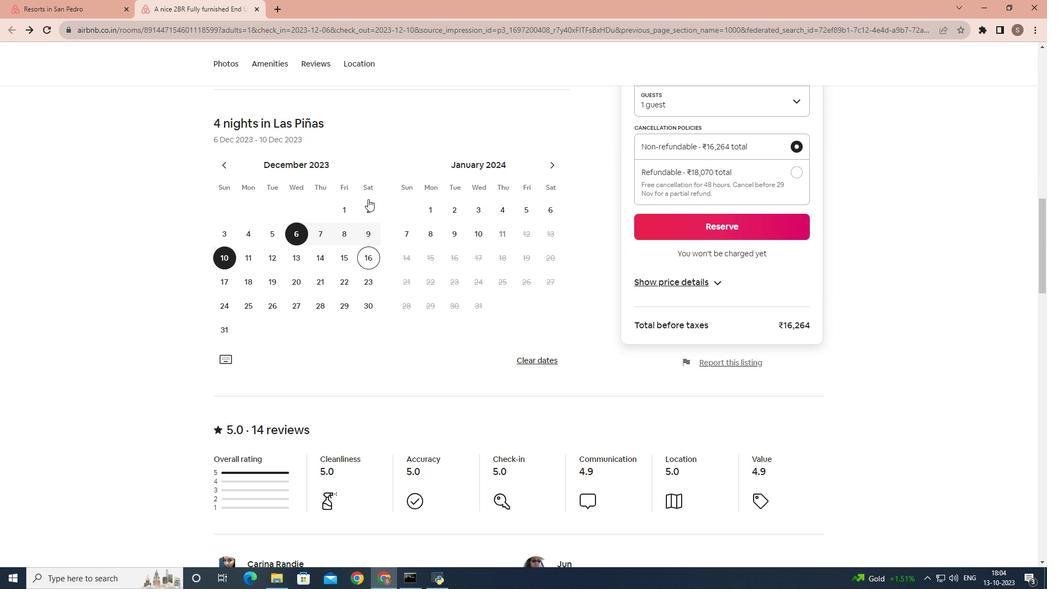 
Action: Mouse scrolled (368, 199) with delta (0, 0)
Screenshot: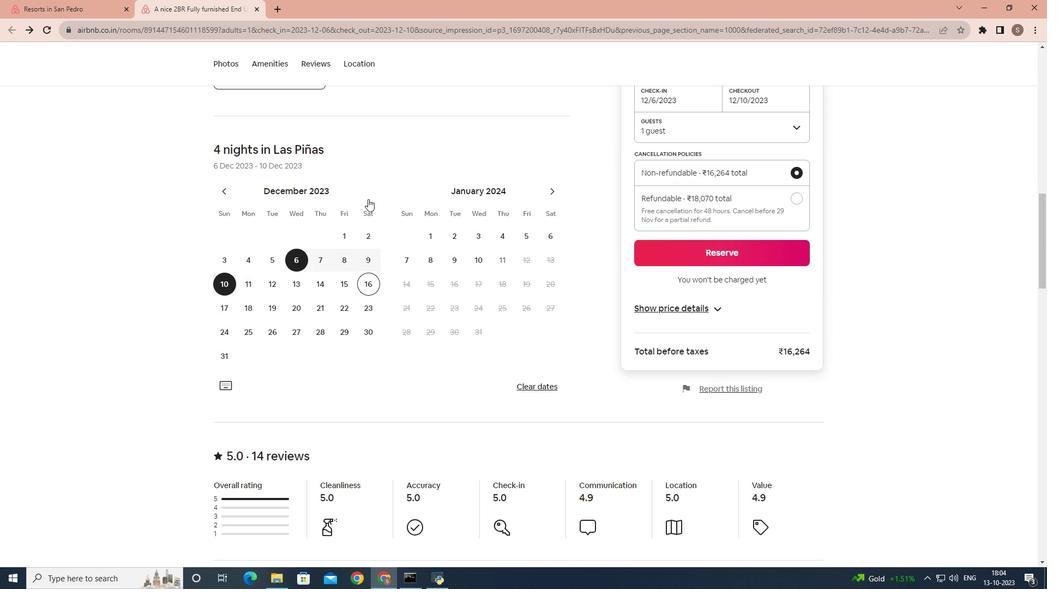 
Action: Mouse scrolled (368, 199) with delta (0, 0)
Screenshot: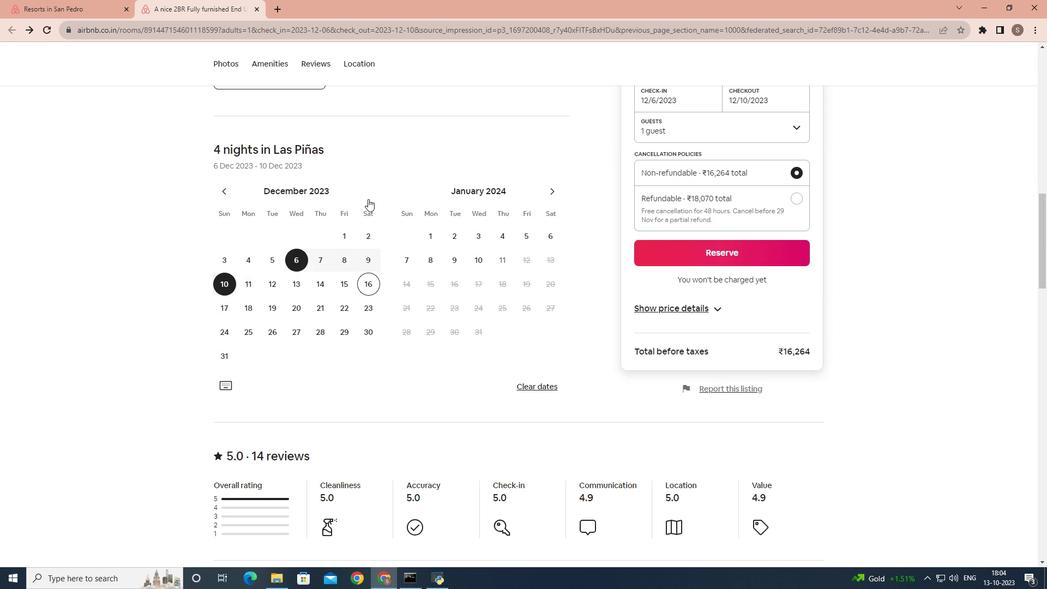 
Action: Mouse scrolled (368, 199) with delta (0, 0)
Screenshot: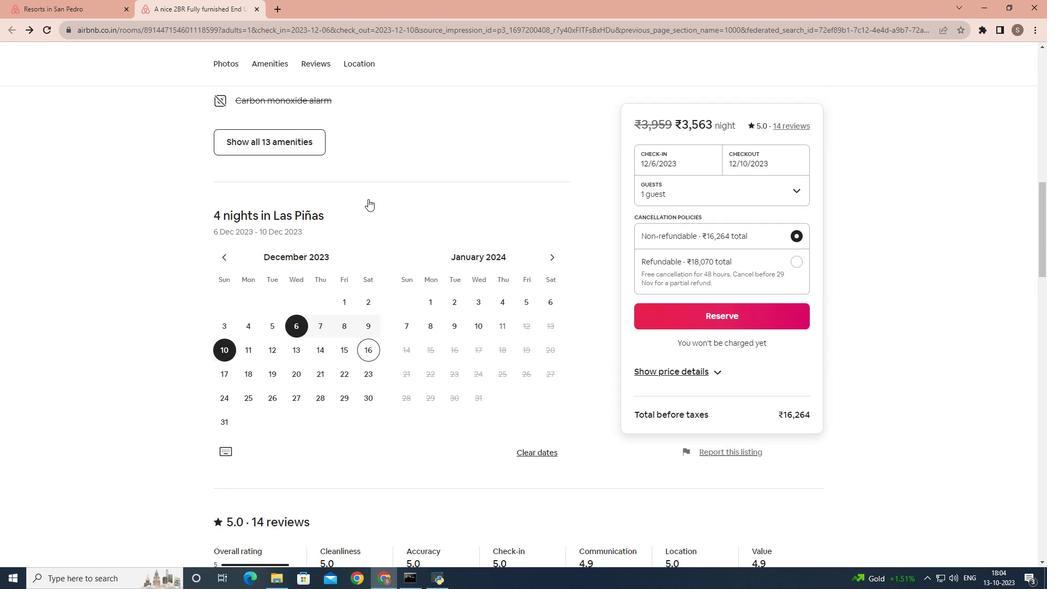 
Action: Mouse scrolled (368, 199) with delta (0, 0)
Screenshot: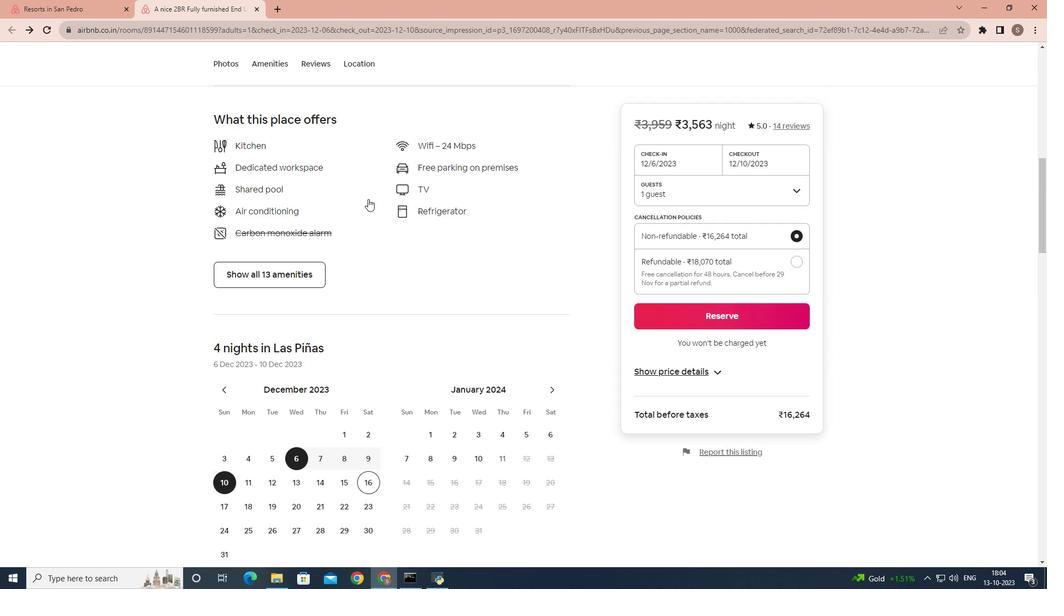 
Action: Mouse scrolled (368, 199) with delta (0, 0)
Screenshot: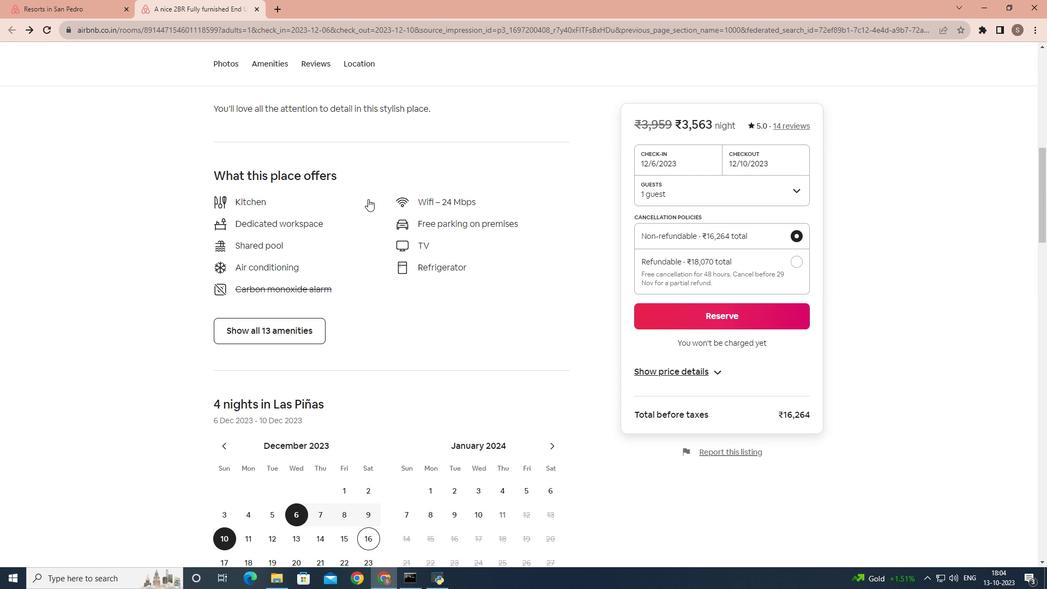 
Action: Mouse scrolled (368, 199) with delta (0, 0)
Screenshot: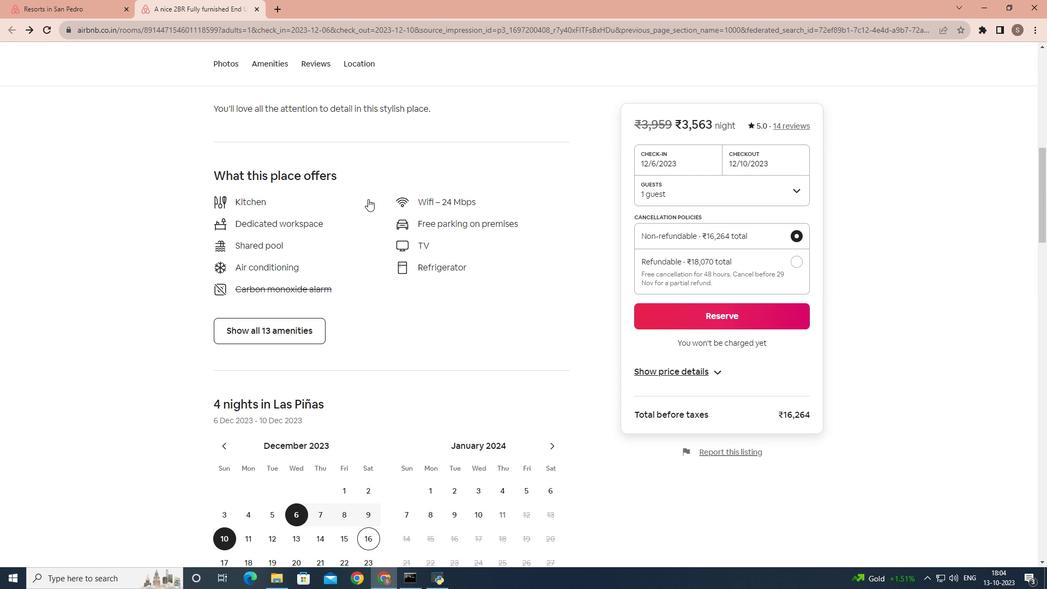 
Action: Mouse scrolled (368, 199) with delta (0, 0)
Screenshot: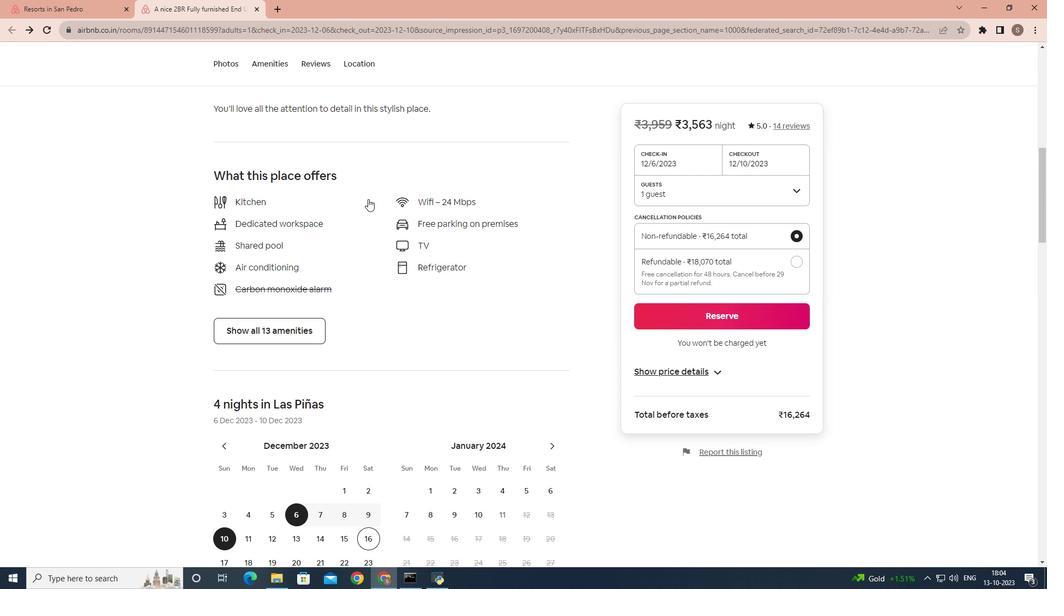 
Action: Mouse scrolled (368, 199) with delta (0, 0)
Screenshot: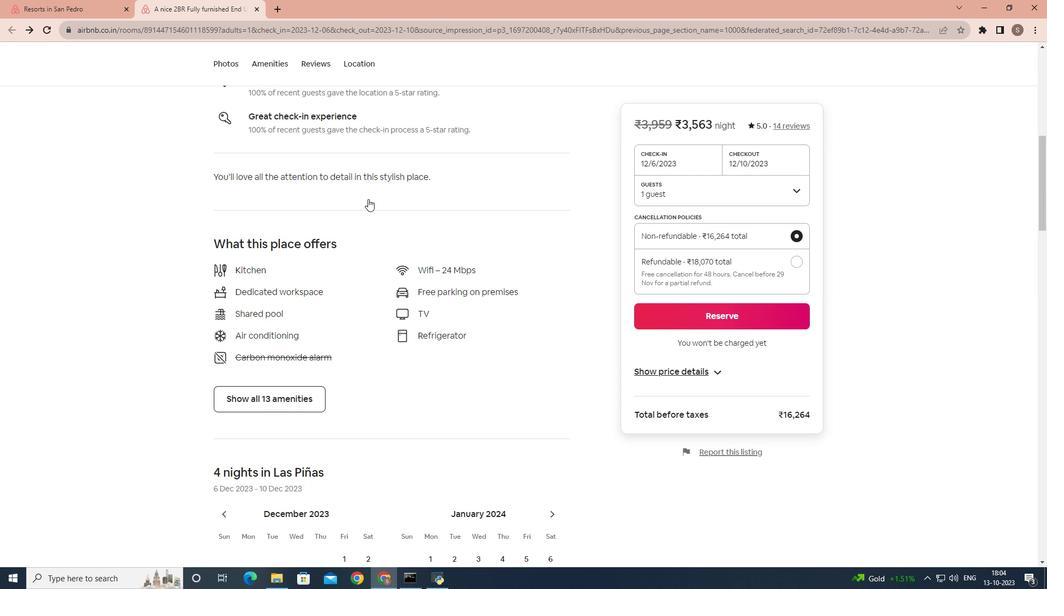
Action: Mouse scrolled (368, 199) with delta (0, 0)
Screenshot: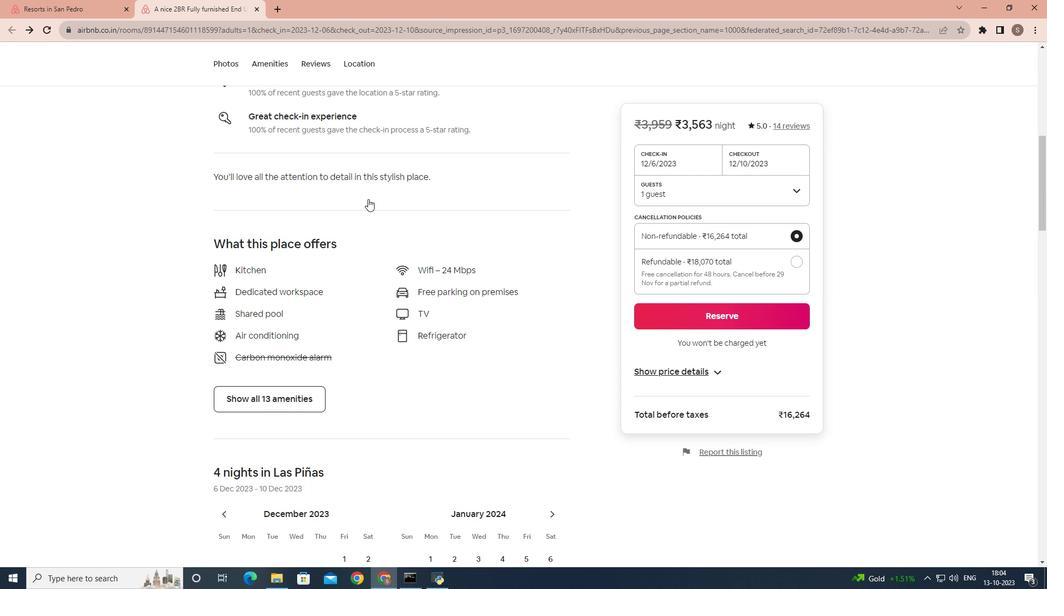
Action: Mouse scrolled (368, 199) with delta (0, 0)
Screenshot: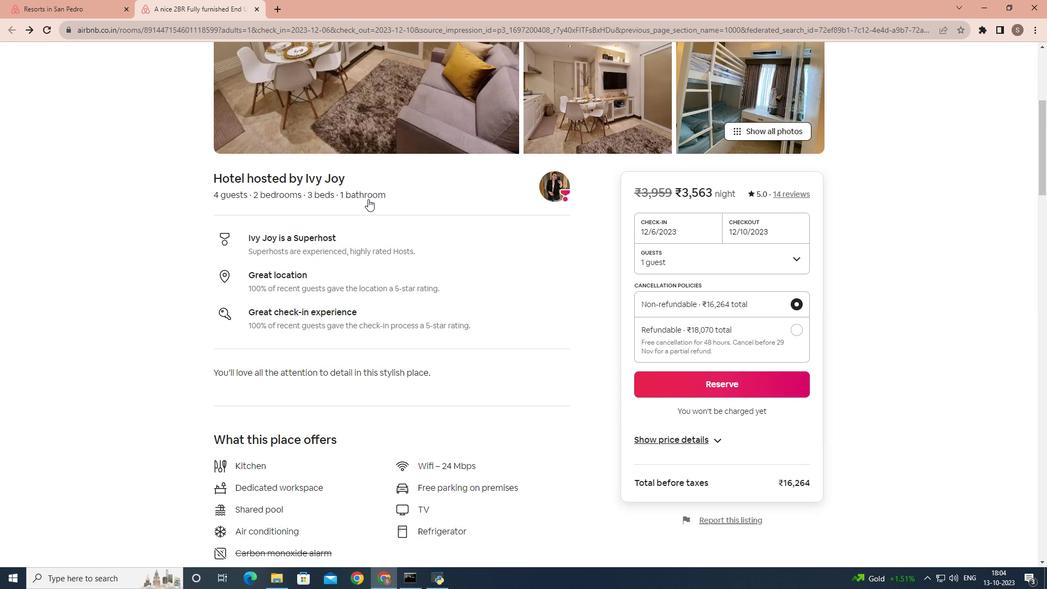 
Action: Mouse scrolled (368, 199) with delta (0, 0)
Screenshot: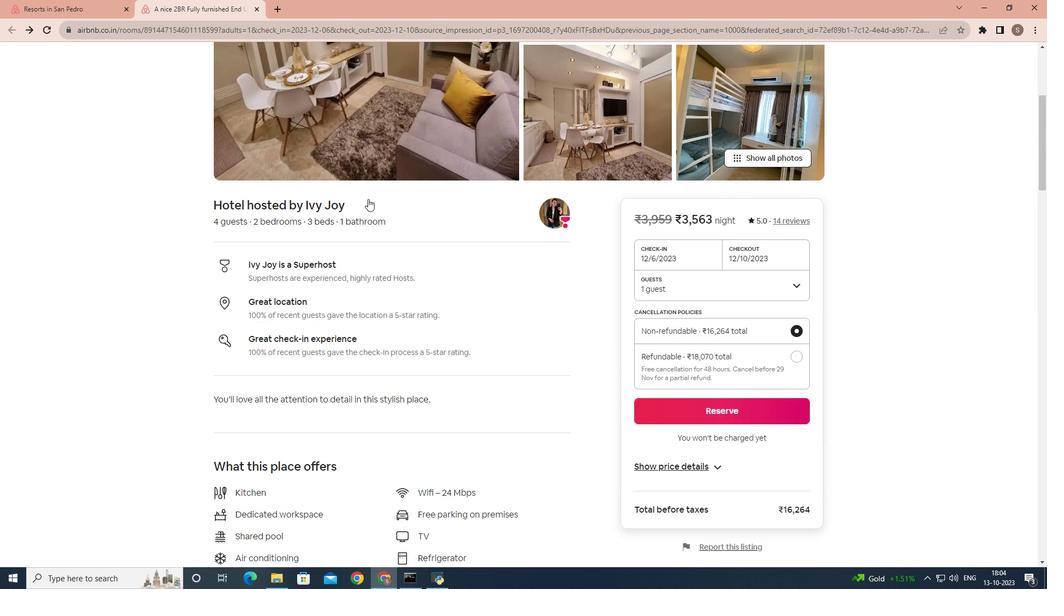 
Action: Mouse scrolled (368, 199) with delta (0, 0)
Screenshot: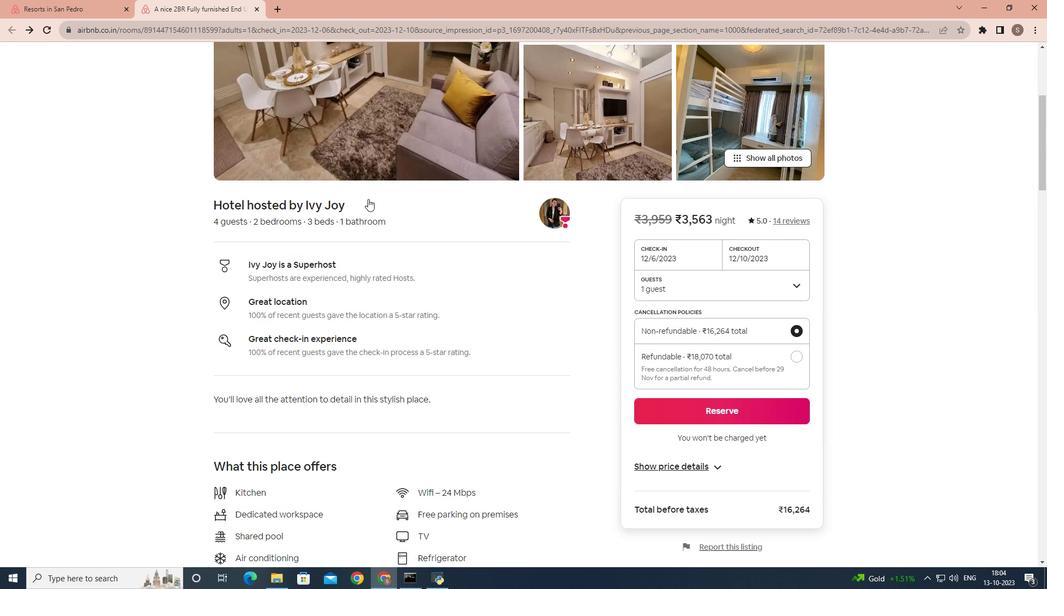 
Action: Mouse scrolled (368, 199) with delta (0, 0)
Screenshot: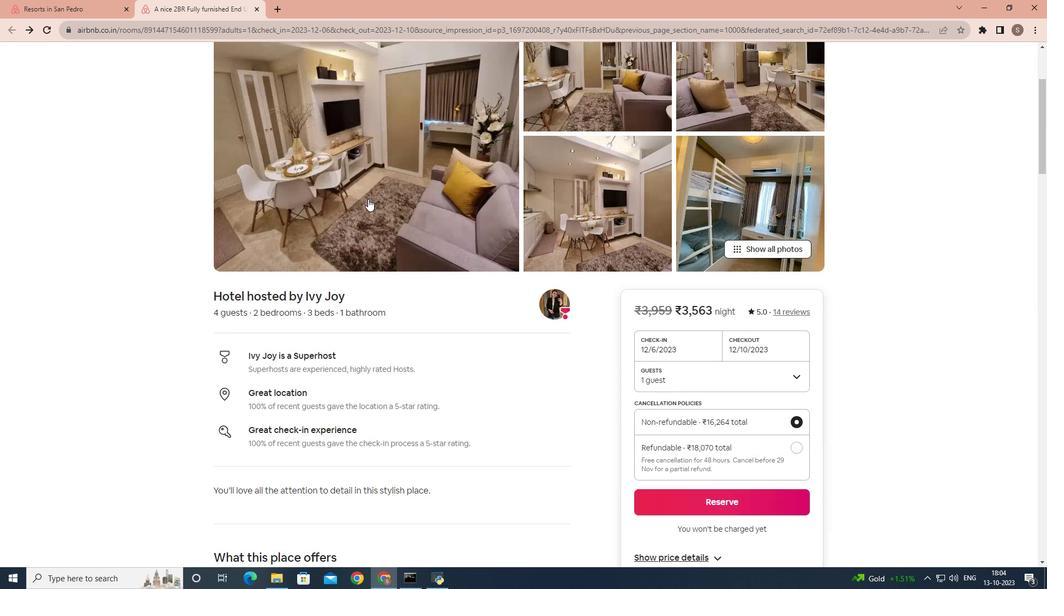 
Action: Mouse scrolled (368, 199) with delta (0, 0)
Screenshot: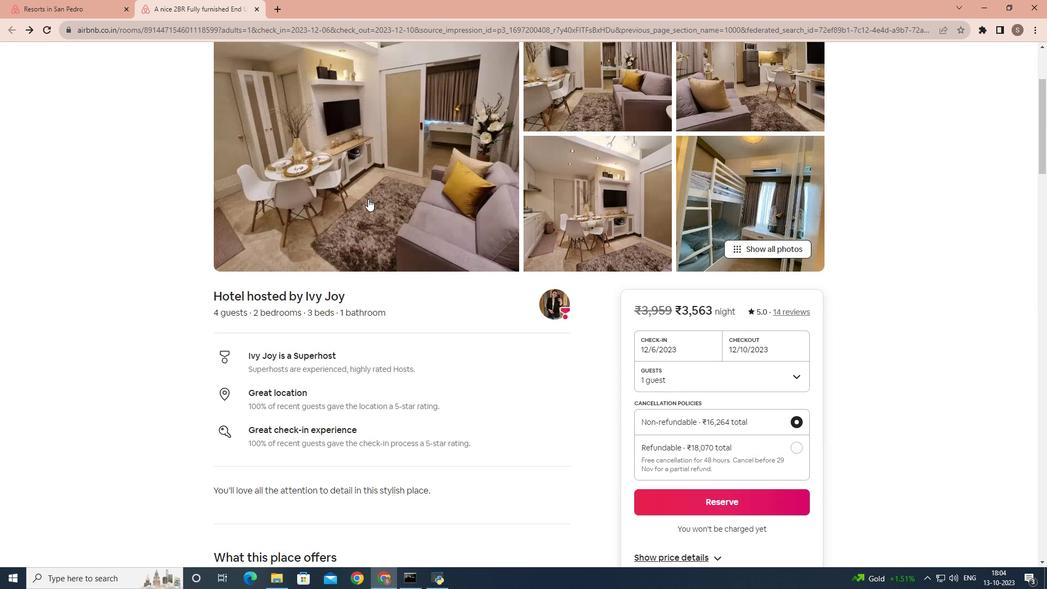 
Action: Mouse moved to (279, 222)
Screenshot: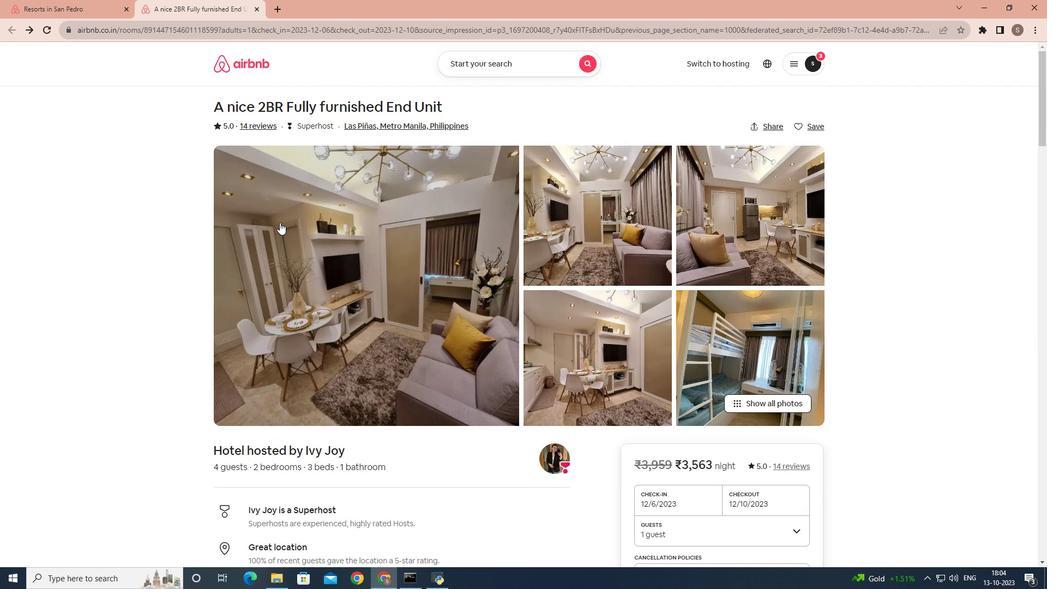 
Action: Mouse pressed left at (279, 222)
Screenshot: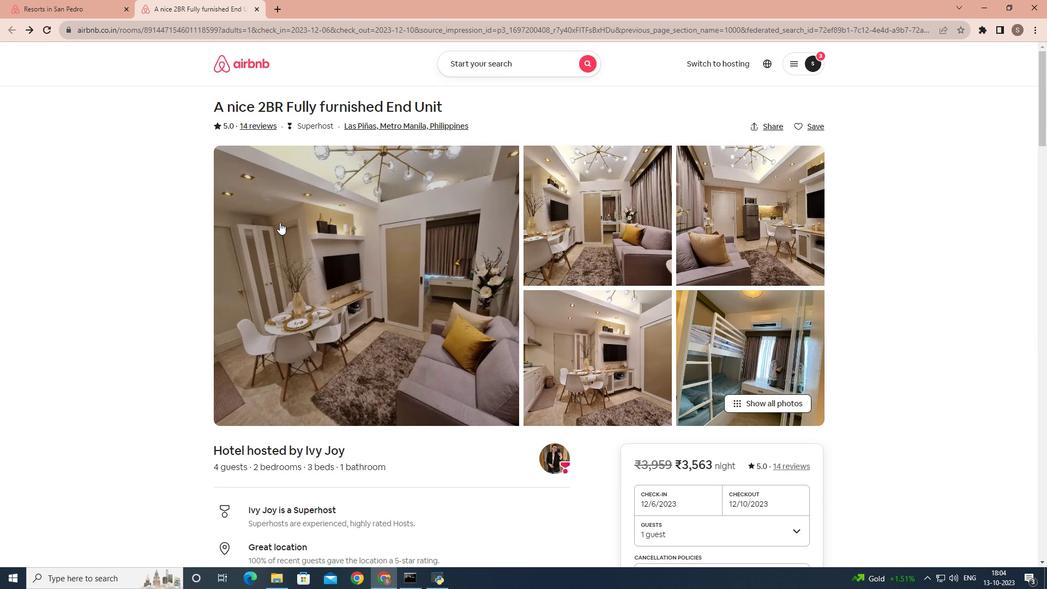 
Action: Mouse moved to (365, 265)
Screenshot: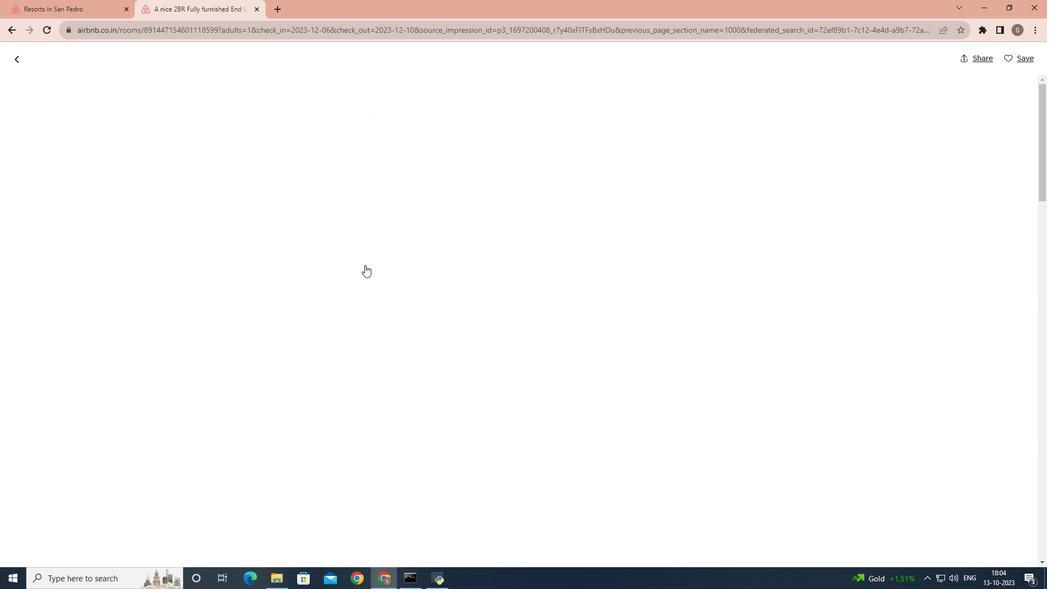 
Action: Mouse scrolled (365, 264) with delta (0, 0)
Screenshot: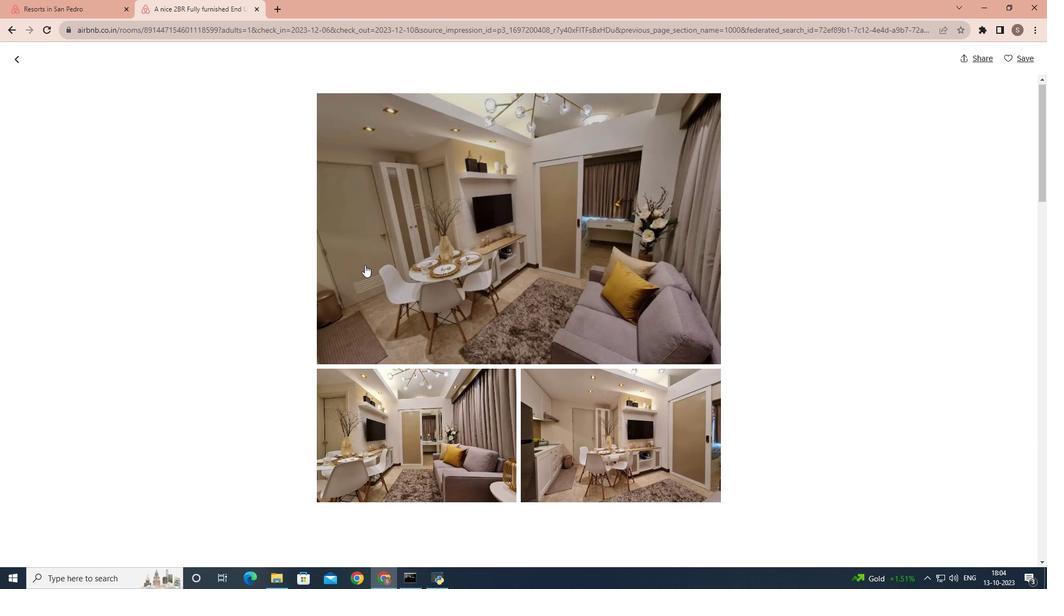 
Action: Mouse scrolled (365, 264) with delta (0, 0)
